 Task: Play online Dominion games in medium mode.
Action: Mouse moved to (211, 560)
Screenshot: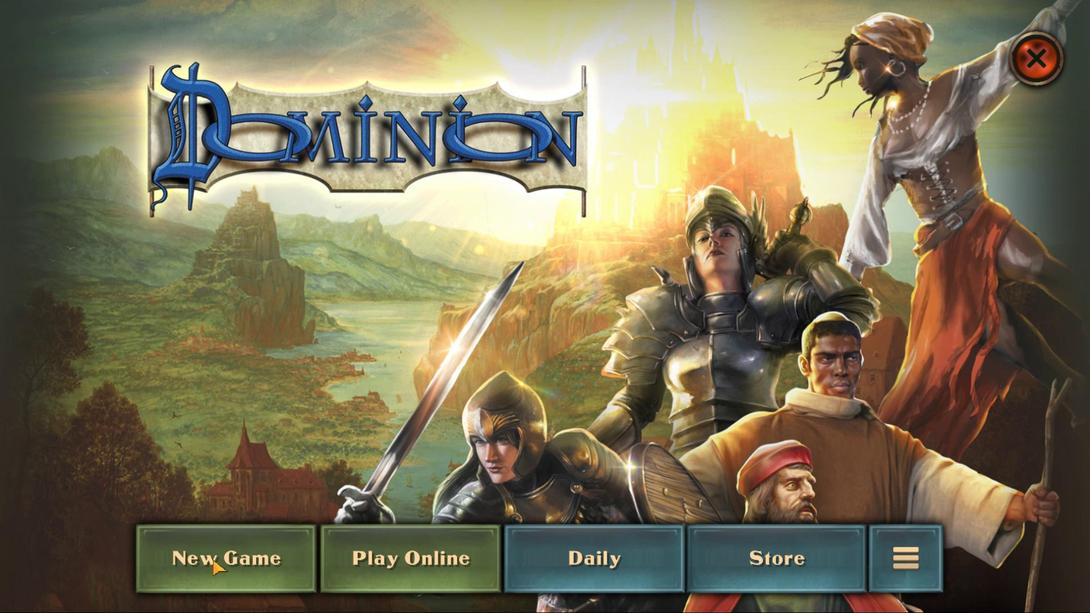 
Action: Mouse pressed left at (211, 560)
Screenshot: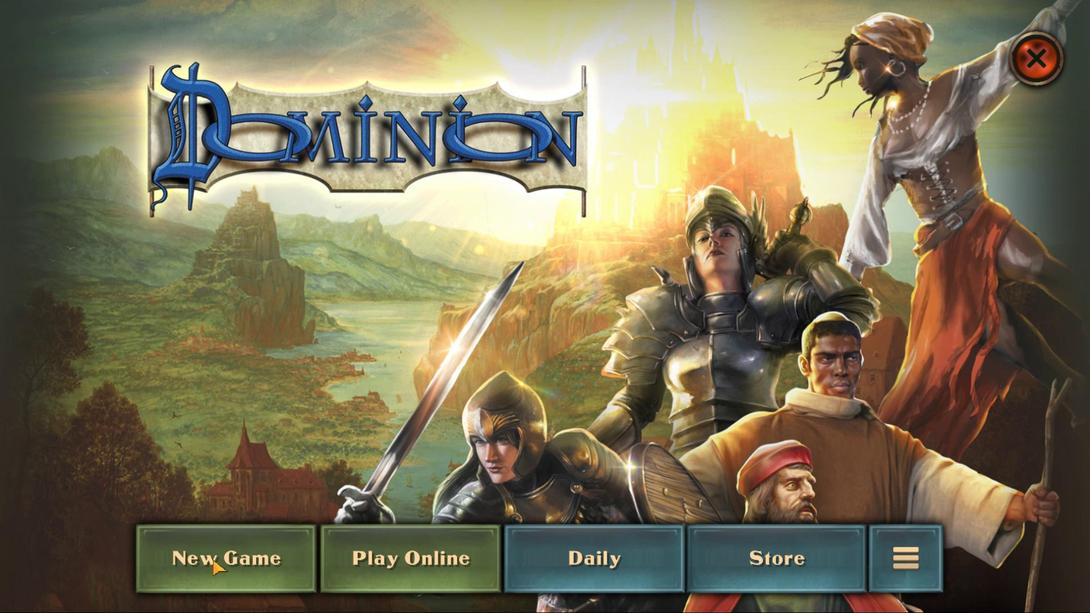 
Action: Mouse moved to (552, 247)
Screenshot: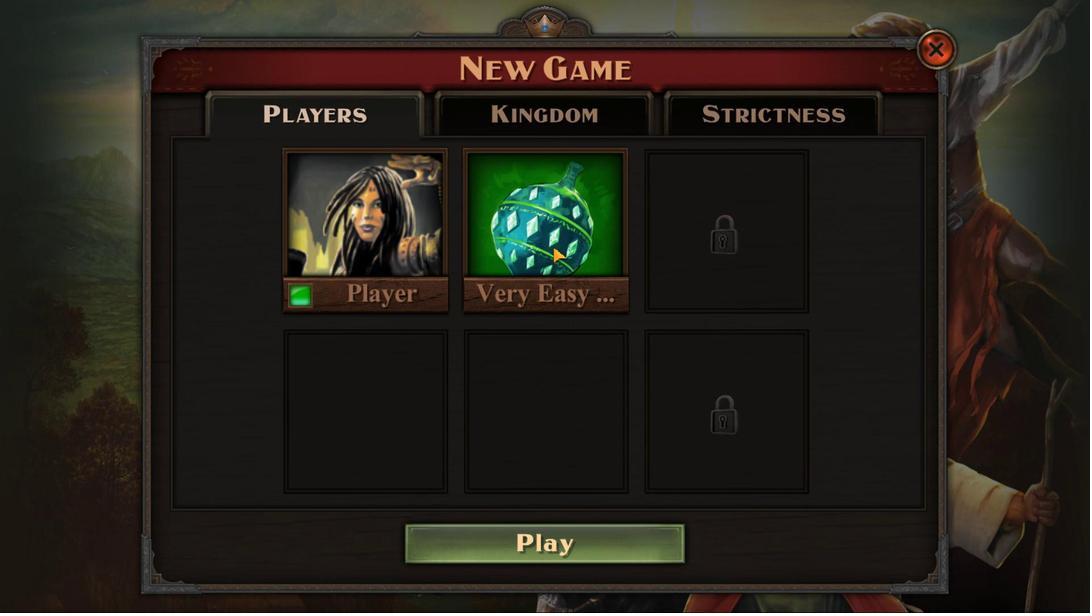 
Action: Mouse pressed left at (552, 247)
Screenshot: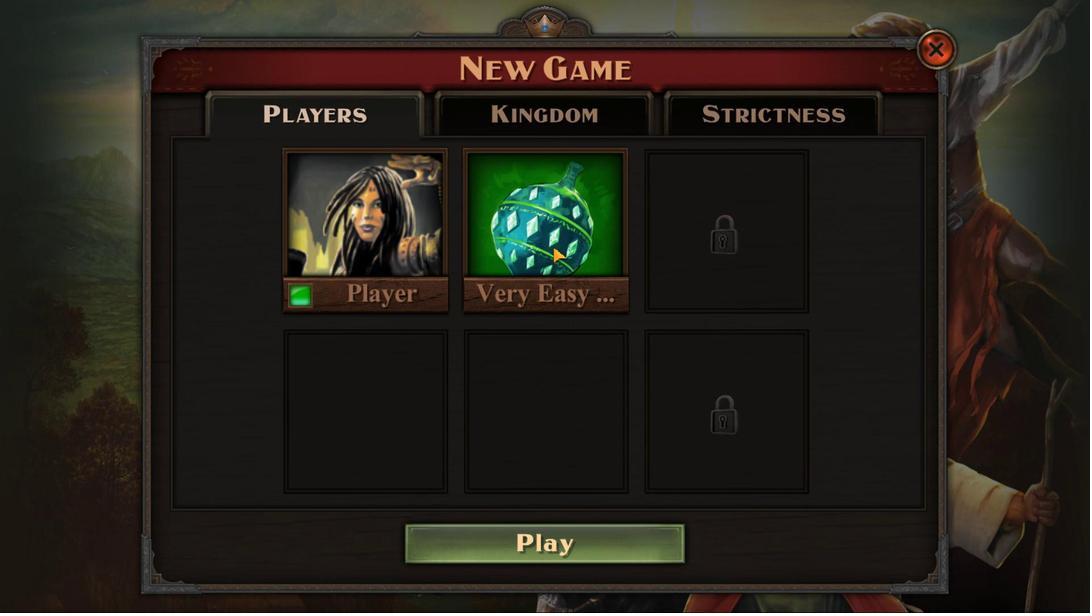 
Action: Mouse moved to (318, 415)
Screenshot: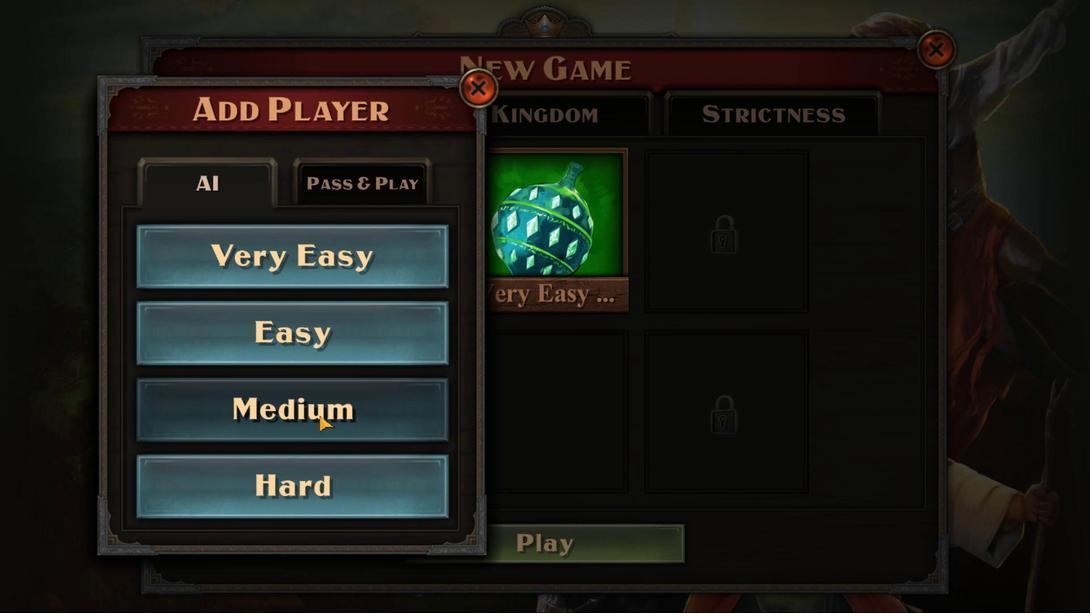
Action: Mouse pressed left at (318, 415)
Screenshot: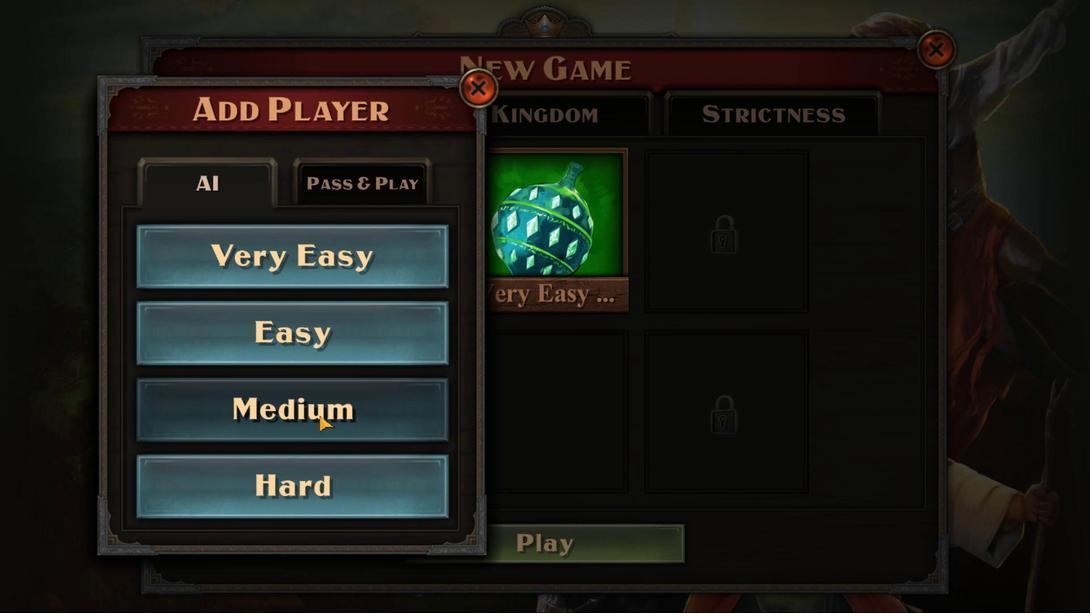 
Action: Mouse moved to (514, 548)
Screenshot: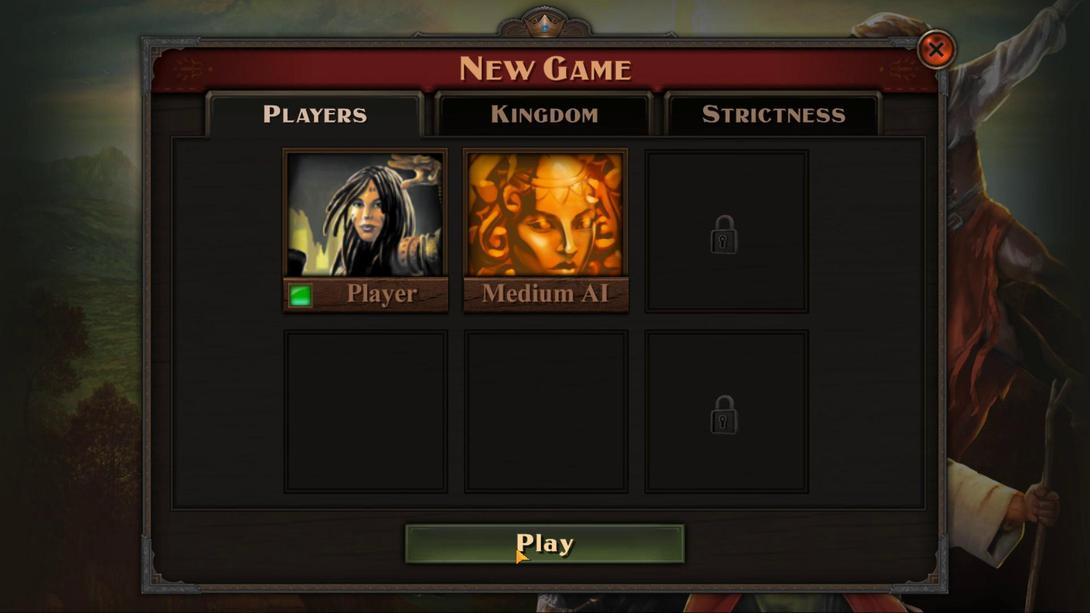 
Action: Mouse pressed left at (514, 548)
Screenshot: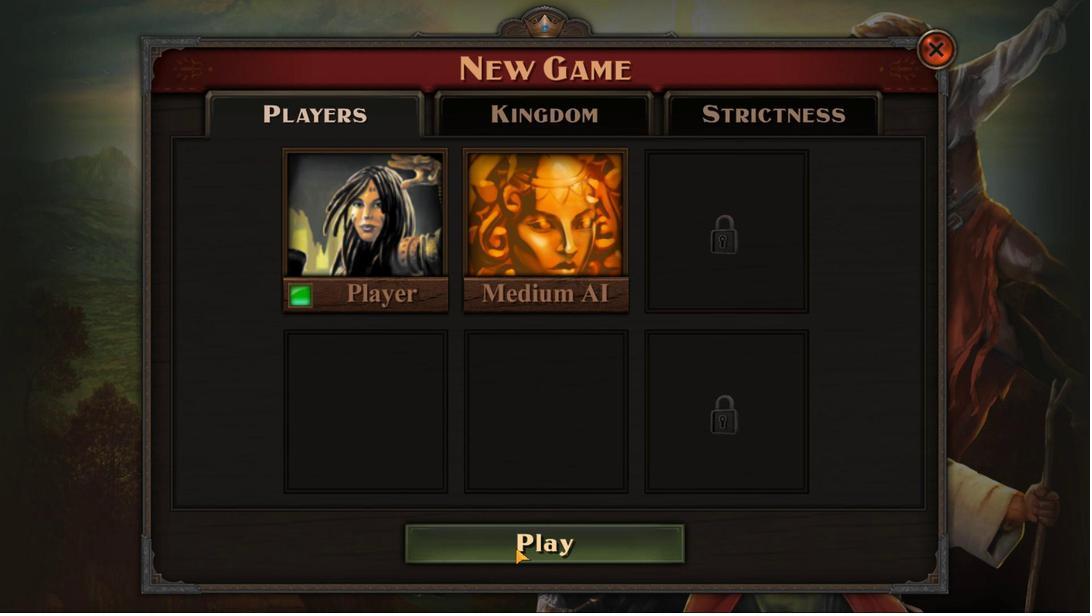 
Action: Mouse moved to (521, 504)
Screenshot: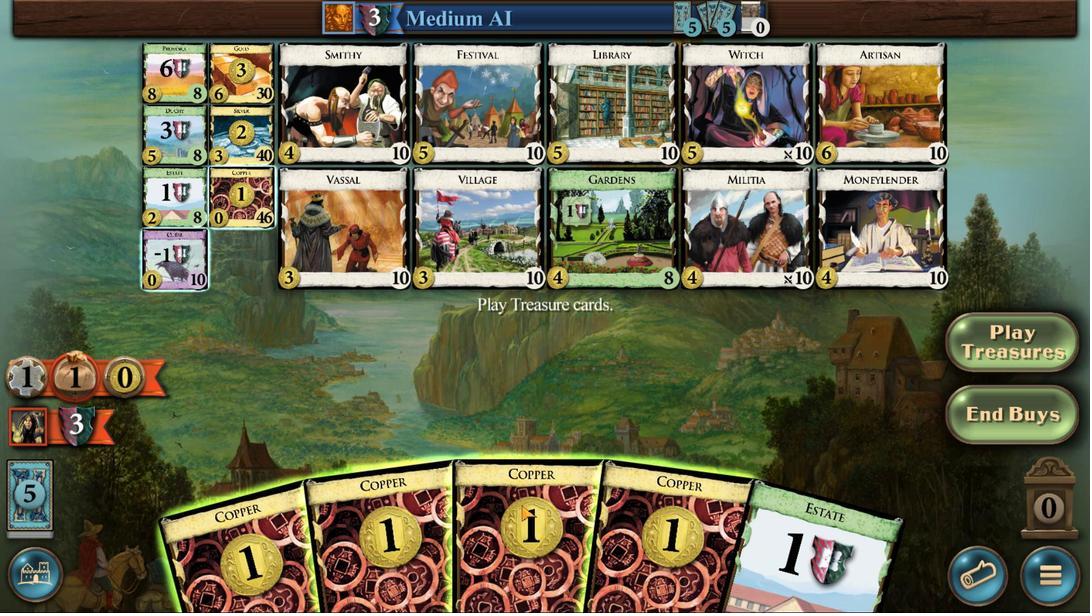 
Action: Mouse scrolled (521, 503) with delta (0, 0)
Screenshot: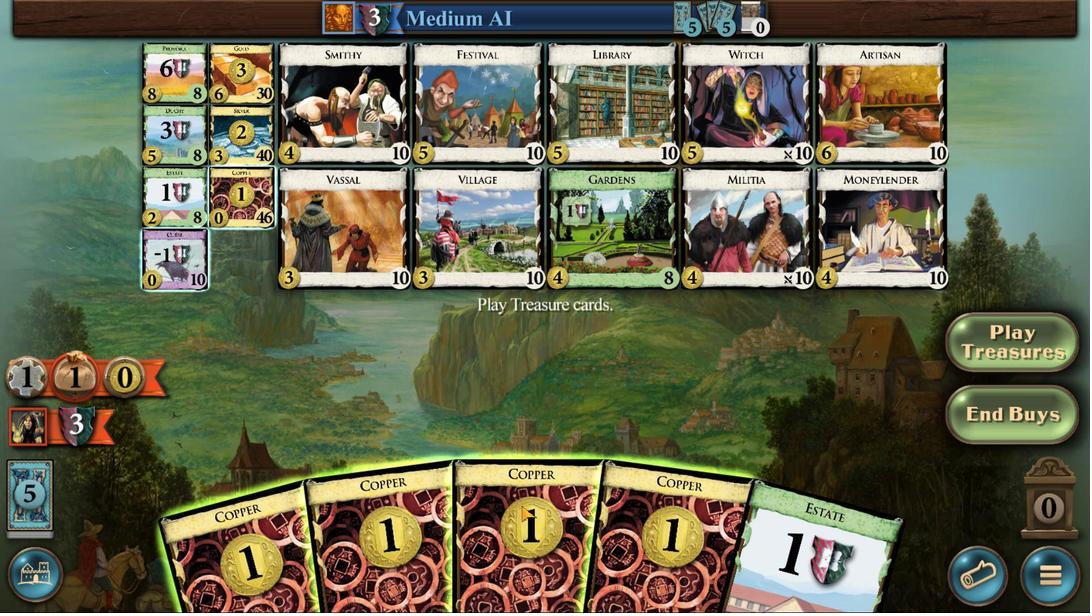 
Action: Mouse moved to (521, 505)
Screenshot: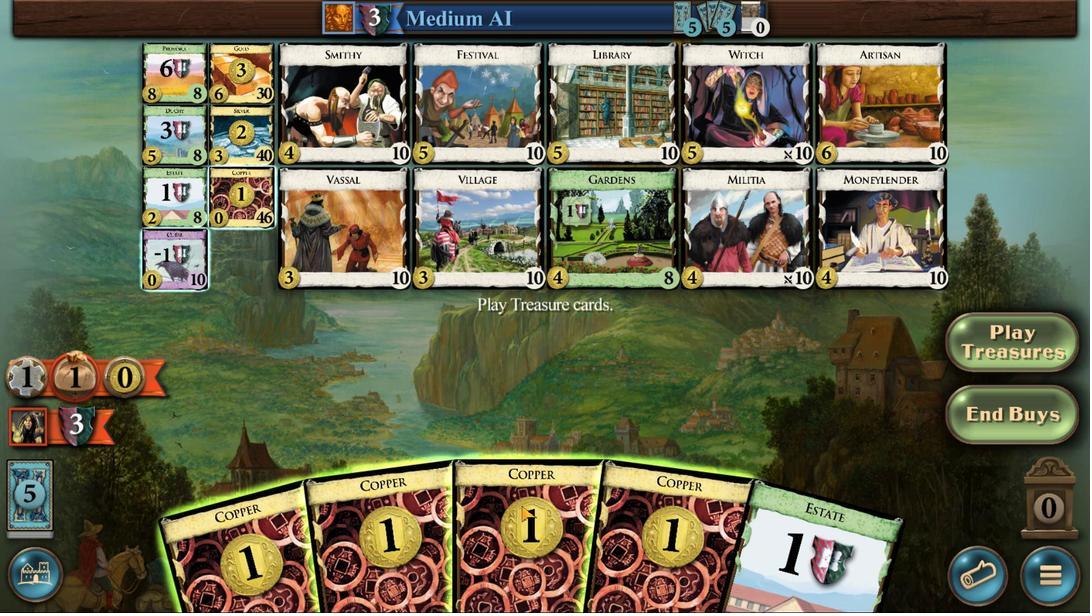 
Action: Mouse scrolled (521, 505) with delta (0, 0)
Screenshot: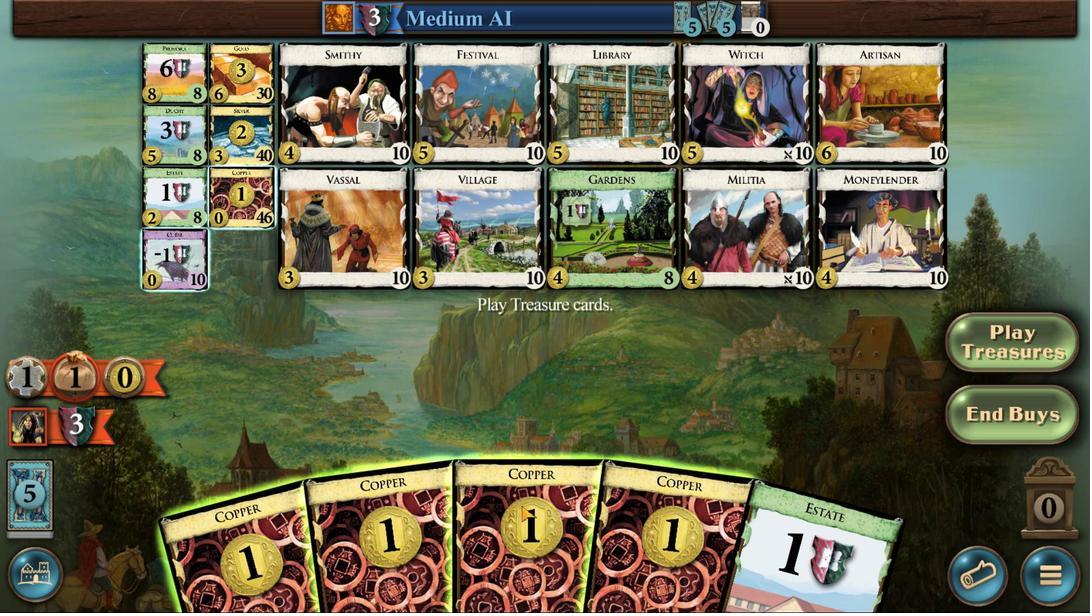 
Action: Mouse moved to (521, 506)
Screenshot: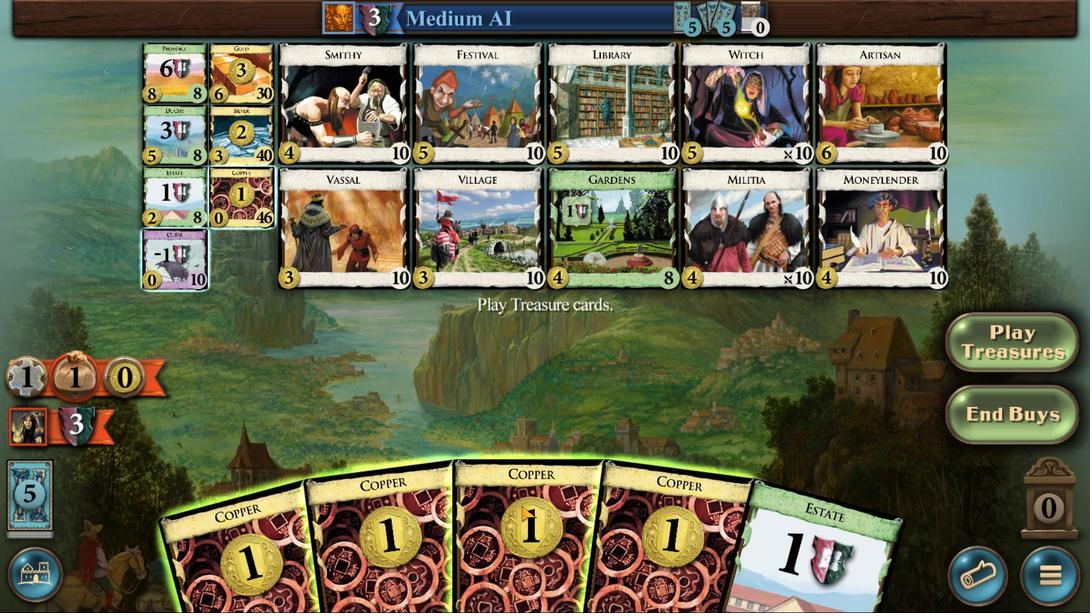 
Action: Mouse scrolled (521, 505) with delta (0, 0)
Screenshot: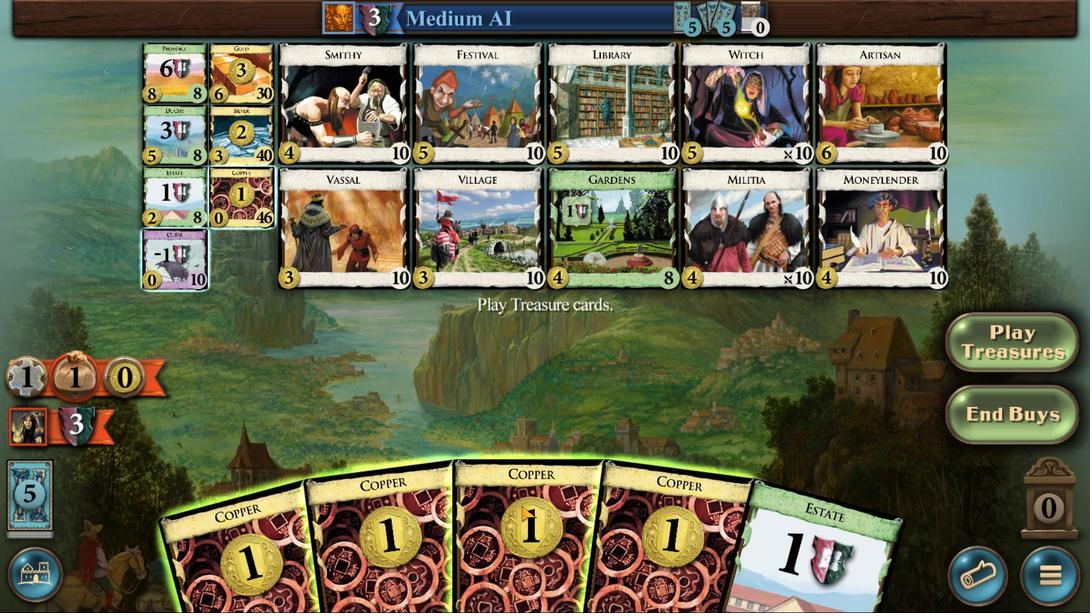 
Action: Mouse scrolled (521, 505) with delta (0, 0)
Screenshot: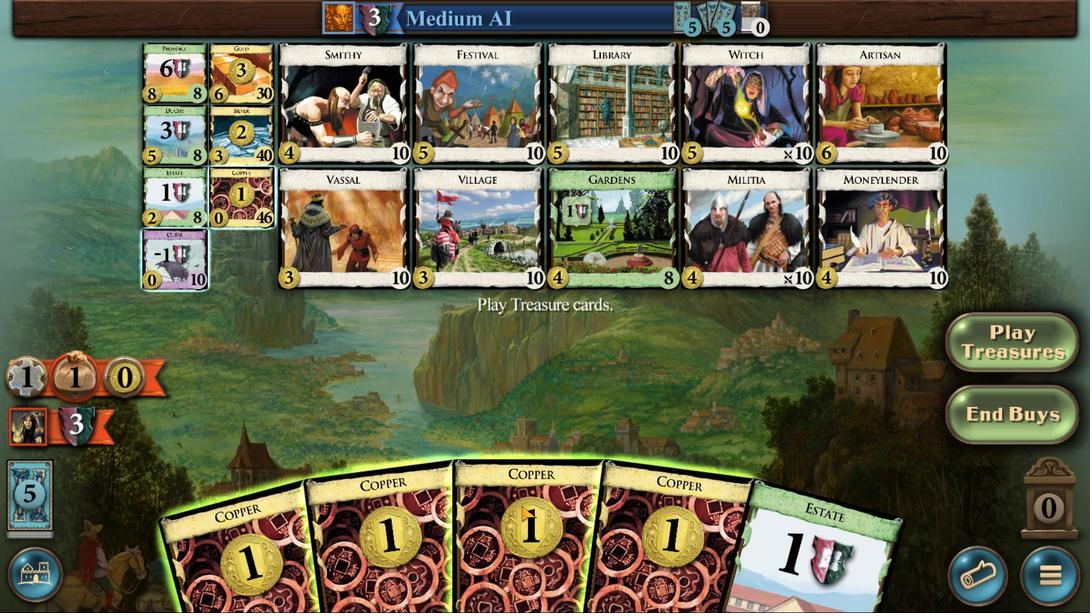 
Action: Mouse moved to (518, 509)
Screenshot: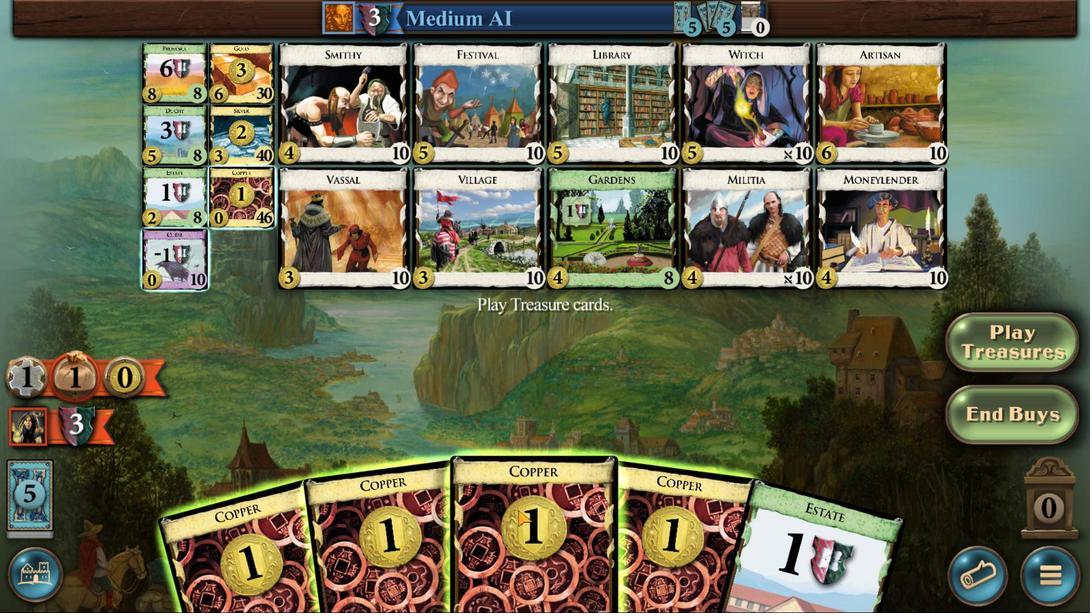 
Action: Mouse scrolled (518, 509) with delta (0, 0)
Screenshot: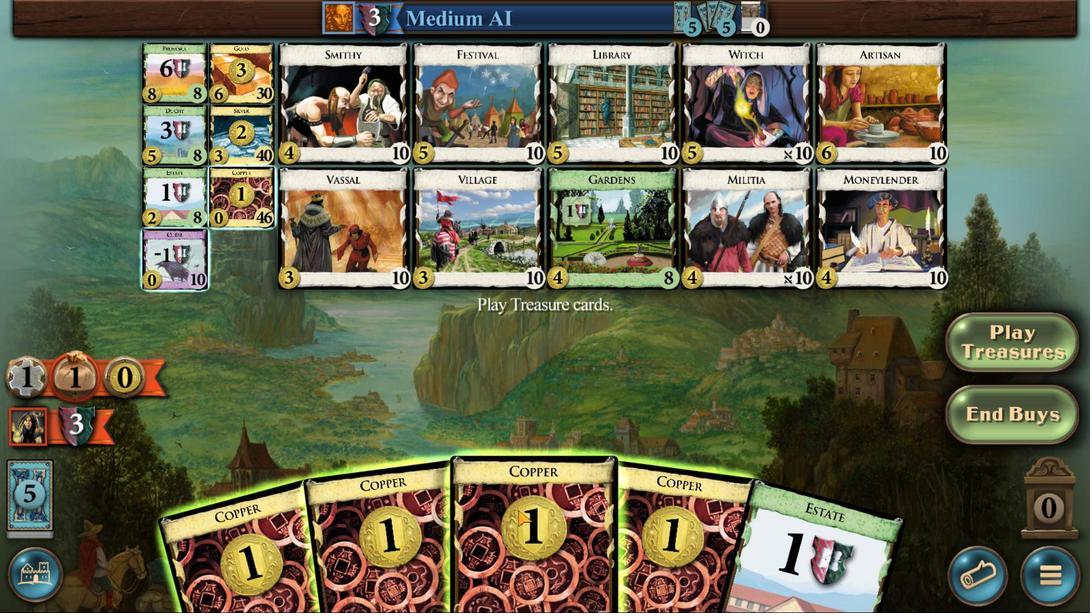 
Action: Mouse moved to (518, 510)
Screenshot: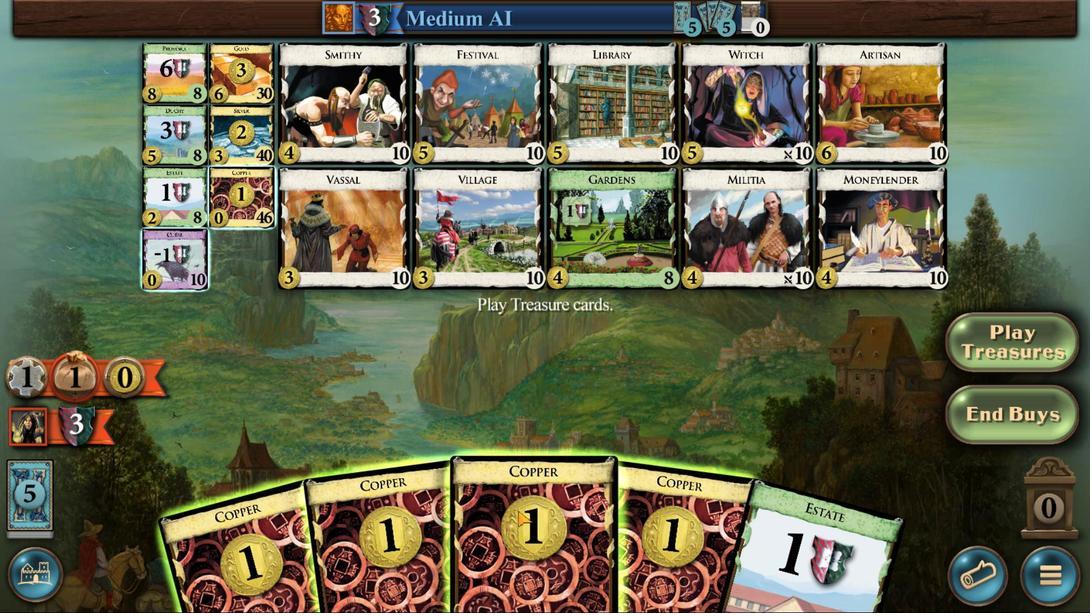 
Action: Mouse scrolled (518, 510) with delta (0, 0)
Screenshot: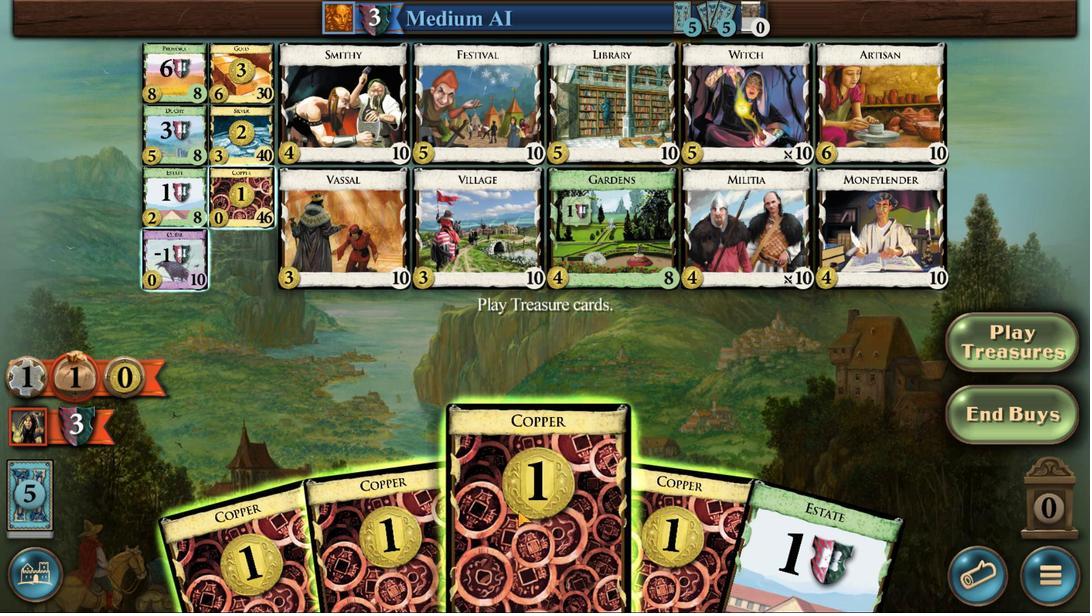 
Action: Mouse moved to (517, 511)
Screenshot: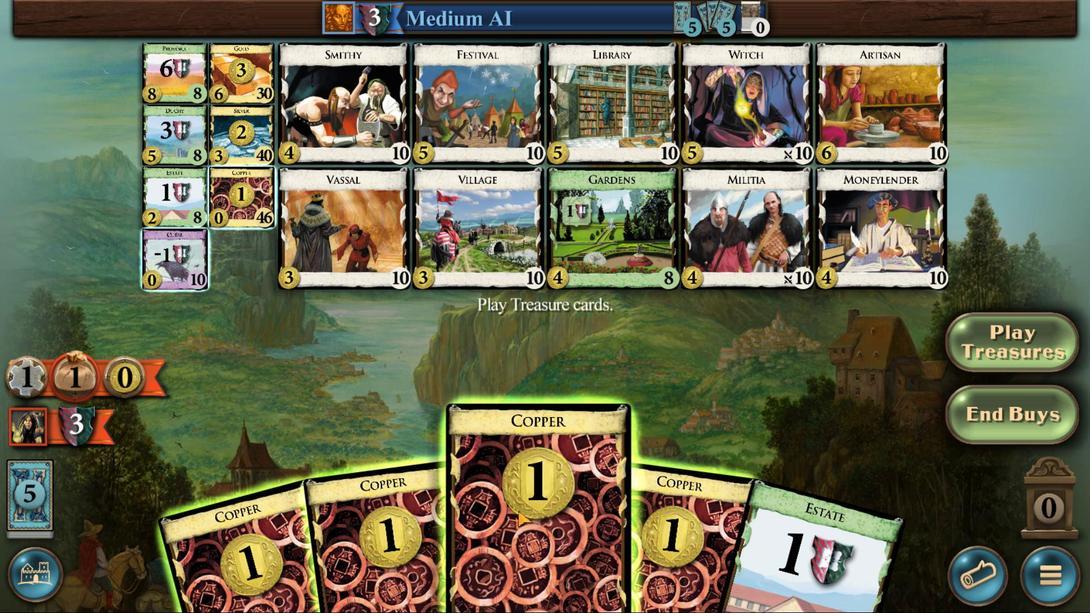 
Action: Mouse scrolled (517, 510) with delta (0, 0)
Screenshot: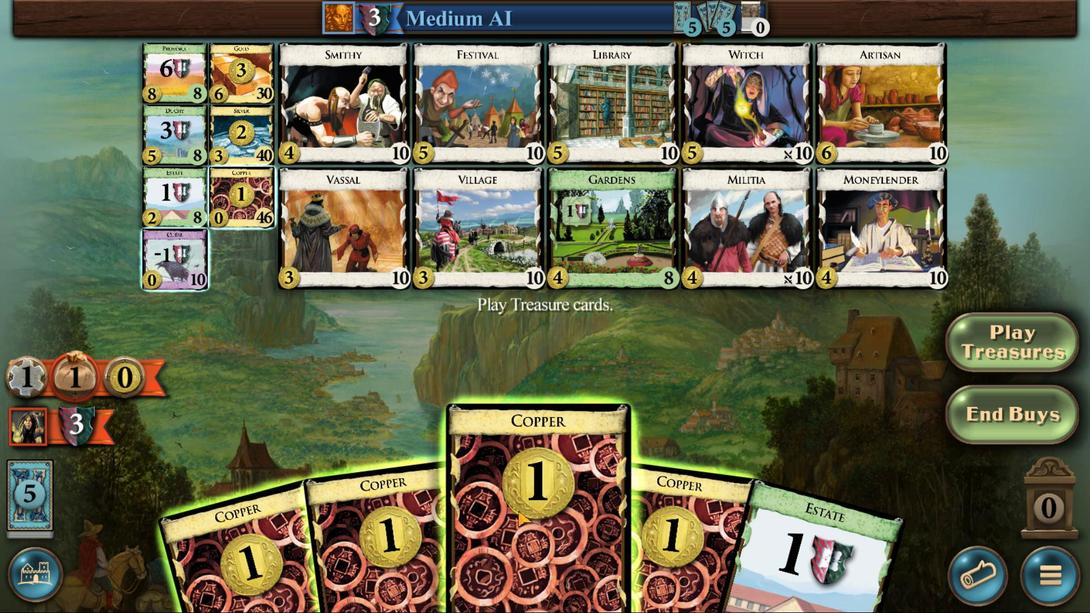 
Action: Mouse moved to (517, 511)
Screenshot: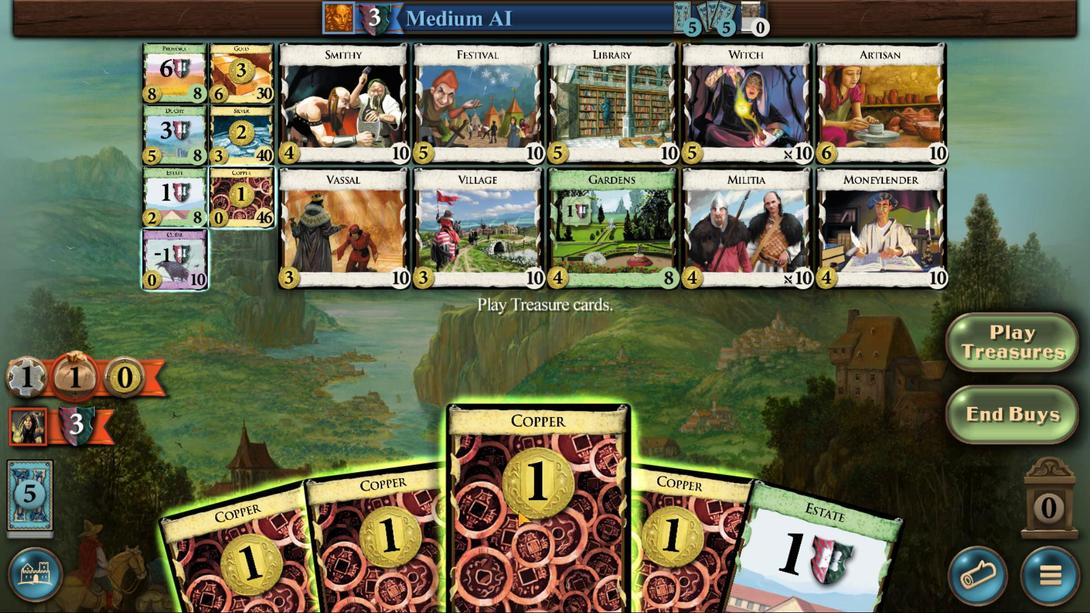 
Action: Mouse scrolled (517, 510) with delta (0, 0)
Screenshot: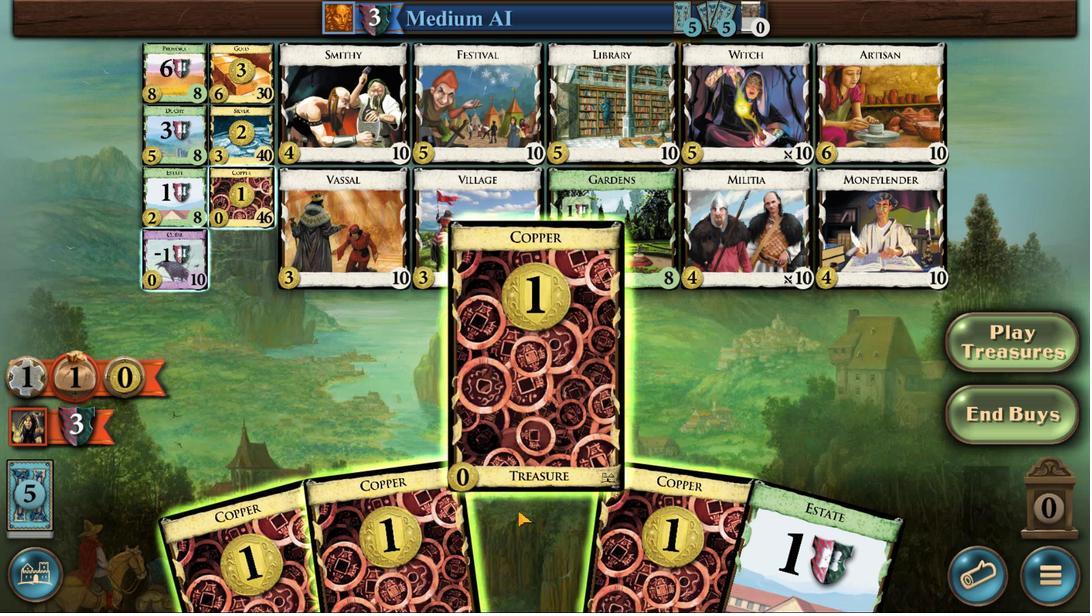 
Action: Mouse moved to (452, 507)
Screenshot: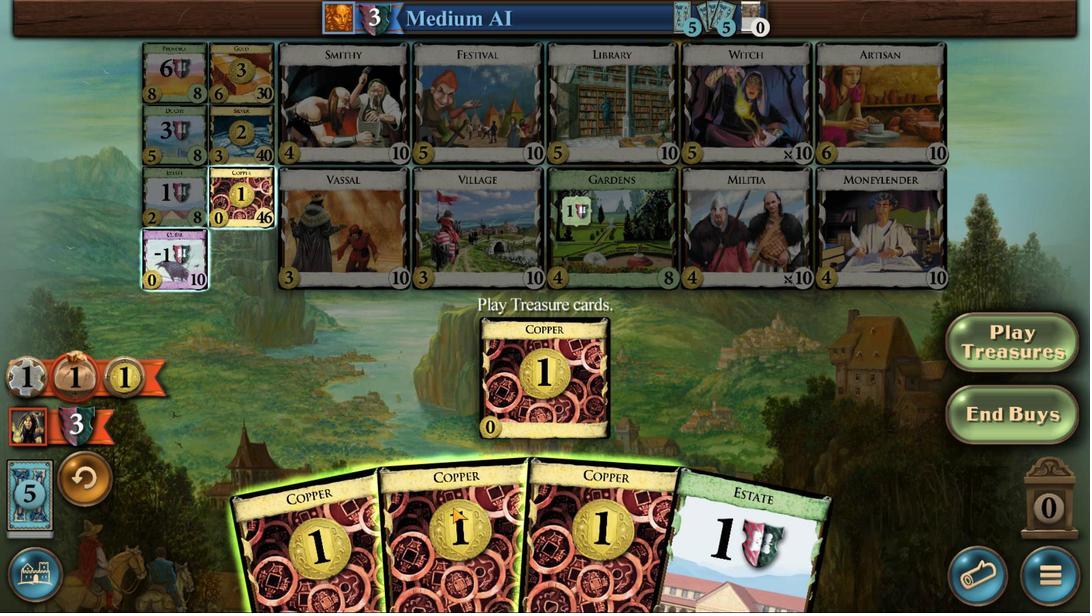 
Action: Mouse scrolled (452, 507) with delta (0, 0)
Screenshot: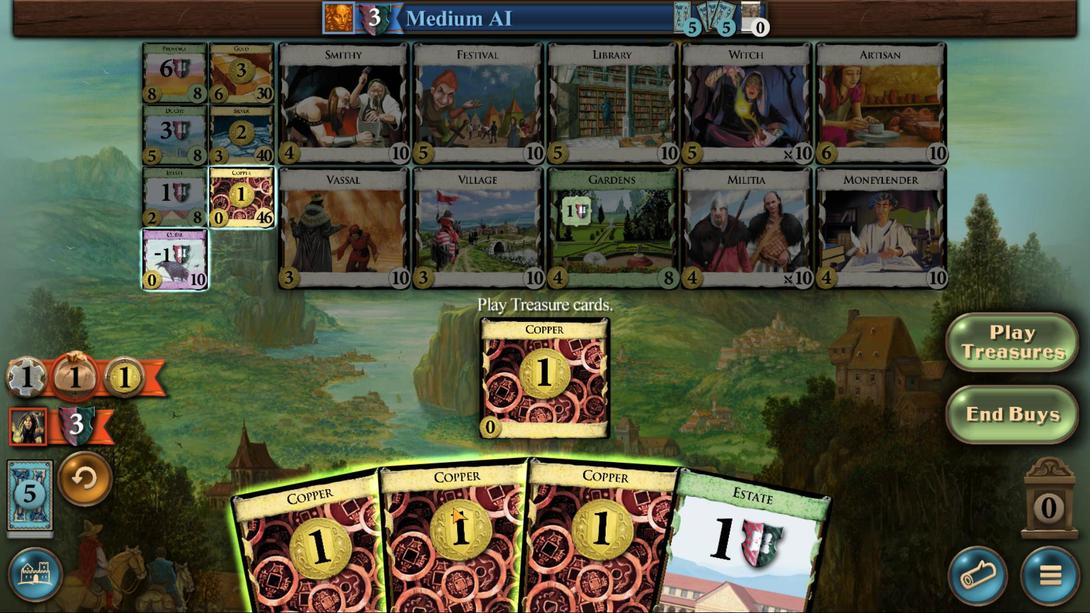 
Action: Mouse scrolled (452, 507) with delta (0, 0)
Screenshot: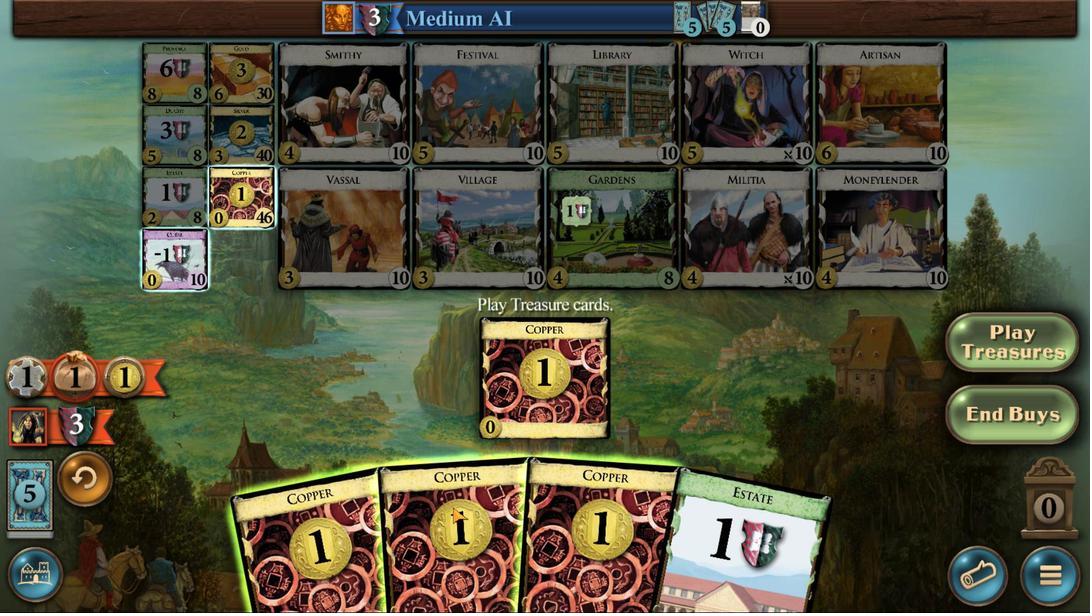 
Action: Mouse scrolled (452, 507) with delta (0, 0)
Screenshot: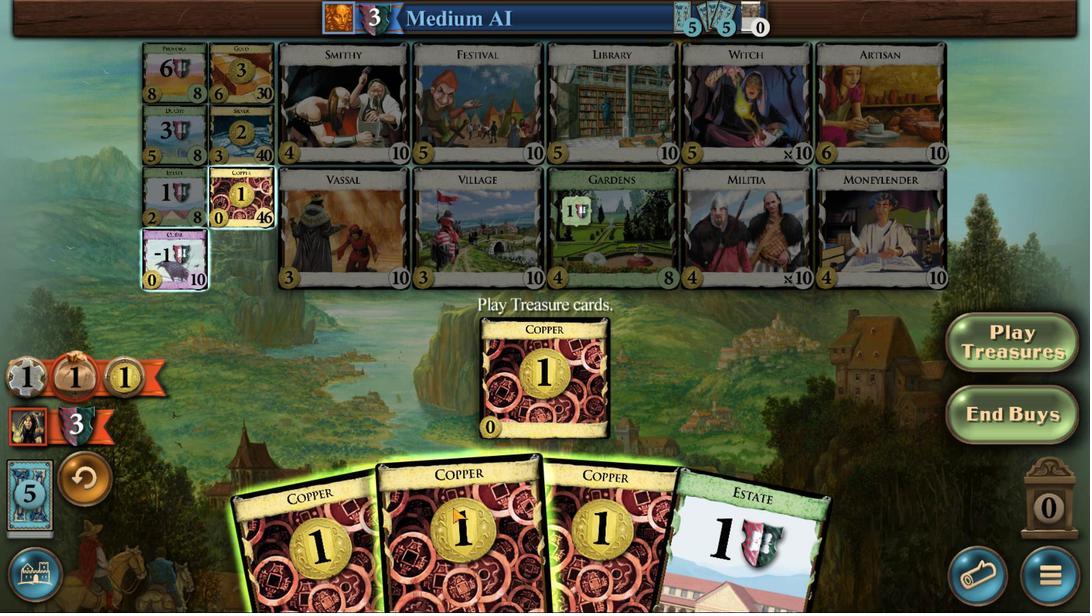 
Action: Mouse scrolled (452, 507) with delta (0, 0)
Screenshot: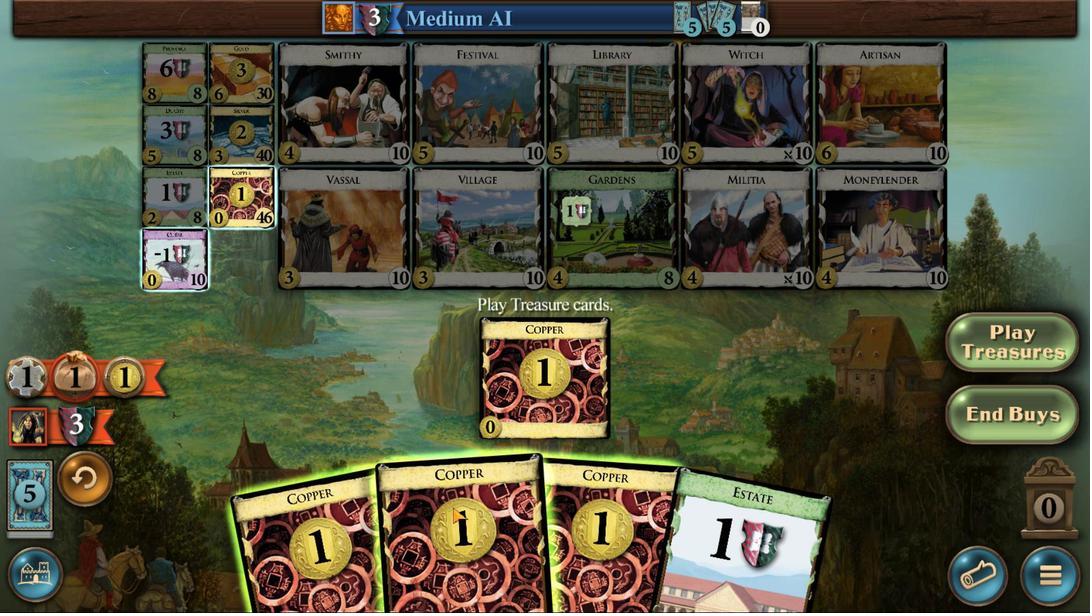 
Action: Mouse scrolled (452, 507) with delta (0, 0)
Screenshot: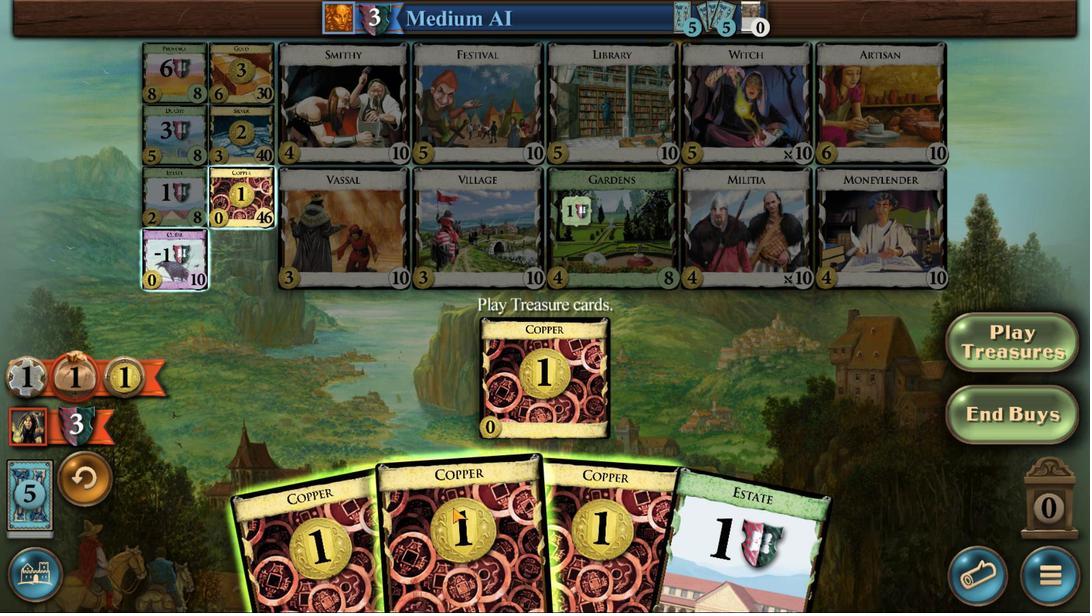 
Action: Mouse moved to (398, 508)
Screenshot: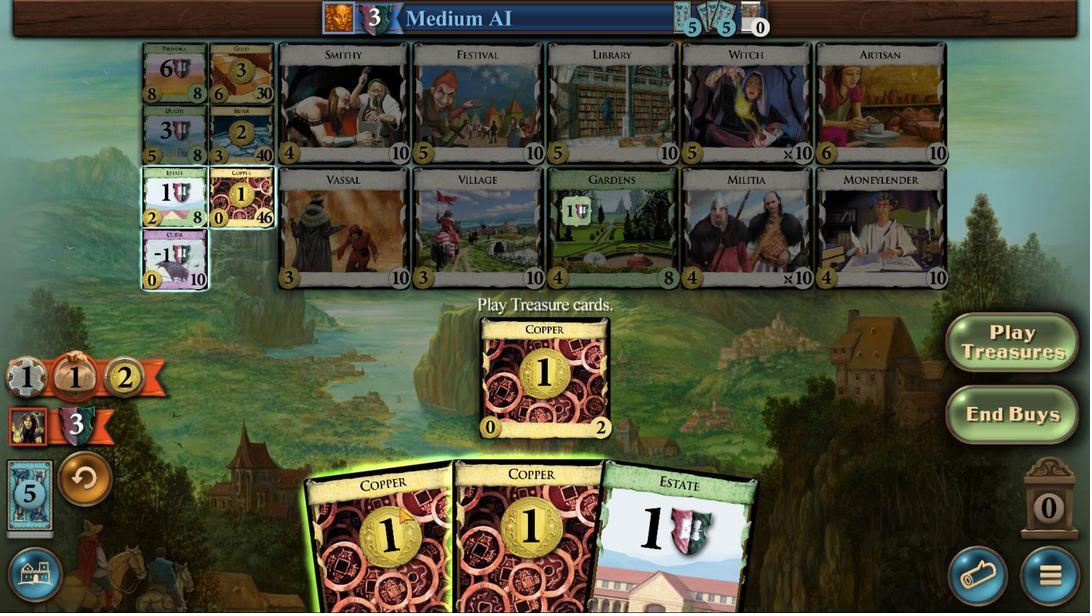 
Action: Mouse scrolled (398, 507) with delta (0, 0)
Screenshot: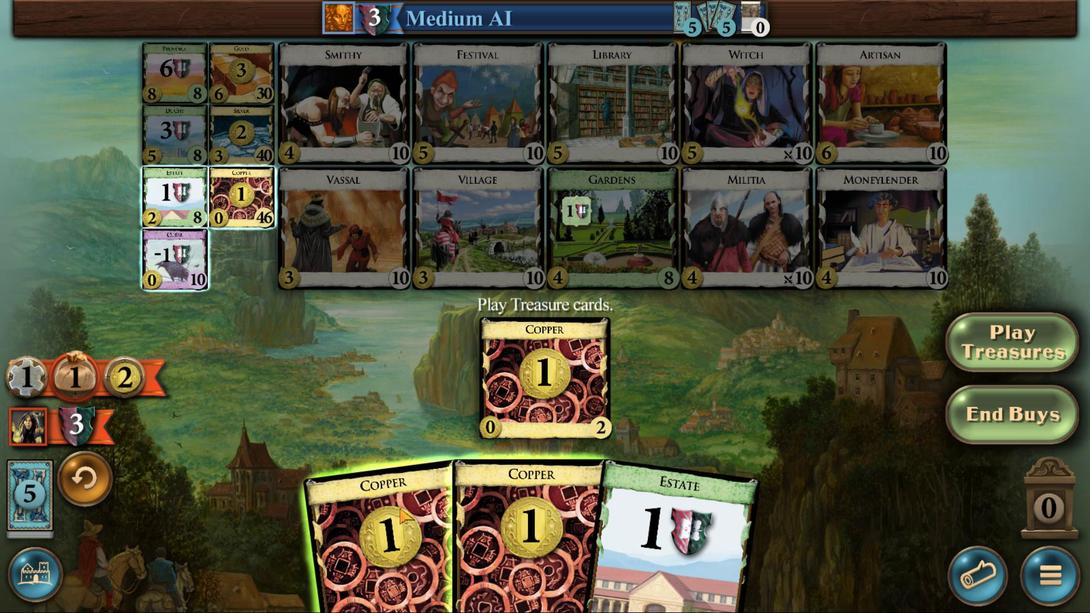 
Action: Mouse scrolled (398, 507) with delta (0, 0)
Screenshot: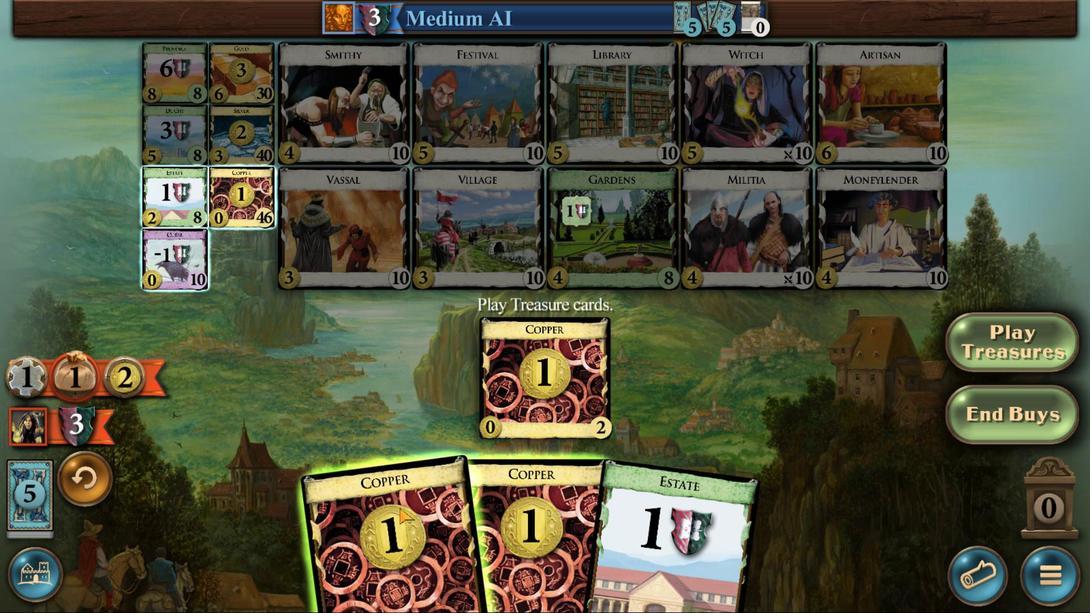 
Action: Mouse scrolled (398, 507) with delta (0, 0)
Screenshot: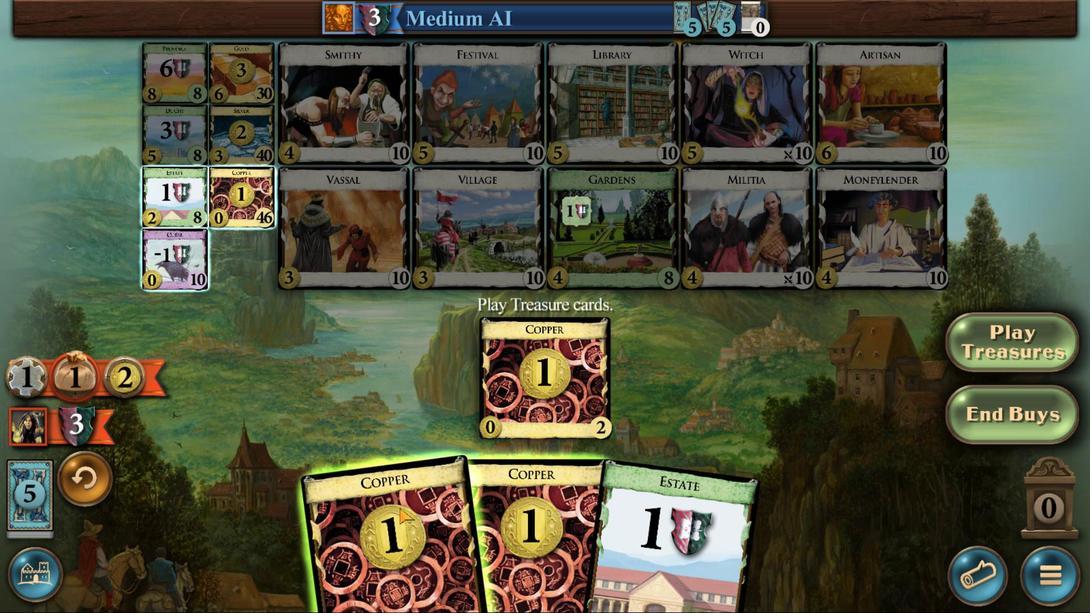 
Action: Mouse scrolled (398, 507) with delta (0, 0)
Screenshot: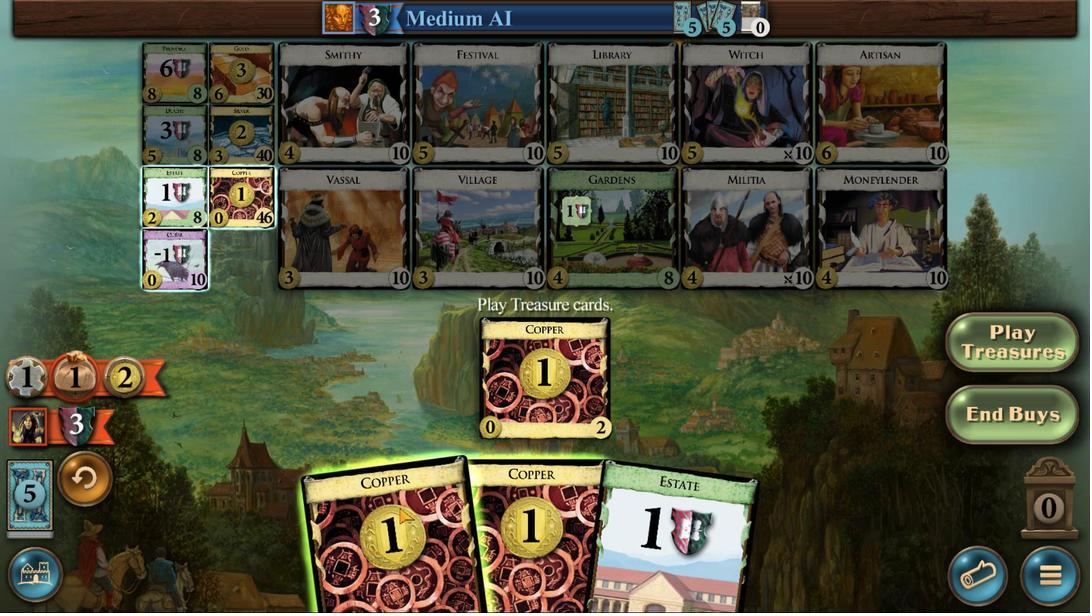 
Action: Mouse scrolled (398, 507) with delta (0, 0)
Screenshot: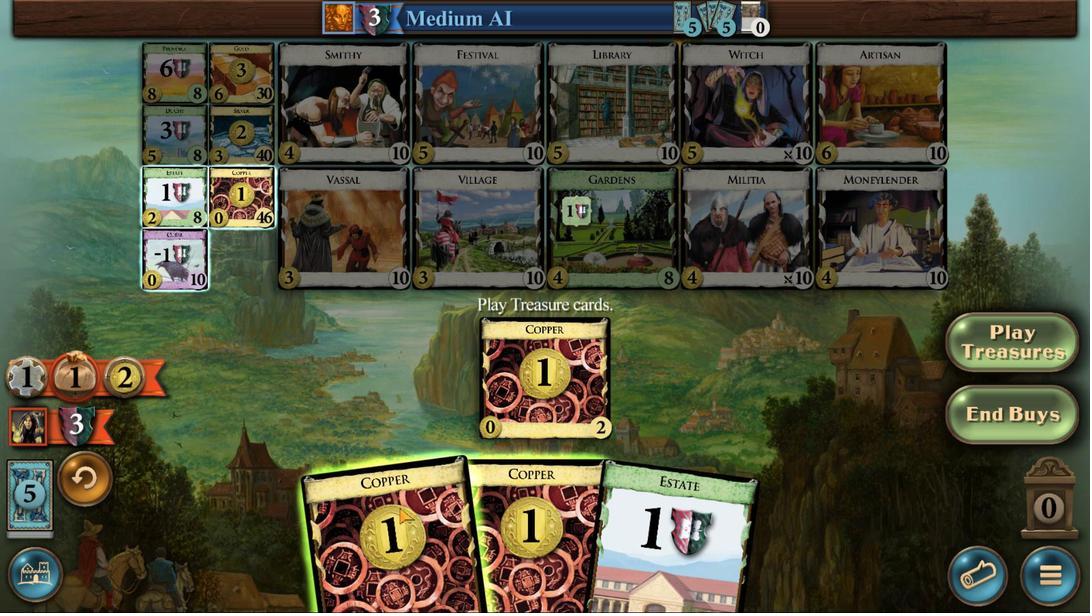 
Action: Mouse scrolled (398, 507) with delta (0, 0)
Screenshot: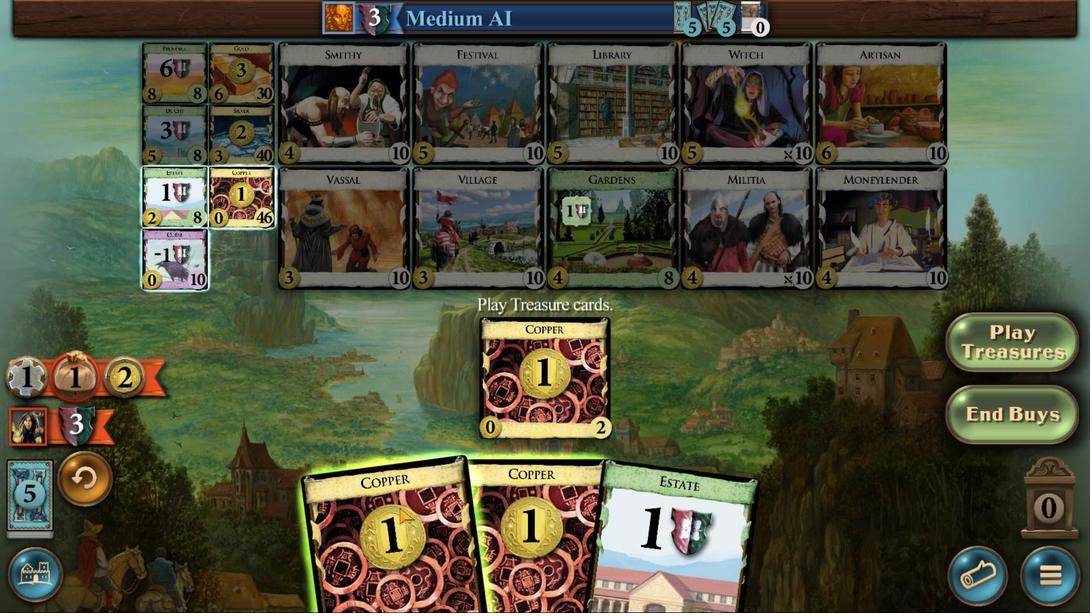 
Action: Mouse moved to (243, 142)
Screenshot: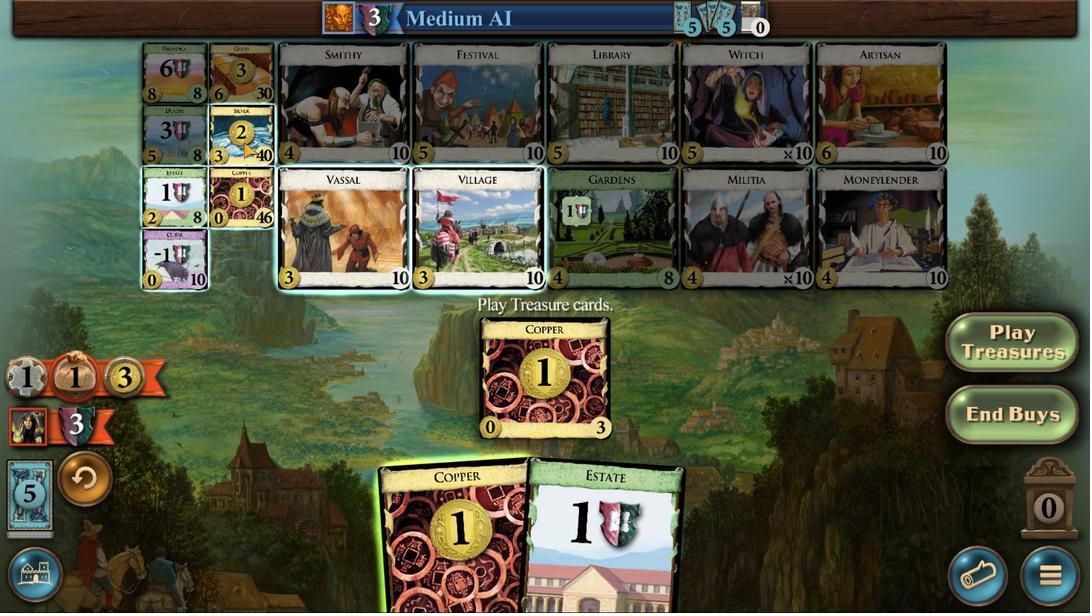 
Action: Mouse pressed left at (243, 142)
Screenshot: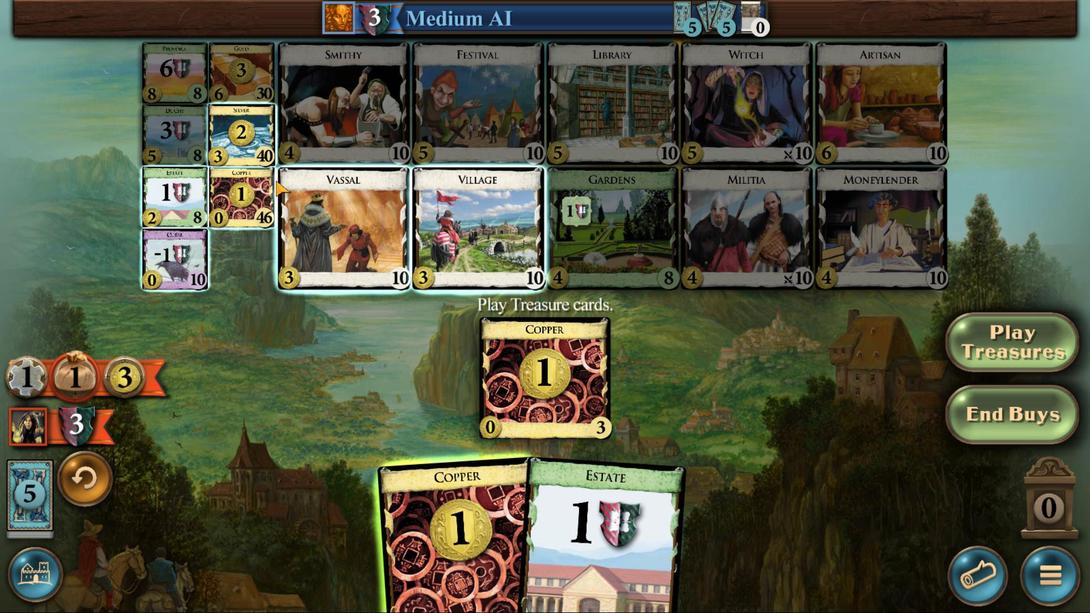 
Action: Mouse moved to (528, 539)
Screenshot: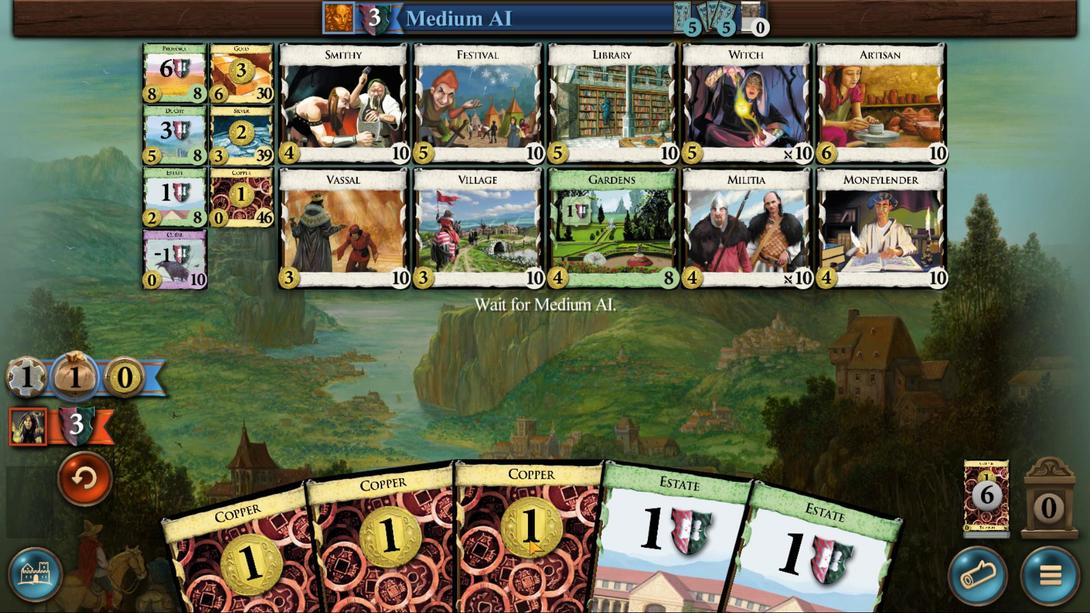 
Action: Mouse scrolled (528, 539) with delta (0, 0)
Screenshot: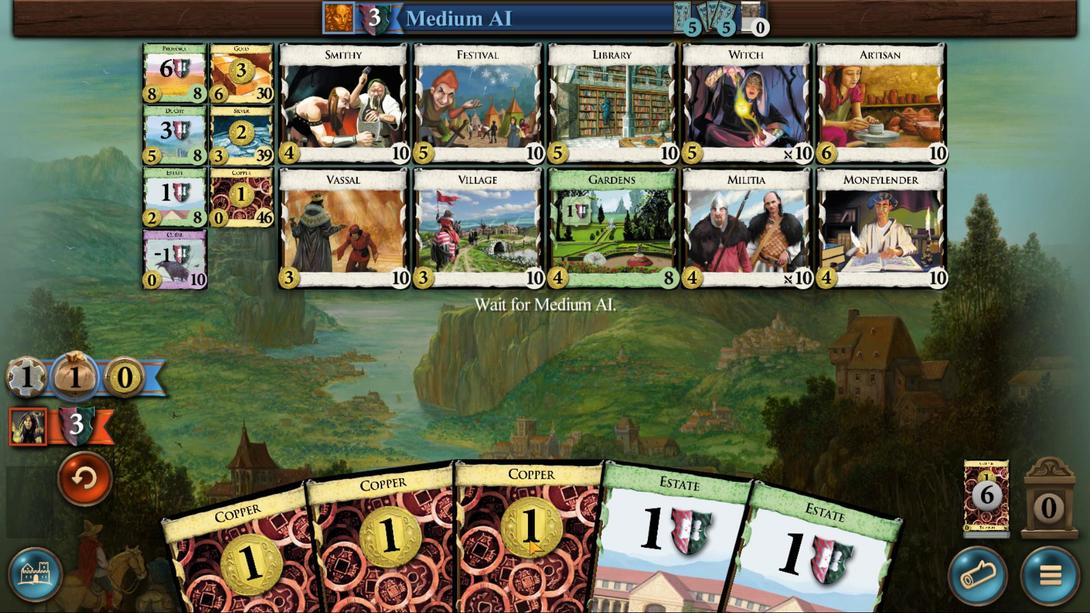 
Action: Mouse scrolled (528, 539) with delta (0, 0)
Screenshot: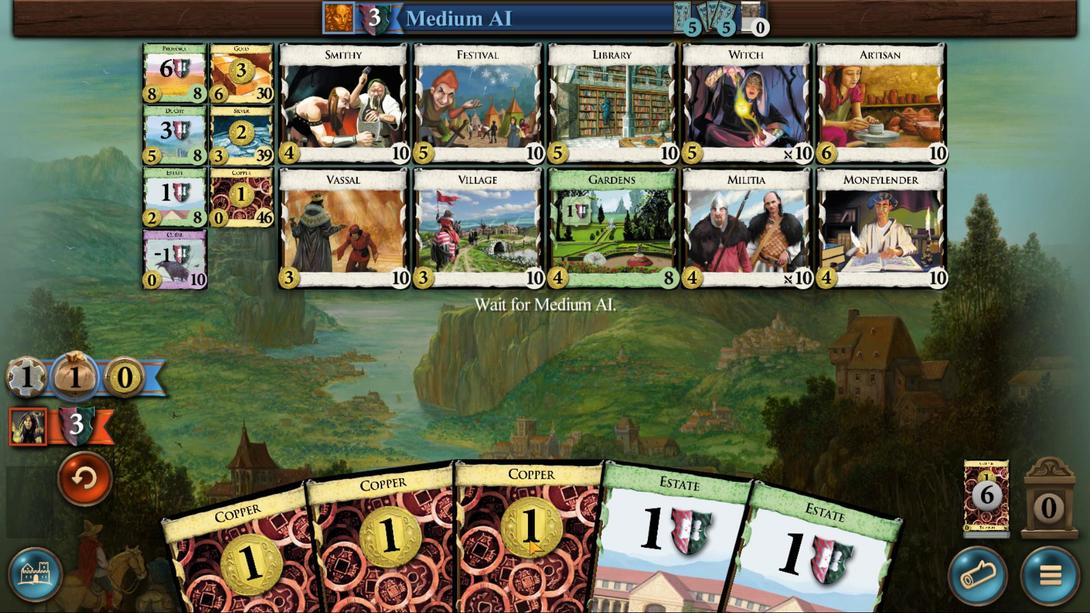 
Action: Mouse scrolled (528, 539) with delta (0, 0)
Screenshot: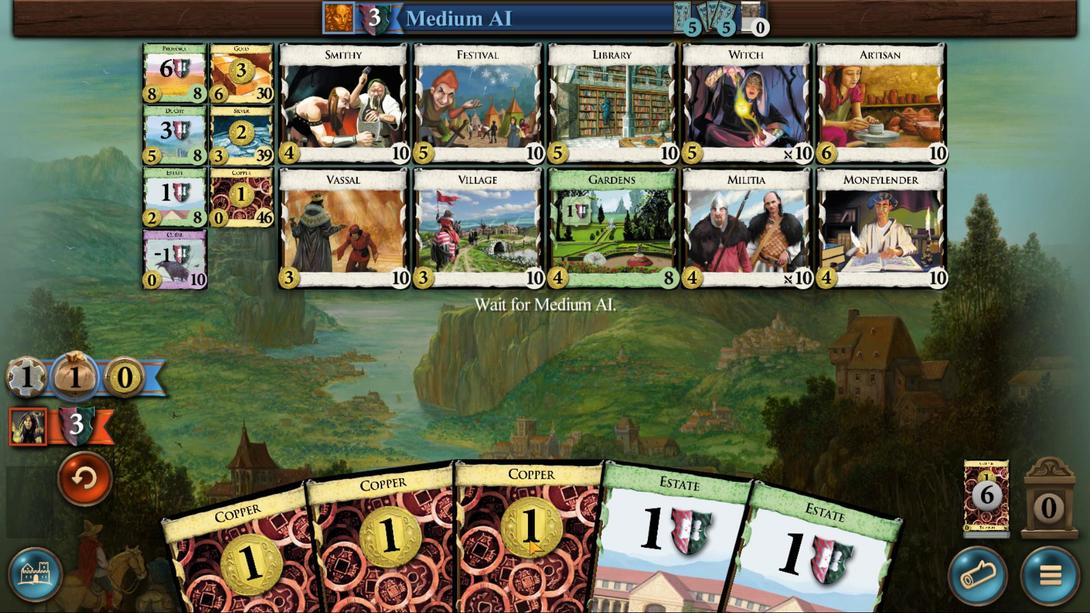 
Action: Mouse scrolled (528, 539) with delta (0, 0)
Screenshot: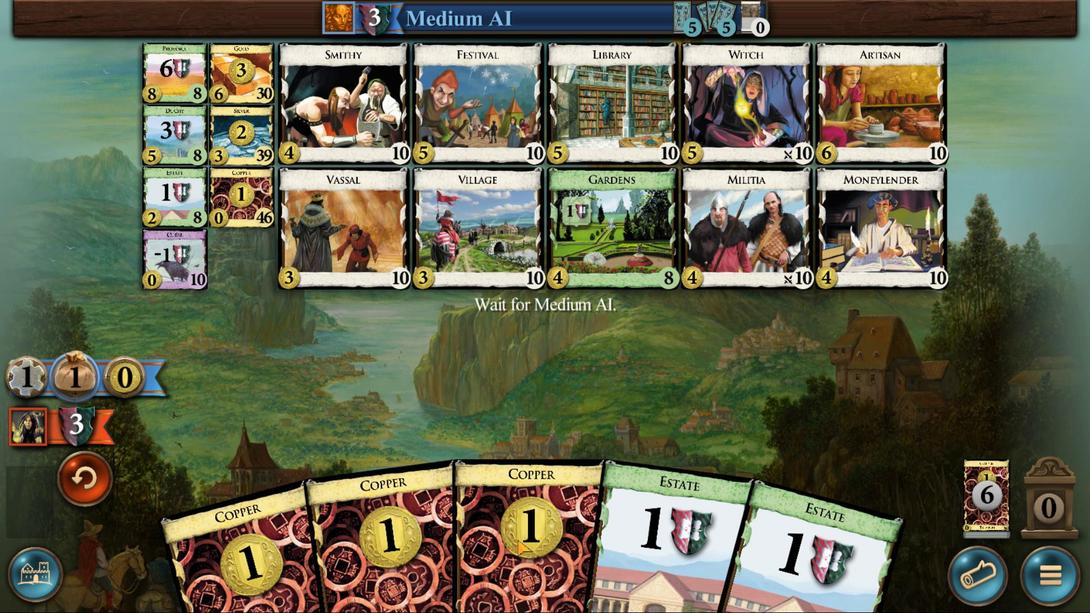 
Action: Mouse moved to (385, 543)
Screenshot: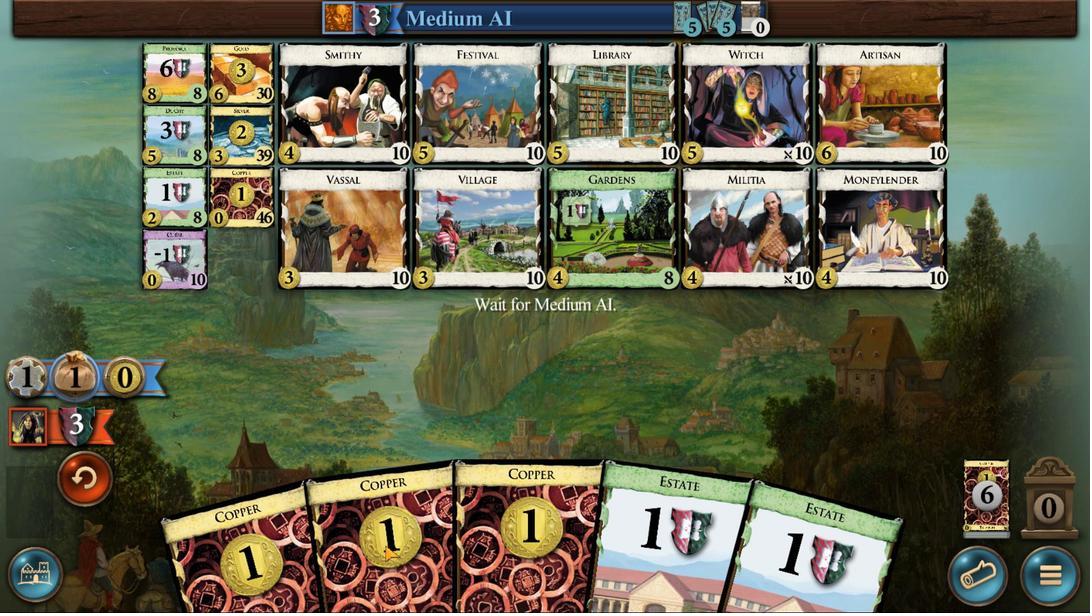 
Action: Mouse scrolled (385, 543) with delta (0, 0)
Screenshot: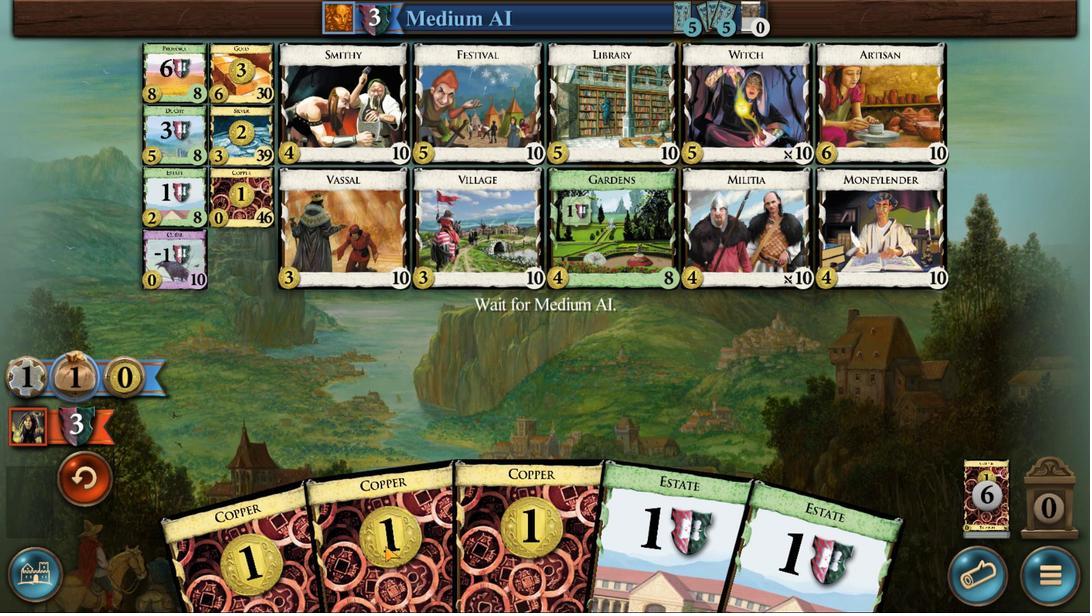 
Action: Mouse moved to (384, 546)
Screenshot: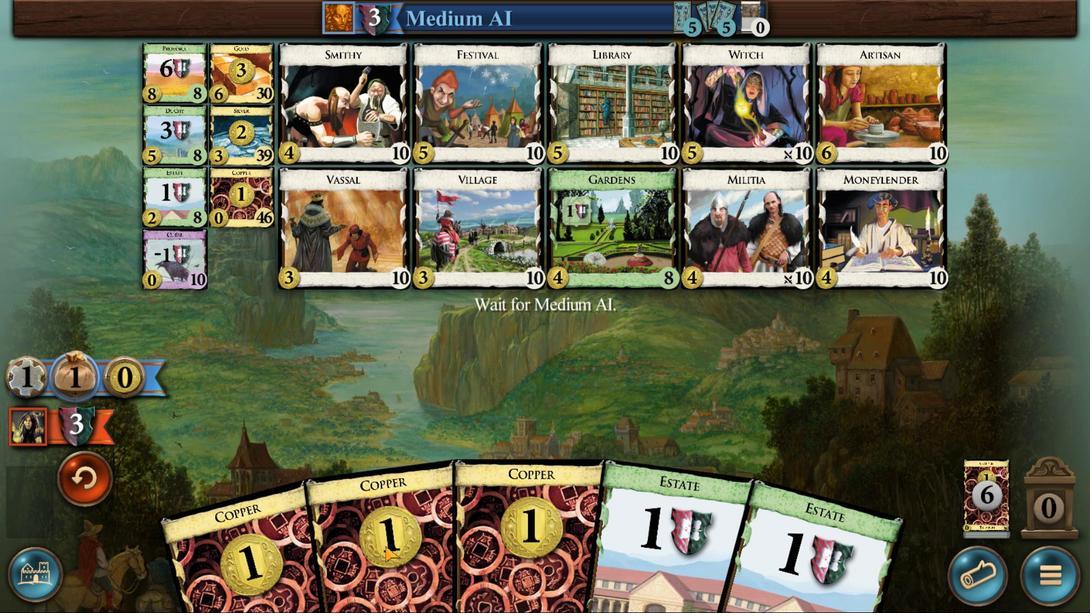 
Action: Mouse scrolled (384, 545) with delta (0, 0)
Screenshot: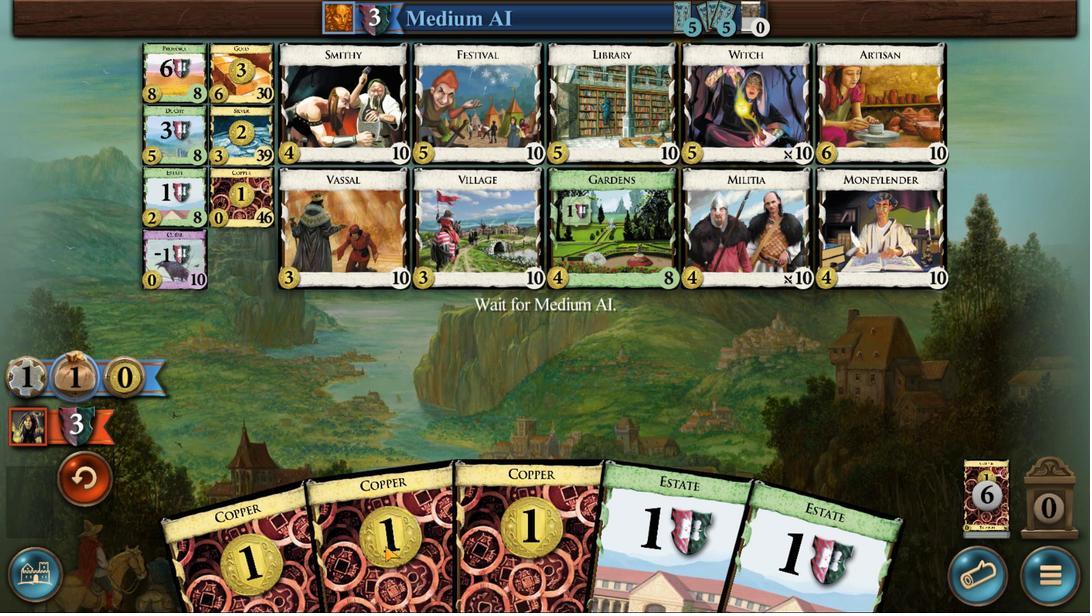 
Action: Mouse moved to (384, 546)
Screenshot: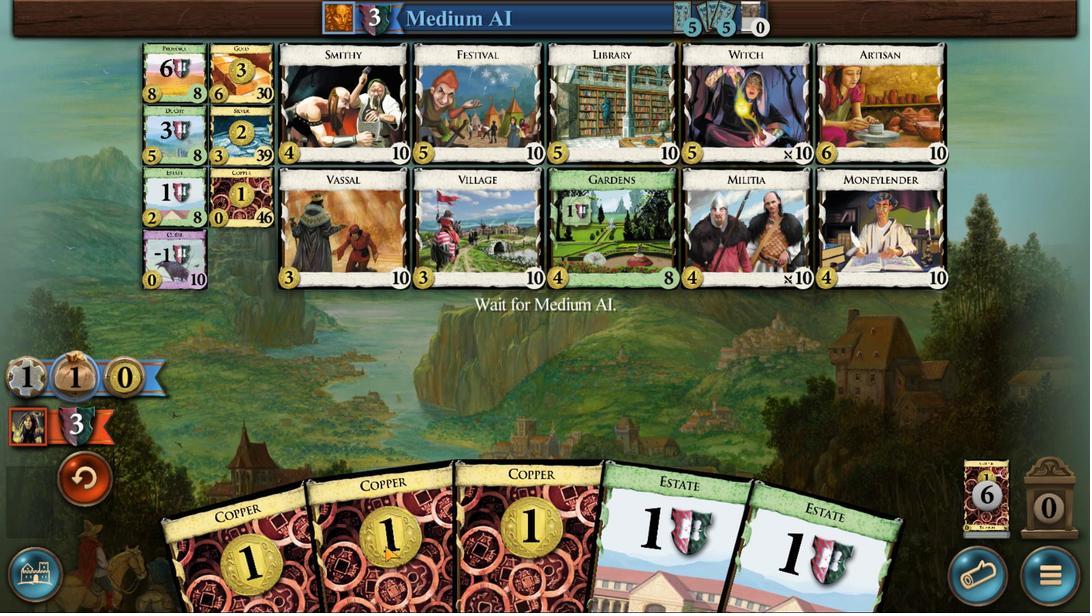 
Action: Mouse scrolled (384, 546) with delta (0, 0)
Screenshot: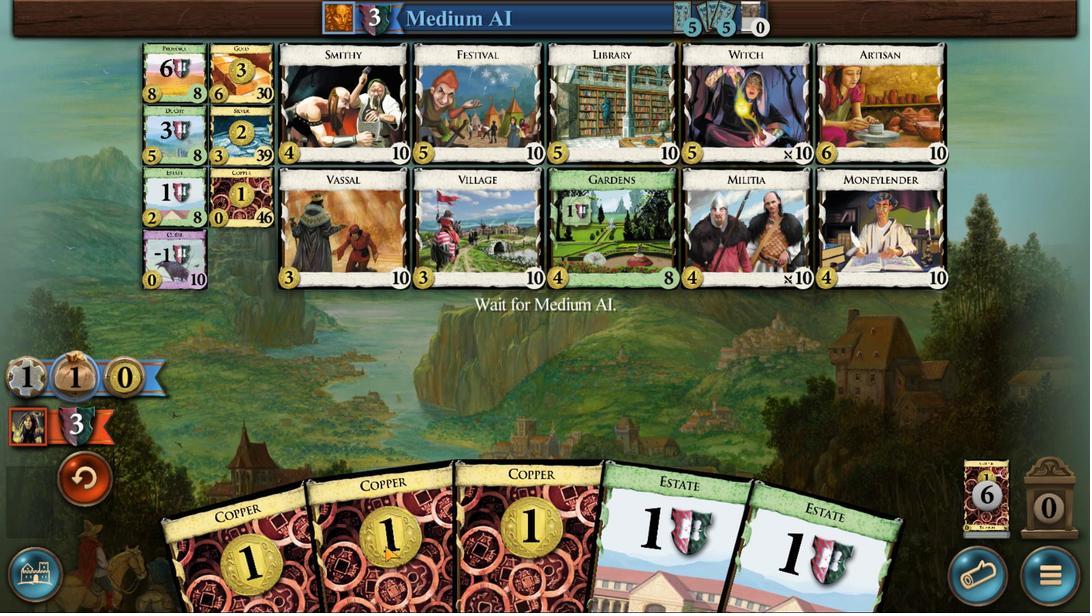 
Action: Mouse scrolled (384, 546) with delta (0, 0)
Screenshot: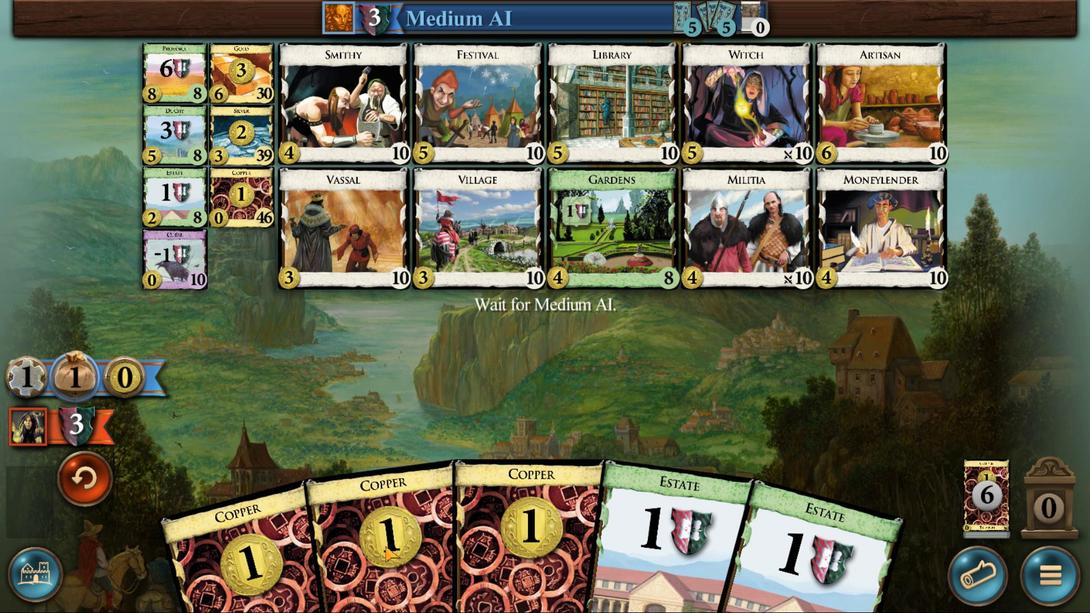 
Action: Mouse scrolled (384, 546) with delta (0, 0)
Screenshot: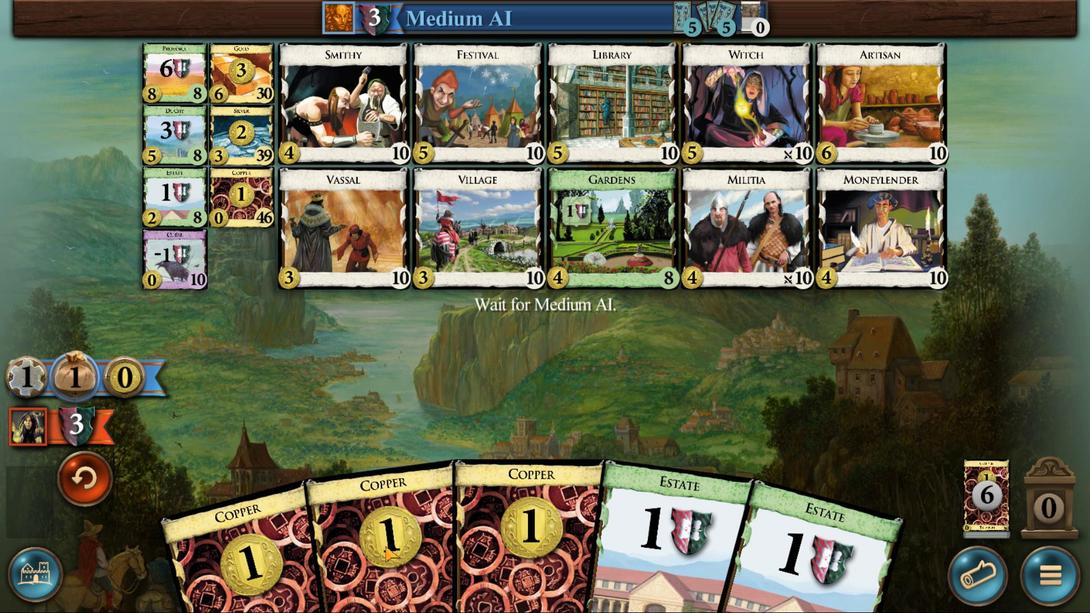 
Action: Mouse scrolled (384, 546) with delta (0, 0)
Screenshot: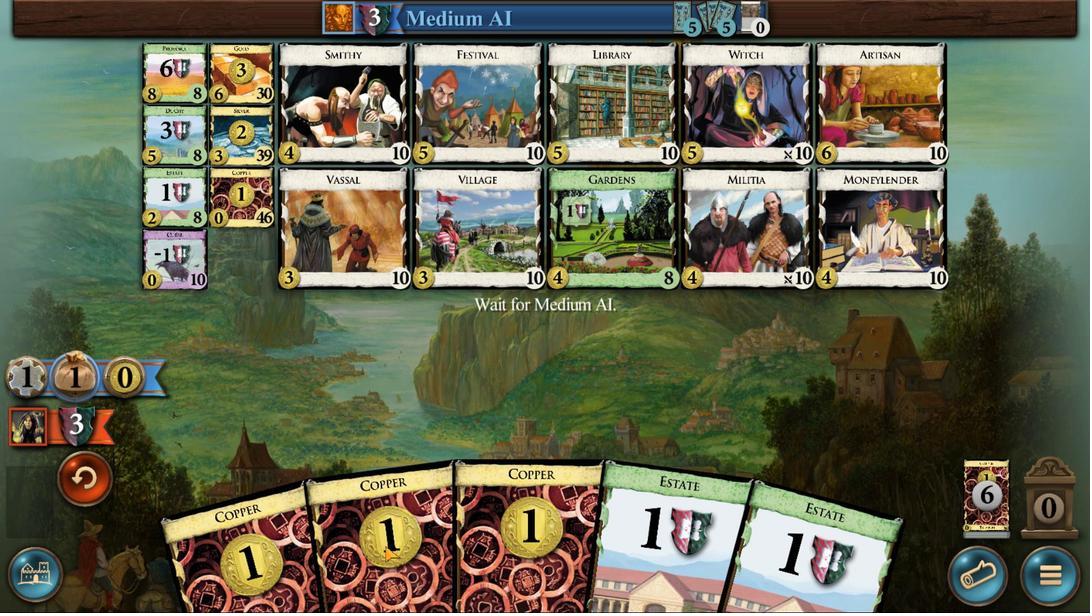 
Action: Mouse moved to (423, 513)
Screenshot: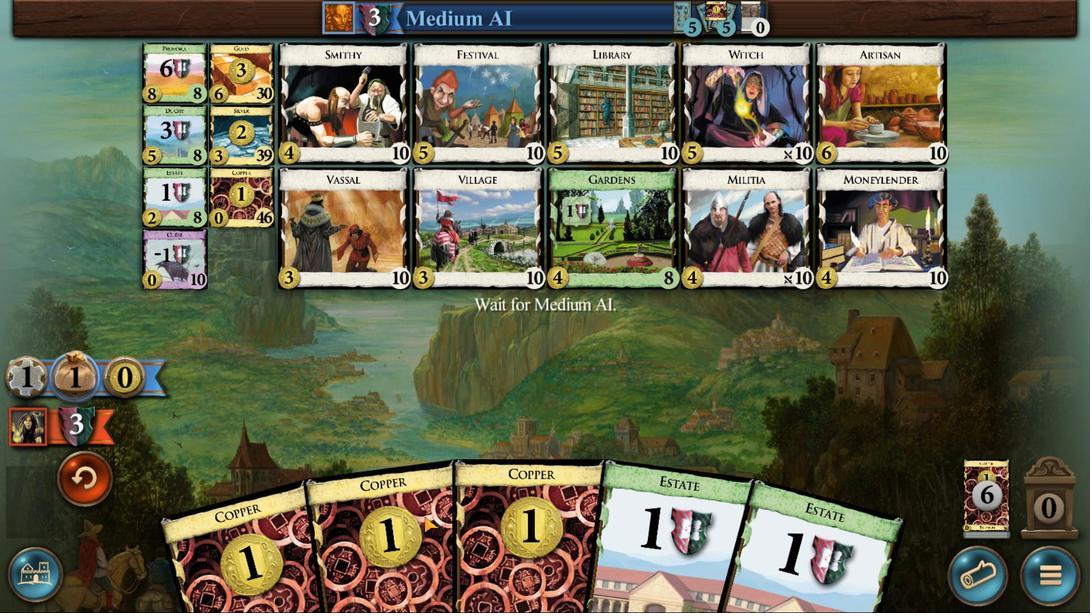 
Action: Mouse scrolled (423, 513) with delta (0, 0)
Screenshot: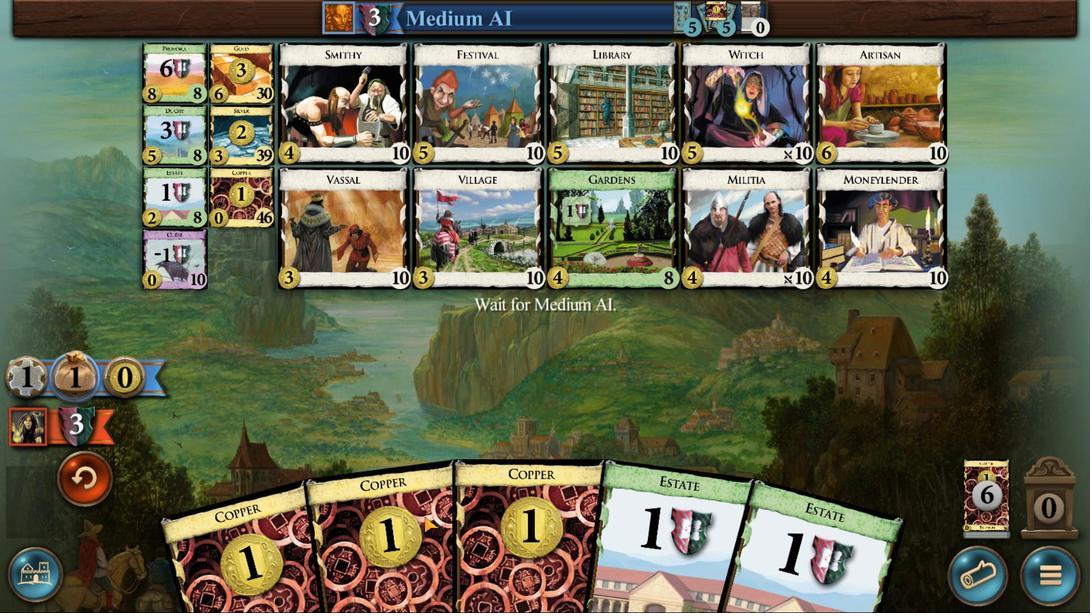 
Action: Mouse moved to (423, 515)
Screenshot: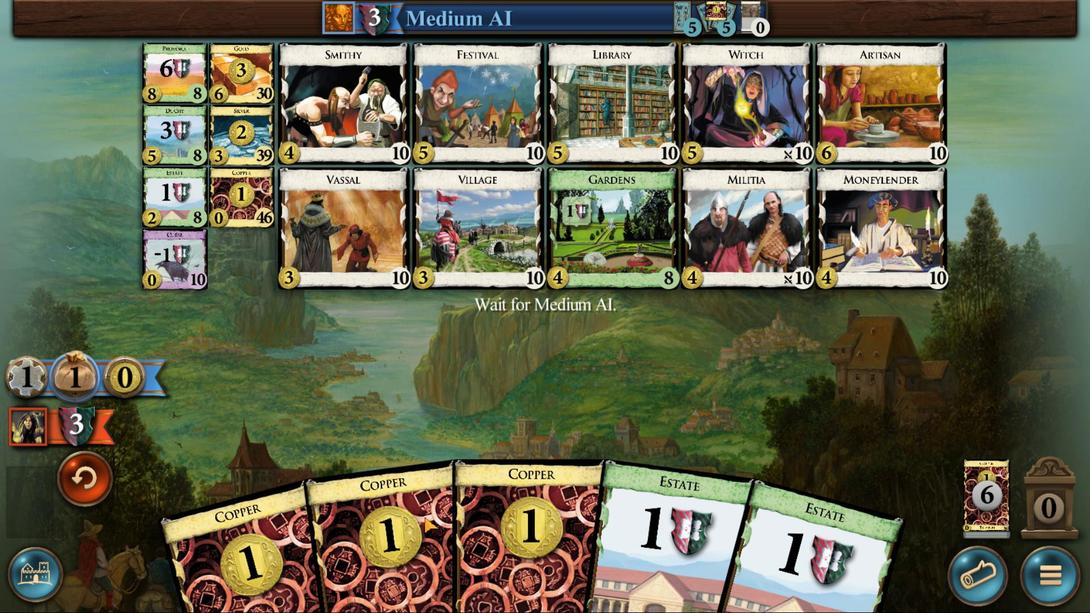
Action: Mouse scrolled (423, 514) with delta (0, 0)
Screenshot: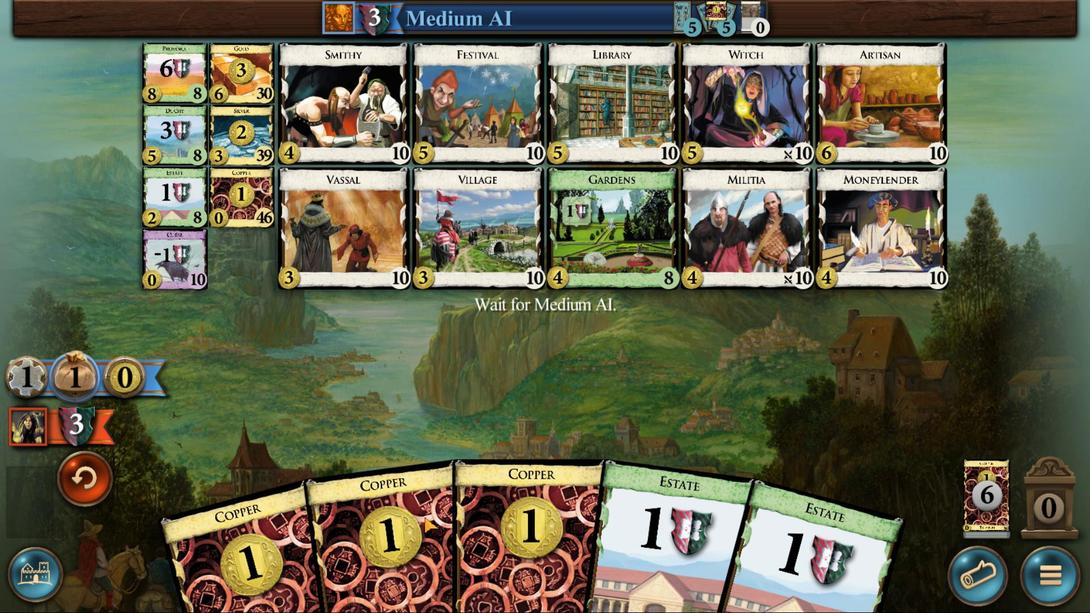 
Action: Mouse moved to (423, 516)
Screenshot: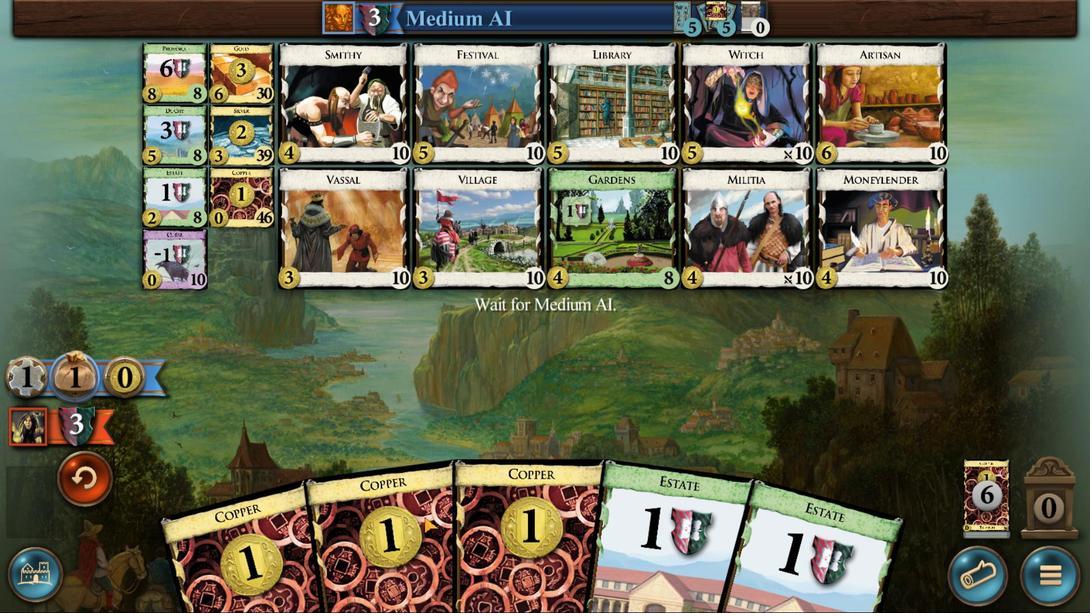
Action: Mouse scrolled (423, 515) with delta (0, 0)
Screenshot: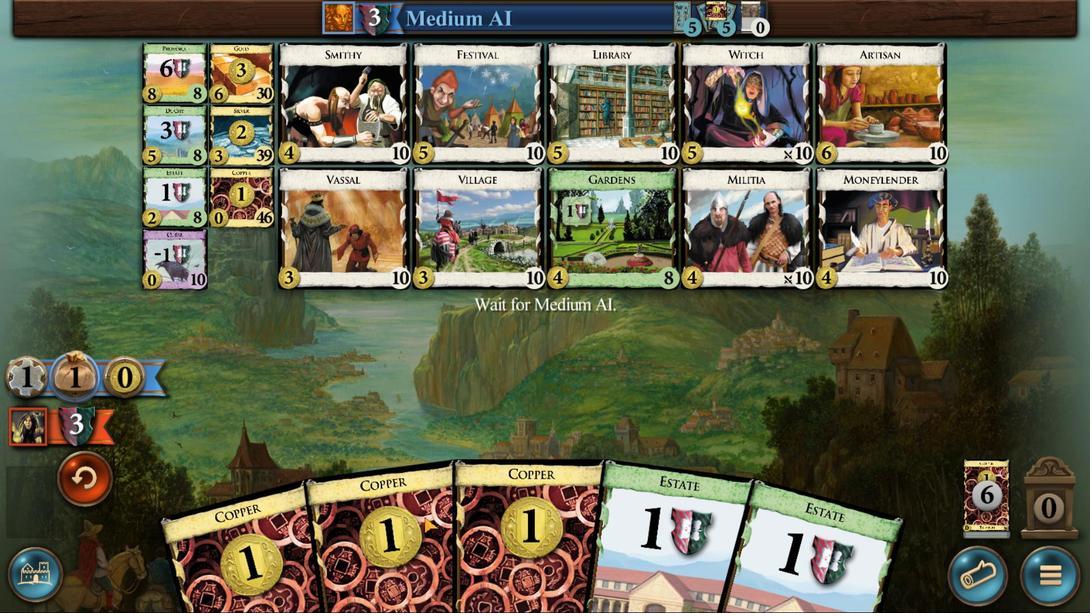 
Action: Mouse moved to (423, 517)
Screenshot: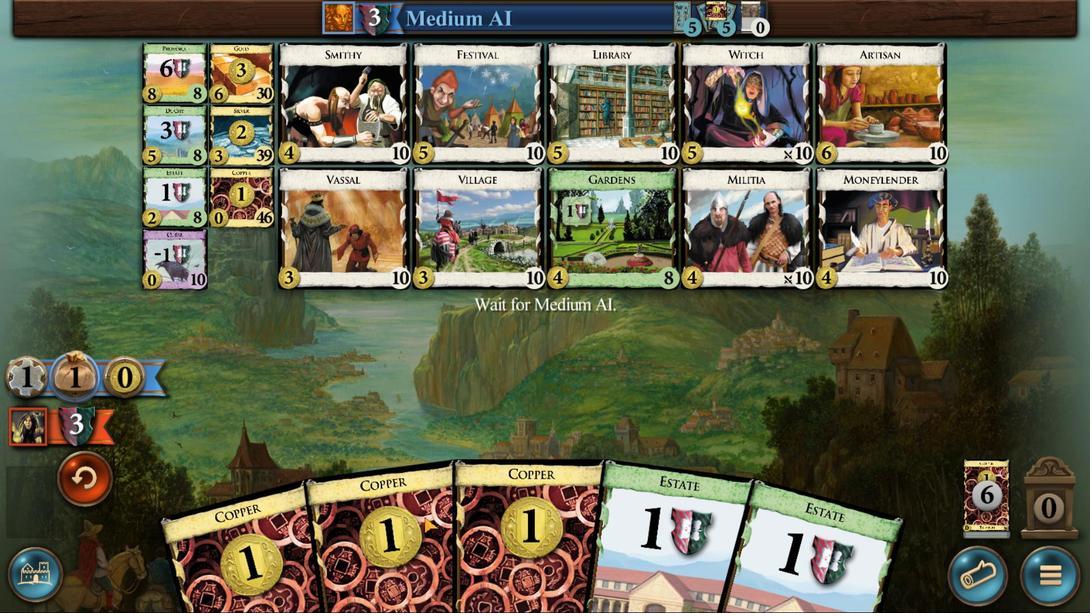 
Action: Mouse scrolled (423, 517) with delta (0, 0)
Screenshot: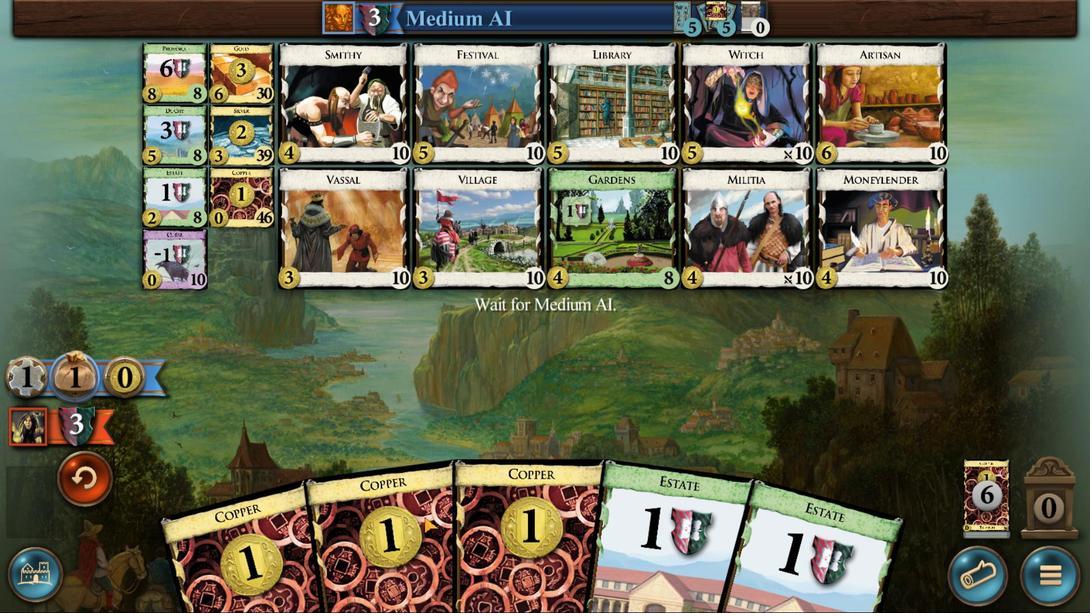 
Action: Mouse scrolled (423, 517) with delta (0, 0)
Screenshot: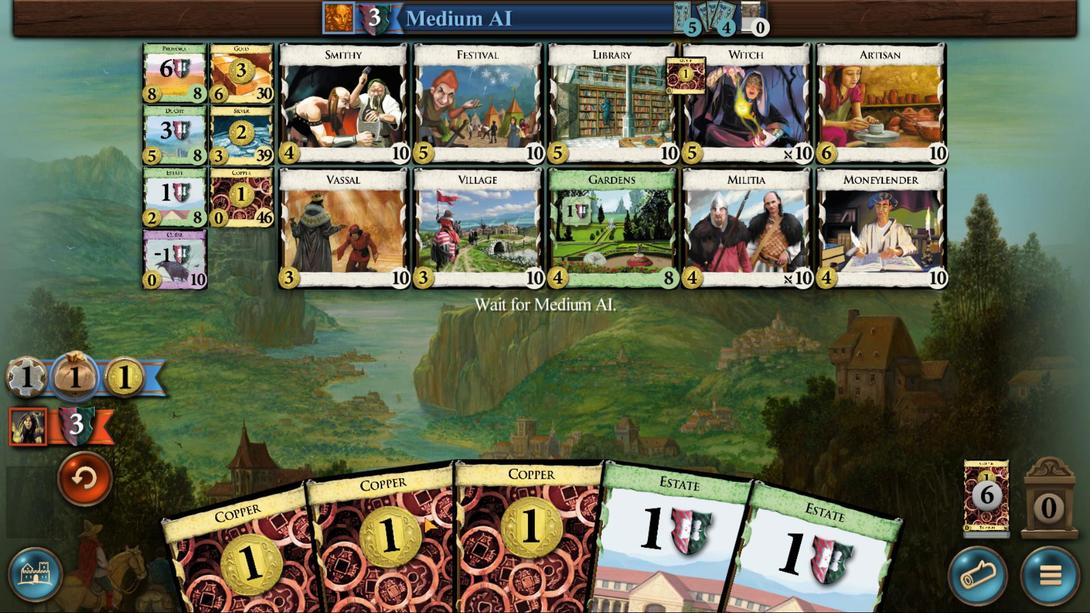 
Action: Mouse scrolled (423, 517) with delta (0, 0)
Screenshot: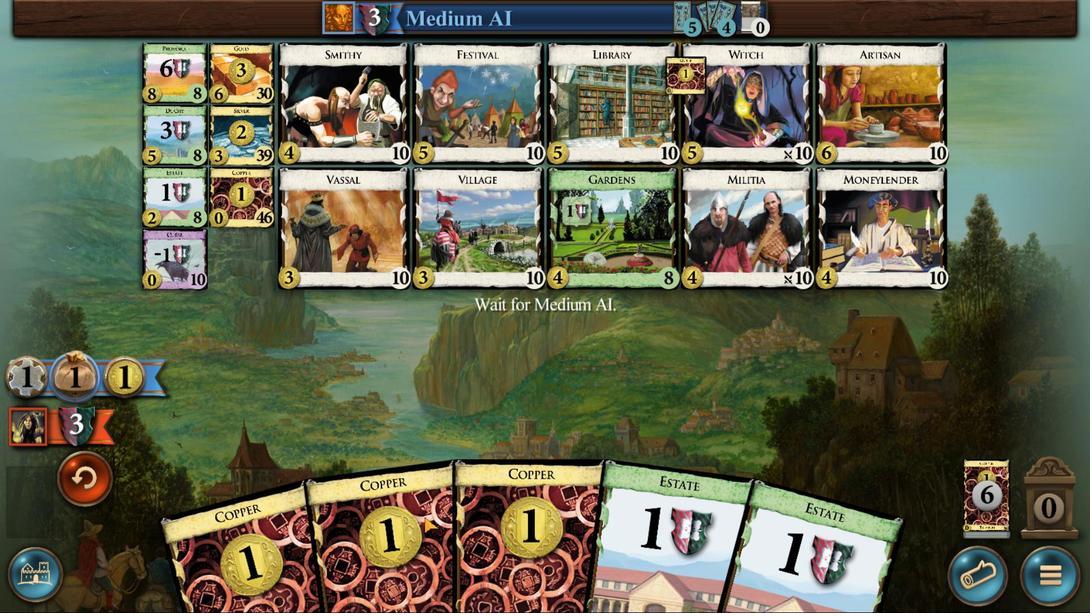 
Action: Mouse scrolled (423, 517) with delta (0, 0)
Screenshot: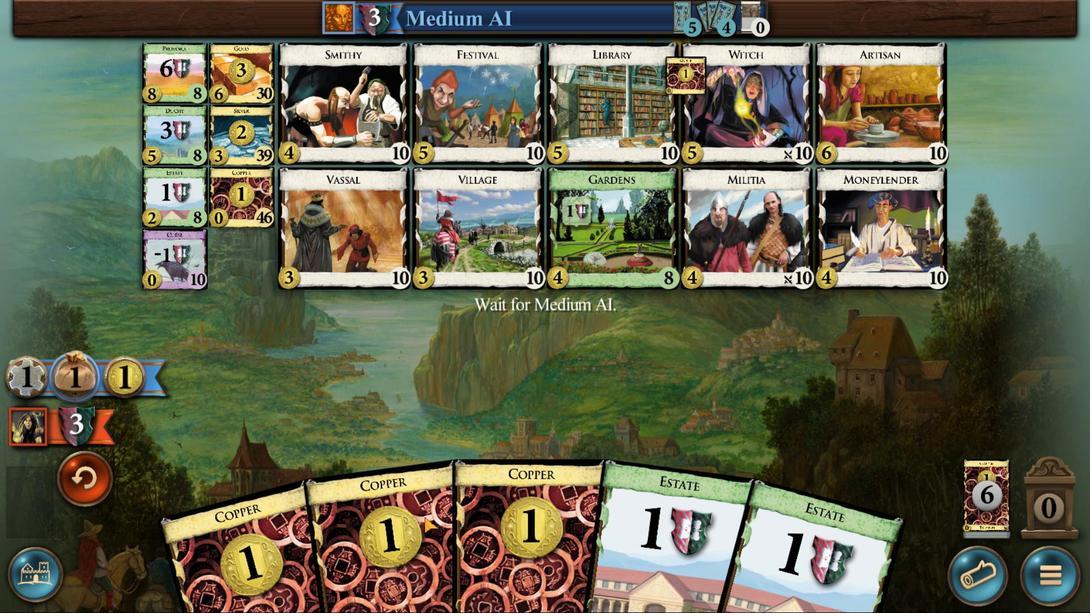 
Action: Mouse moved to (424, 518)
Screenshot: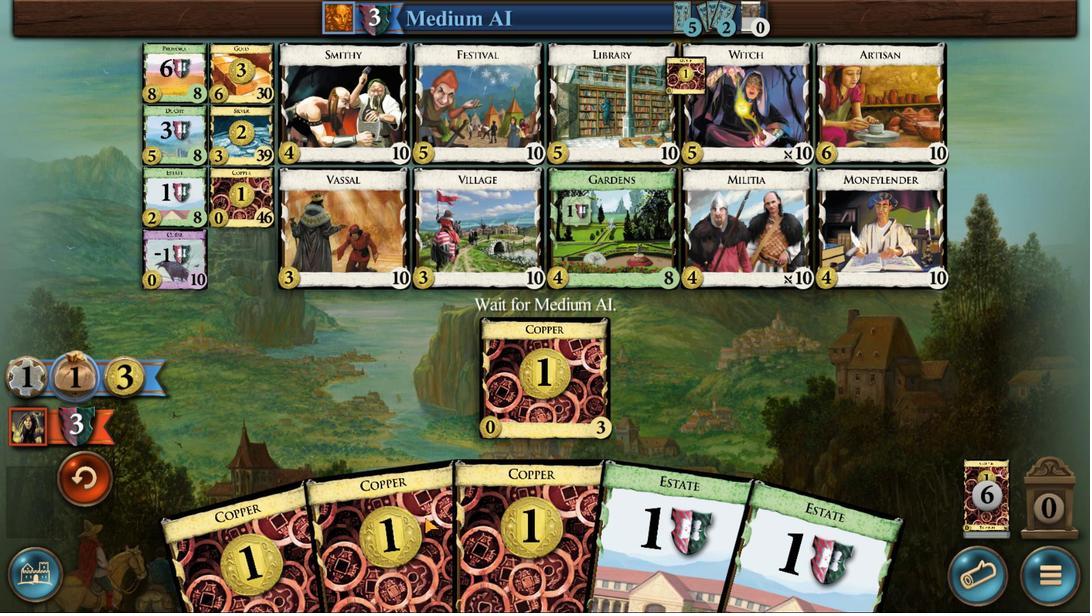 
Action: Mouse scrolled (424, 517) with delta (0, 0)
Screenshot: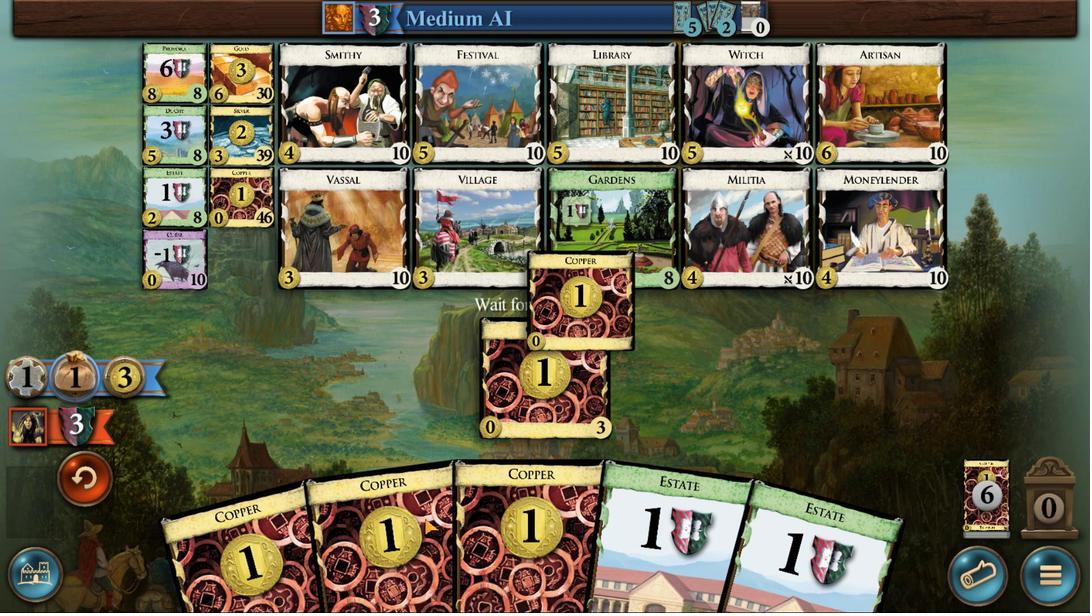 
Action: Mouse moved to (424, 519)
Screenshot: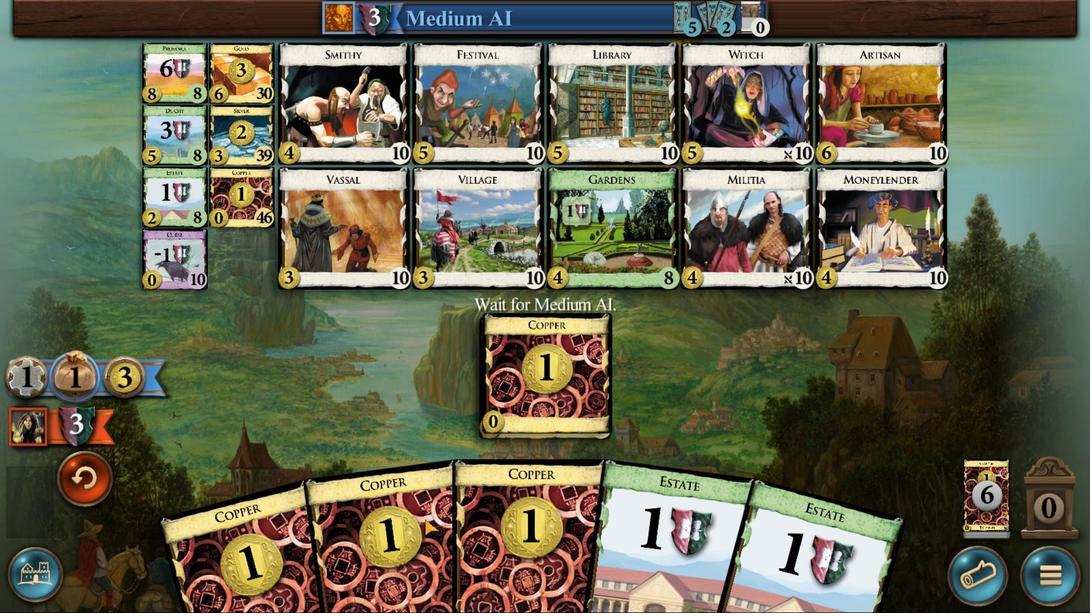 
Action: Mouse scrolled (424, 518) with delta (0, 0)
Screenshot: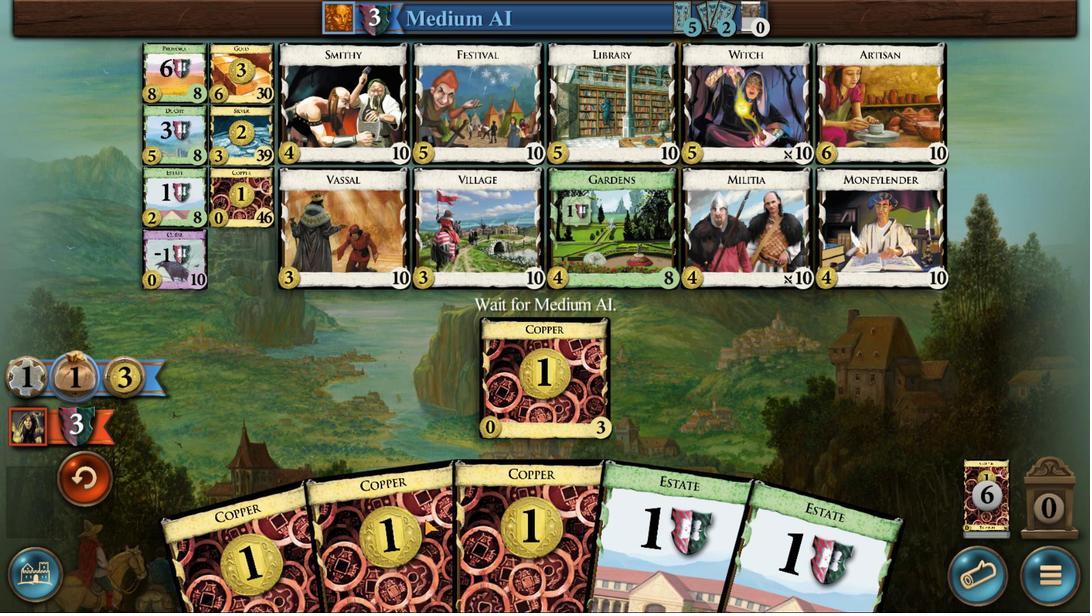 
Action: Mouse moved to (424, 519)
Screenshot: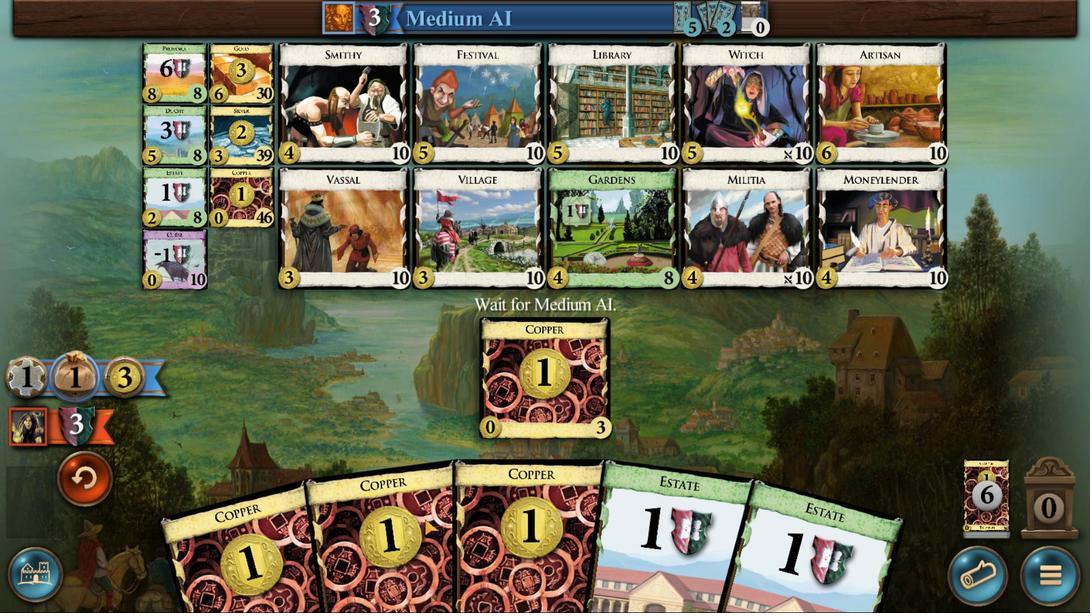
Action: Mouse scrolled (424, 519) with delta (0, 0)
Screenshot: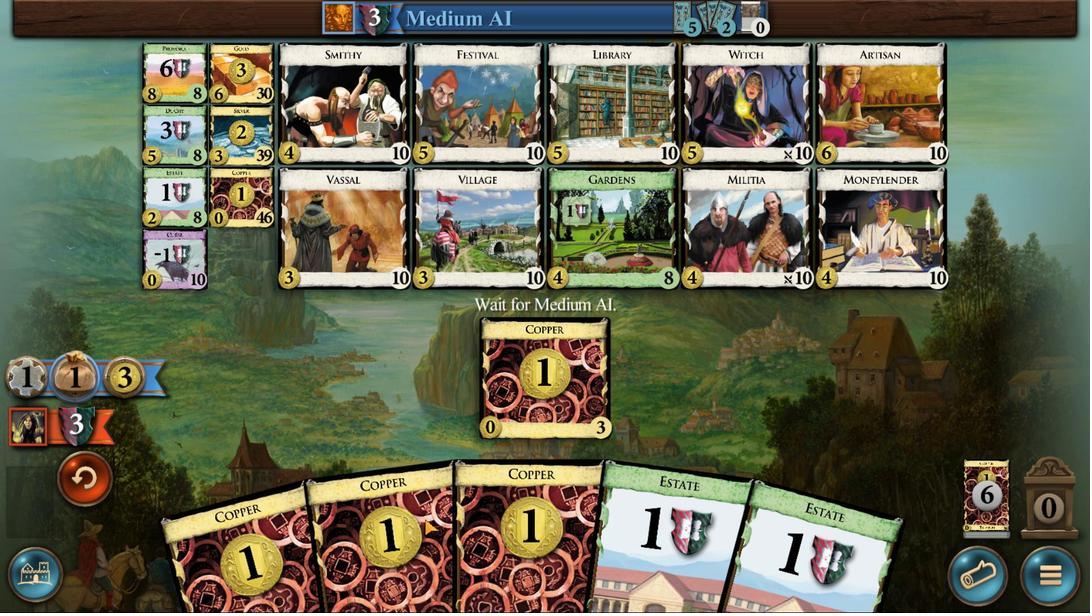 
Action: Mouse scrolled (424, 519) with delta (0, 0)
Screenshot: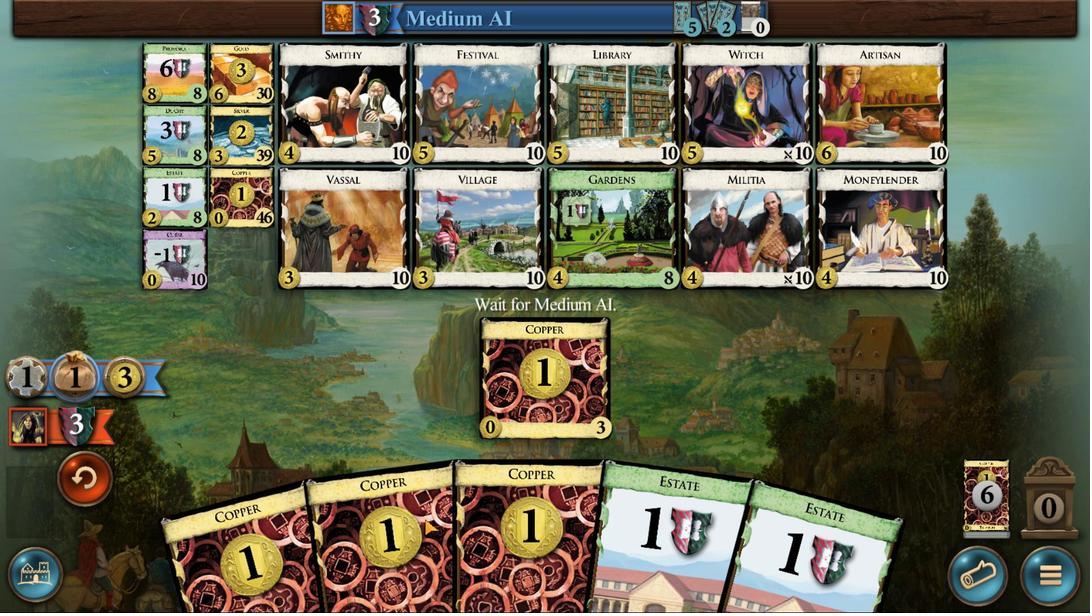
Action: Mouse scrolled (424, 519) with delta (0, 0)
Screenshot: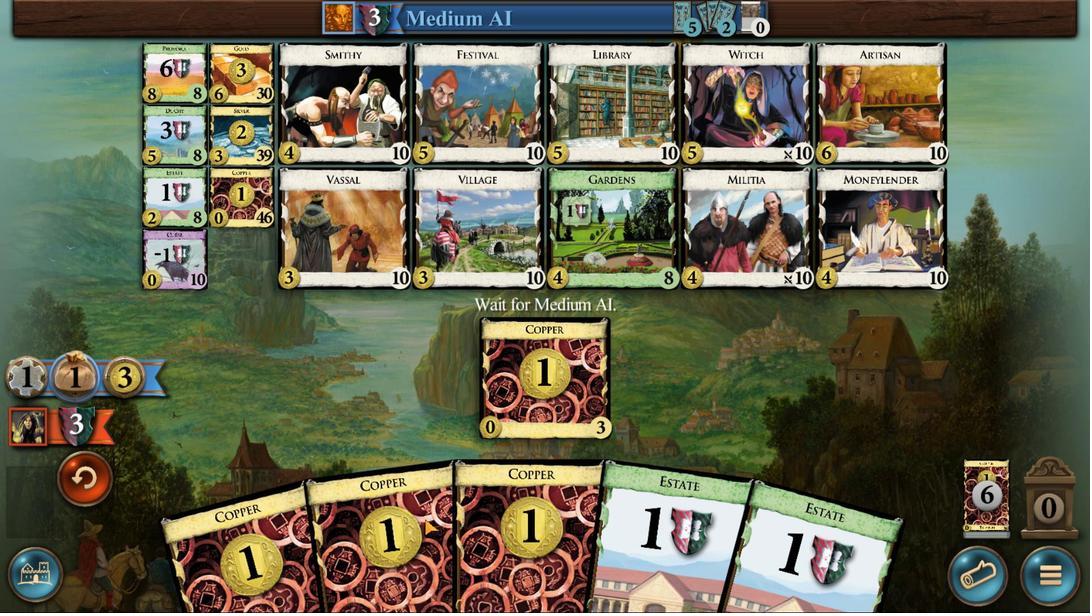 
Action: Mouse scrolled (424, 519) with delta (0, 0)
Screenshot: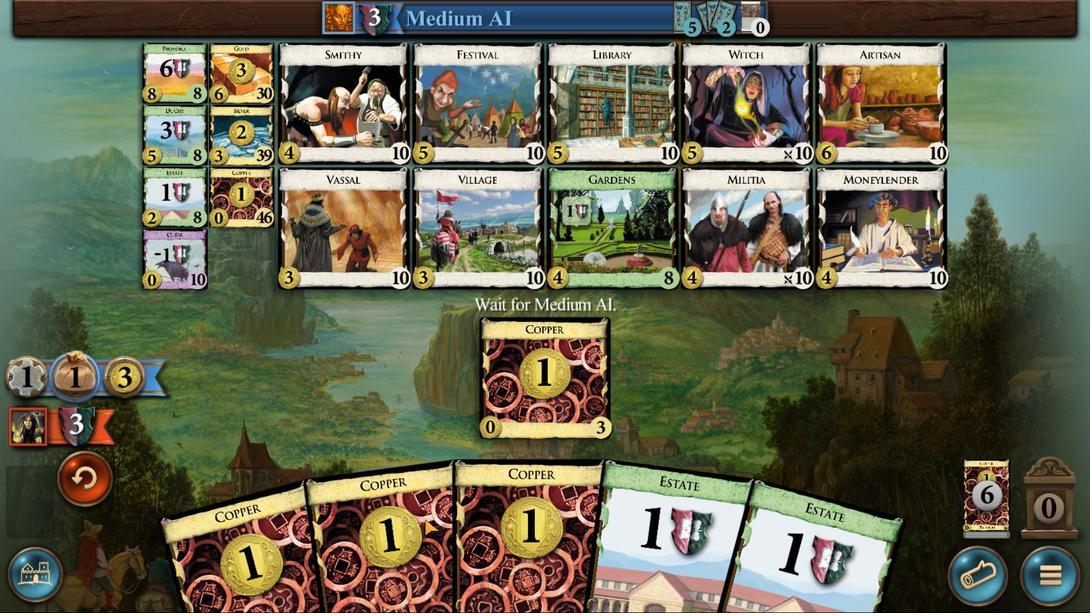 
Action: Mouse scrolled (424, 519) with delta (0, 0)
Screenshot: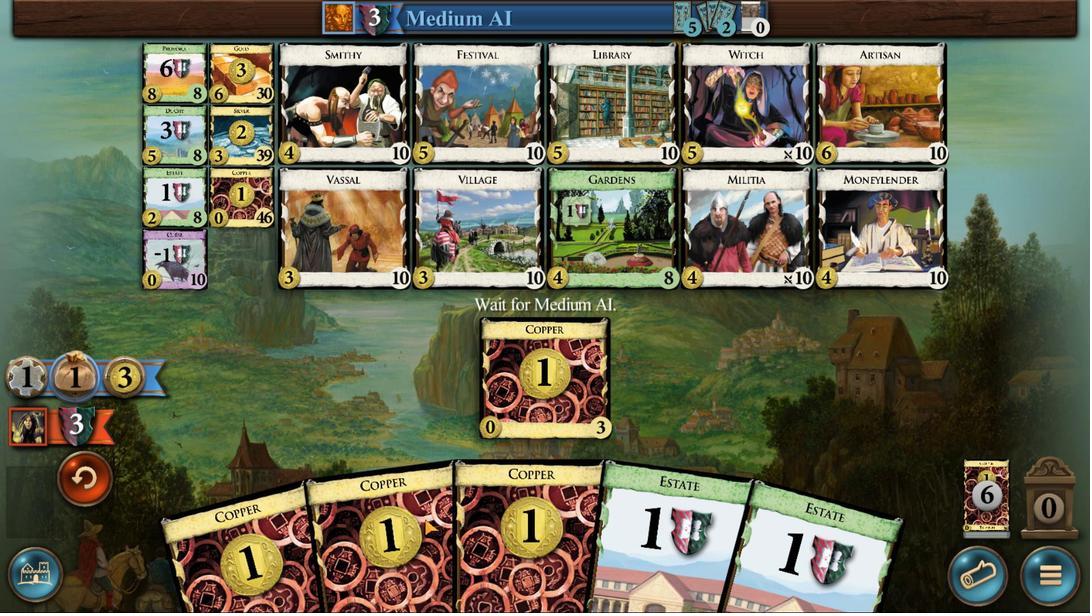 
Action: Mouse scrolled (424, 519) with delta (0, 0)
Screenshot: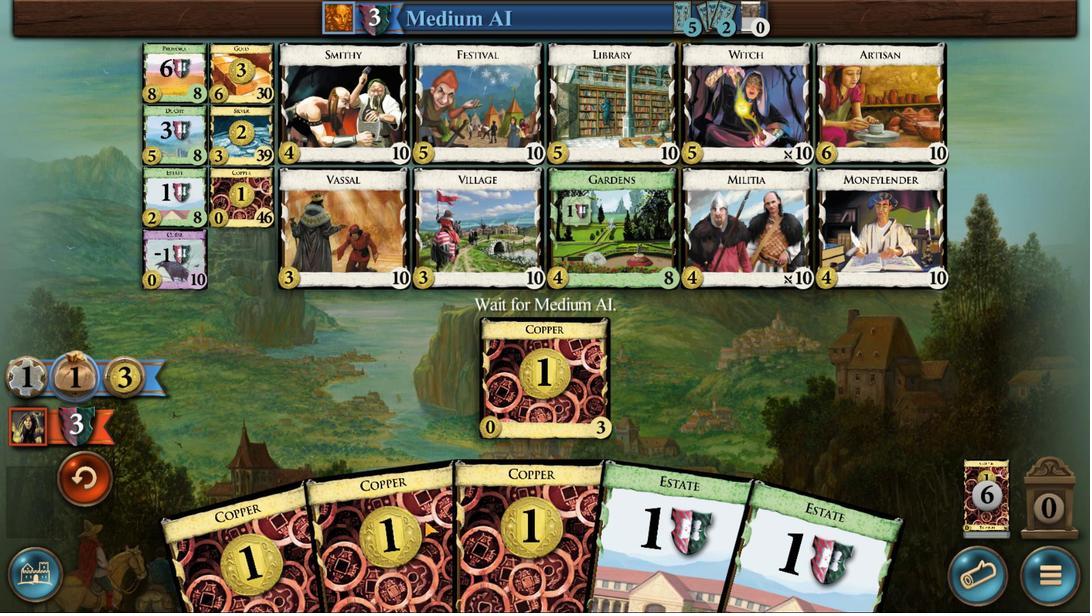 
Action: Mouse moved to (424, 521)
Screenshot: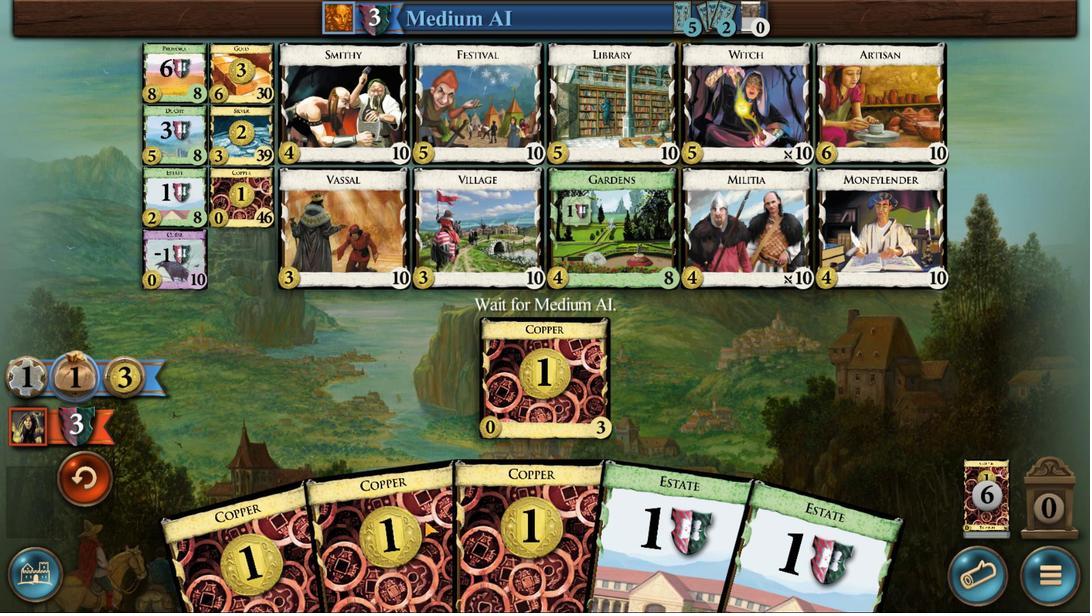
Action: Mouse scrolled (424, 520) with delta (0, 0)
Screenshot: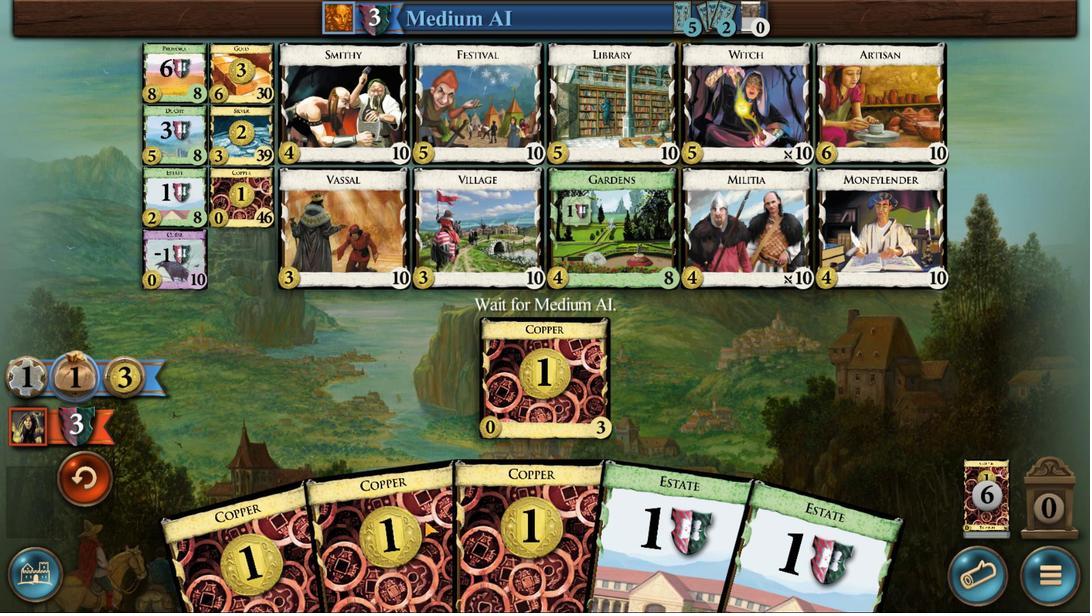 
Action: Mouse moved to (424, 521)
Screenshot: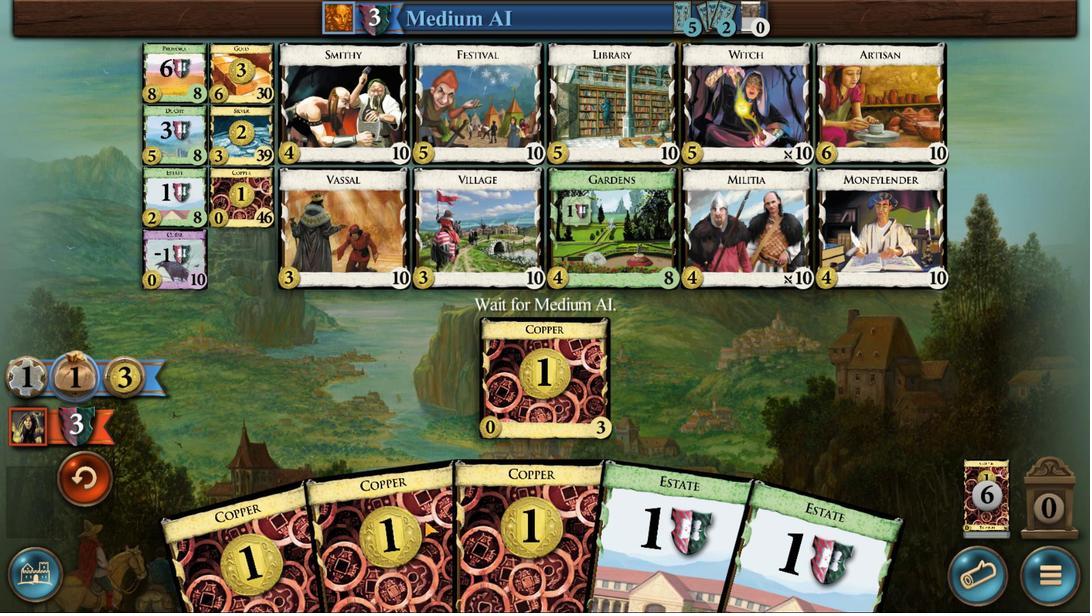 
Action: Mouse scrolled (424, 521) with delta (0, 0)
Screenshot: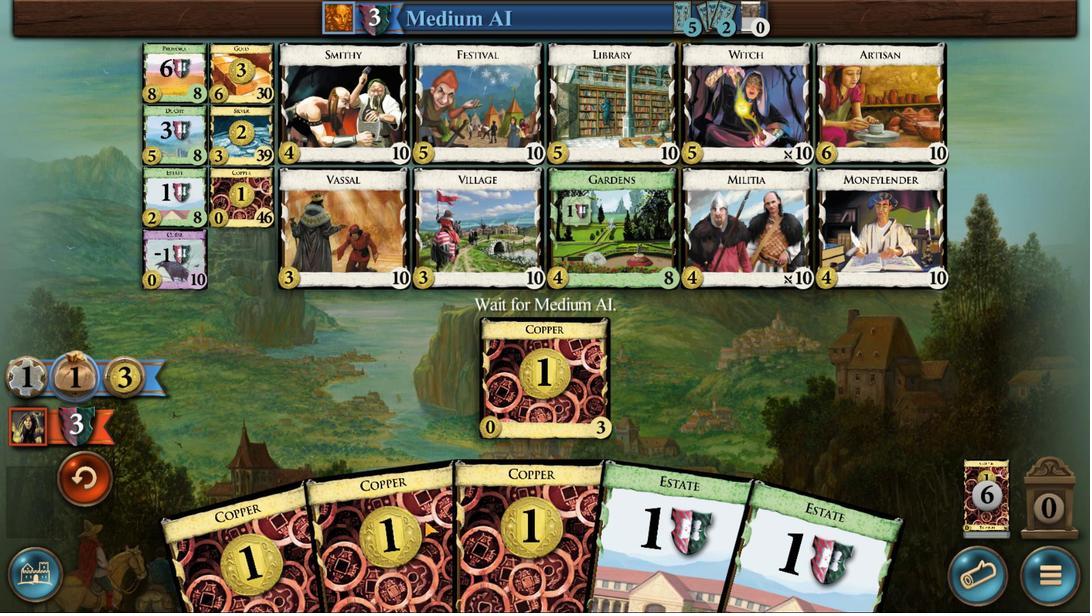 
Action: Mouse scrolled (424, 521) with delta (0, 0)
Screenshot: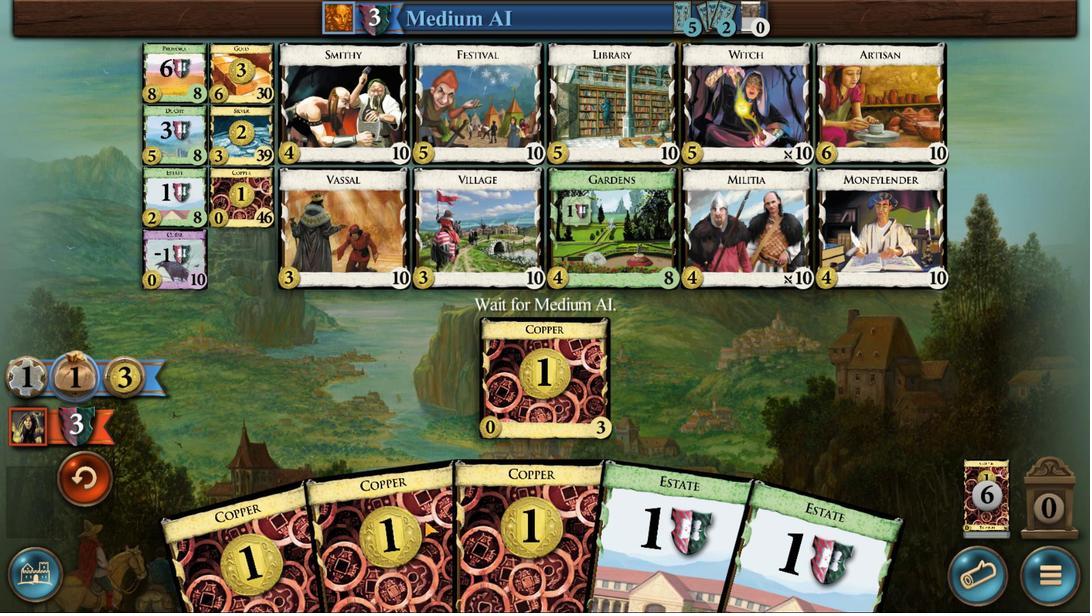 
Action: Mouse scrolled (424, 521) with delta (0, 0)
Screenshot: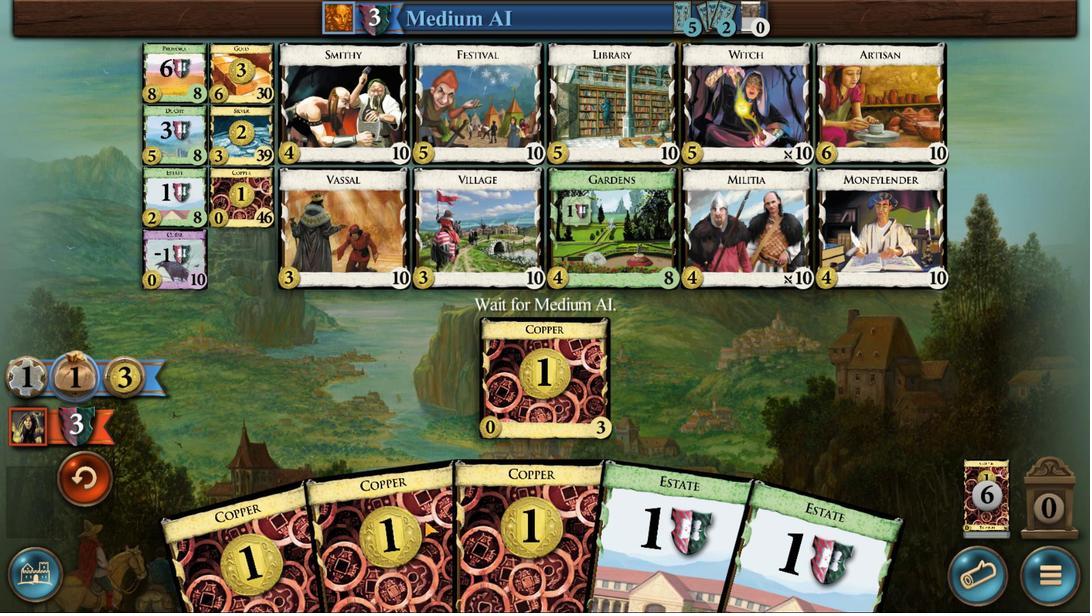 
Action: Mouse scrolled (424, 521) with delta (0, 0)
Screenshot: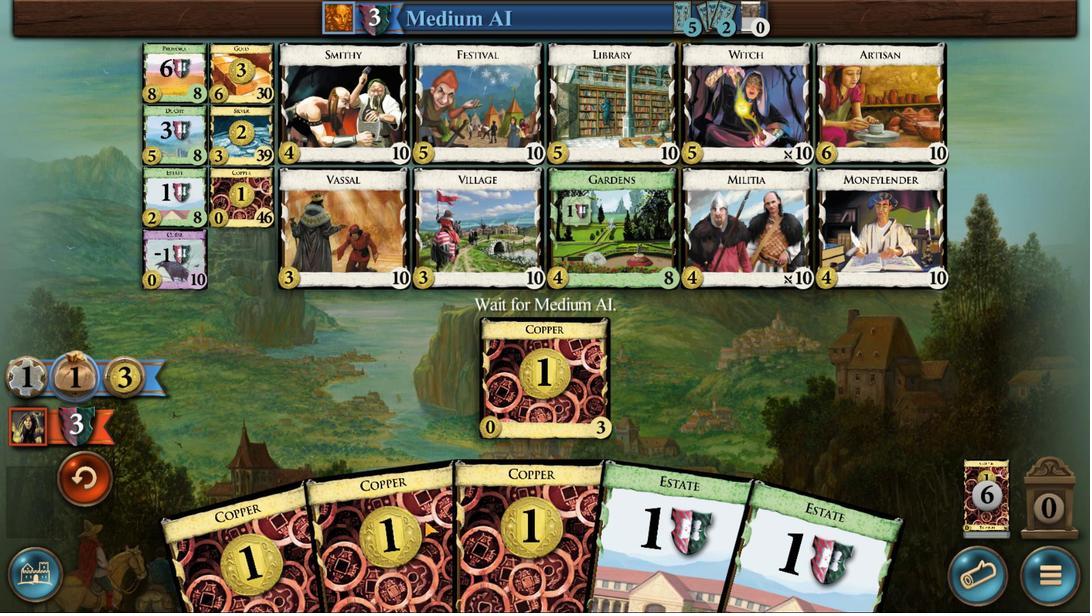
Action: Mouse scrolled (424, 521) with delta (0, 0)
Screenshot: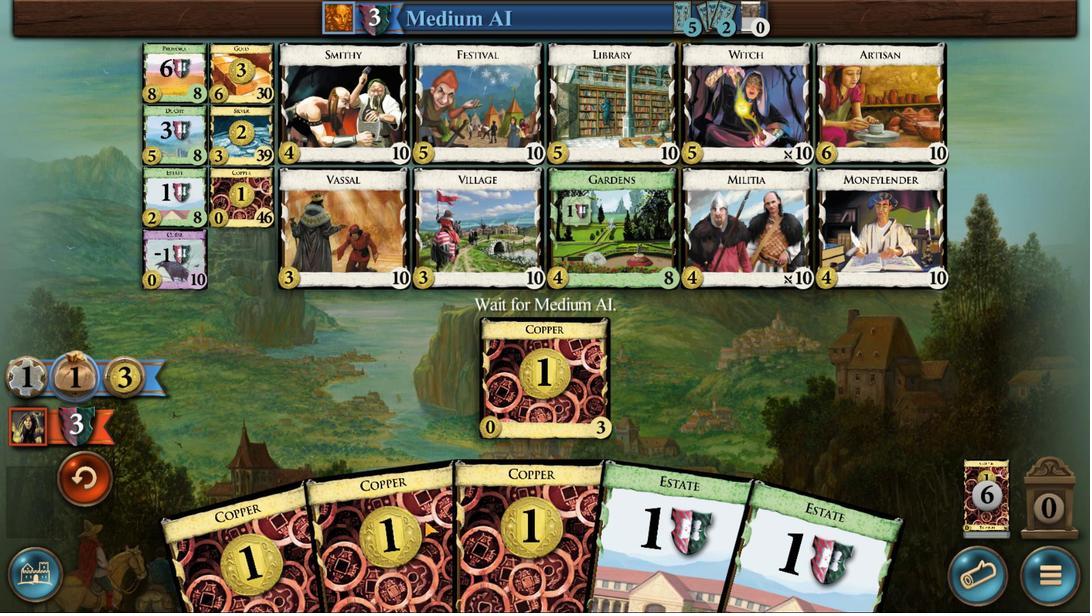 
Action: Mouse moved to (473, 522)
Screenshot: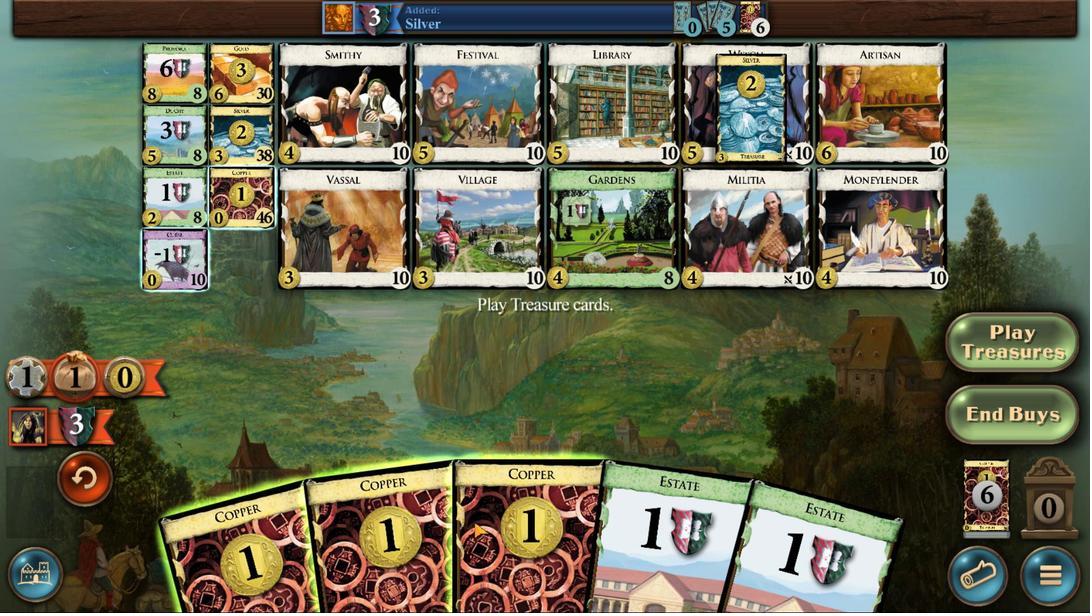 
Action: Mouse scrolled (473, 522) with delta (0, 0)
Screenshot: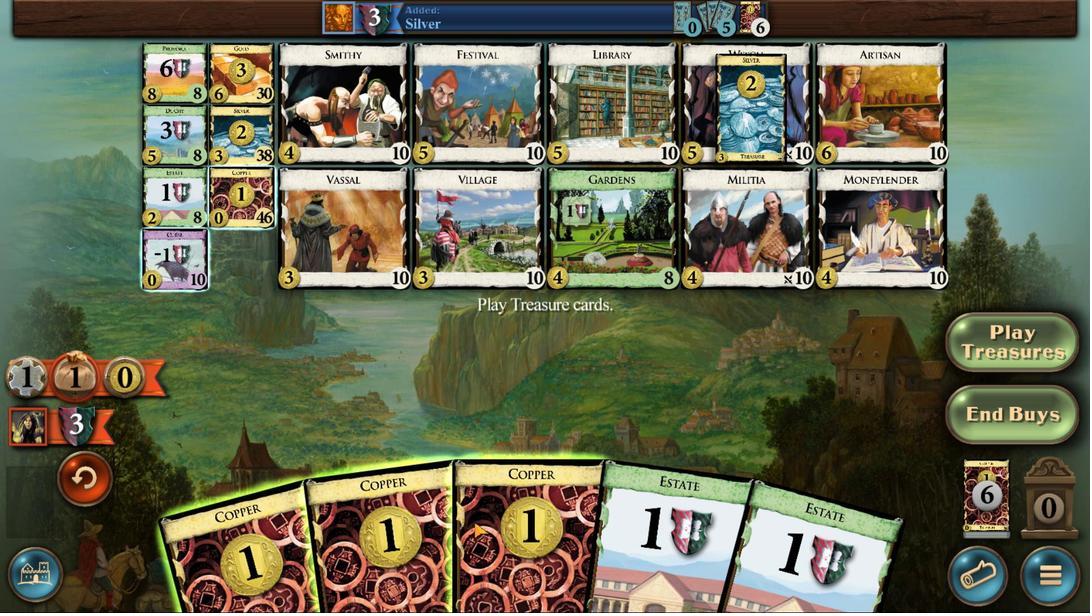 
Action: Mouse scrolled (473, 522) with delta (0, 0)
Screenshot: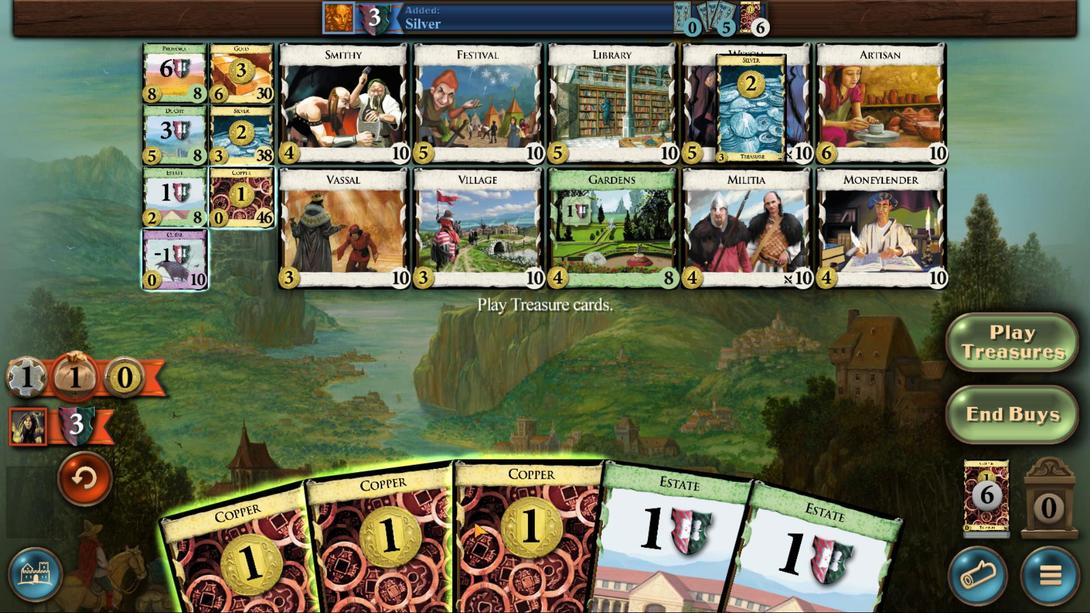 
Action: Mouse scrolled (473, 522) with delta (0, 0)
Screenshot: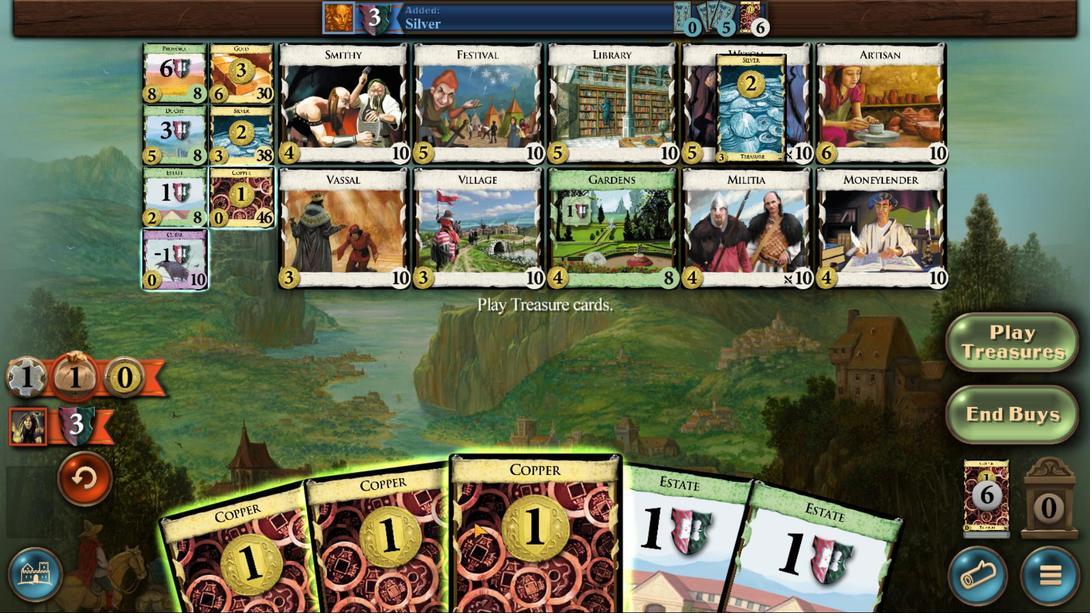 
Action: Mouse scrolled (473, 522) with delta (0, 0)
Screenshot: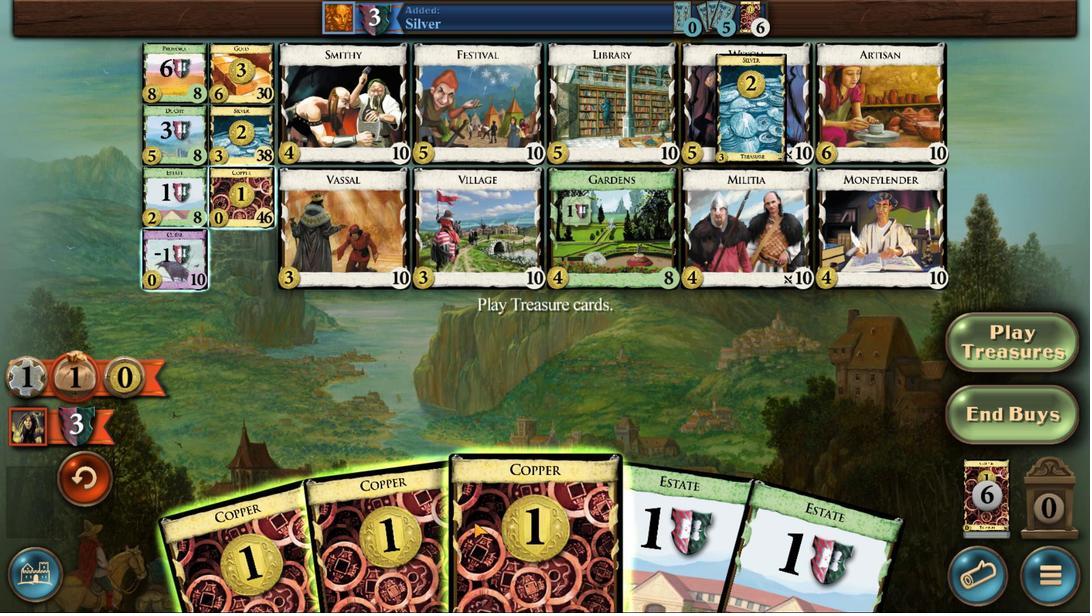 
Action: Mouse scrolled (473, 522) with delta (0, 0)
Screenshot: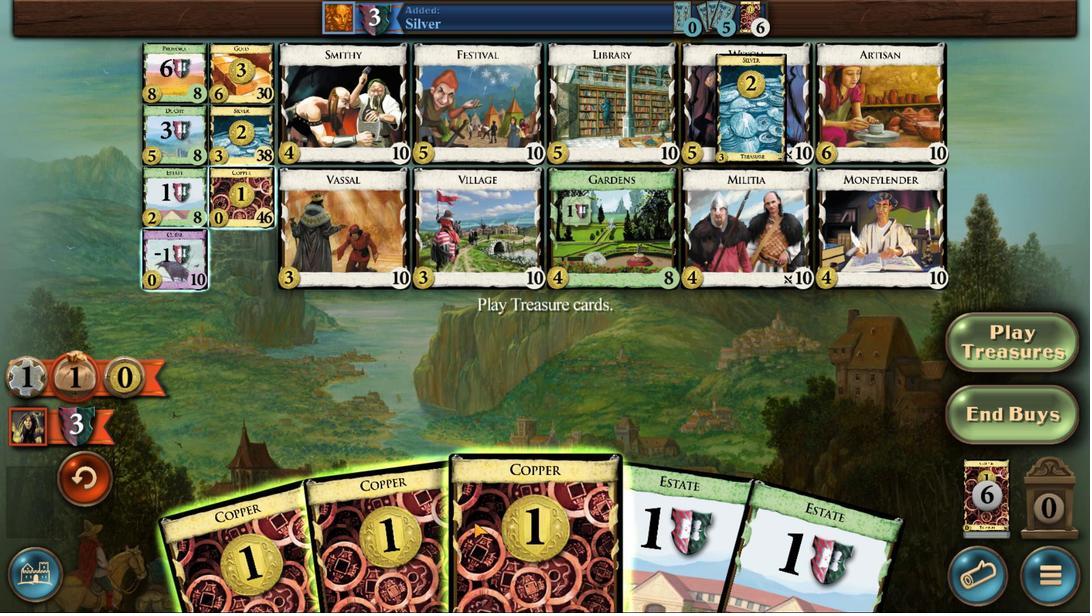 
Action: Mouse scrolled (473, 522) with delta (0, 0)
Screenshot: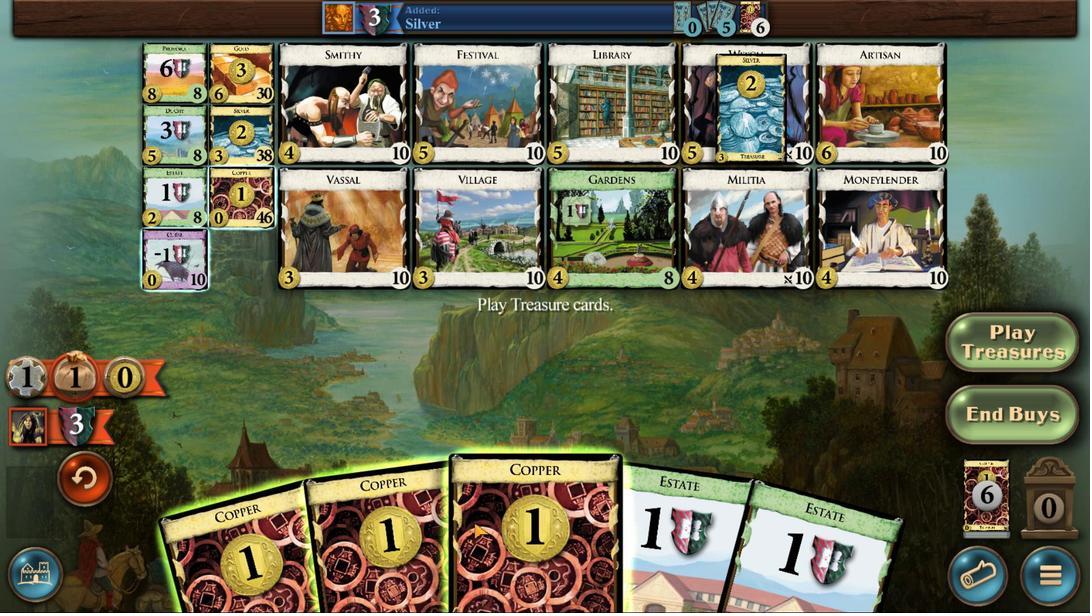 
Action: Mouse scrolled (473, 522) with delta (0, 0)
Screenshot: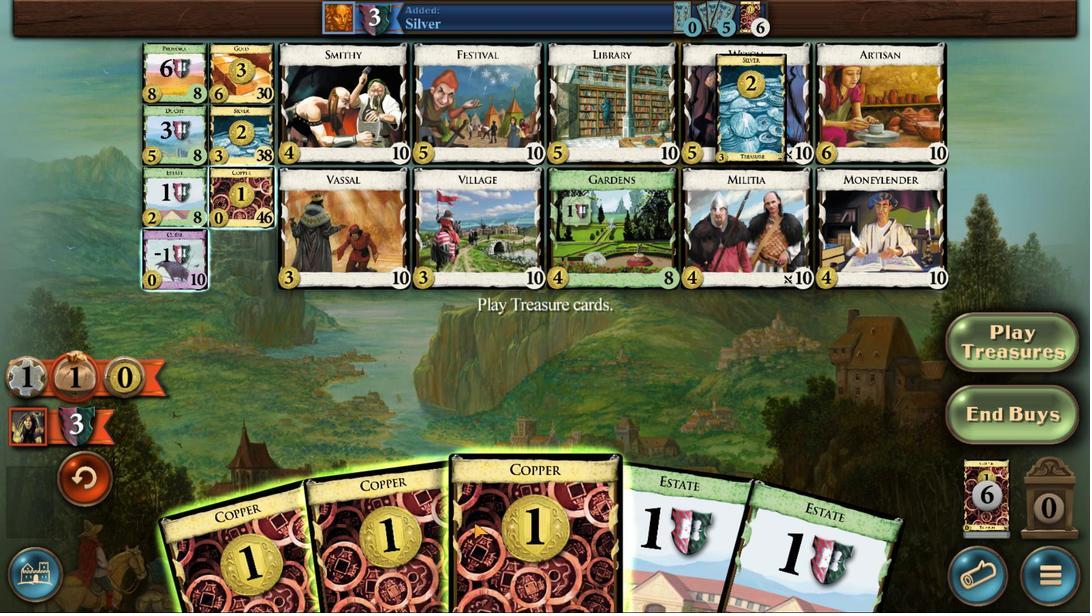 
Action: Mouse scrolled (473, 522) with delta (0, 0)
Screenshot: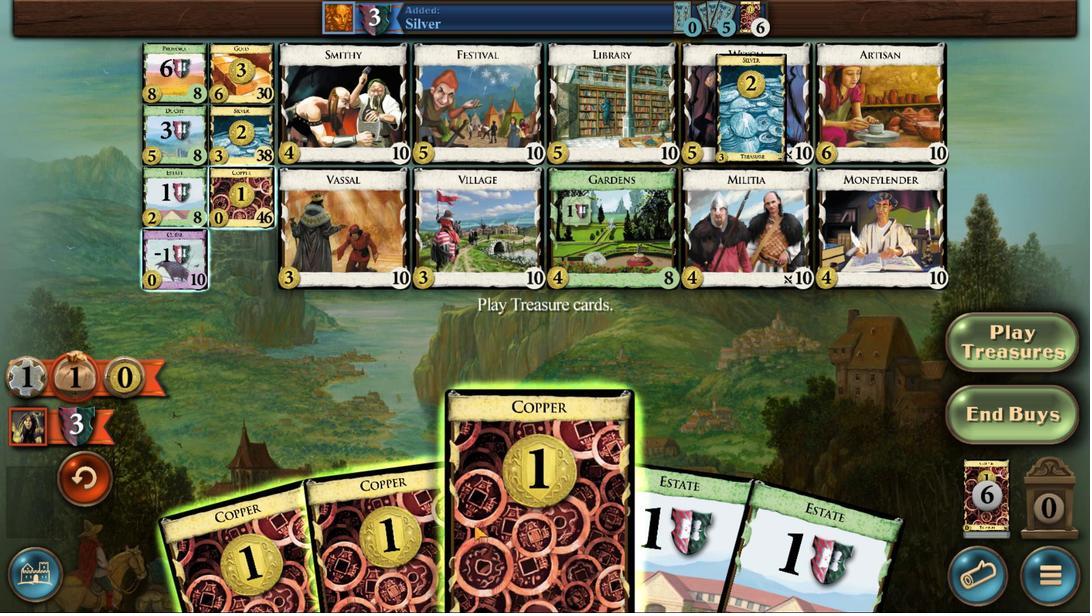 
Action: Mouse moved to (375, 523)
Screenshot: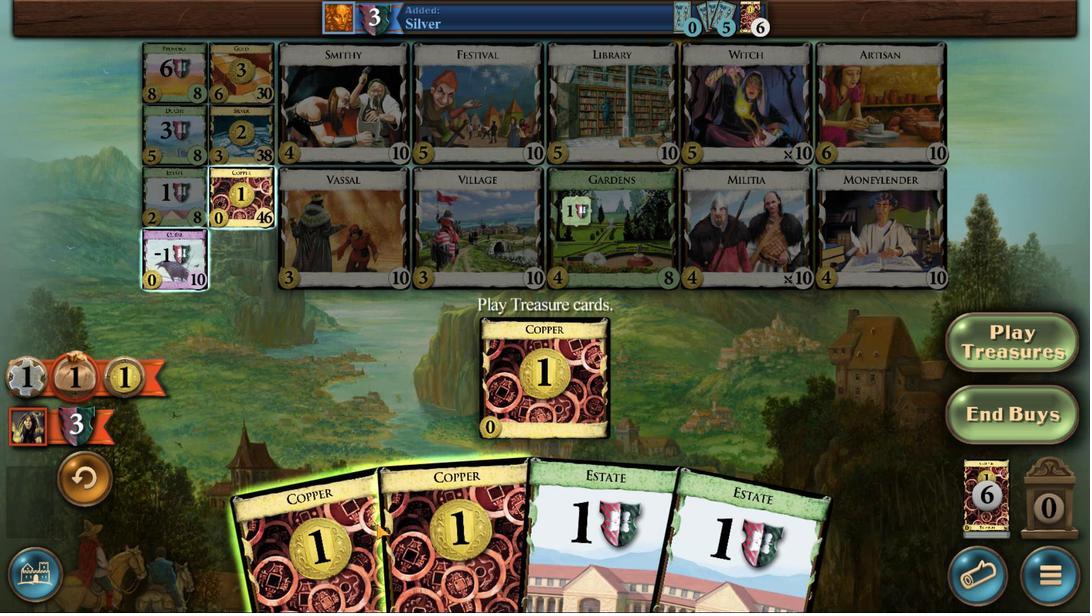 
Action: Mouse scrolled (375, 522) with delta (0, 0)
Screenshot: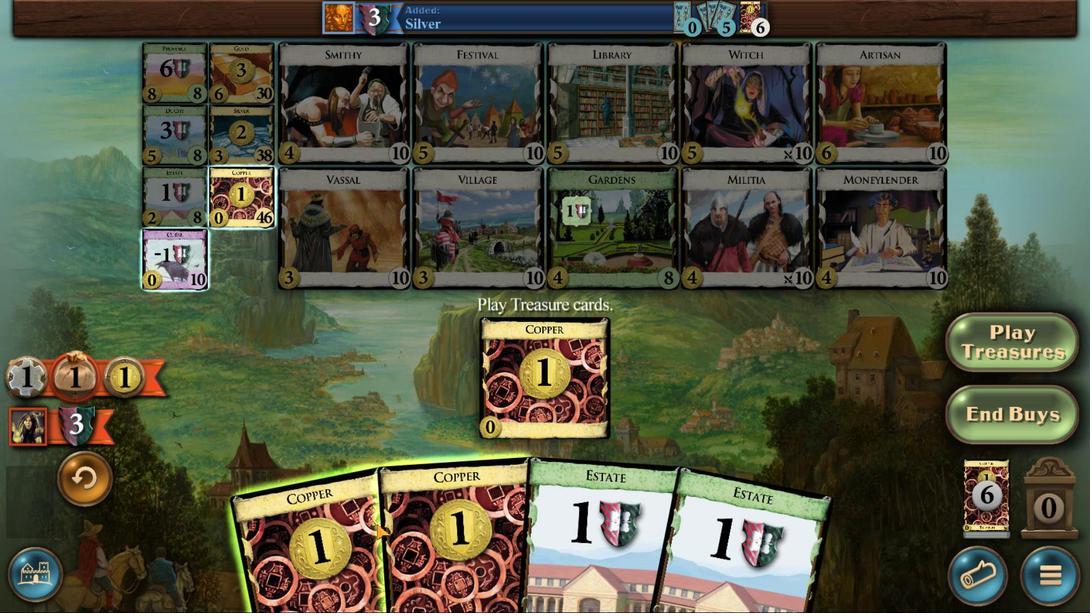 
Action: Mouse moved to (376, 524)
Screenshot: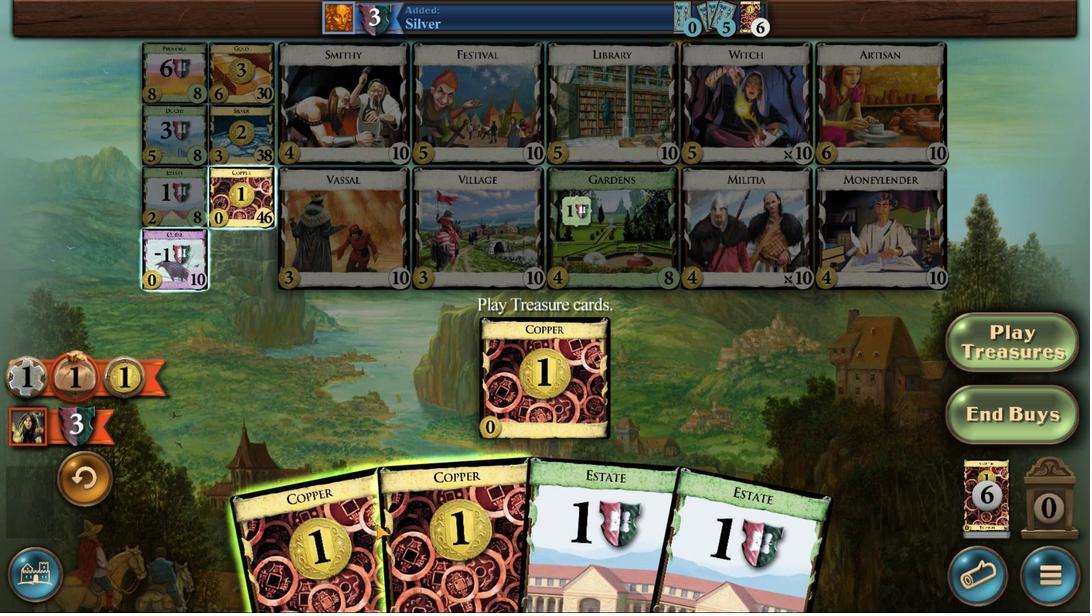 
Action: Mouse scrolled (376, 523) with delta (0, 0)
Screenshot: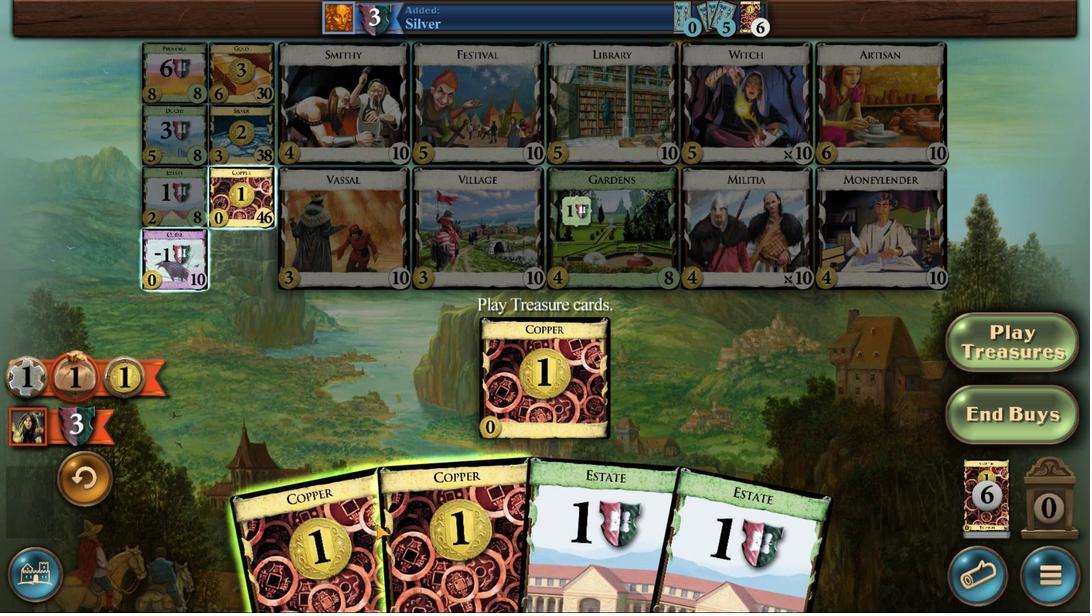 
Action: Mouse scrolled (376, 523) with delta (0, 0)
Screenshot: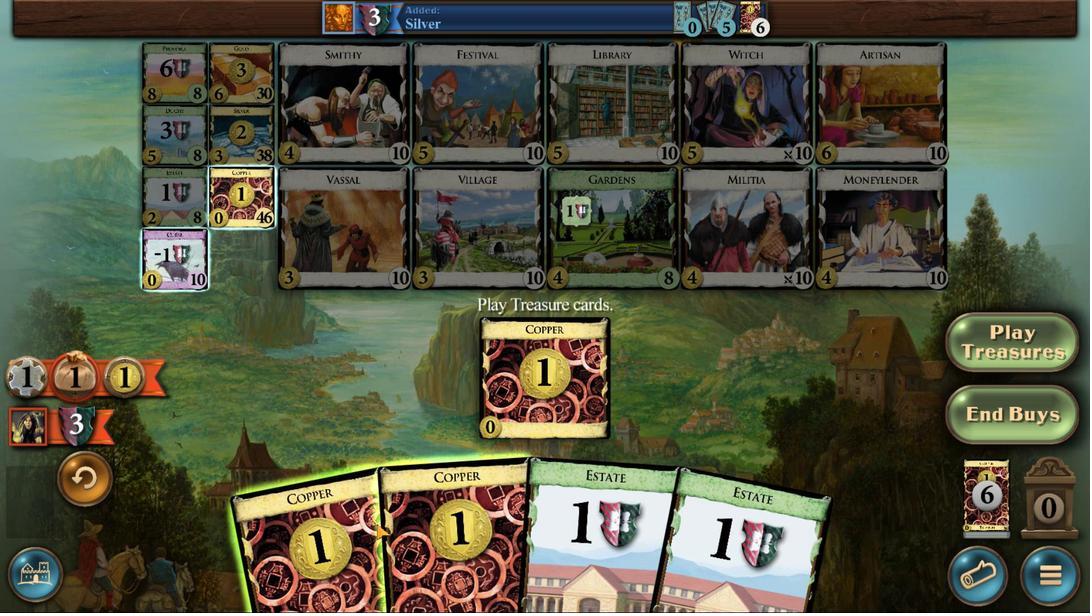 
Action: Mouse scrolled (376, 523) with delta (0, 0)
Screenshot: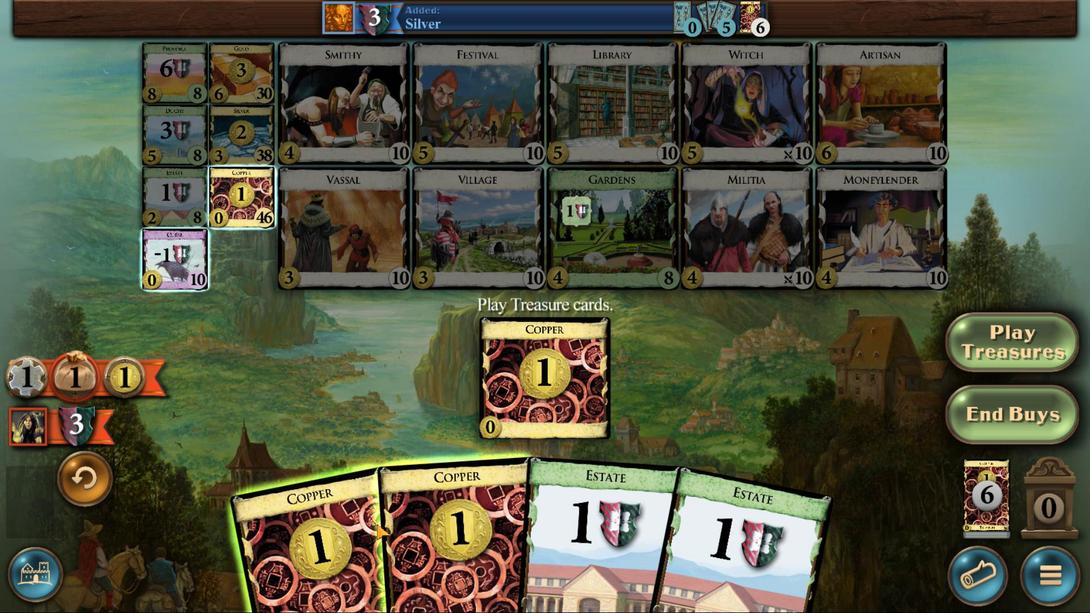 
Action: Mouse scrolled (376, 523) with delta (0, 0)
Screenshot: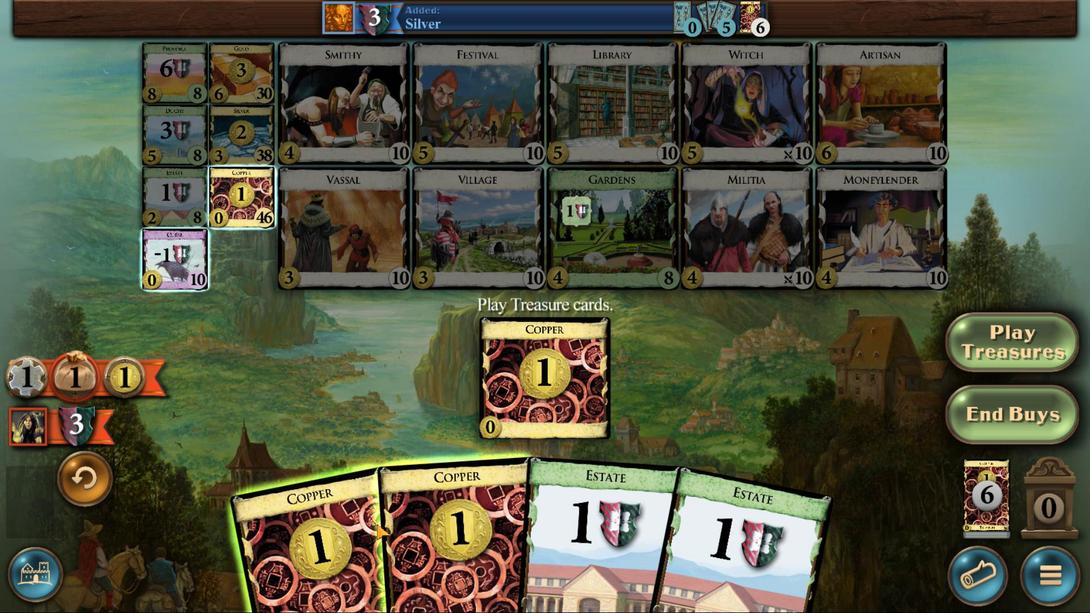 
Action: Mouse scrolled (376, 523) with delta (0, 0)
Screenshot: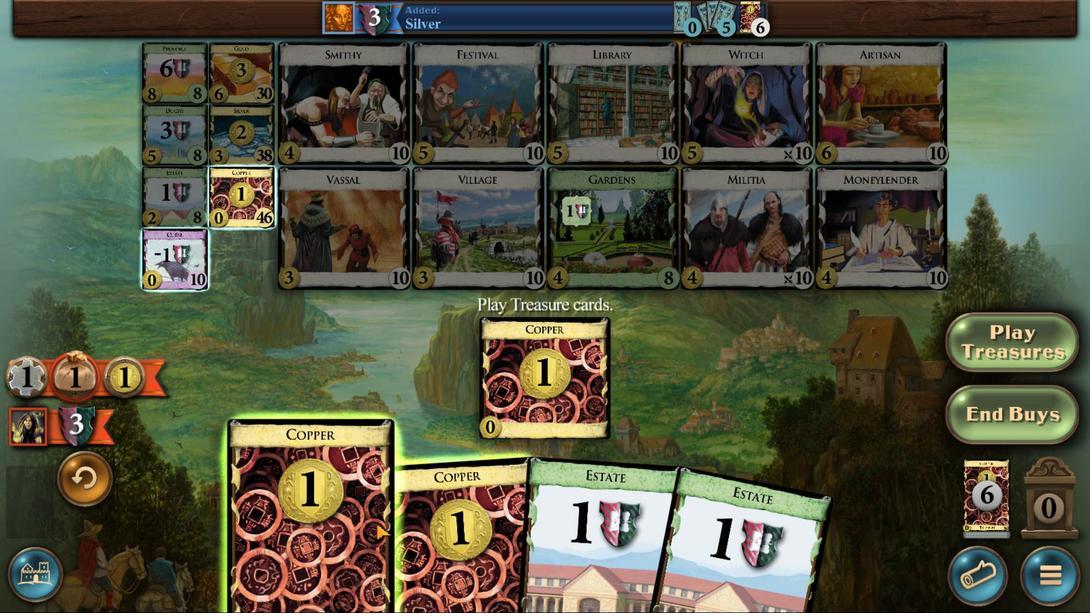 
Action: Mouse moved to (399, 514)
Screenshot: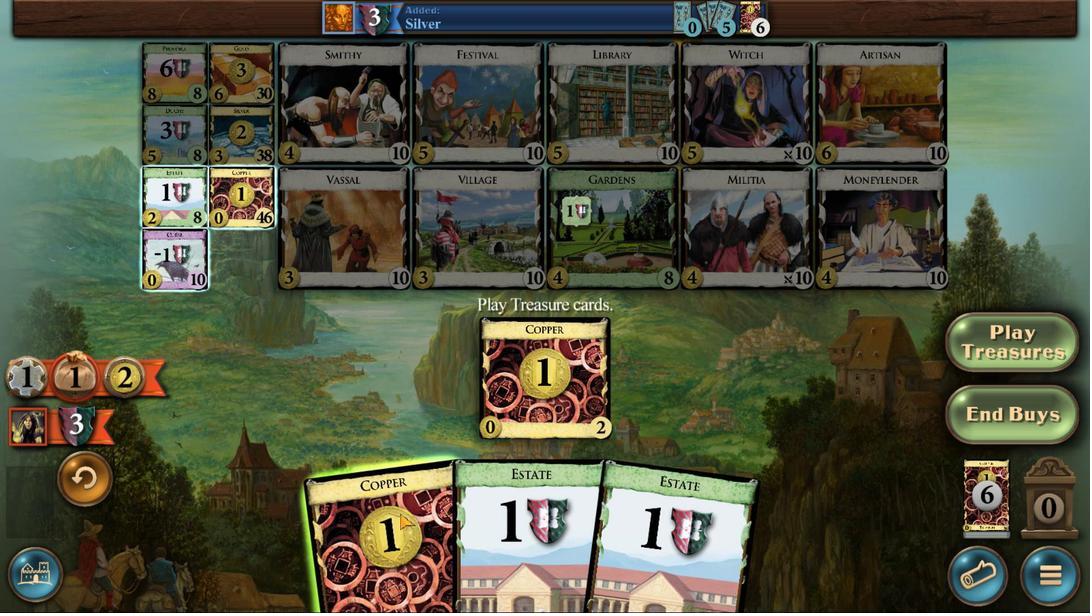 
Action: Mouse scrolled (399, 514) with delta (0, 0)
Screenshot: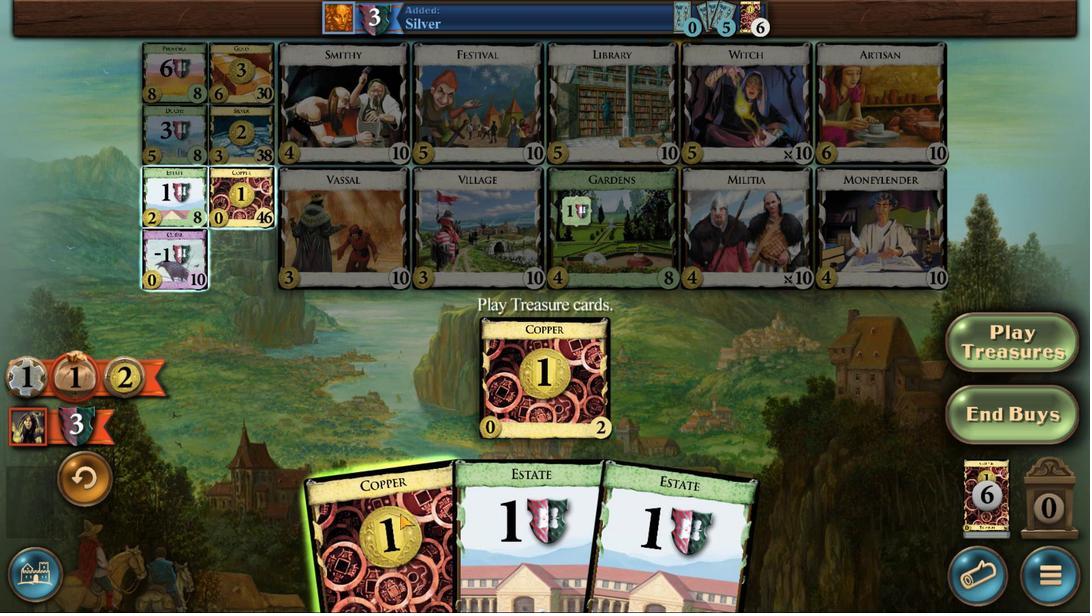 
Action: Mouse moved to (399, 514)
Screenshot: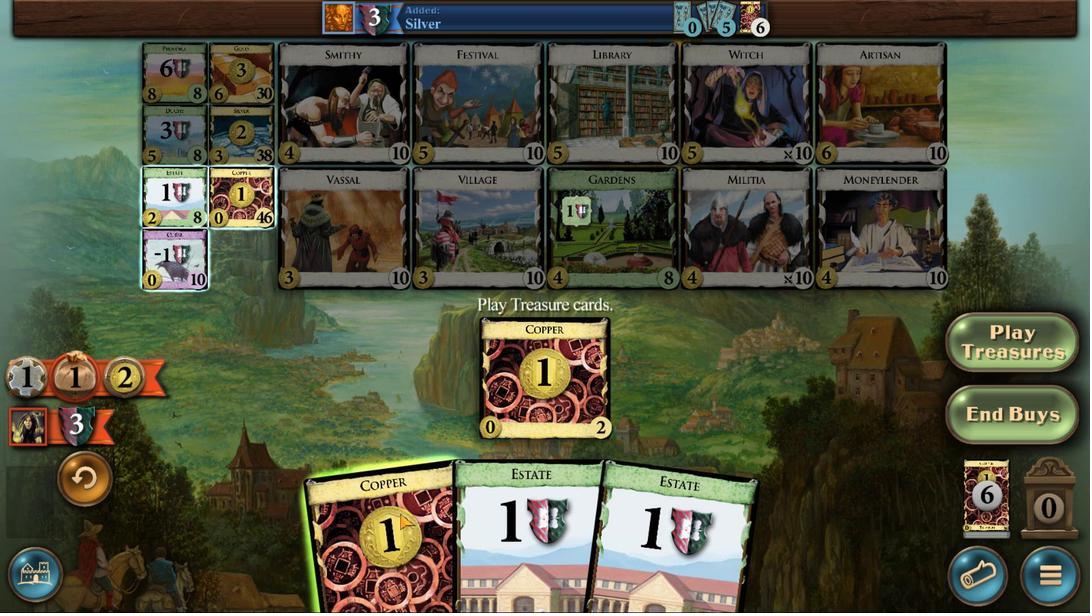 
Action: Mouse scrolled (399, 513) with delta (0, 0)
Screenshot: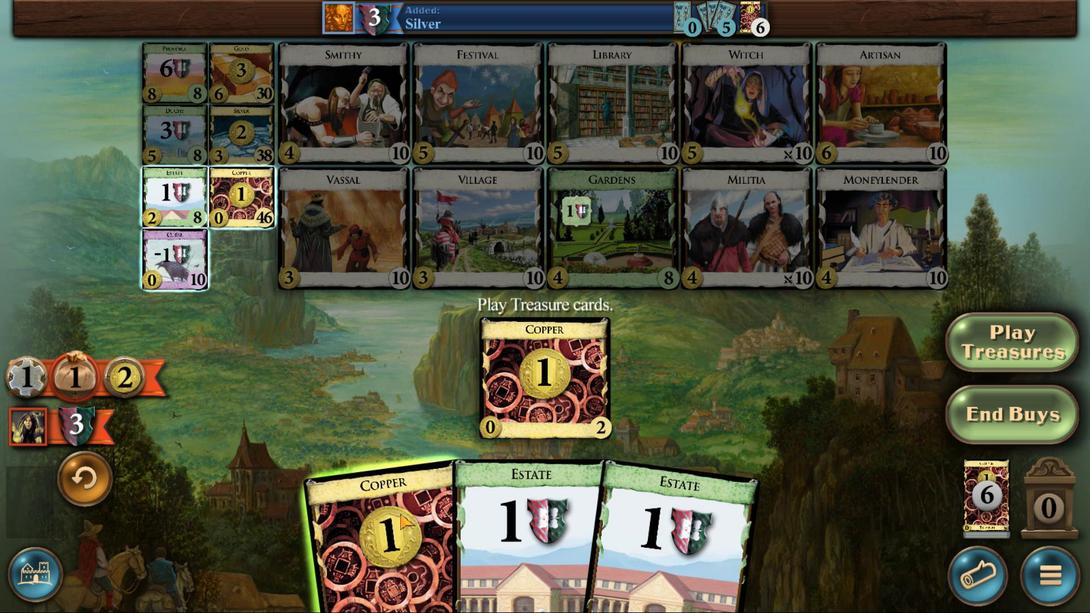 
Action: Mouse scrolled (399, 513) with delta (0, 0)
Screenshot: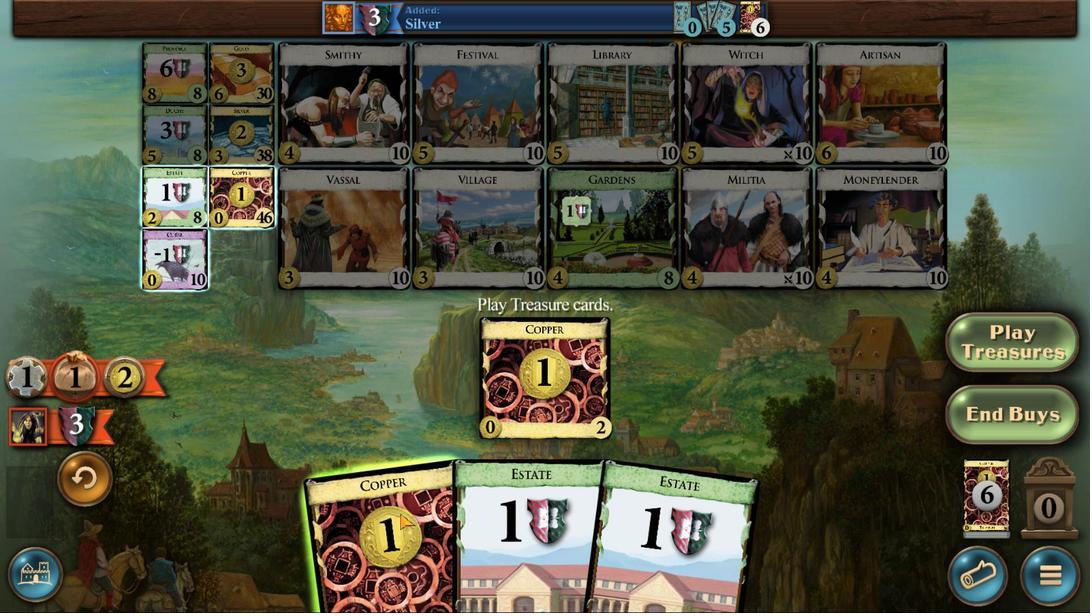 
Action: Mouse scrolled (399, 513) with delta (0, 0)
Screenshot: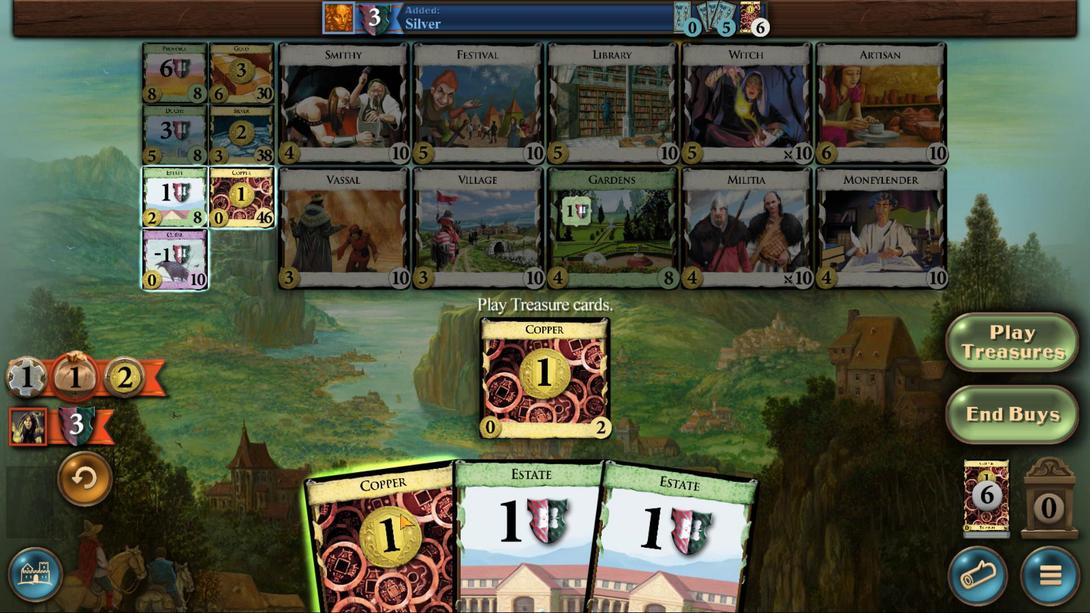 
Action: Mouse scrolled (399, 513) with delta (0, 0)
Screenshot: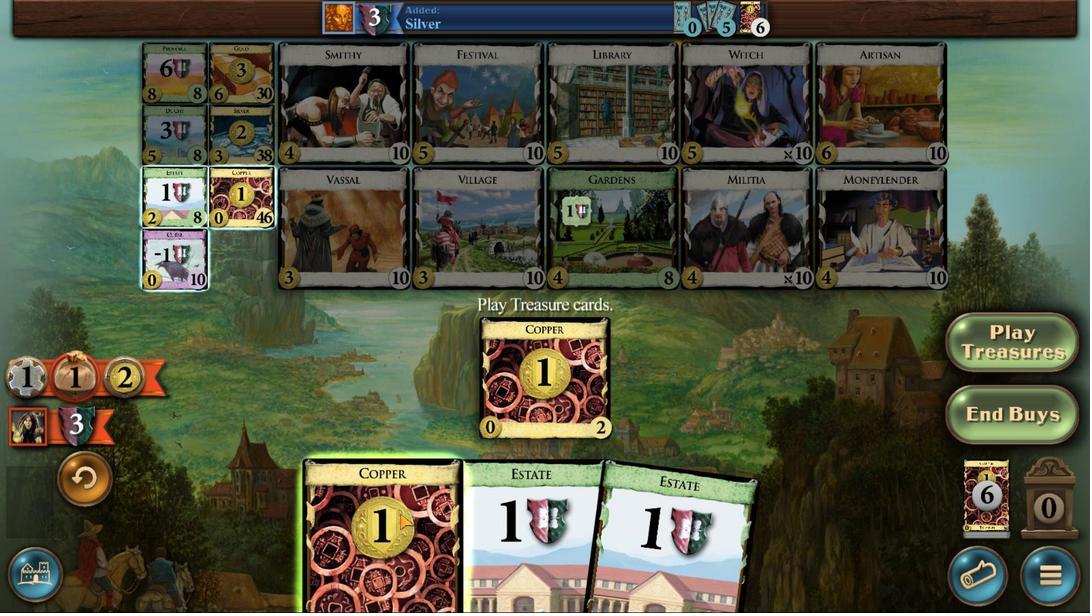 
Action: Mouse scrolled (399, 513) with delta (0, 0)
Screenshot: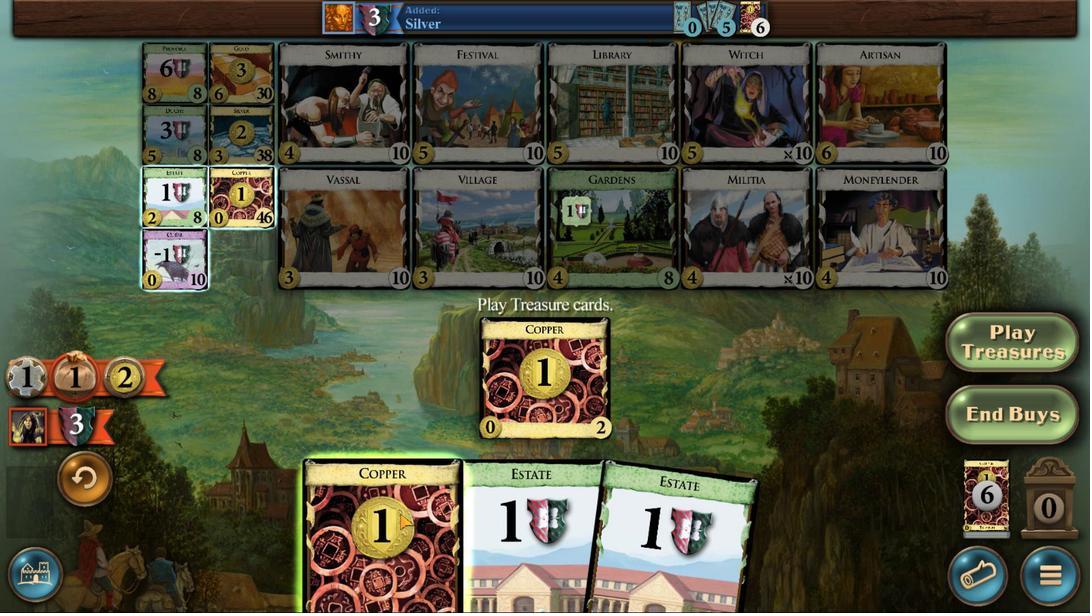 
Action: Mouse scrolled (399, 513) with delta (0, 0)
Screenshot: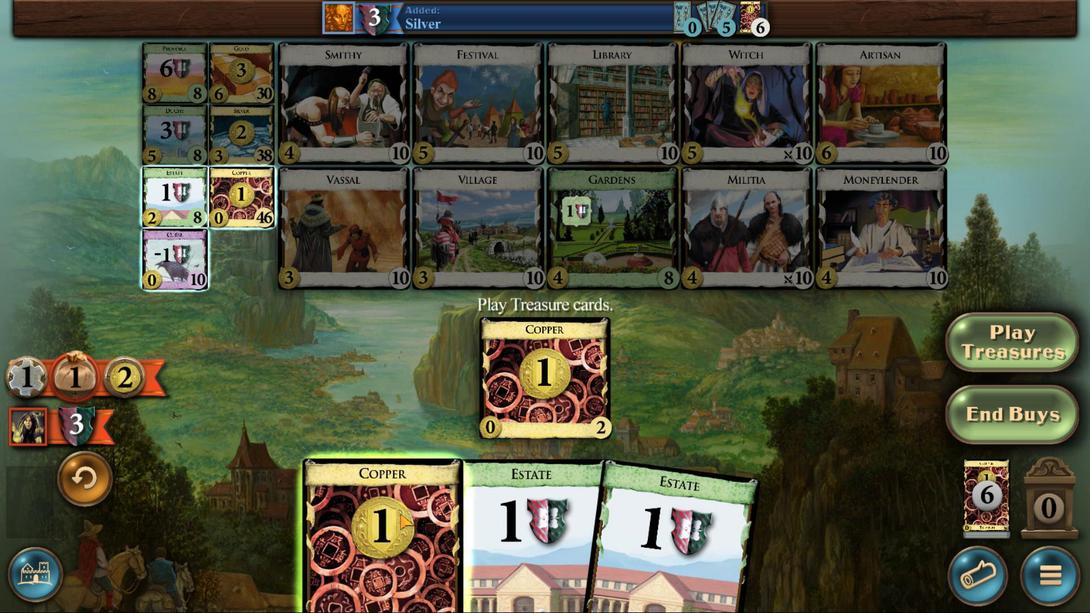 
Action: Mouse moved to (244, 143)
Screenshot: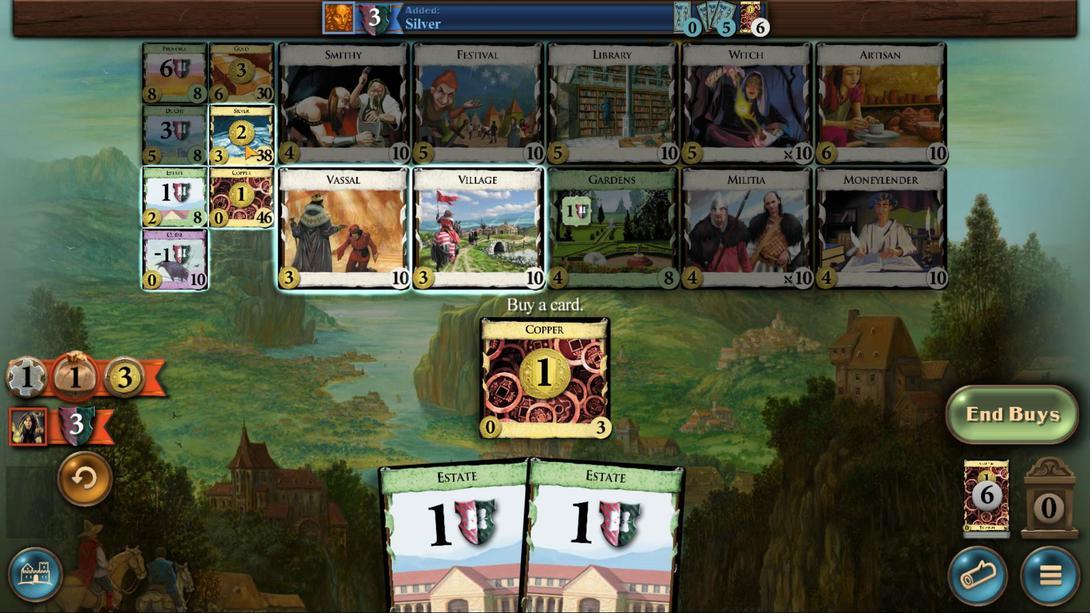 
Action: Mouse pressed left at (244, 143)
Screenshot: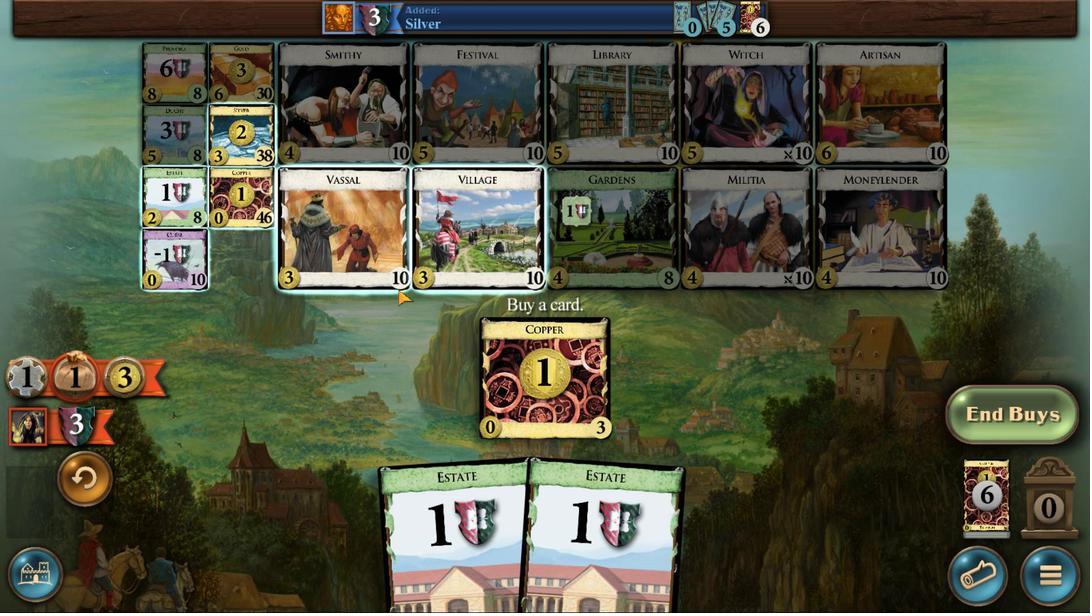 
Action: Mouse moved to (538, 523)
Screenshot: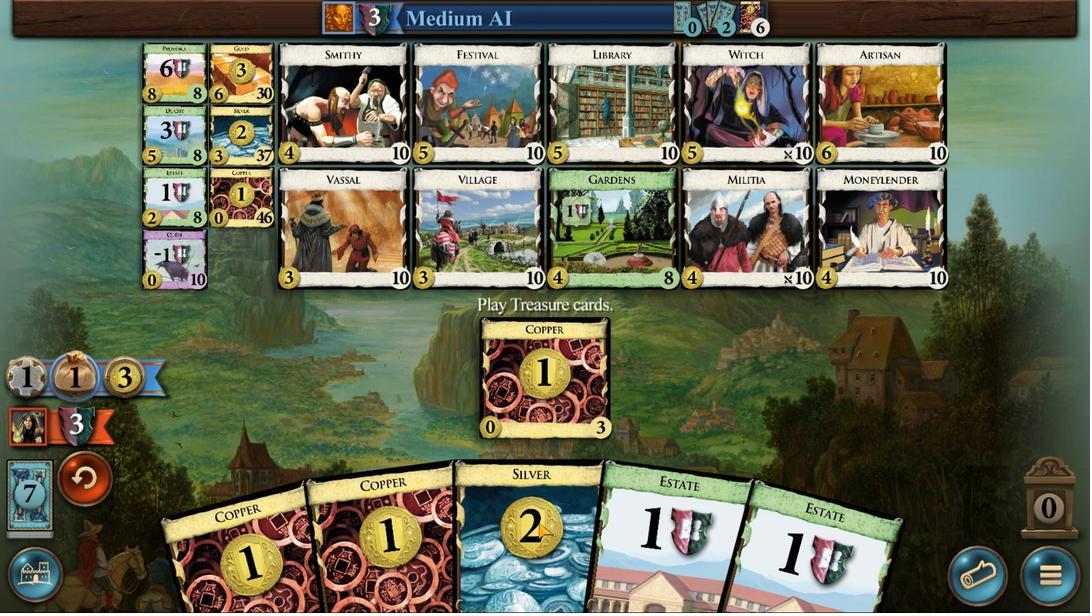 
Action: Mouse scrolled (538, 522) with delta (0, 0)
Screenshot: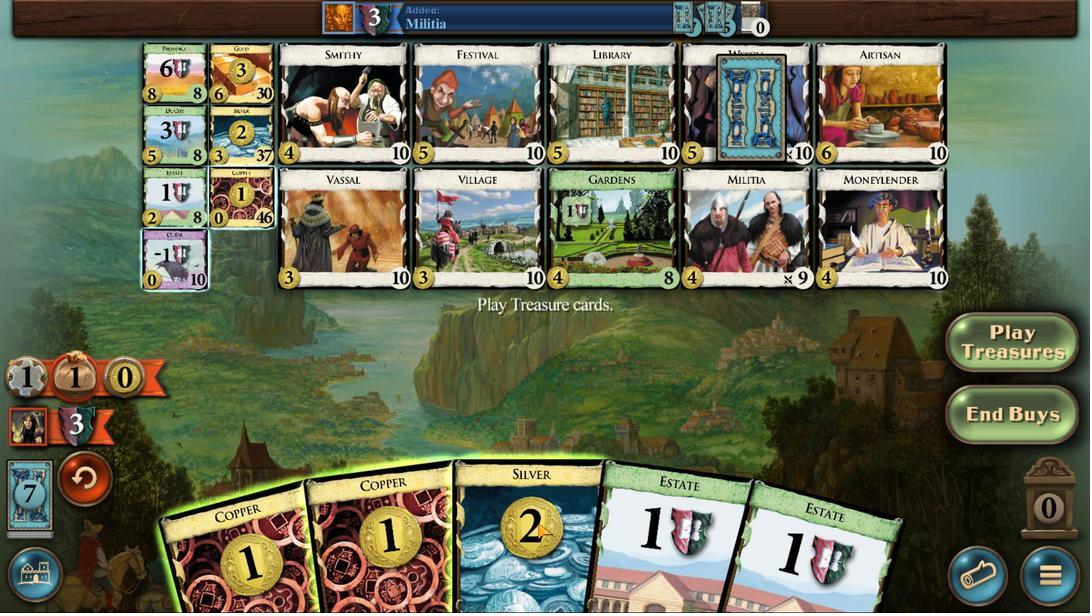 
Action: Mouse scrolled (538, 522) with delta (0, 0)
Screenshot: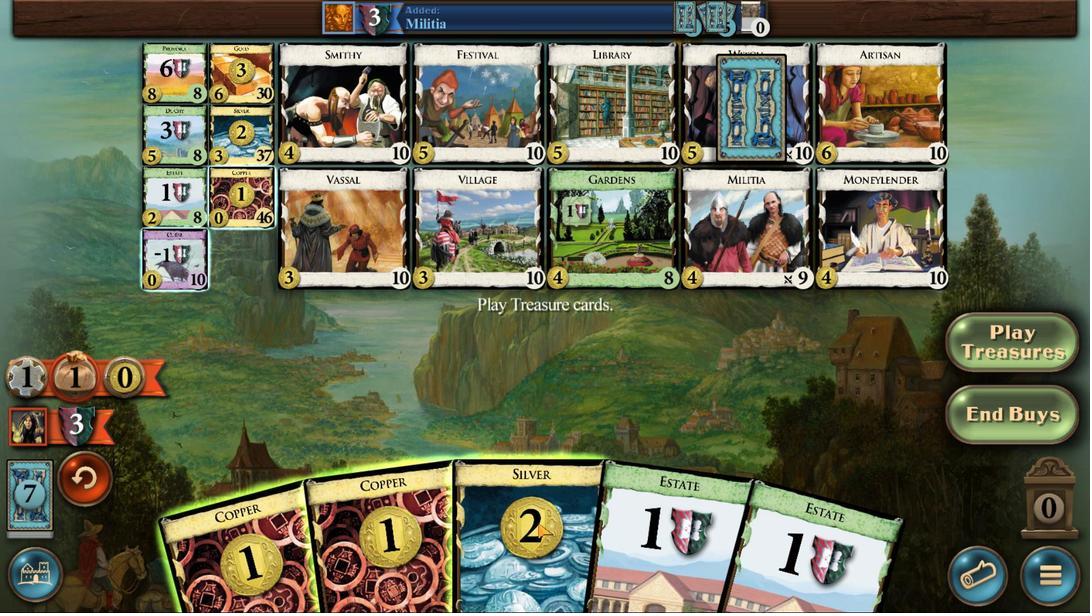 
Action: Mouse moved to (537, 523)
Screenshot: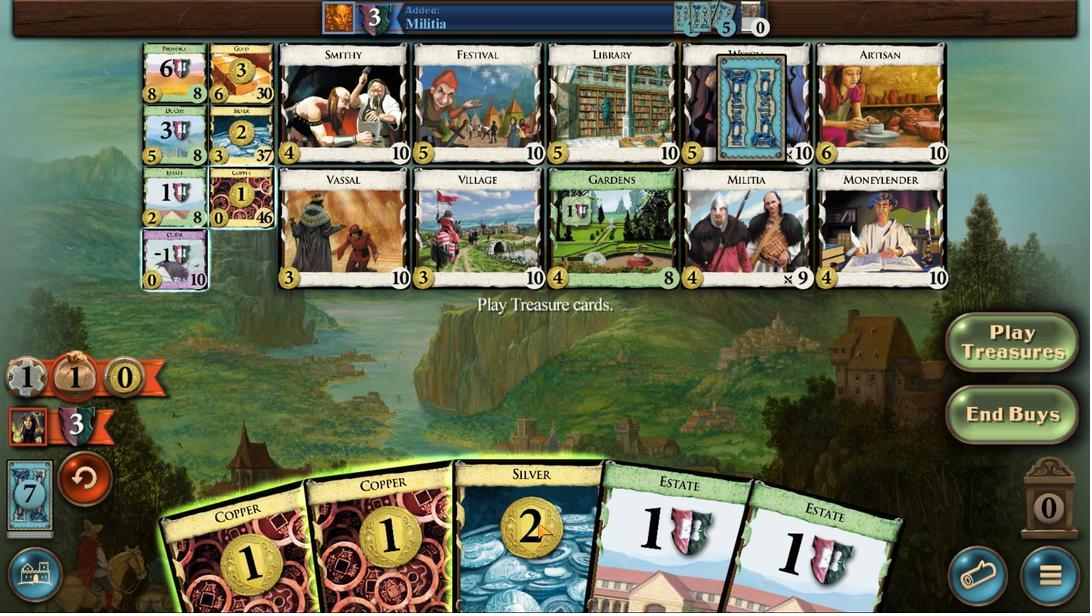 
Action: Mouse scrolled (537, 522) with delta (0, 0)
Screenshot: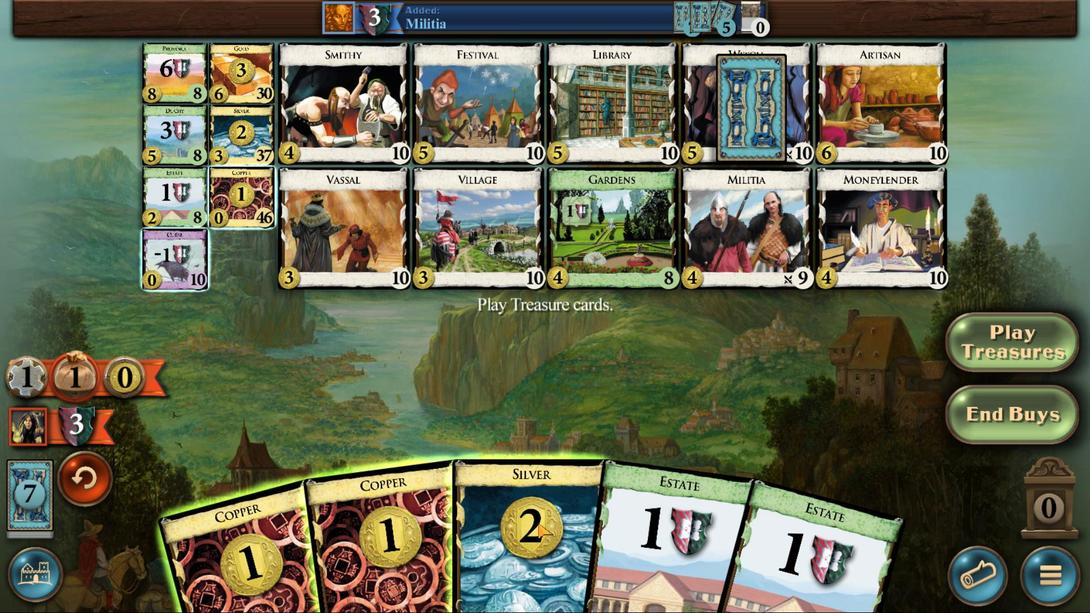 
Action: Mouse scrolled (537, 522) with delta (0, 0)
Screenshot: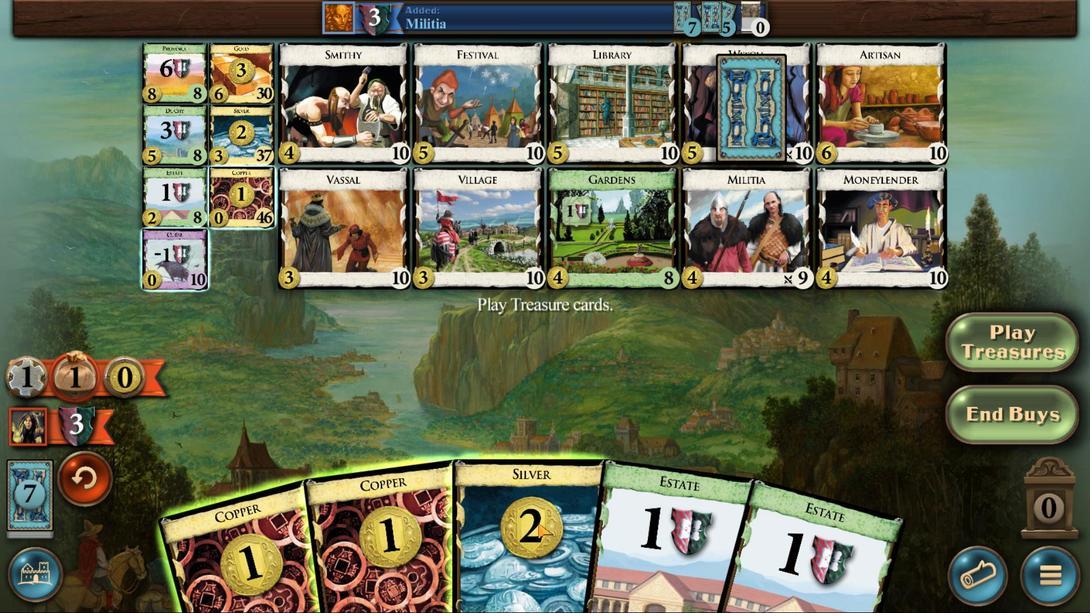 
Action: Mouse moved to (509, 522)
Screenshot: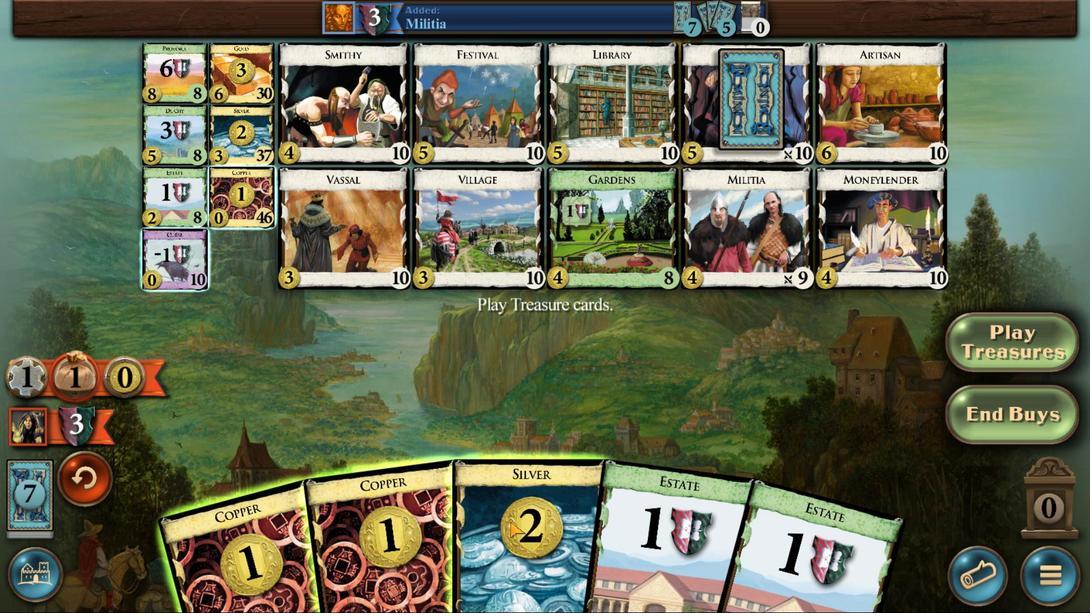 
Action: Mouse scrolled (509, 521) with delta (0, 0)
Screenshot: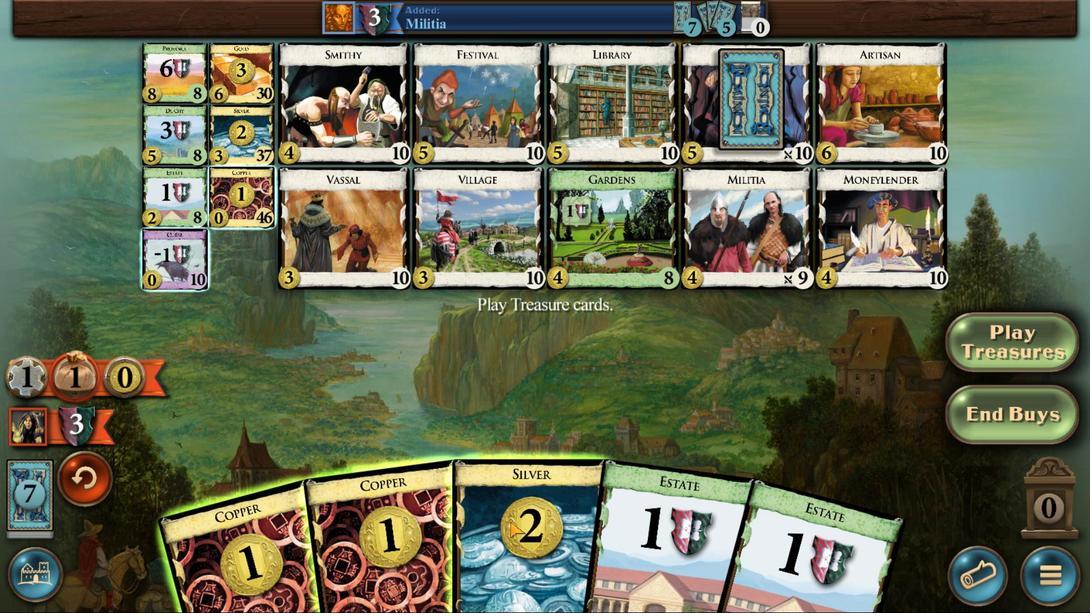 
Action: Mouse scrolled (509, 521) with delta (0, 0)
Screenshot: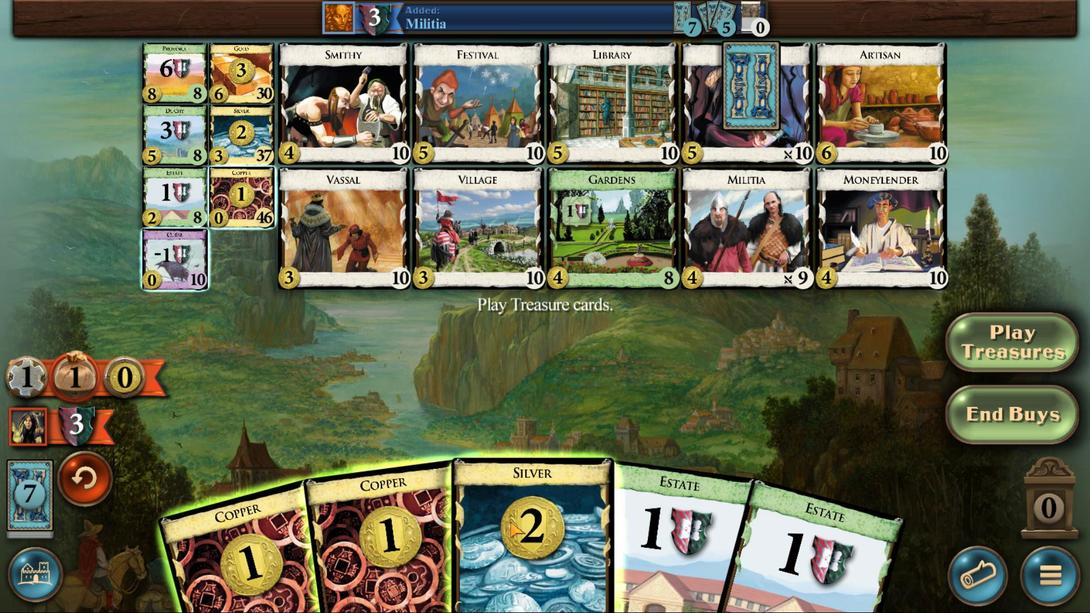 
Action: Mouse scrolled (509, 521) with delta (0, 0)
Screenshot: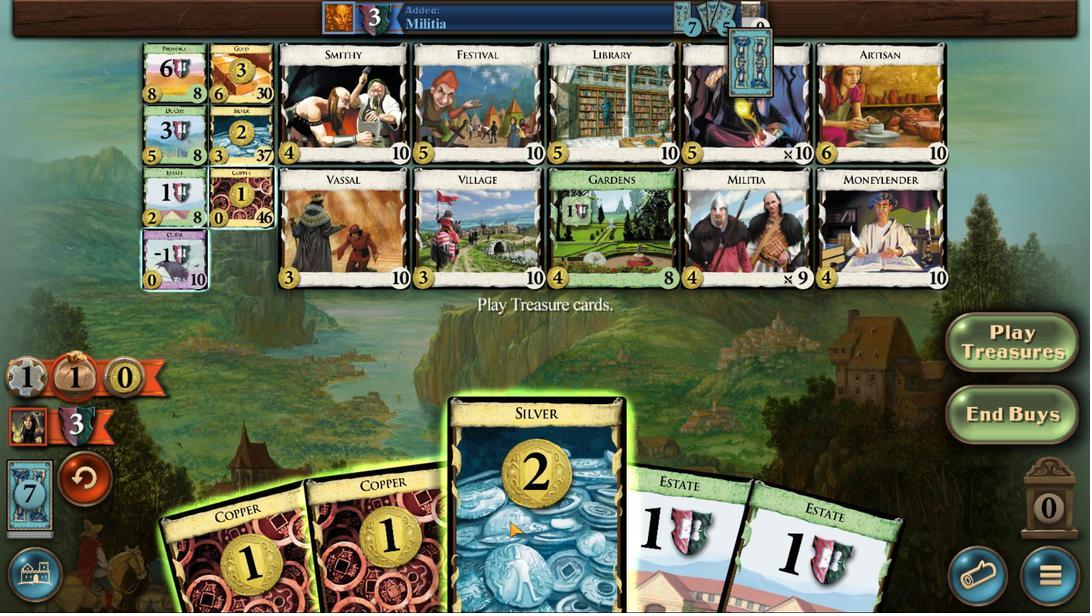 
Action: Mouse scrolled (509, 521) with delta (0, 0)
Screenshot: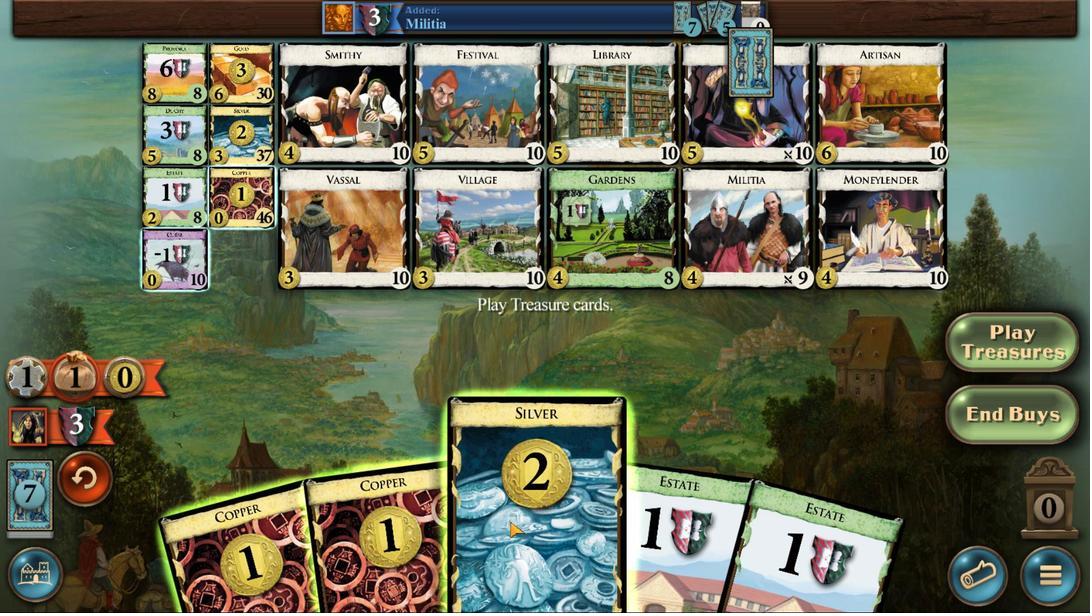 
Action: Mouse scrolled (509, 521) with delta (0, 0)
Screenshot: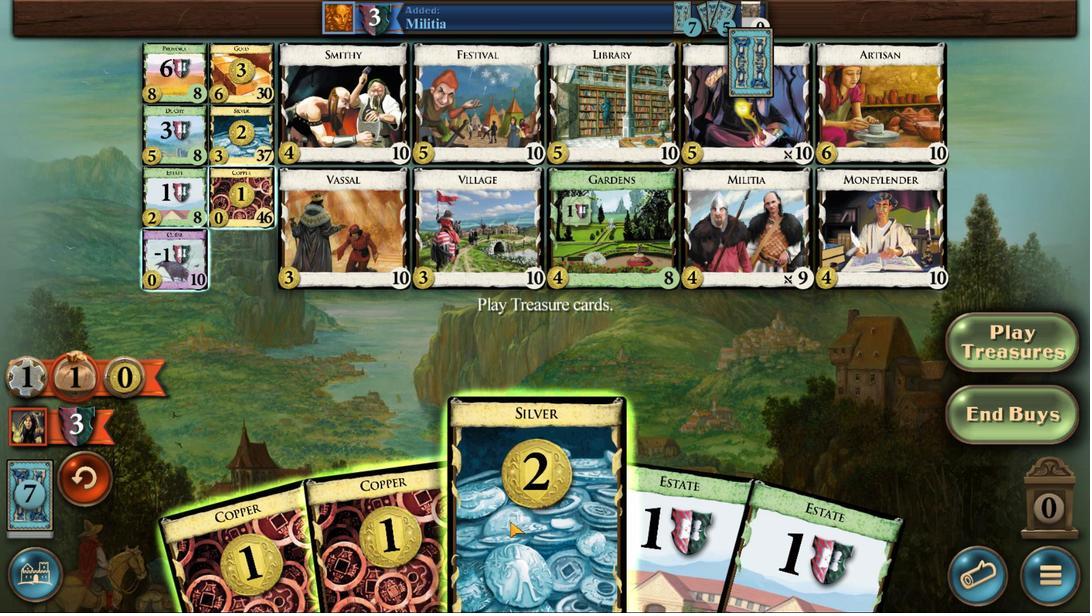 
Action: Mouse moved to (426, 518)
Screenshot: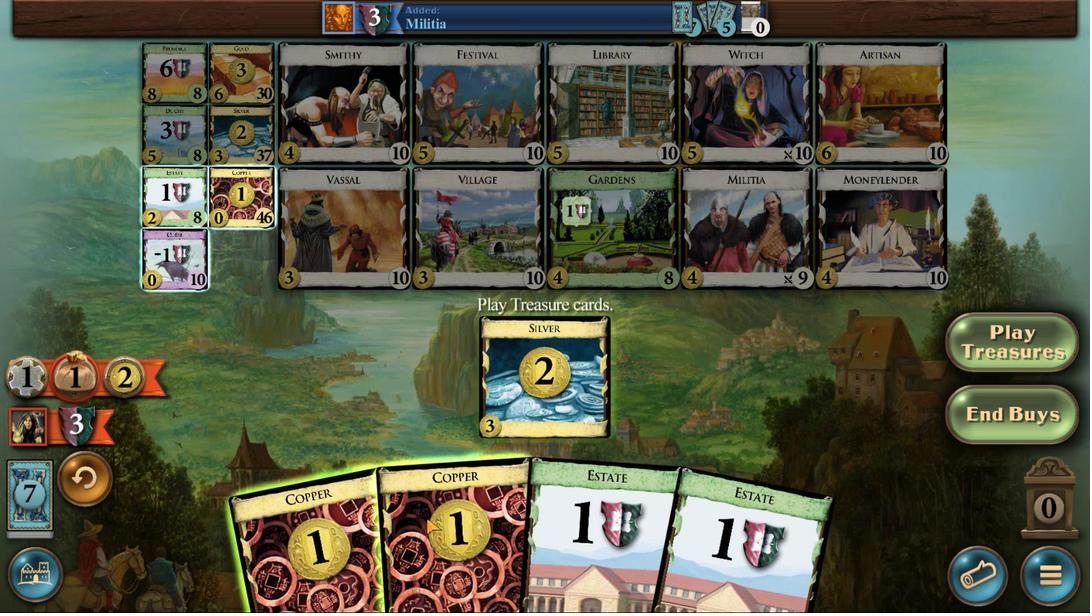 
Action: Mouse scrolled (426, 518) with delta (0, 0)
Screenshot: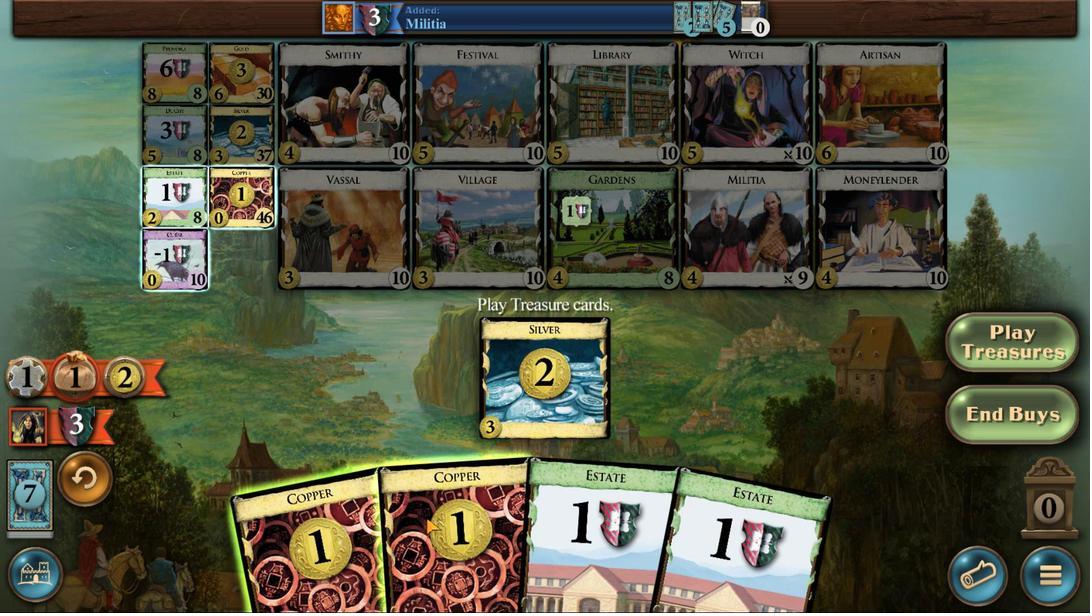 
Action: Mouse scrolled (426, 518) with delta (0, 0)
Screenshot: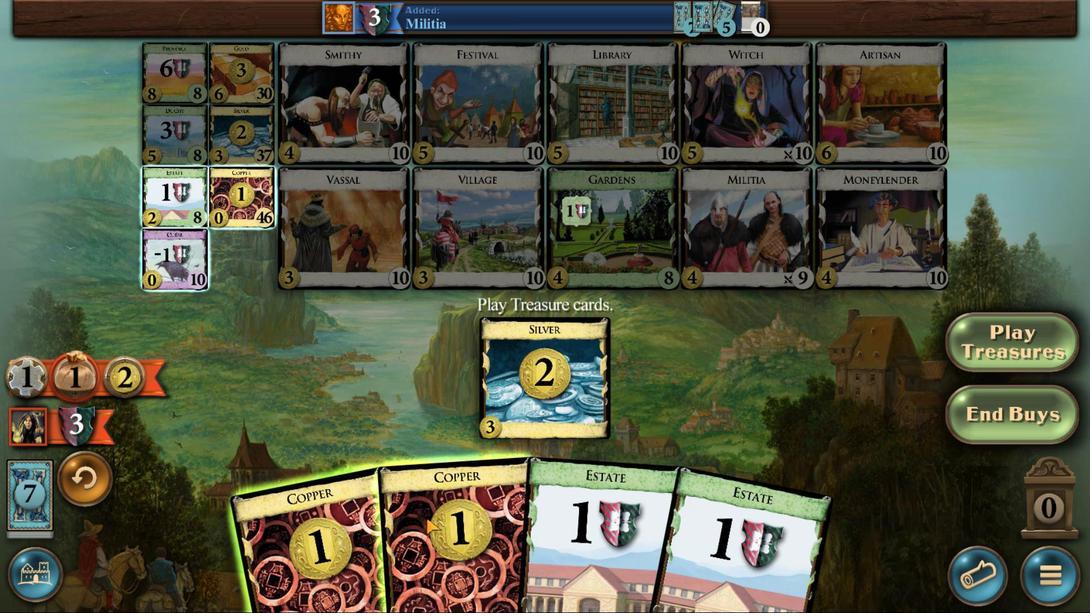 
Action: Mouse scrolled (426, 518) with delta (0, 0)
Screenshot: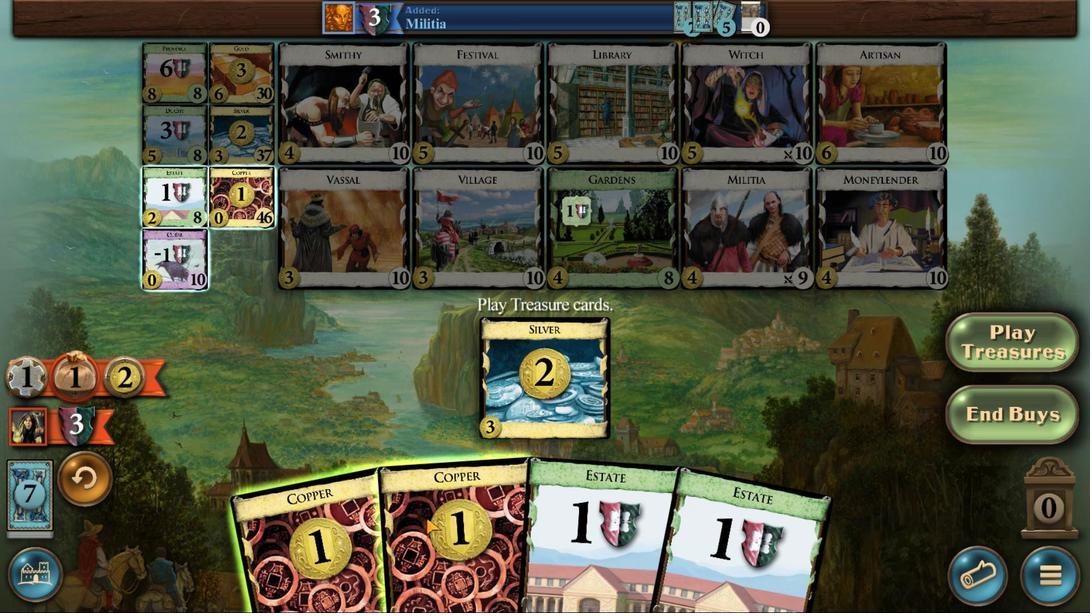 
Action: Mouse scrolled (426, 518) with delta (0, 0)
Screenshot: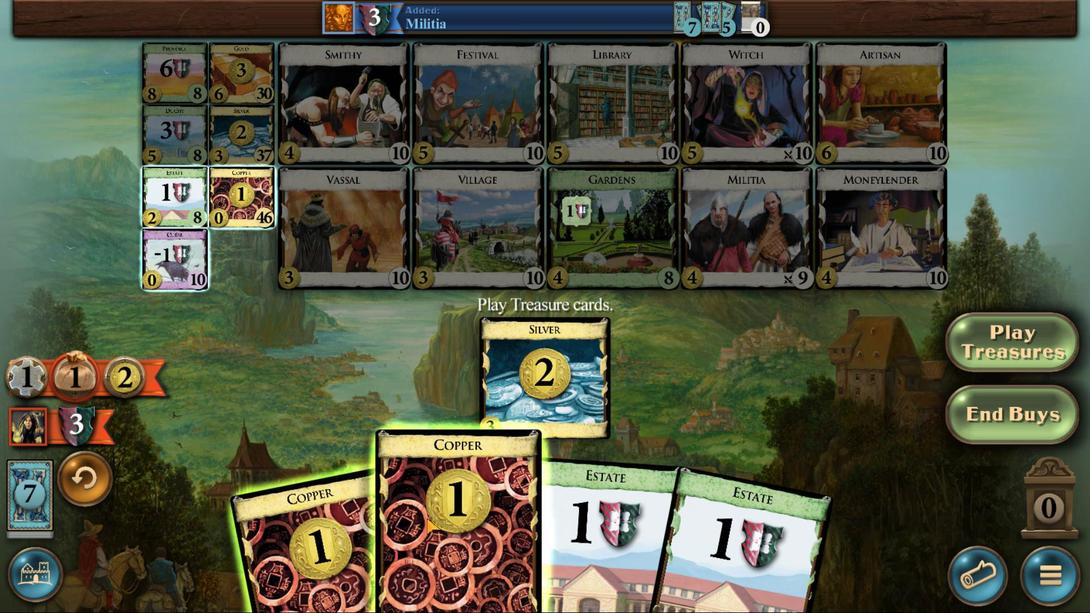 
Action: Mouse scrolled (426, 518) with delta (0, 0)
Screenshot: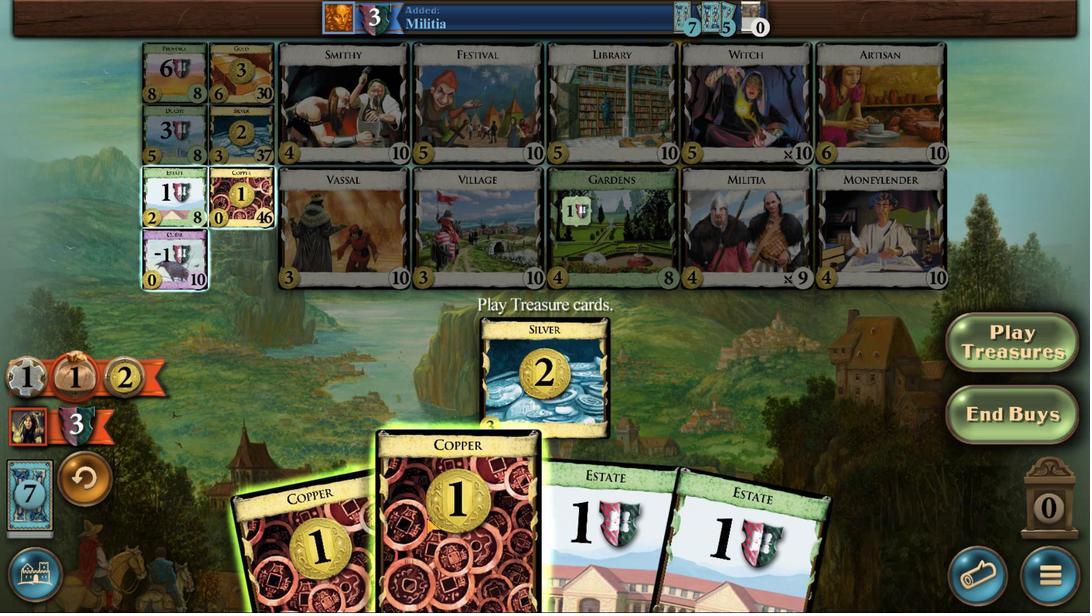 
Action: Mouse moved to (351, 518)
Screenshot: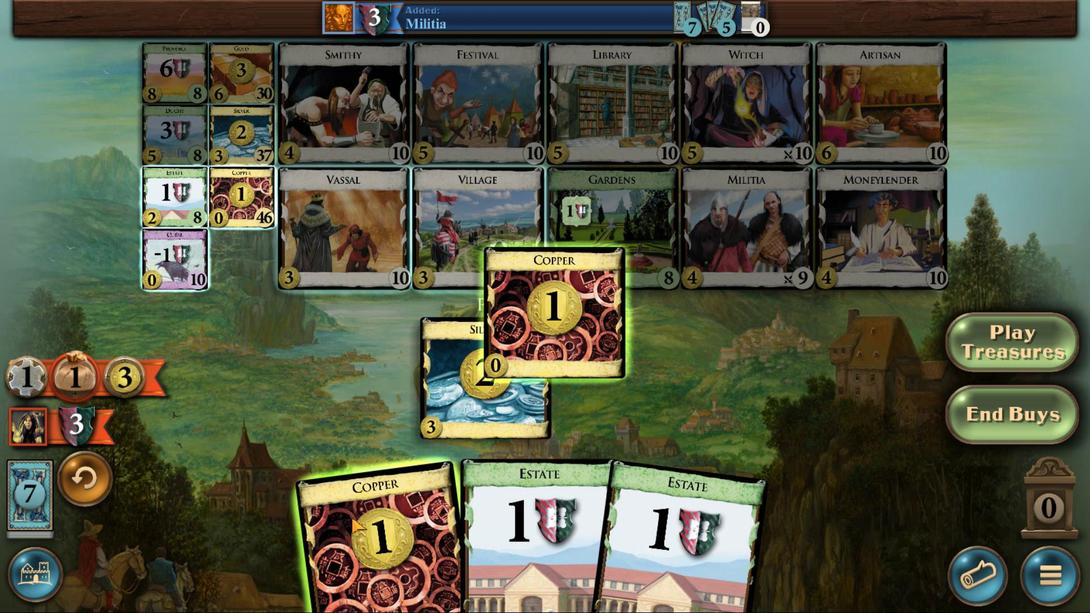 
Action: Mouse scrolled (351, 517) with delta (0, 0)
Screenshot: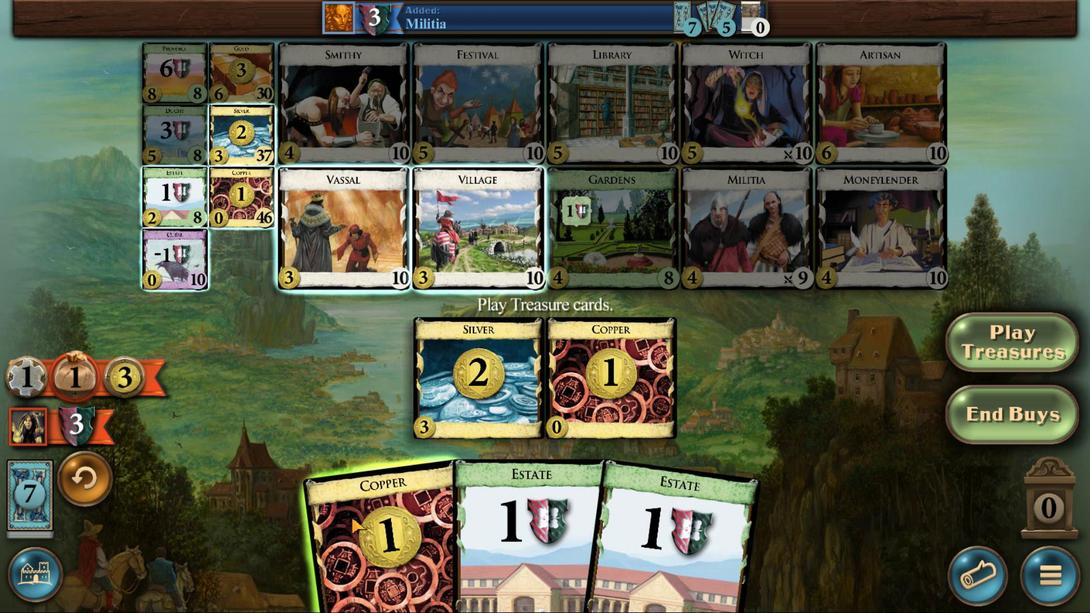 
Action: Mouse scrolled (351, 517) with delta (0, 0)
Screenshot: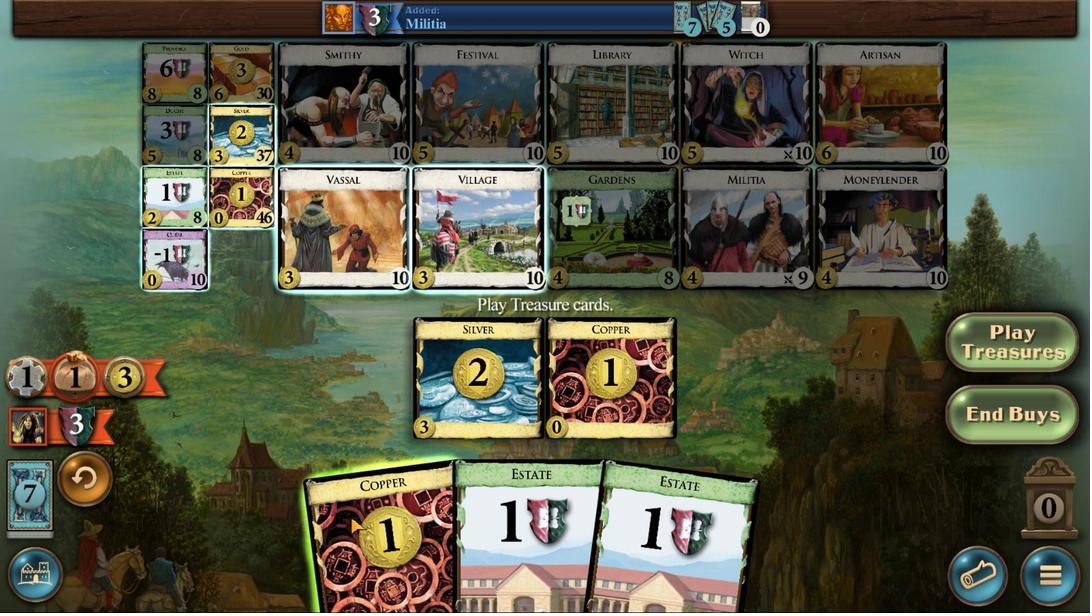 
Action: Mouse scrolled (351, 517) with delta (0, 0)
Screenshot: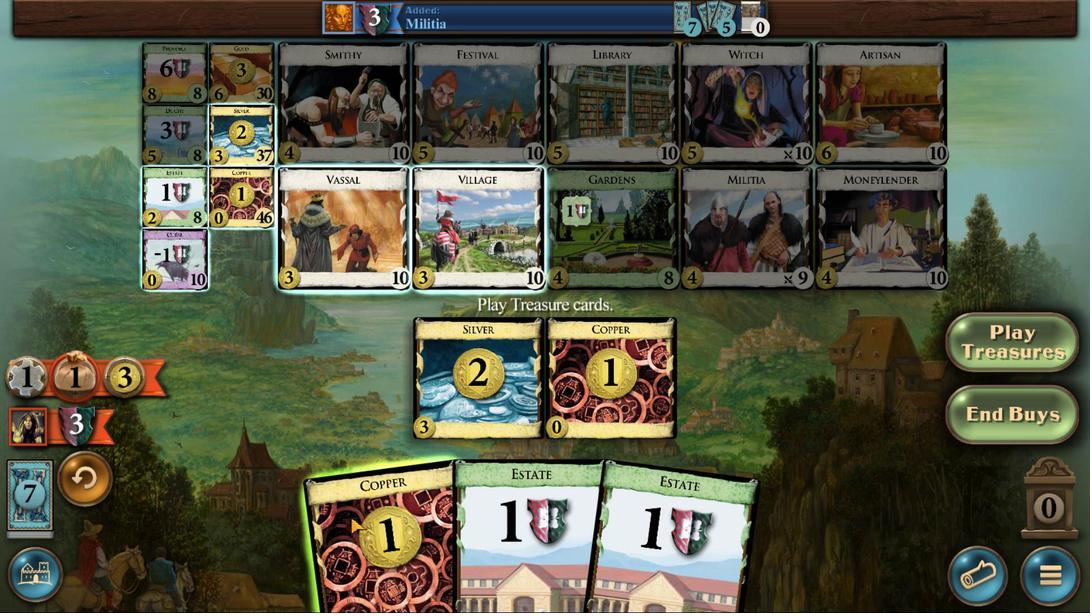 
Action: Mouse moved to (350, 518)
Screenshot: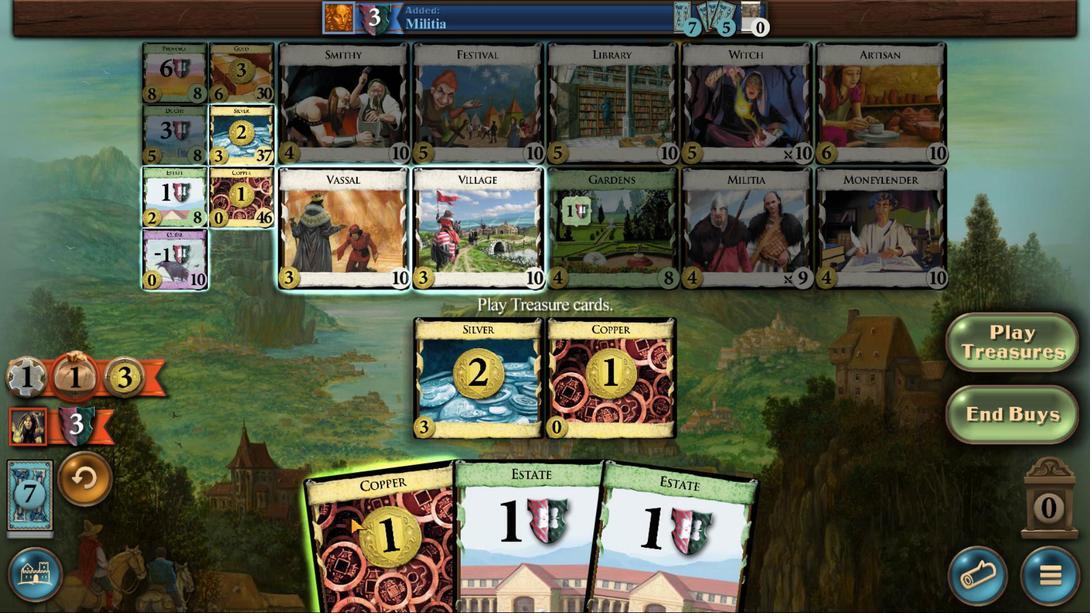 
Action: Mouse scrolled (350, 517) with delta (0, 0)
Screenshot: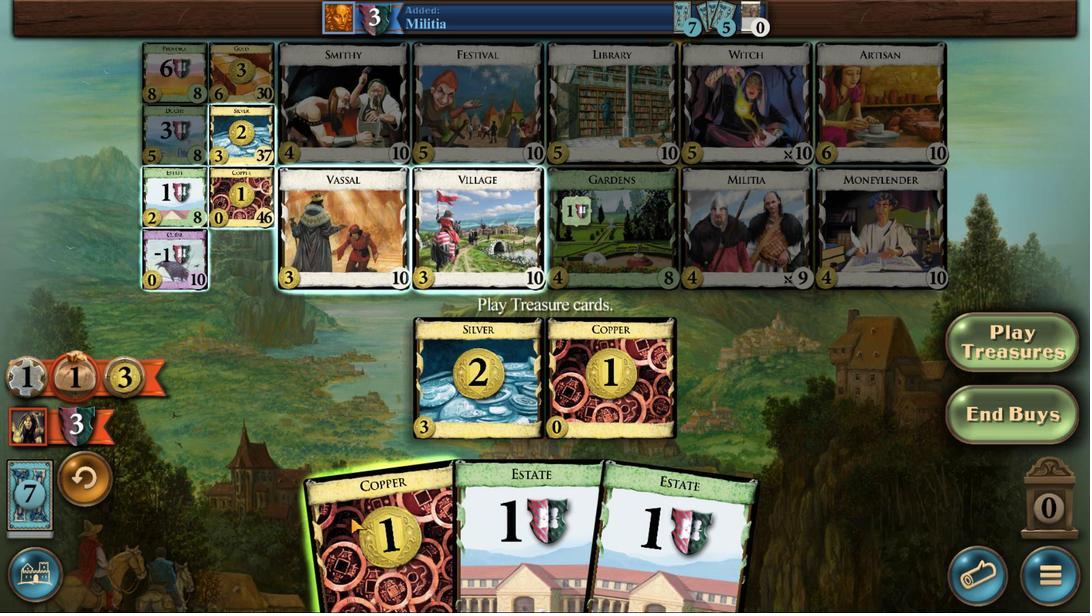 
Action: Mouse scrolled (350, 517) with delta (0, 0)
Screenshot: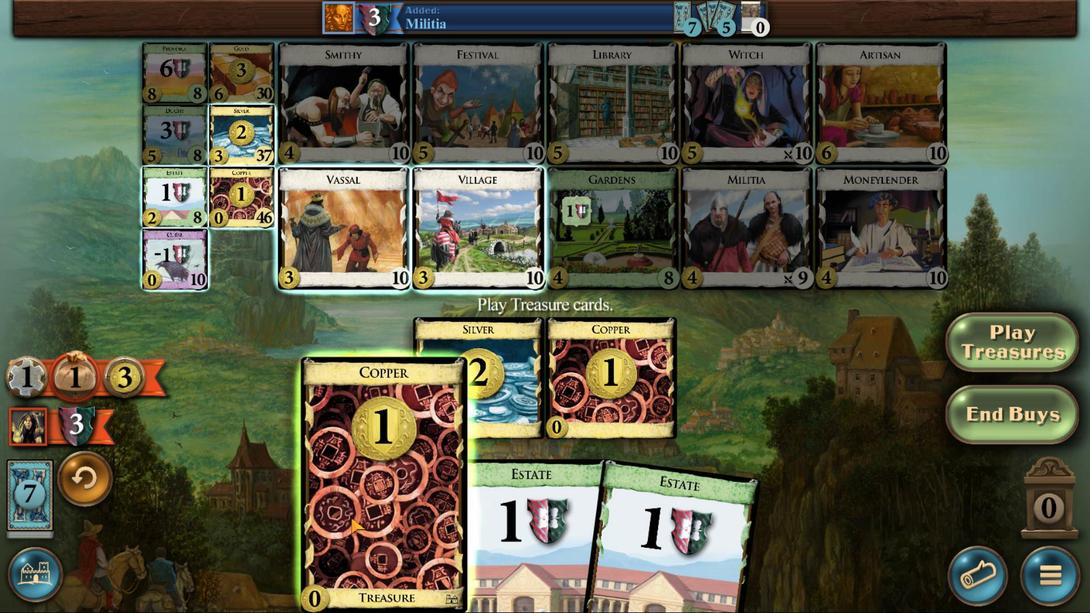 
Action: Mouse scrolled (350, 517) with delta (0, 0)
Screenshot: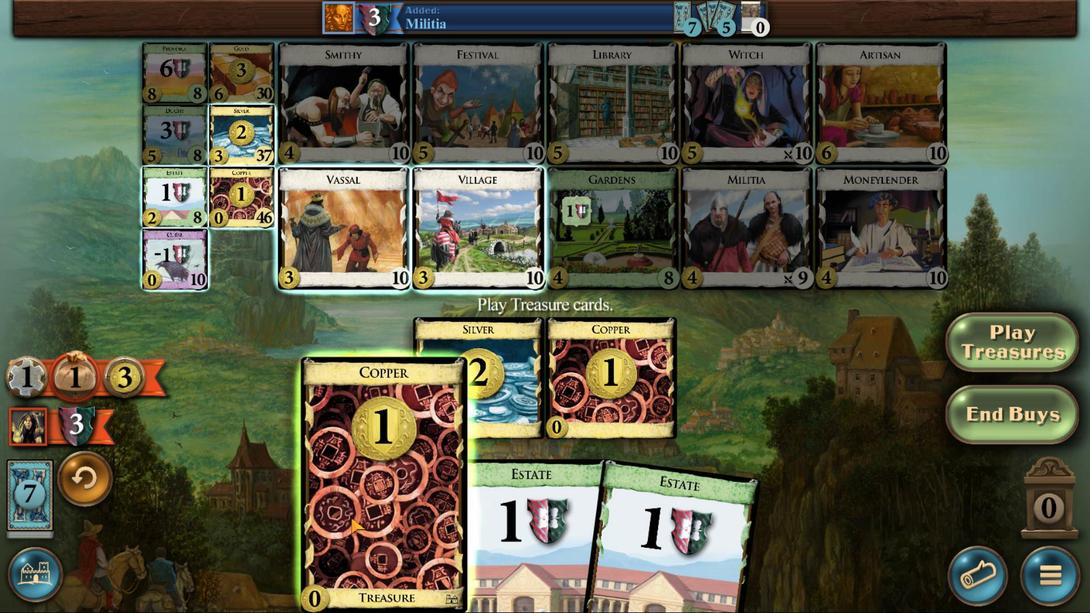 
Action: Mouse scrolled (350, 517) with delta (0, 0)
Screenshot: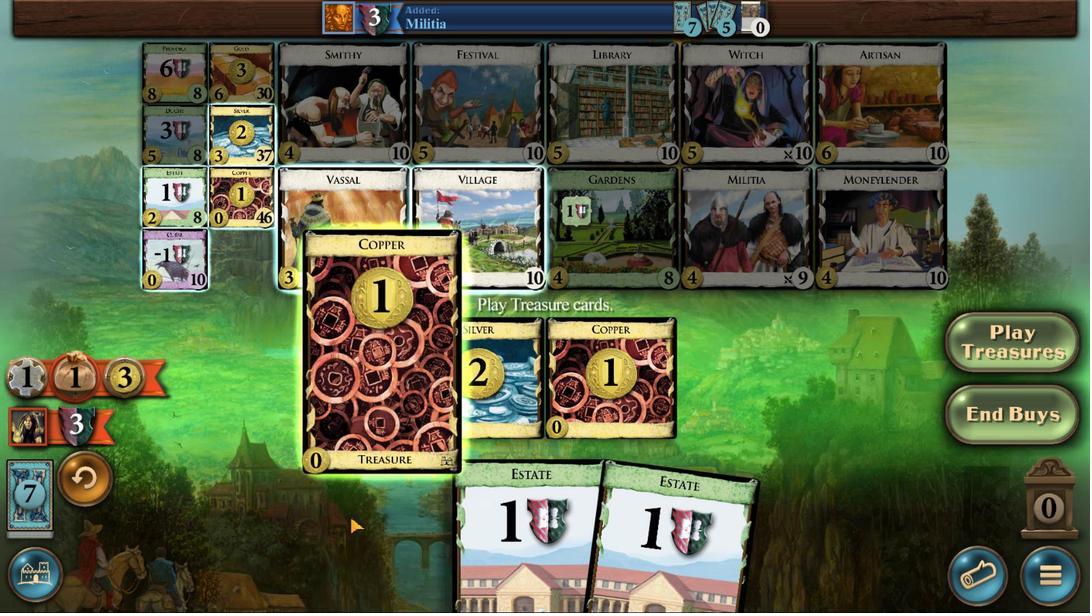 
Action: Mouse moved to (234, 155)
Screenshot: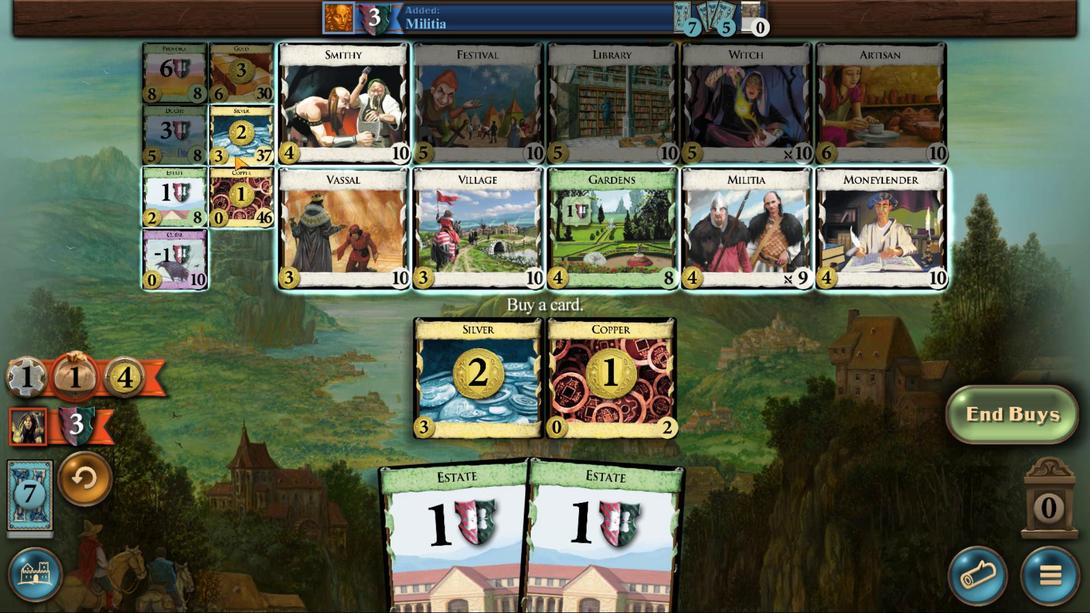 
Action: Mouse pressed left at (234, 155)
Screenshot: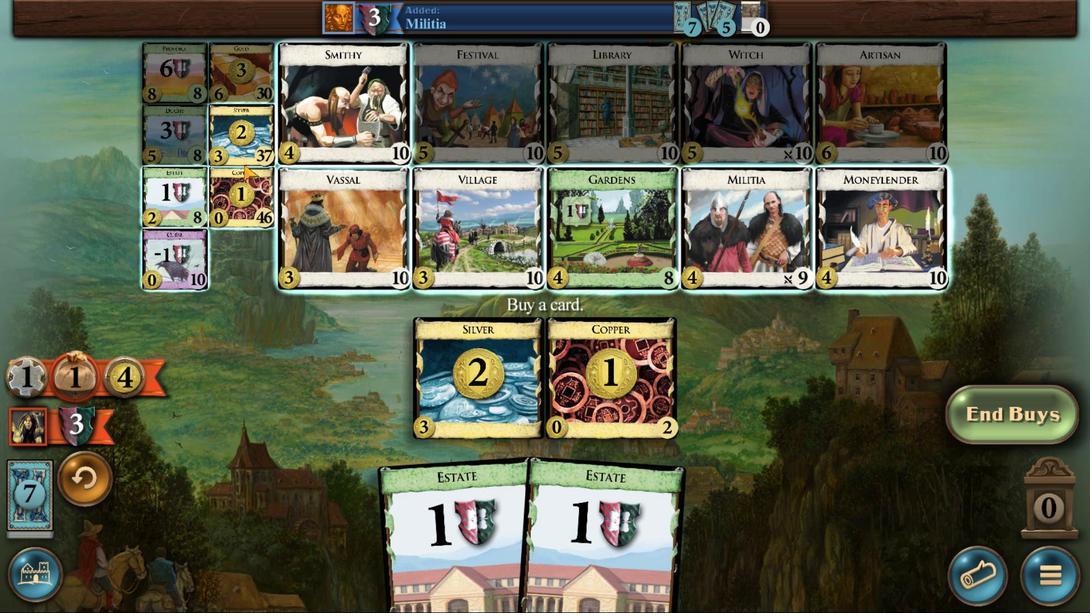 
Action: Mouse moved to (656, 537)
Screenshot: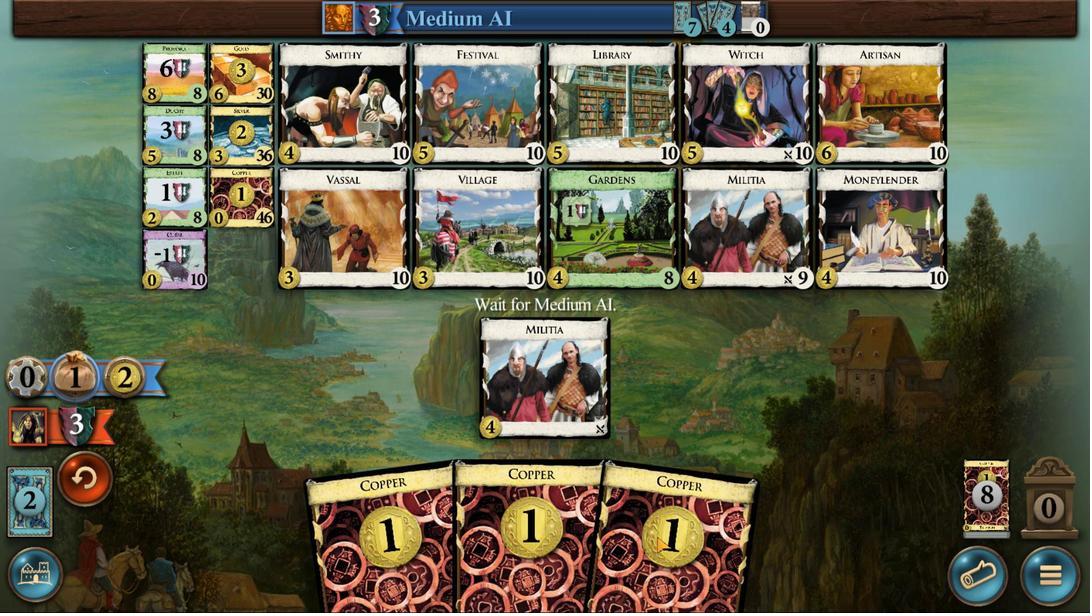 
Action: Mouse scrolled (656, 536) with delta (0, 0)
Screenshot: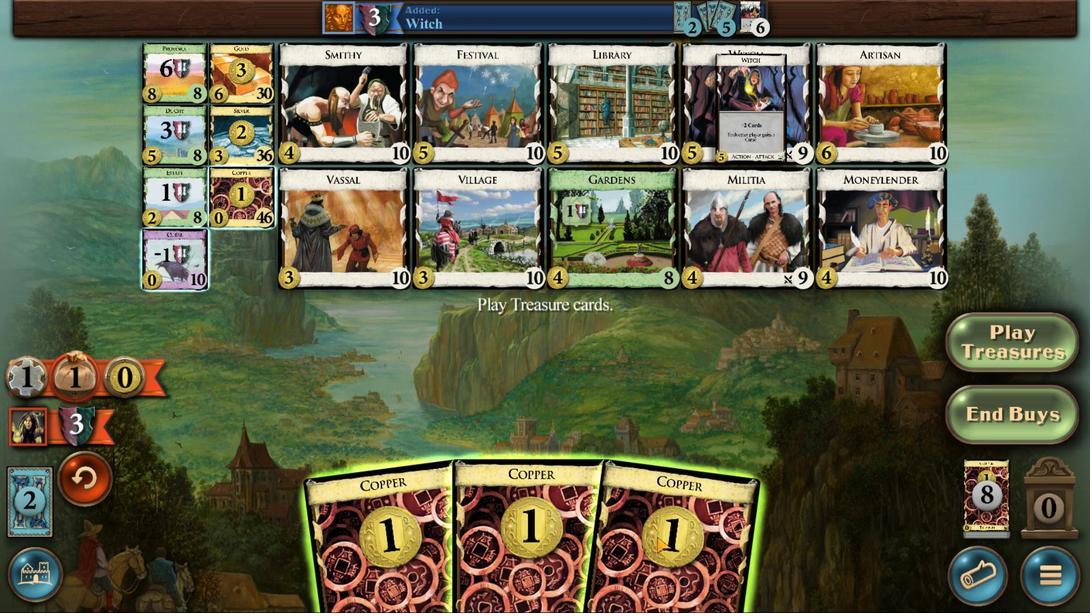
Action: Mouse scrolled (656, 536) with delta (0, 0)
Screenshot: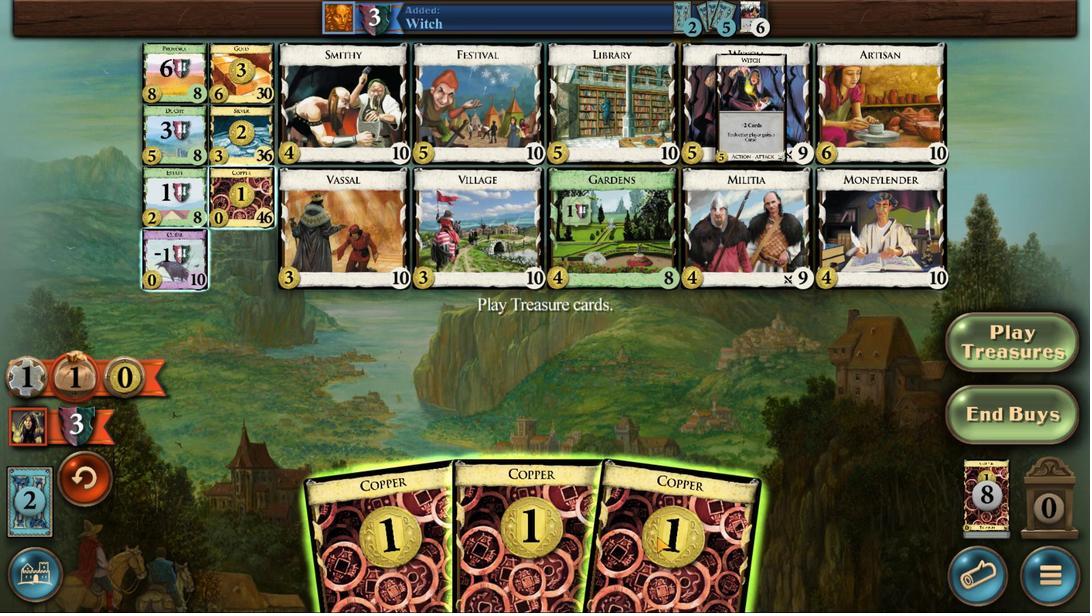 
Action: Mouse scrolled (656, 536) with delta (0, 0)
Screenshot: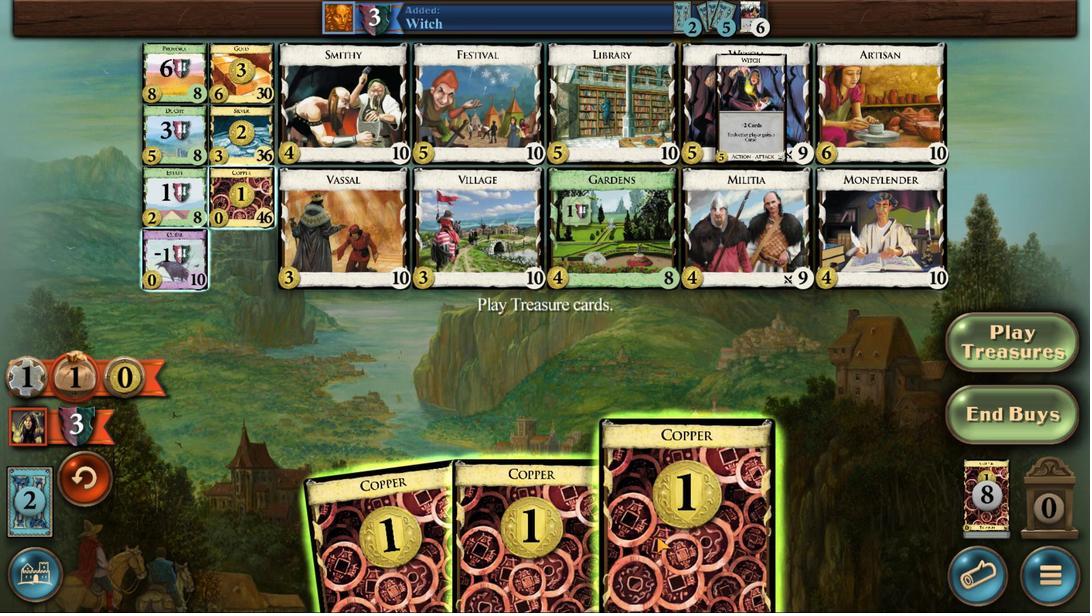 
Action: Mouse scrolled (656, 536) with delta (0, 0)
Screenshot: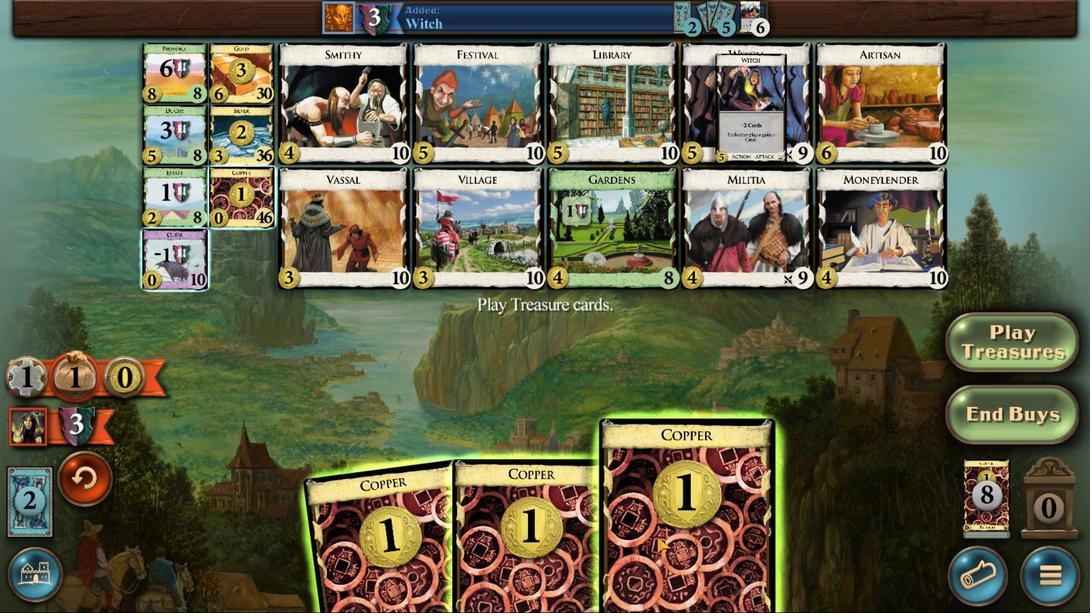 
Action: Mouse moved to (555, 531)
Screenshot: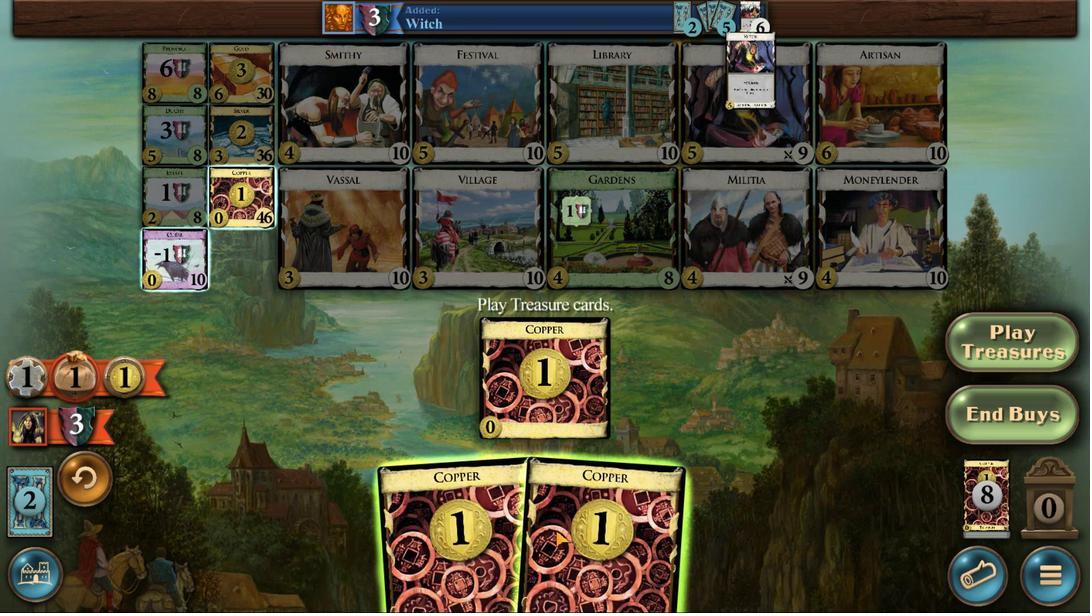 
Action: Mouse scrolled (555, 530) with delta (0, 0)
Screenshot: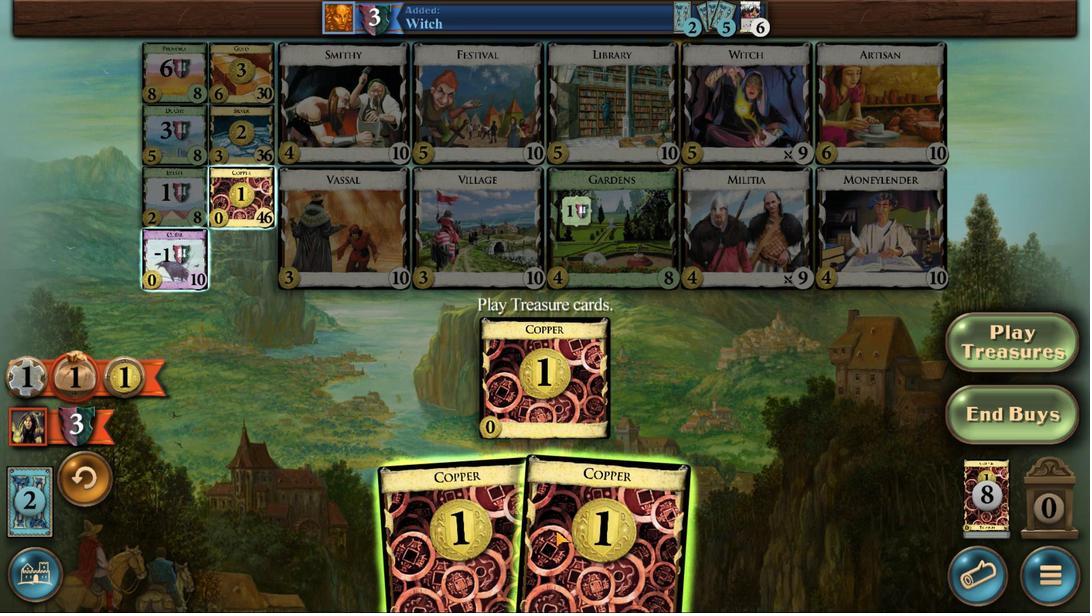 
Action: Mouse scrolled (555, 530) with delta (0, 0)
Screenshot: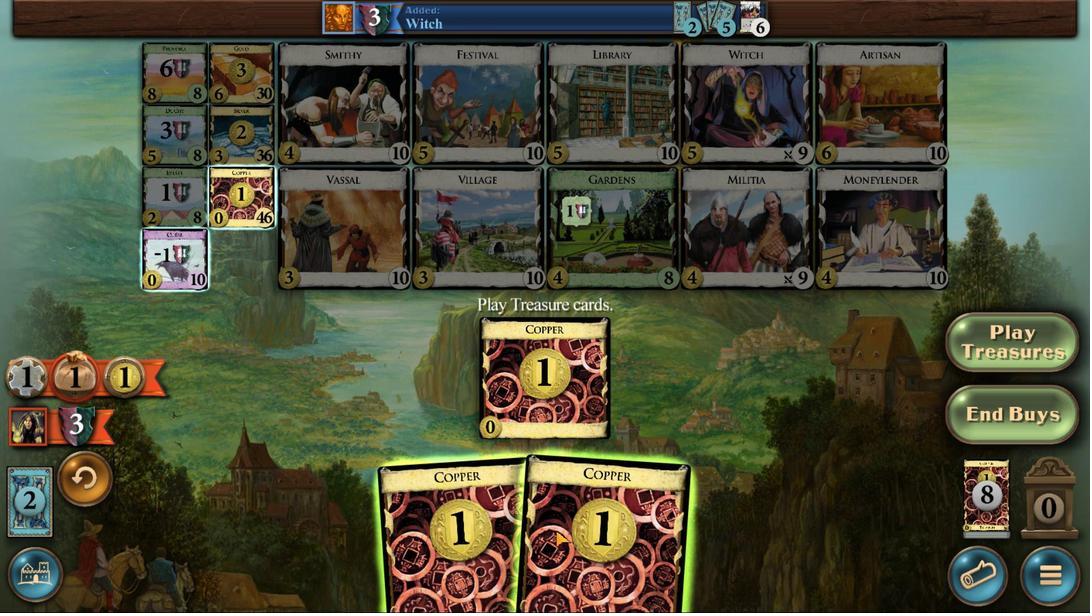 
Action: Mouse scrolled (555, 530) with delta (0, 0)
Screenshot: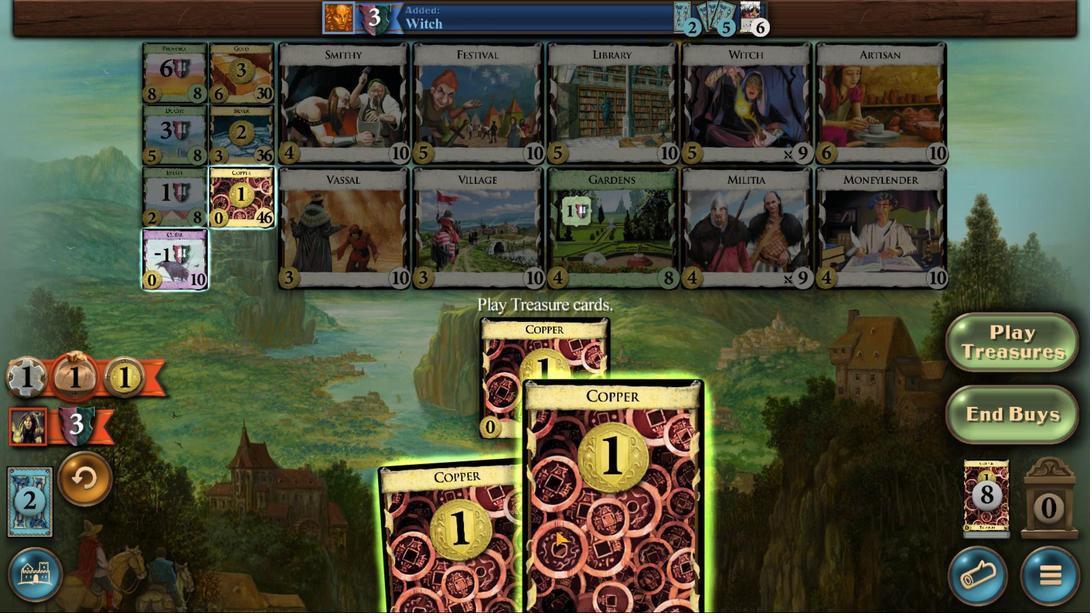 
Action: Mouse scrolled (555, 530) with delta (0, 0)
Screenshot: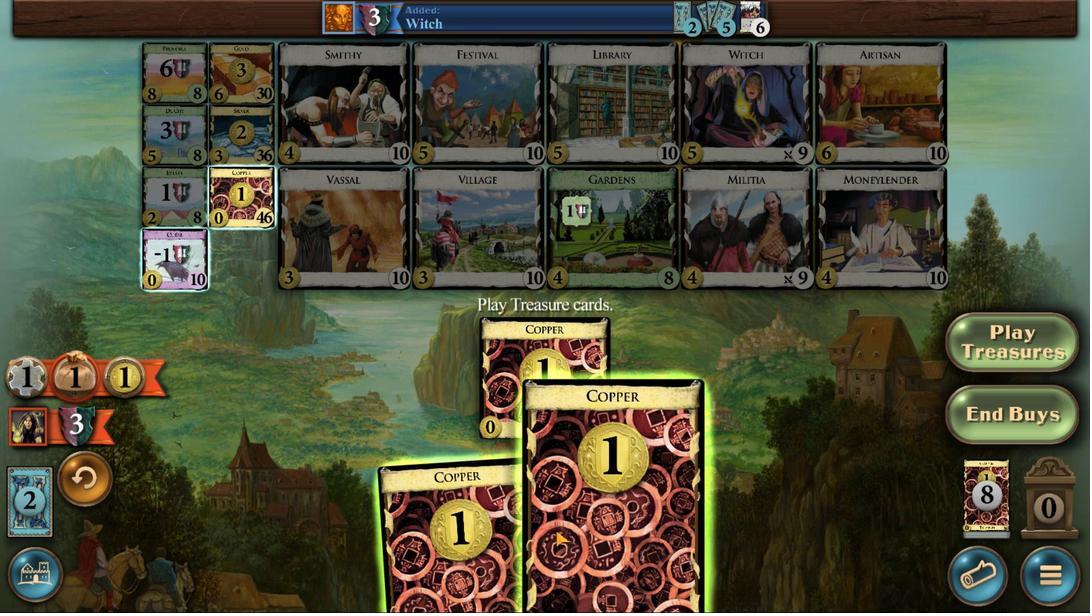 
Action: Mouse moved to (517, 529)
Screenshot: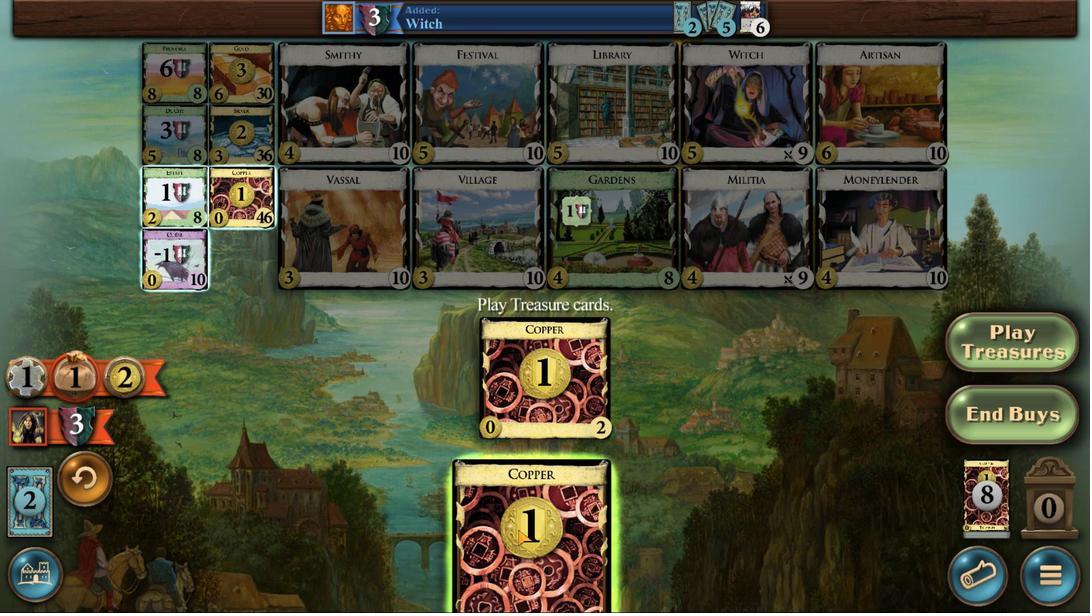 
Action: Mouse scrolled (517, 528) with delta (0, 0)
Screenshot: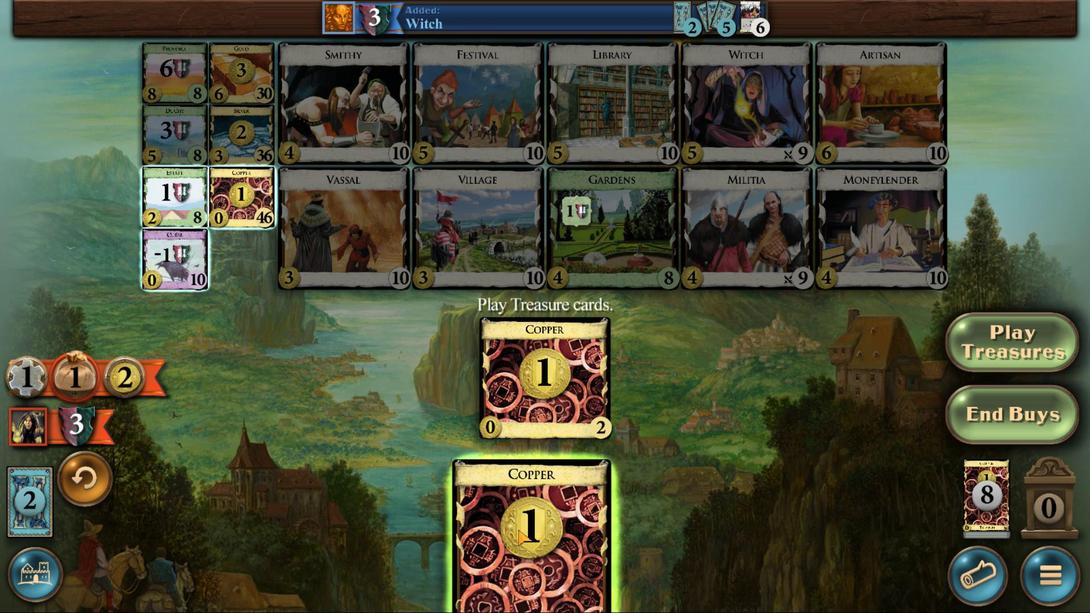 
Action: Mouse moved to (517, 530)
Screenshot: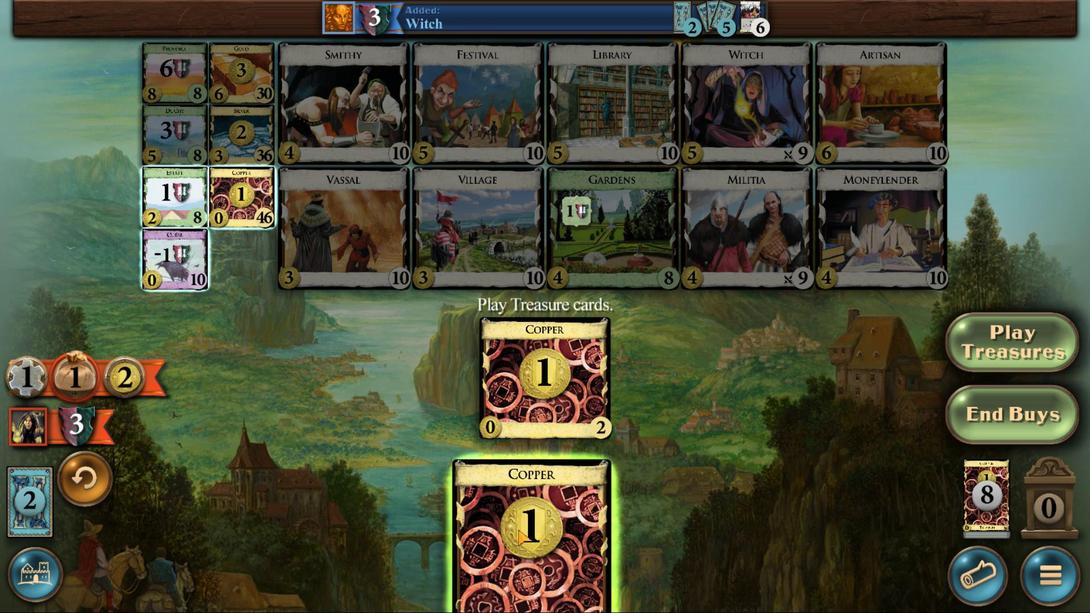 
Action: Mouse scrolled (517, 529) with delta (0, 0)
Screenshot: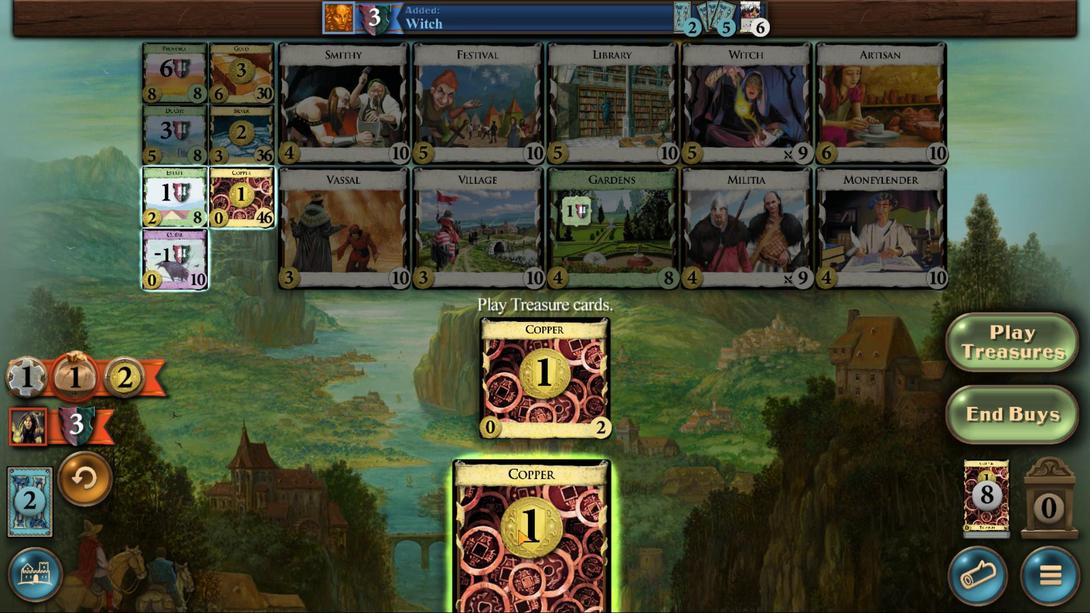 
Action: Mouse scrolled (517, 529) with delta (0, 0)
Screenshot: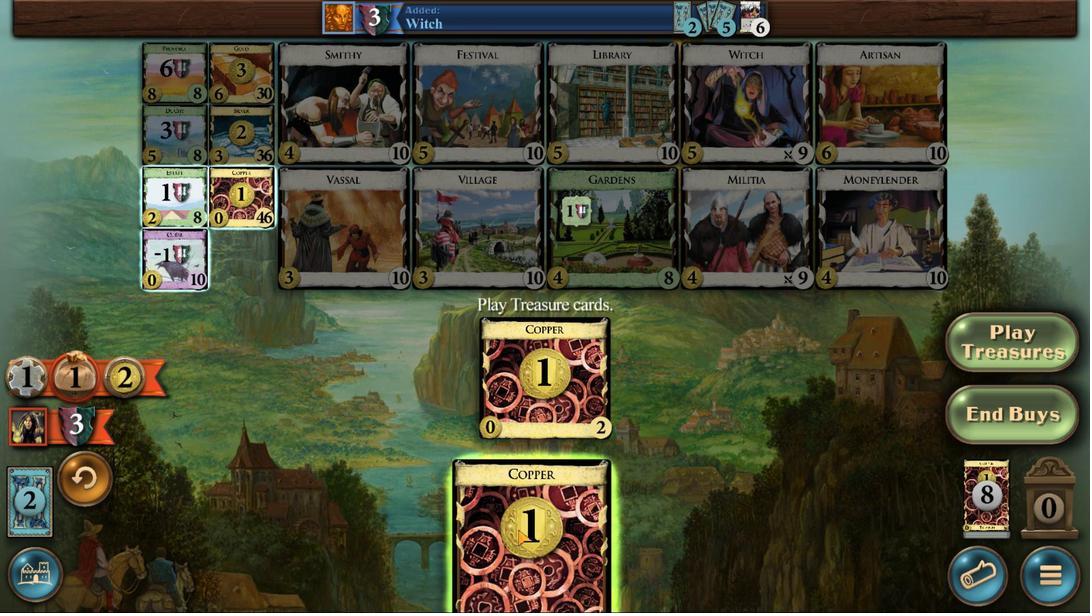 
Action: Mouse scrolled (517, 529) with delta (0, 0)
Screenshot: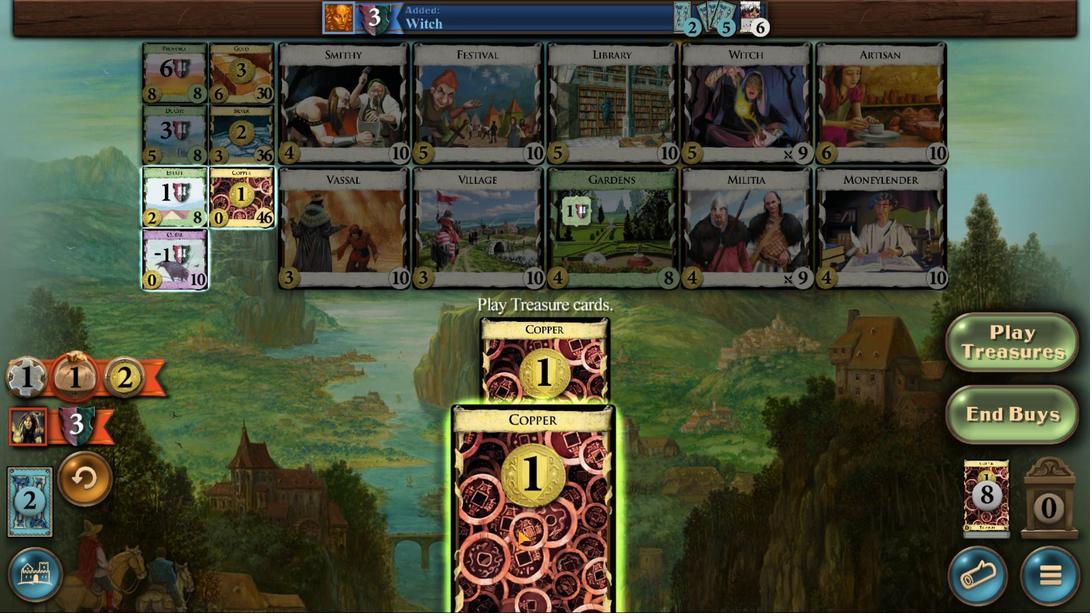 
Action: Mouse scrolled (517, 529) with delta (0, 0)
Screenshot: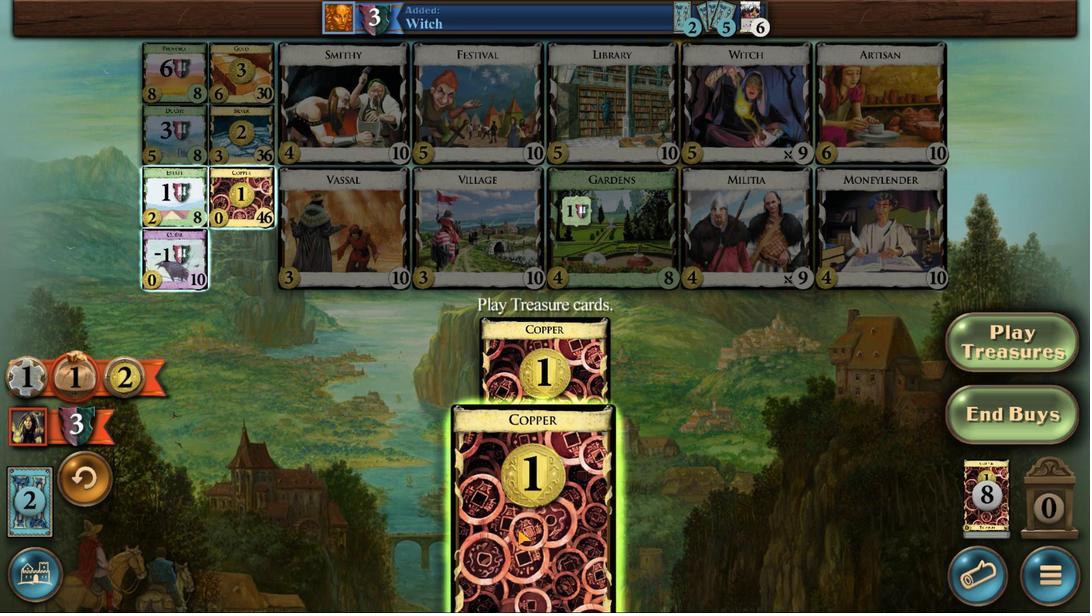 
Action: Mouse scrolled (517, 529) with delta (0, 0)
Screenshot: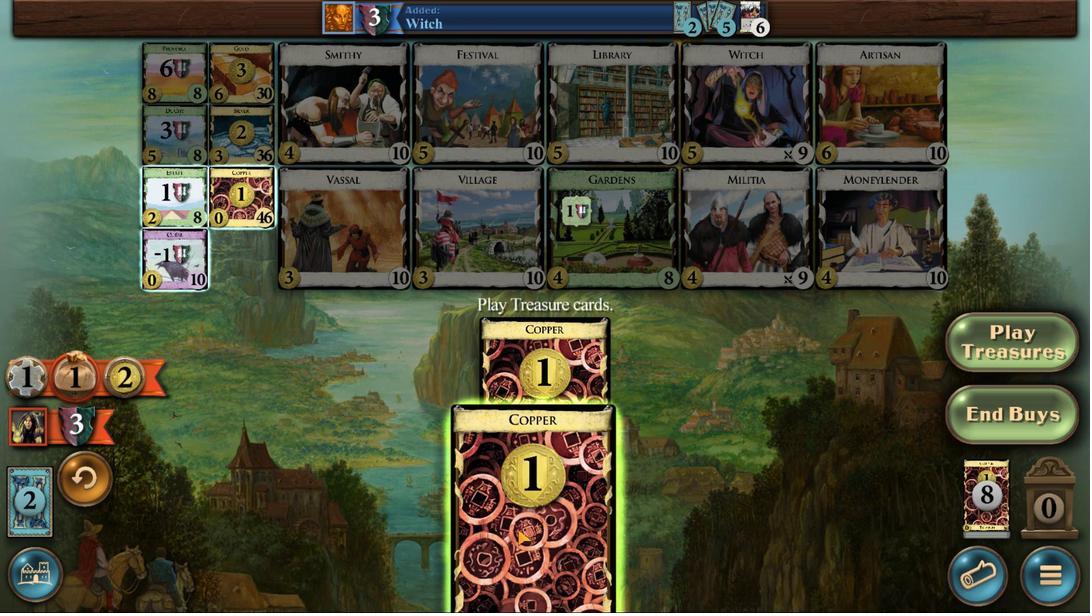 
Action: Mouse moved to (227, 130)
Screenshot: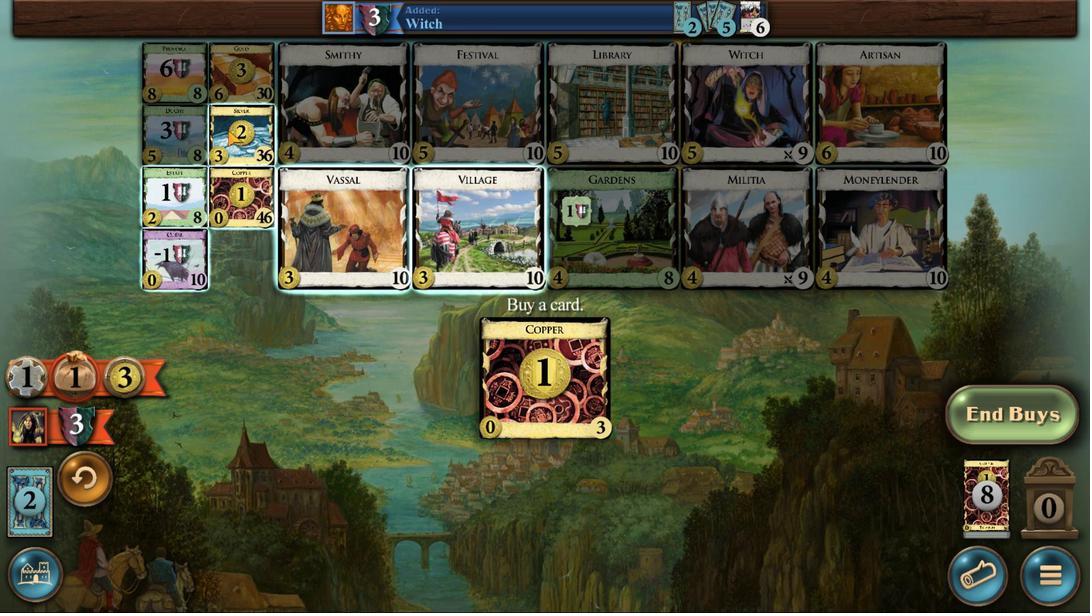 
Action: Mouse pressed left at (227, 130)
Screenshot: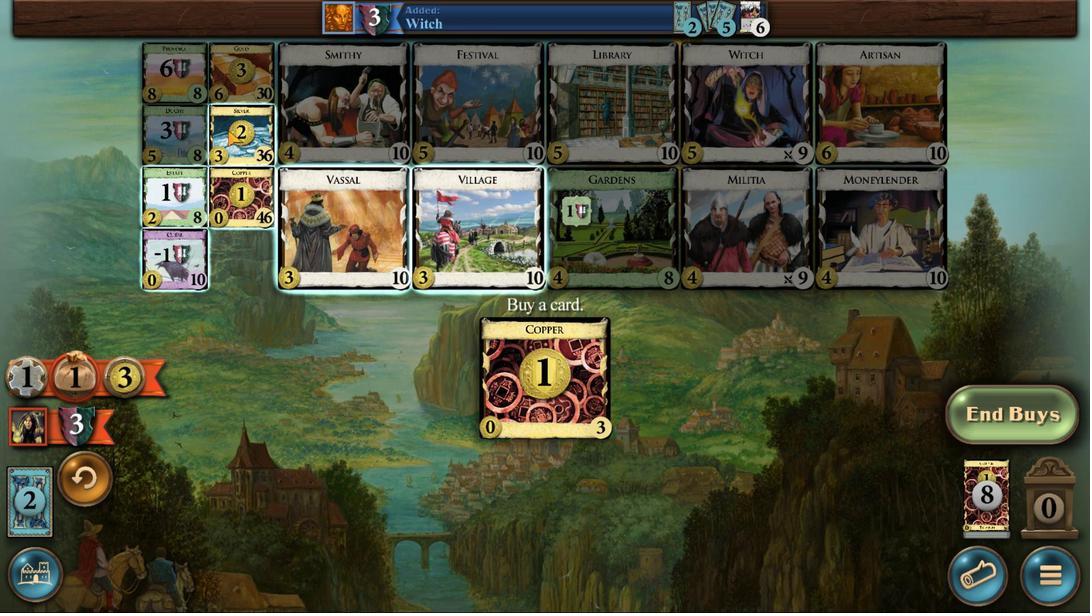 
Action: Mouse moved to (514, 481)
Screenshot: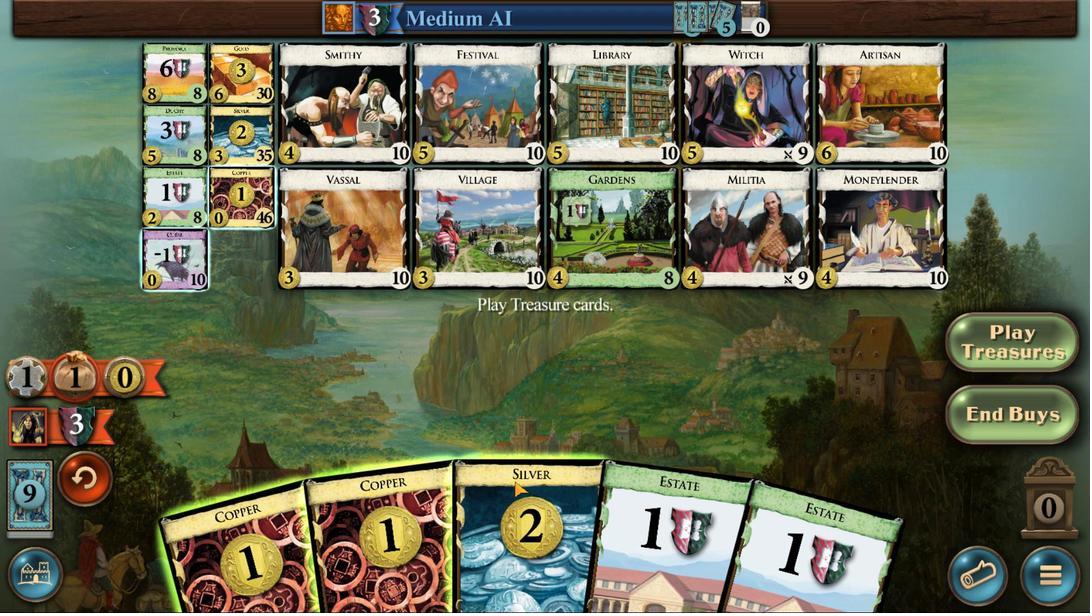 
Action: Mouse scrolled (514, 481) with delta (0, 0)
Screenshot: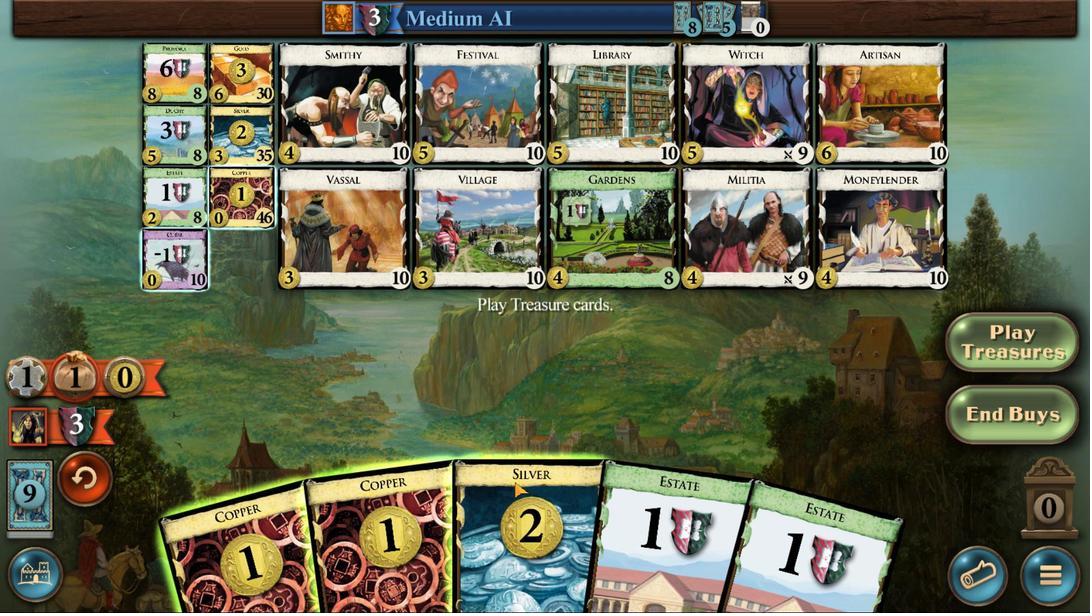 
Action: Mouse moved to (514, 482)
Screenshot: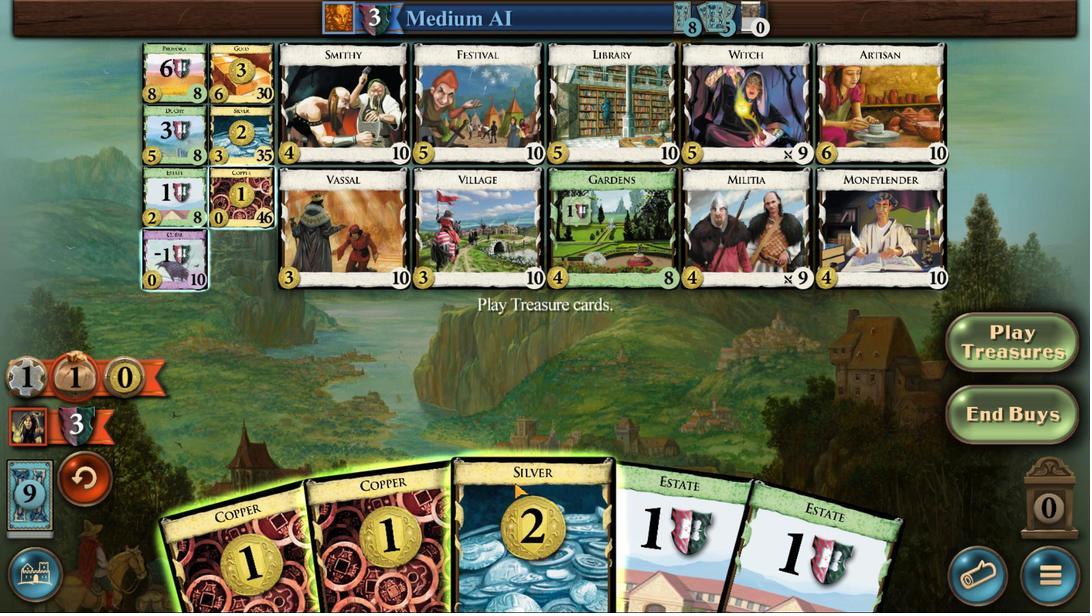 
Action: Mouse scrolled (514, 481) with delta (0, 0)
Screenshot: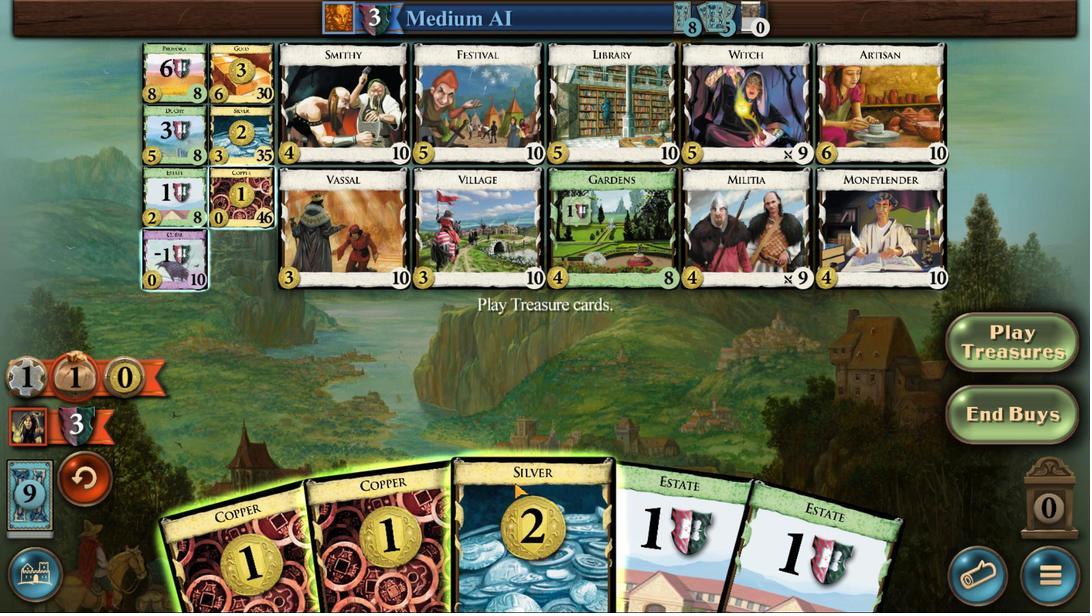 
Action: Mouse moved to (514, 482)
Screenshot: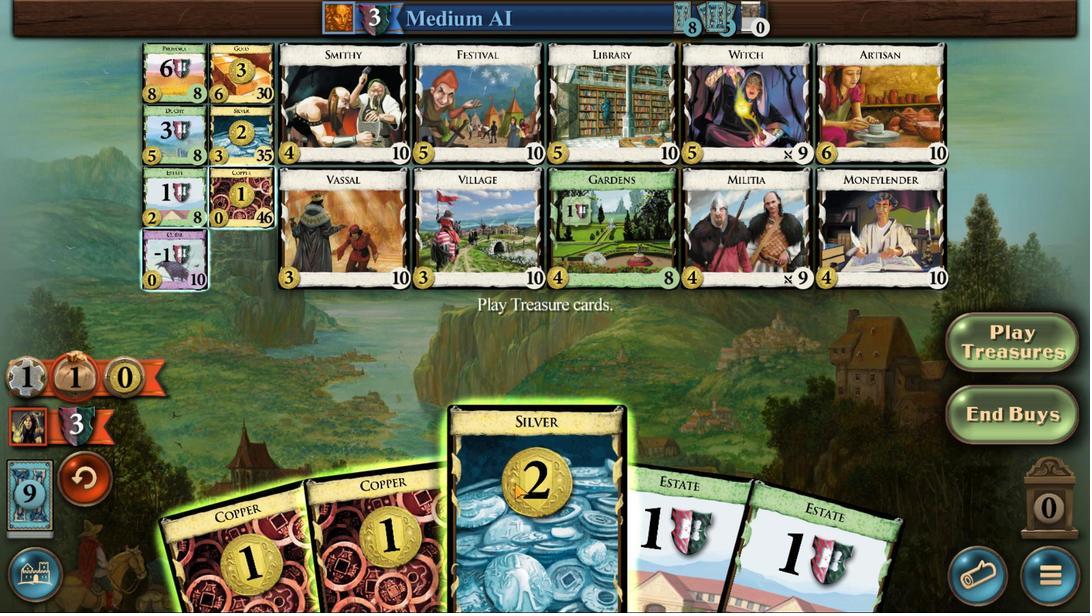
Action: Mouse scrolled (514, 482) with delta (0, 0)
Screenshot: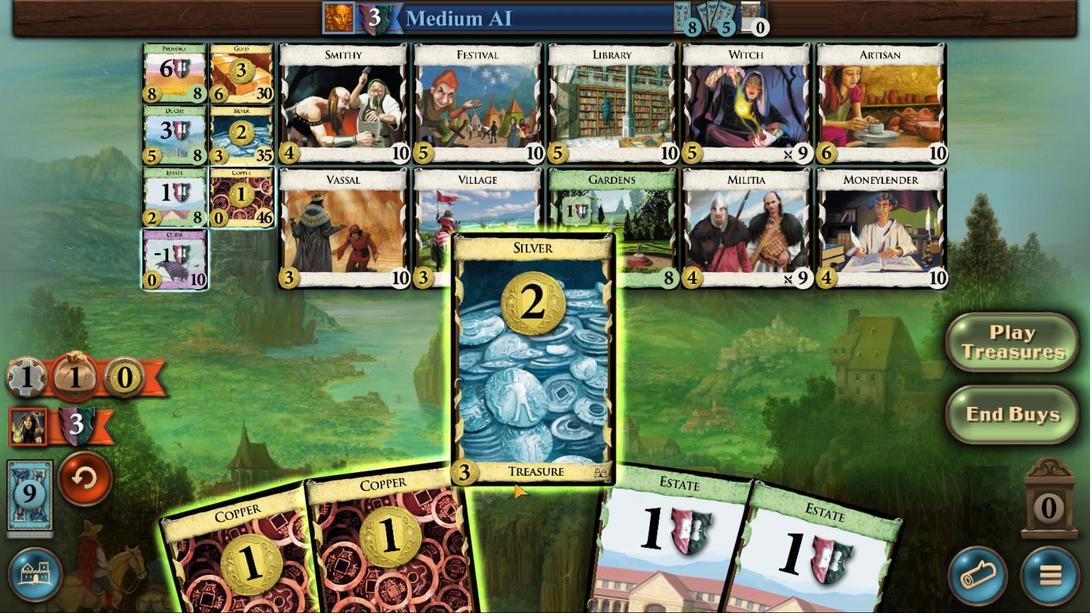 
Action: Mouse moved to (474, 494)
Screenshot: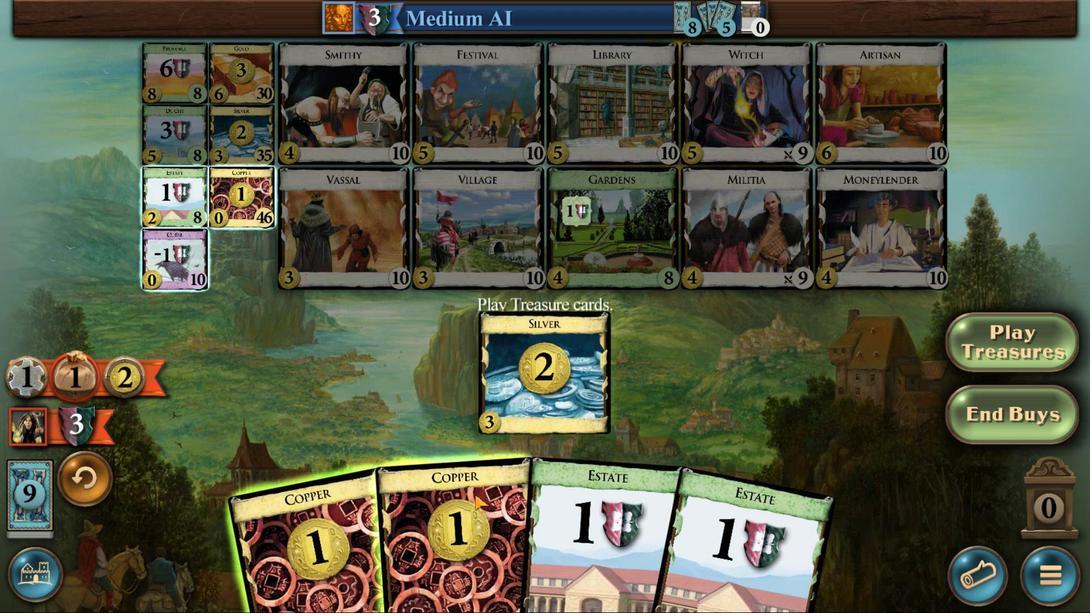 
Action: Mouse scrolled (474, 494) with delta (0, 0)
Screenshot: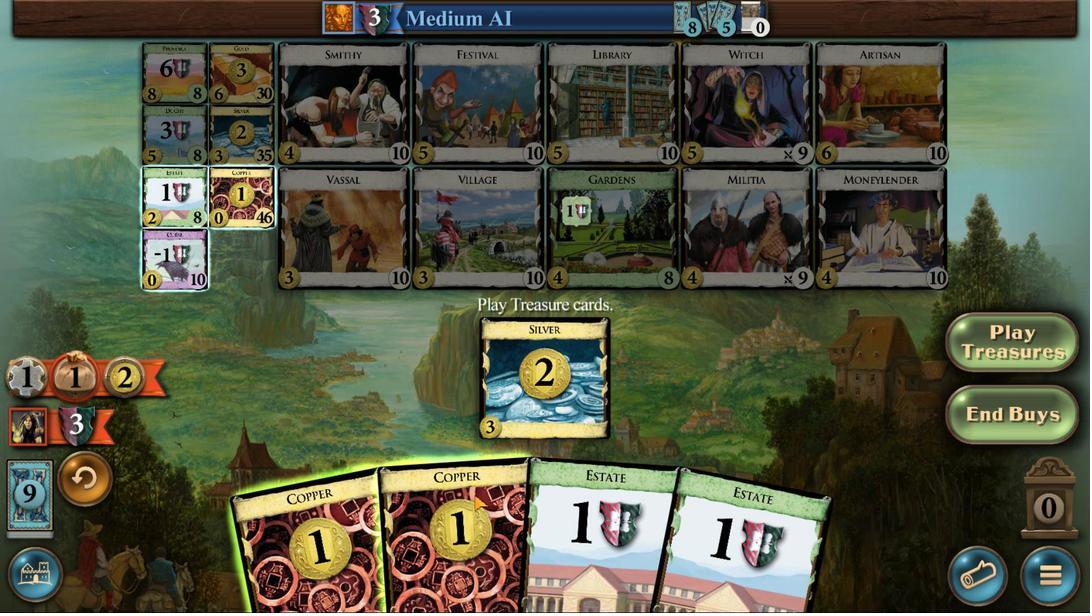 
Action: Mouse moved to (473, 495)
Screenshot: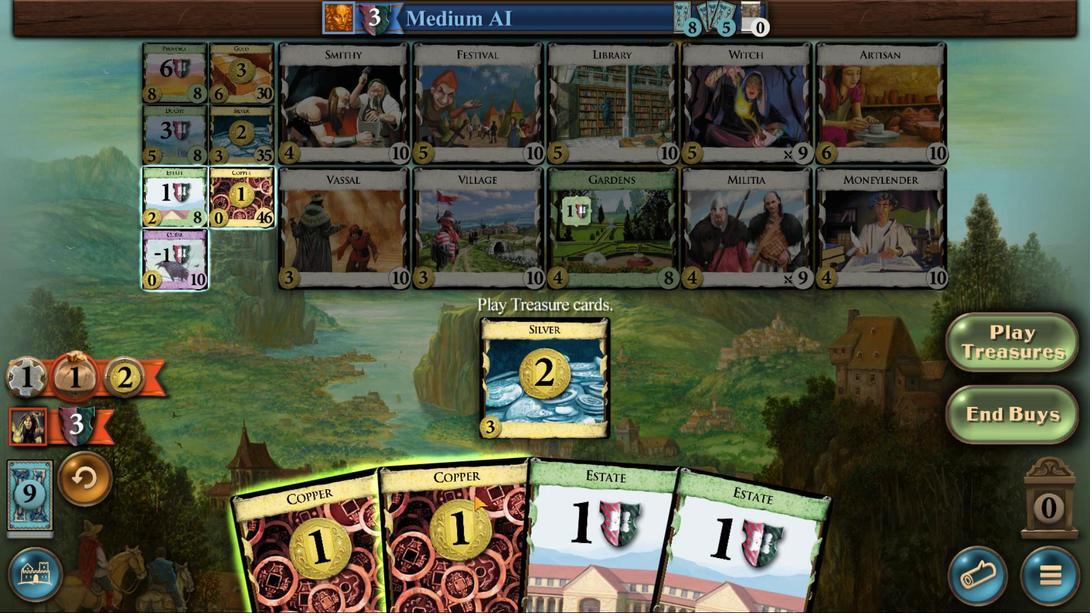 
Action: Mouse scrolled (473, 494) with delta (0, 0)
Screenshot: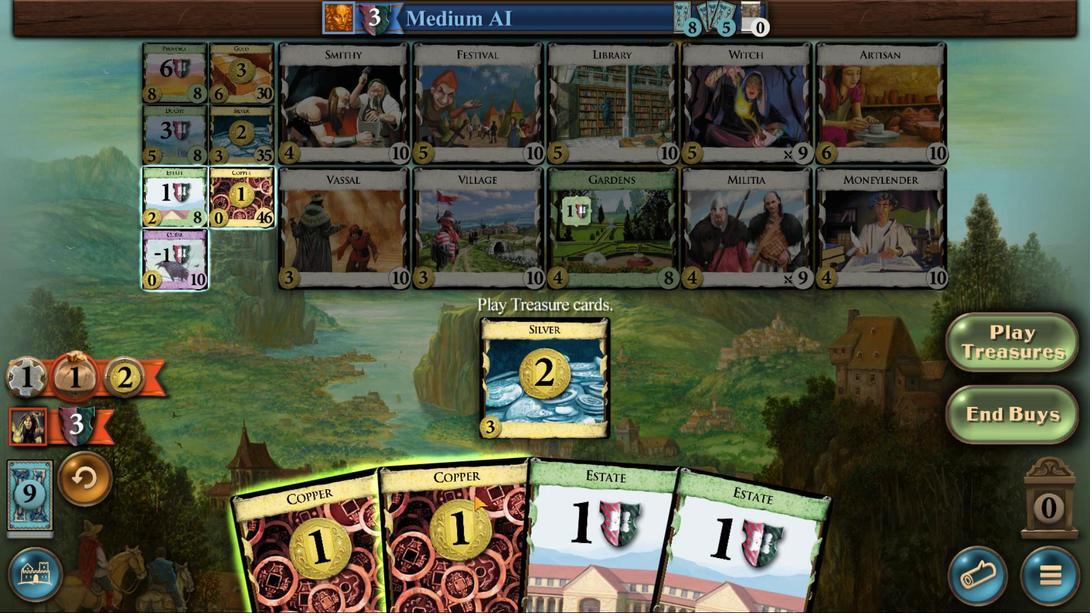 
Action: Mouse scrolled (473, 494) with delta (0, 0)
Screenshot: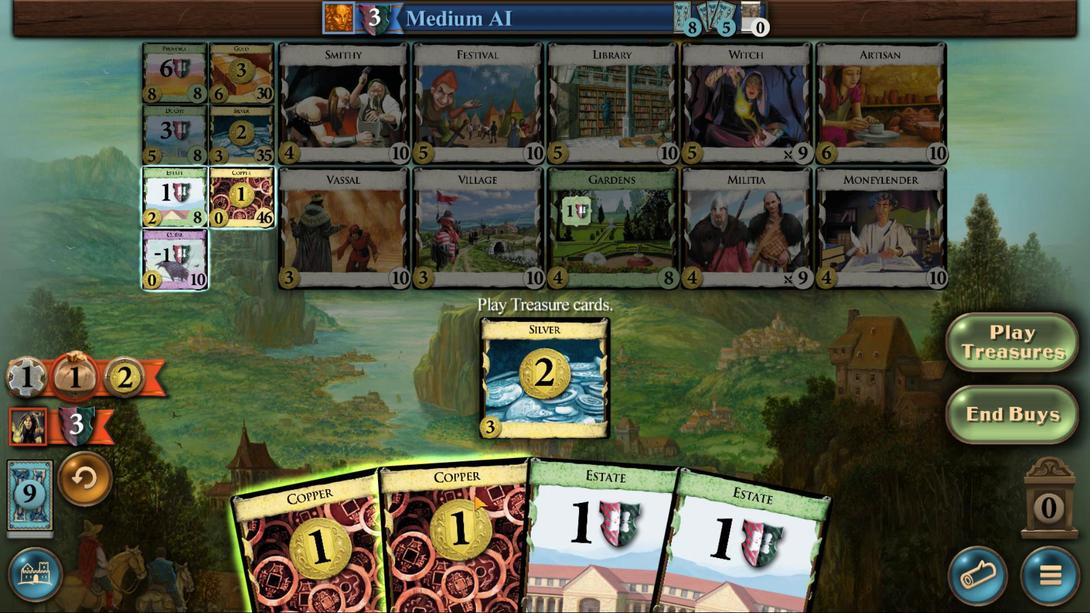 
Action: Mouse moved to (473, 495)
Screenshot: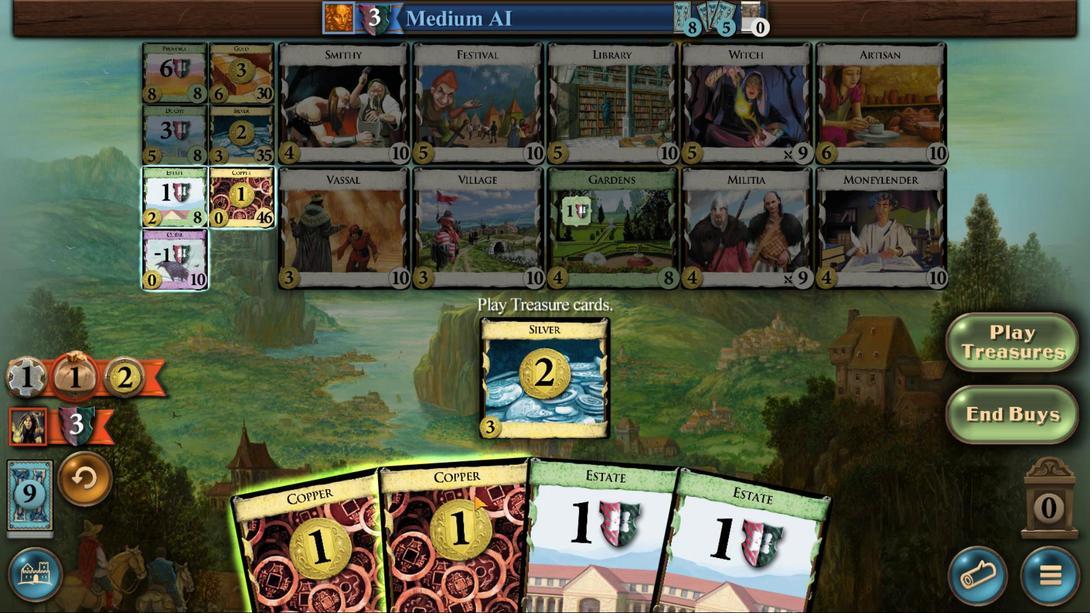 
Action: Mouse scrolled (473, 494) with delta (0, 0)
Screenshot: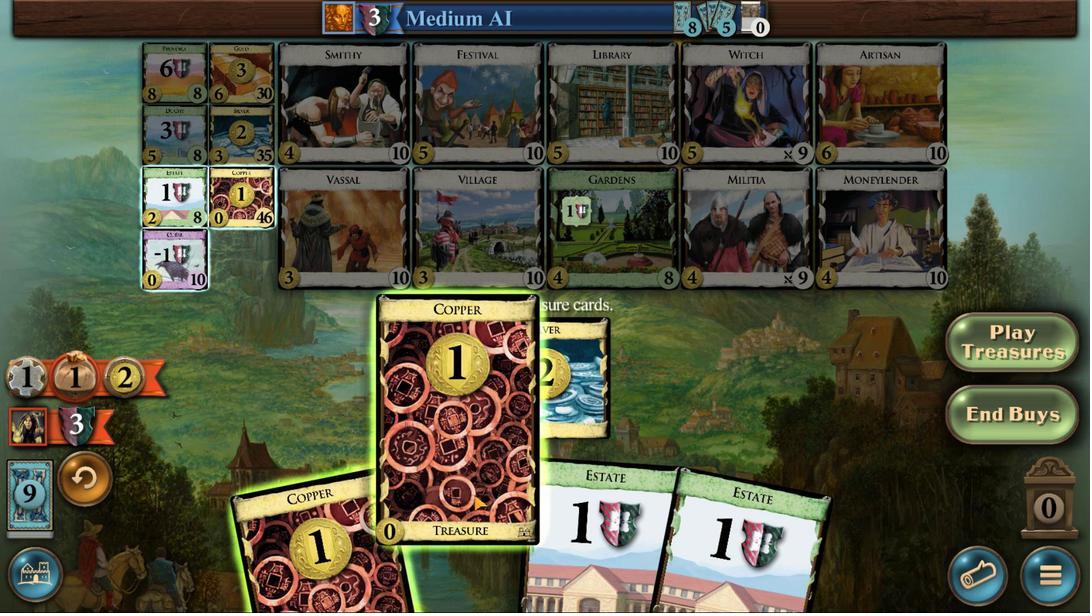 
Action: Mouse moved to (413, 502)
Screenshot: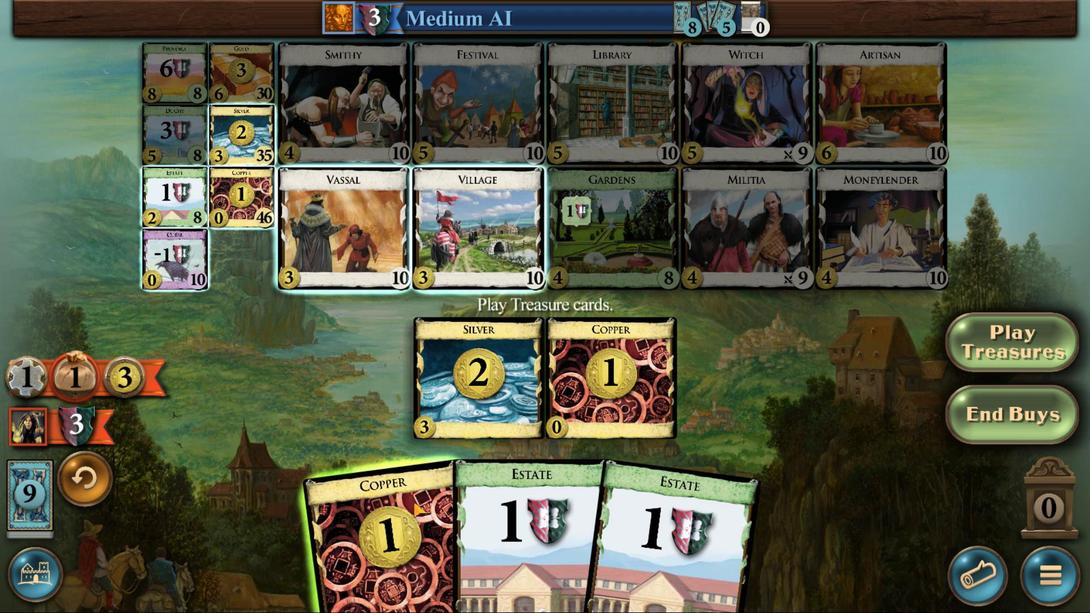 
Action: Mouse scrolled (413, 501) with delta (0, 0)
Screenshot: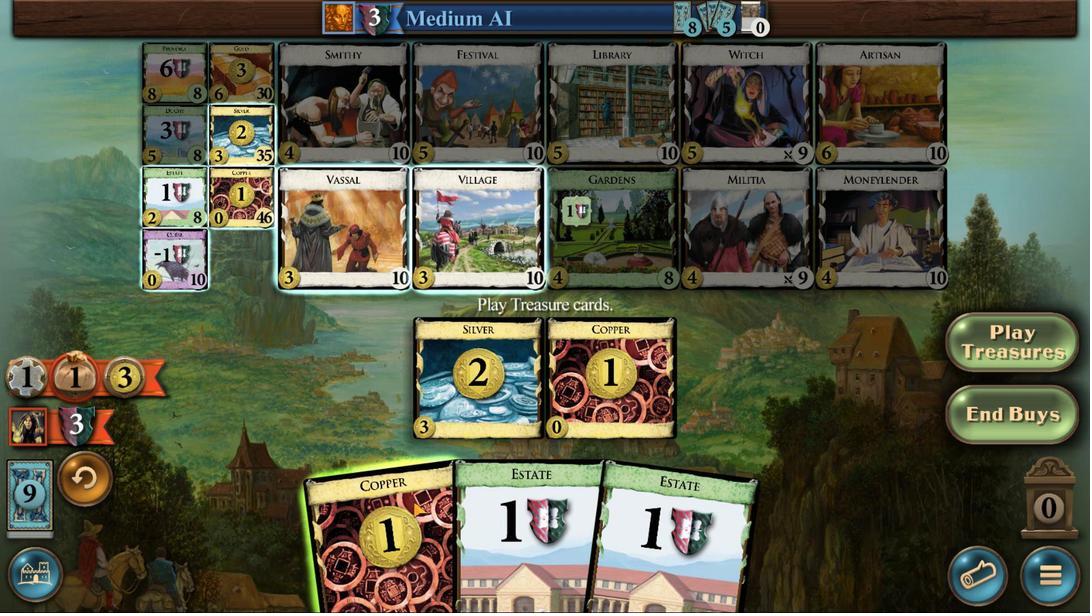 
Action: Mouse scrolled (413, 501) with delta (0, 0)
Screenshot: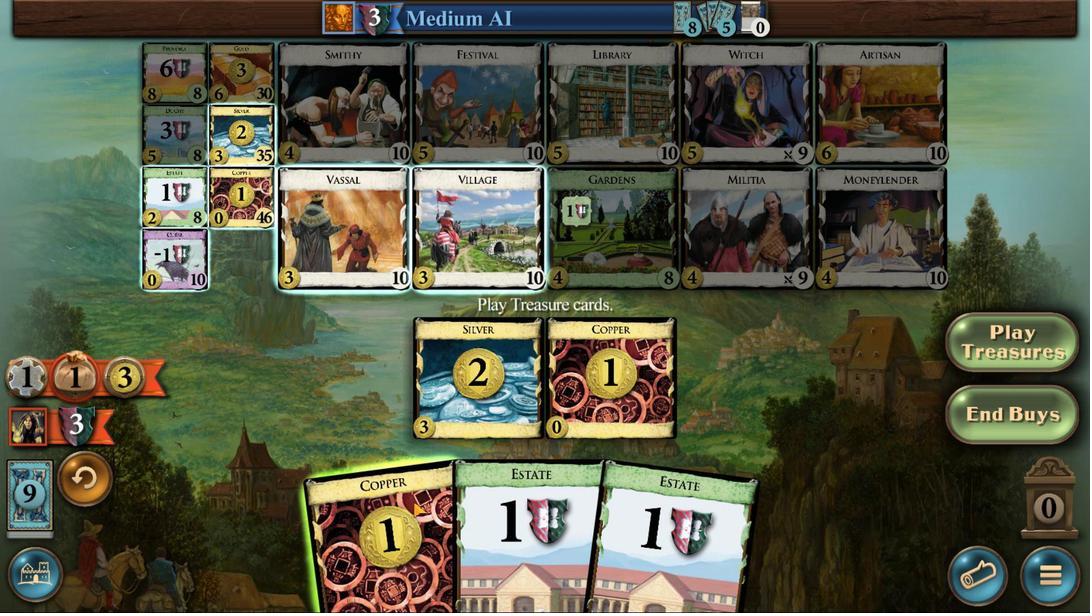 
Action: Mouse scrolled (413, 501) with delta (0, 0)
Screenshot: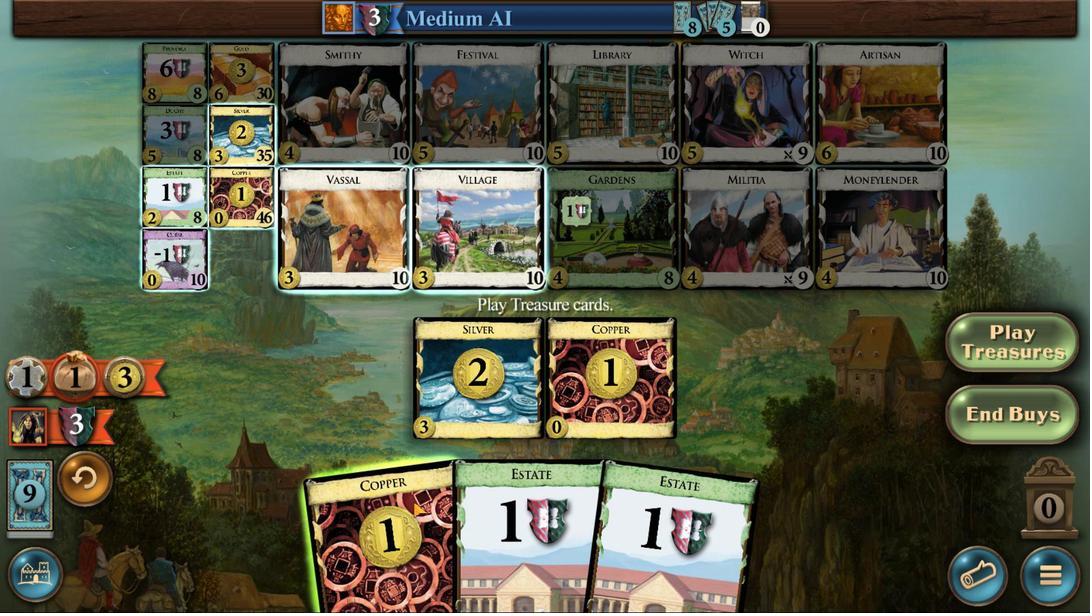 
Action: Mouse scrolled (413, 501) with delta (0, 0)
Screenshot: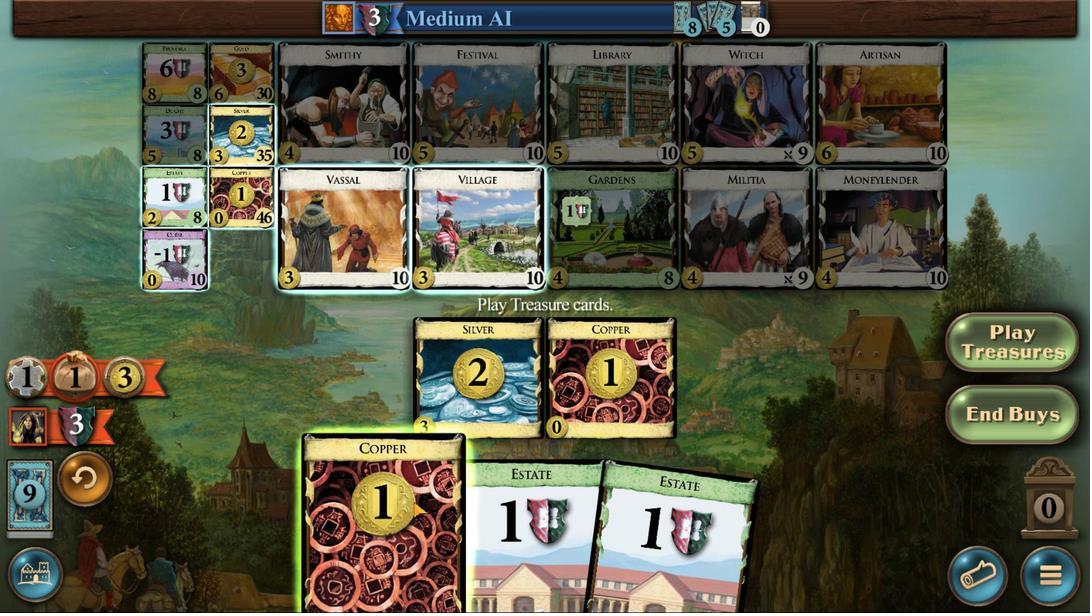 
Action: Mouse scrolled (413, 501) with delta (0, 0)
Screenshot: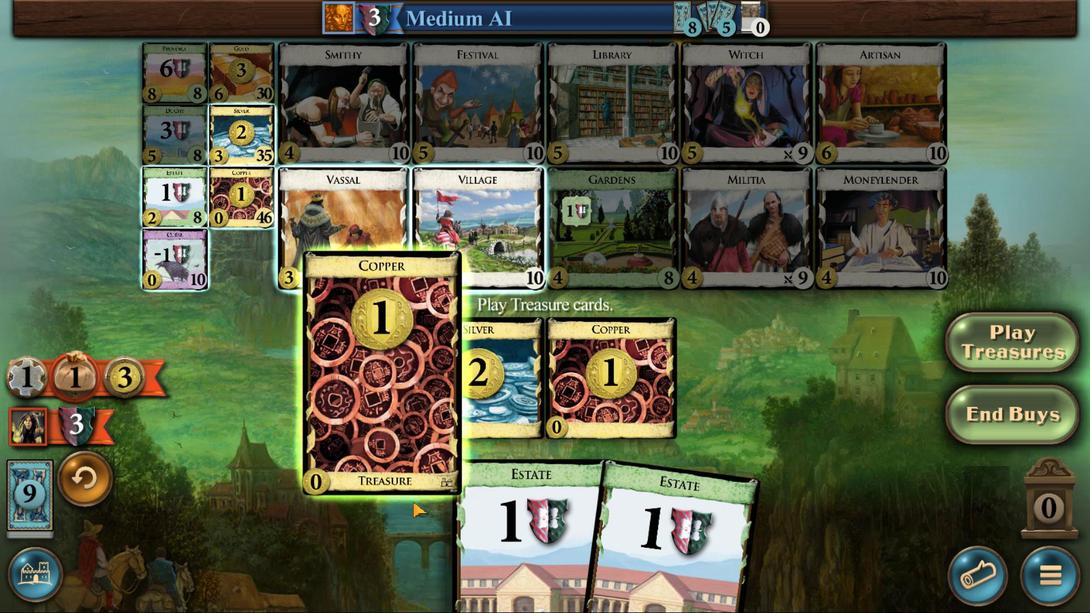 
Action: Mouse moved to (243, 137)
Screenshot: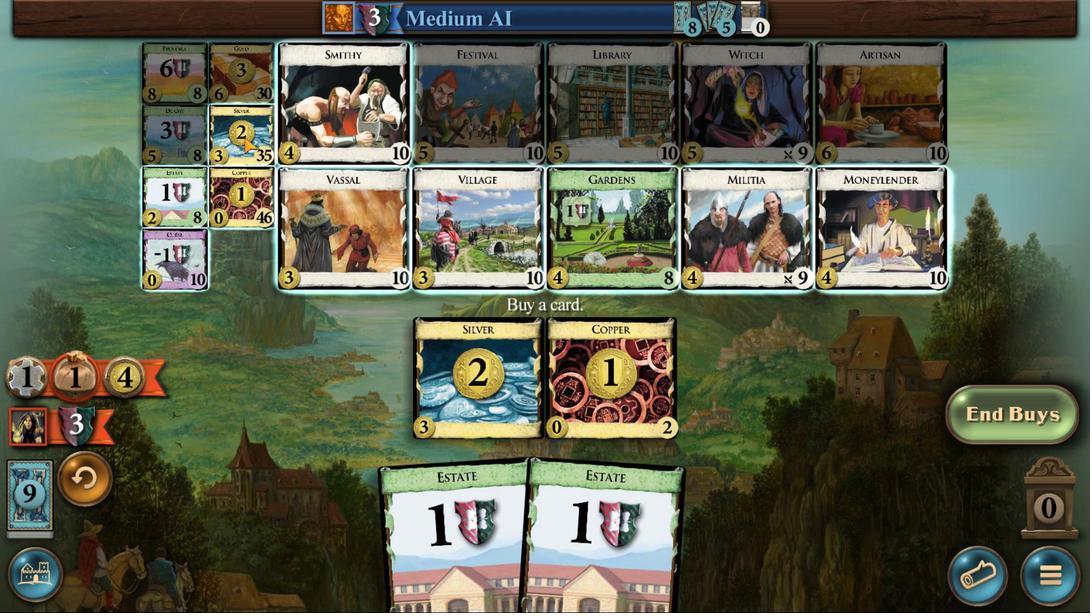 
Action: Mouse pressed left at (243, 137)
Screenshot: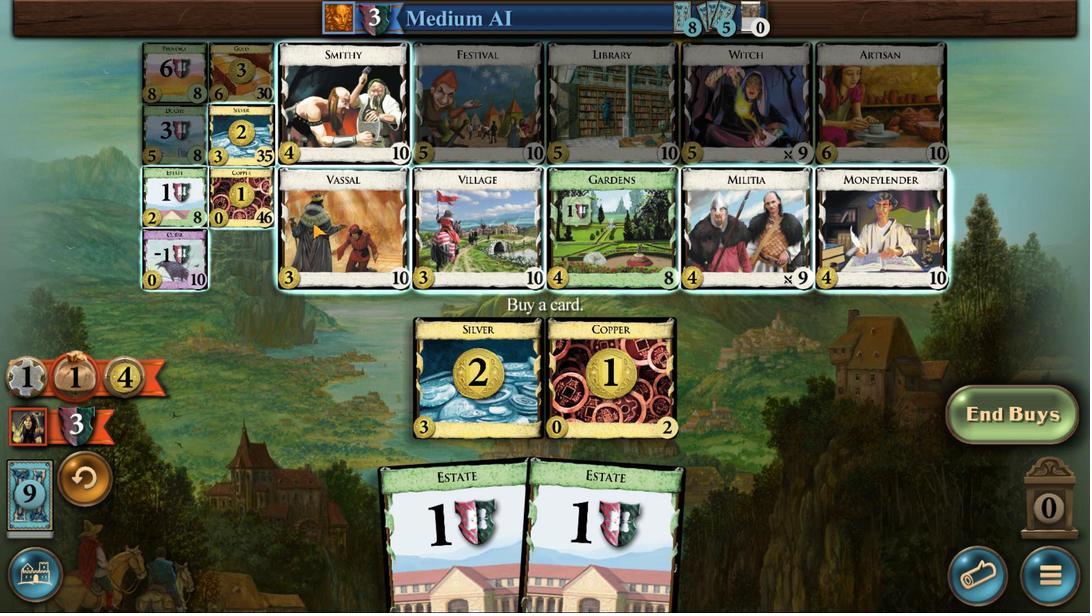 
Action: Mouse moved to (784, 585)
Screenshot: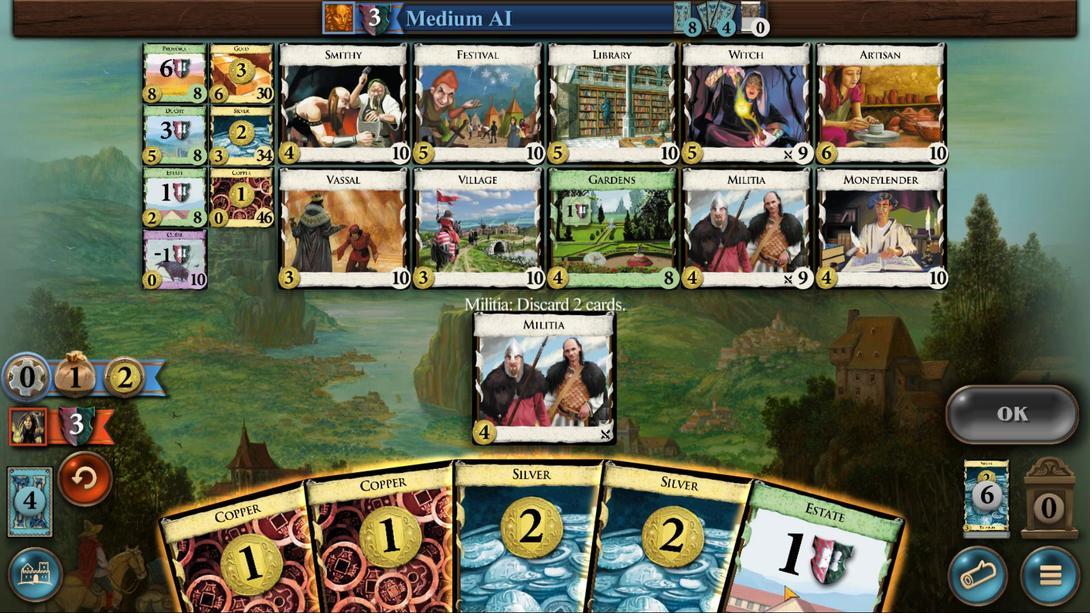 
Action: Mouse scrolled (784, 585) with delta (0, 0)
Screenshot: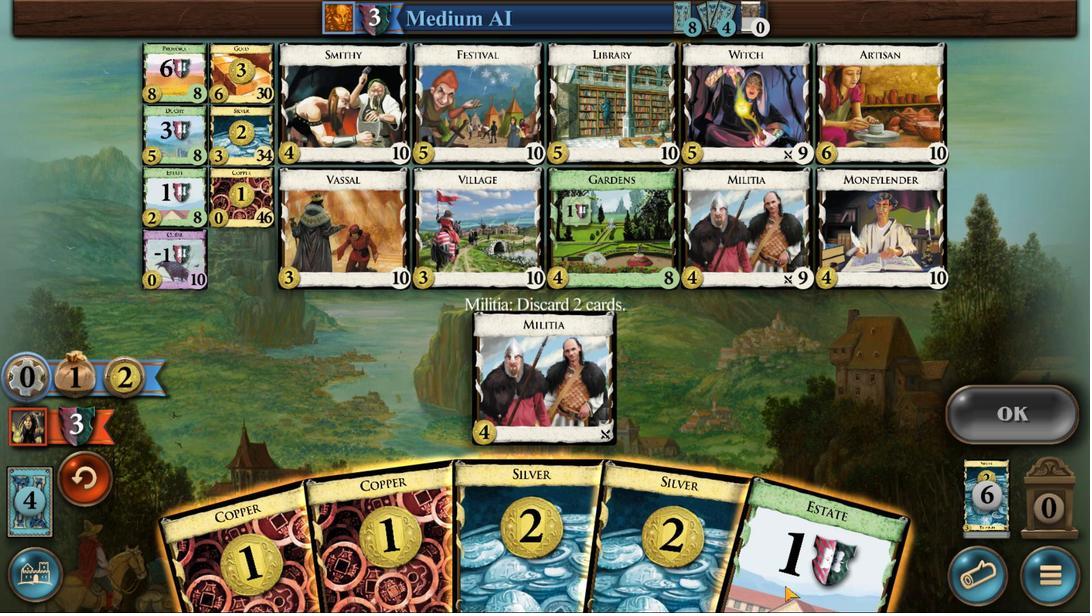 
Action: Mouse moved to (784, 585)
Screenshot: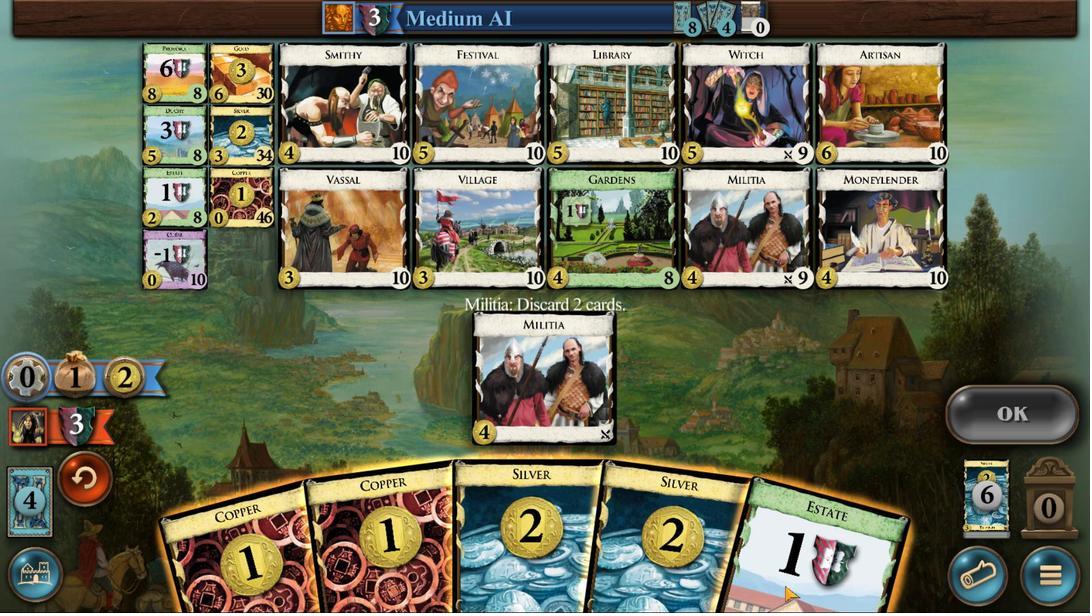 
Action: Mouse scrolled (784, 585) with delta (0, 0)
Screenshot: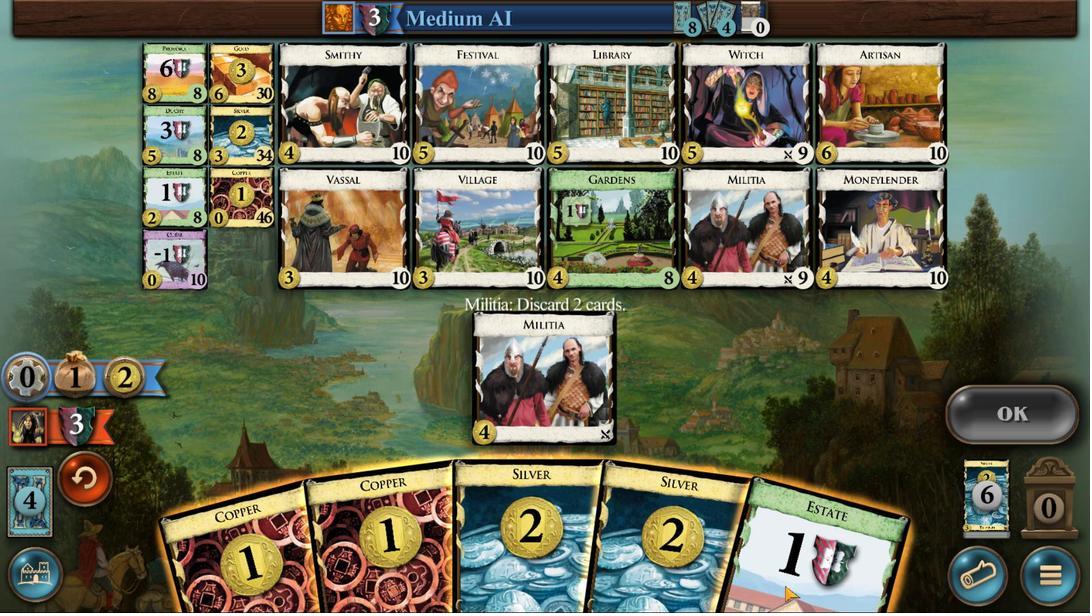
Action: Mouse moved to (784, 586)
Screenshot: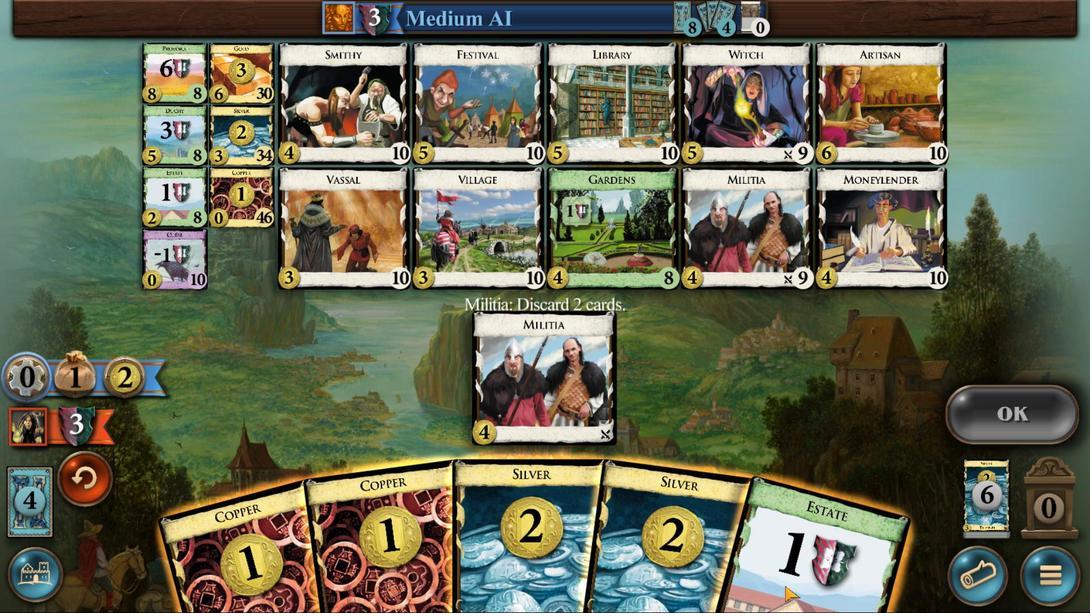 
Action: Mouse scrolled (784, 585) with delta (0, 0)
Screenshot: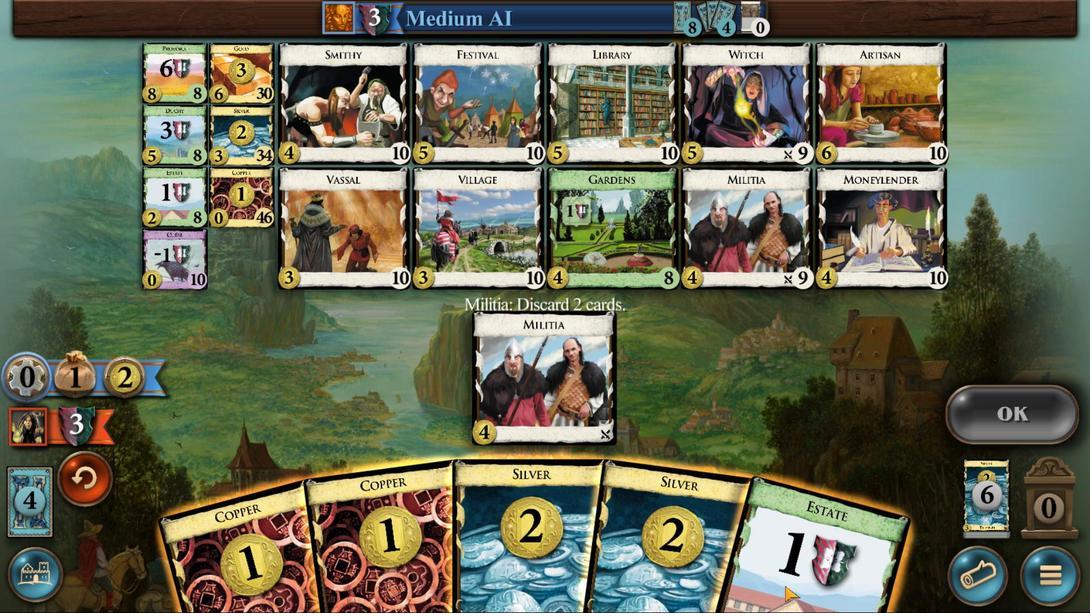 
Action: Mouse scrolled (784, 585) with delta (0, 0)
Screenshot: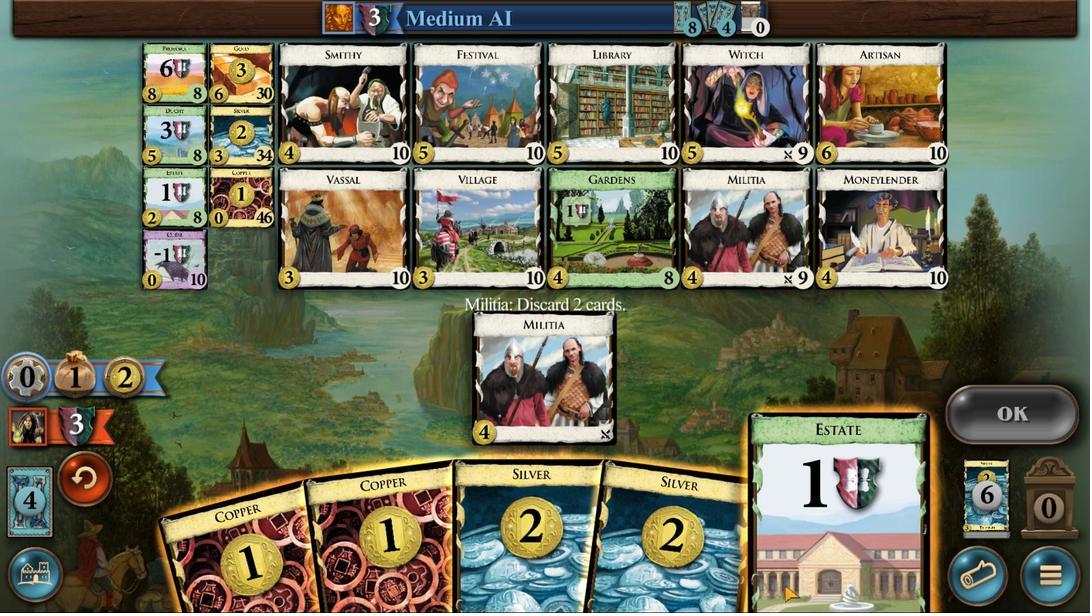 
Action: Mouse moved to (227, 582)
Screenshot: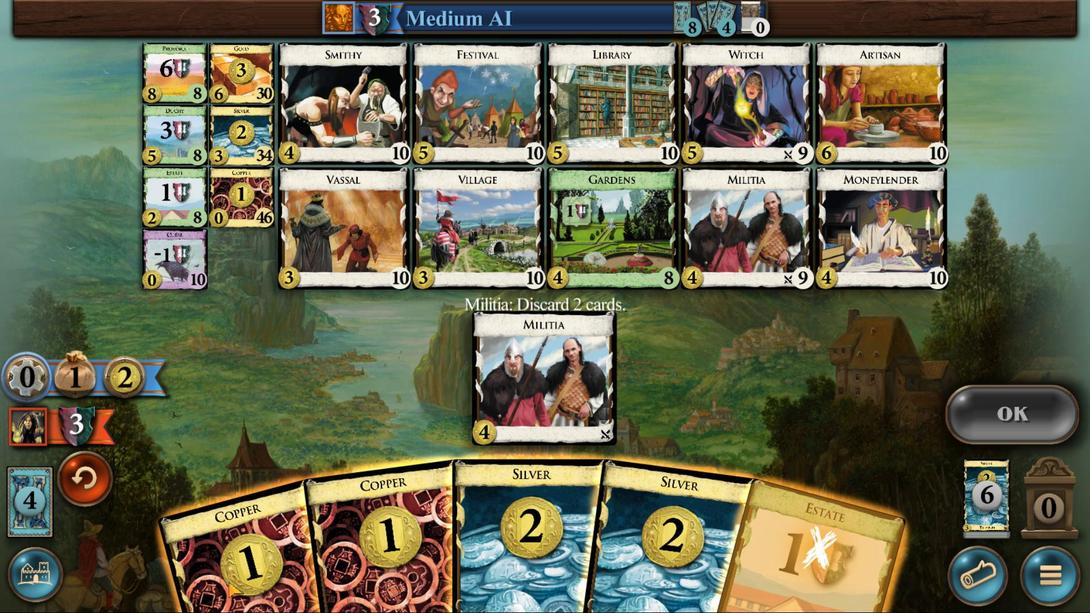
Action: Mouse scrolled (227, 581) with delta (0, 0)
Screenshot: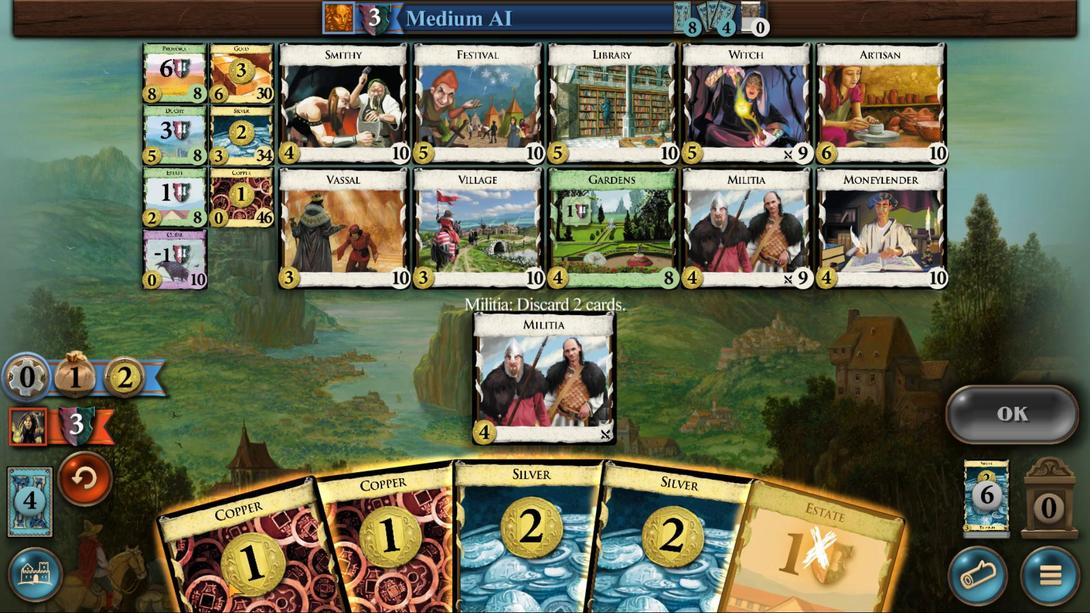 
Action: Mouse scrolled (227, 581) with delta (0, 0)
Screenshot: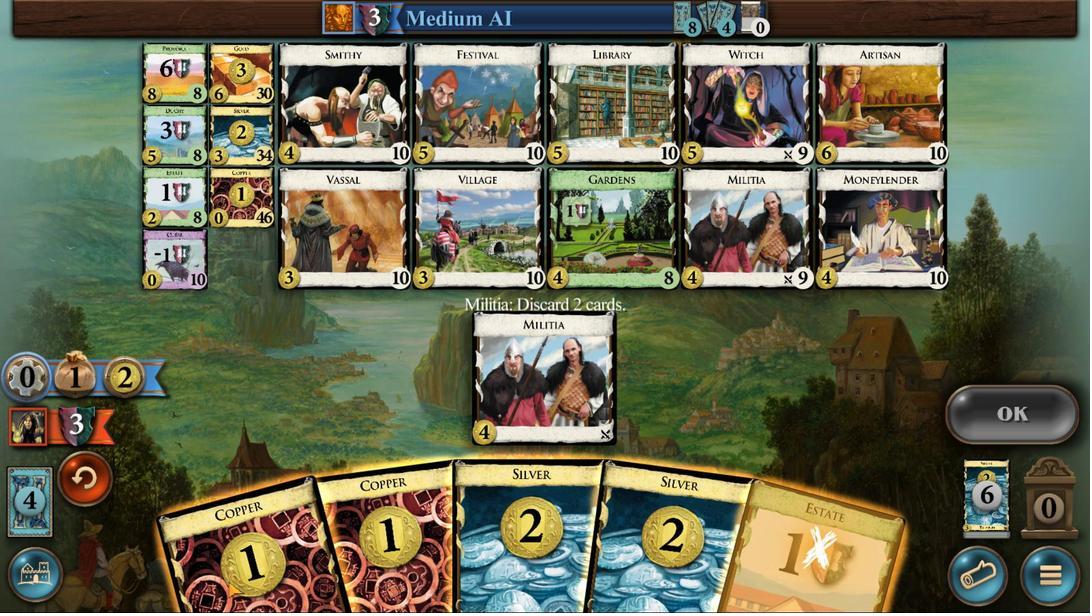 
Action: Mouse scrolled (227, 581) with delta (0, 0)
Screenshot: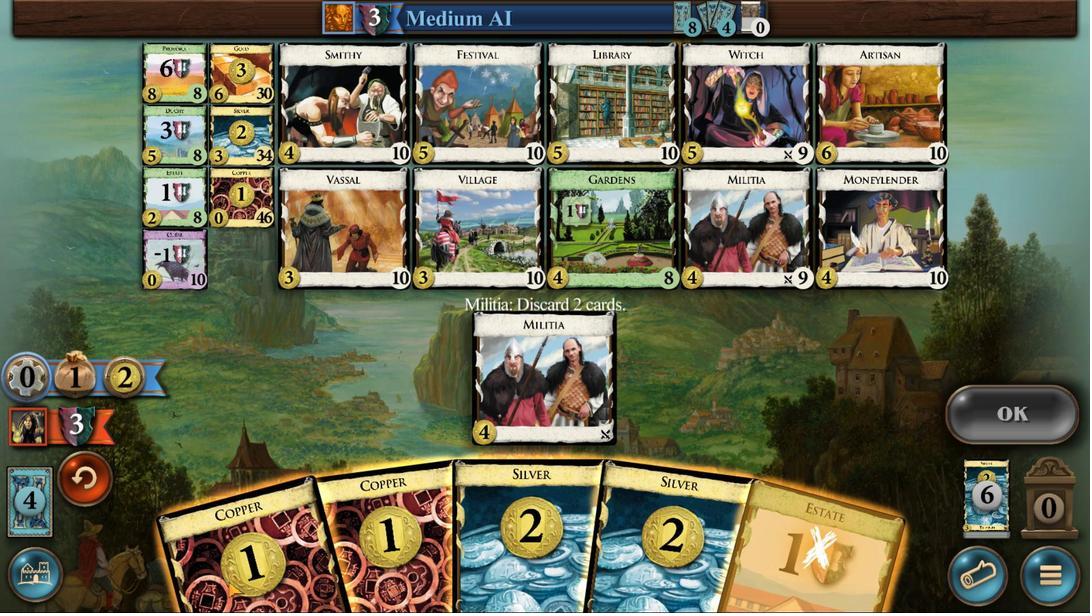 
Action: Mouse scrolled (227, 581) with delta (0, 0)
Screenshot: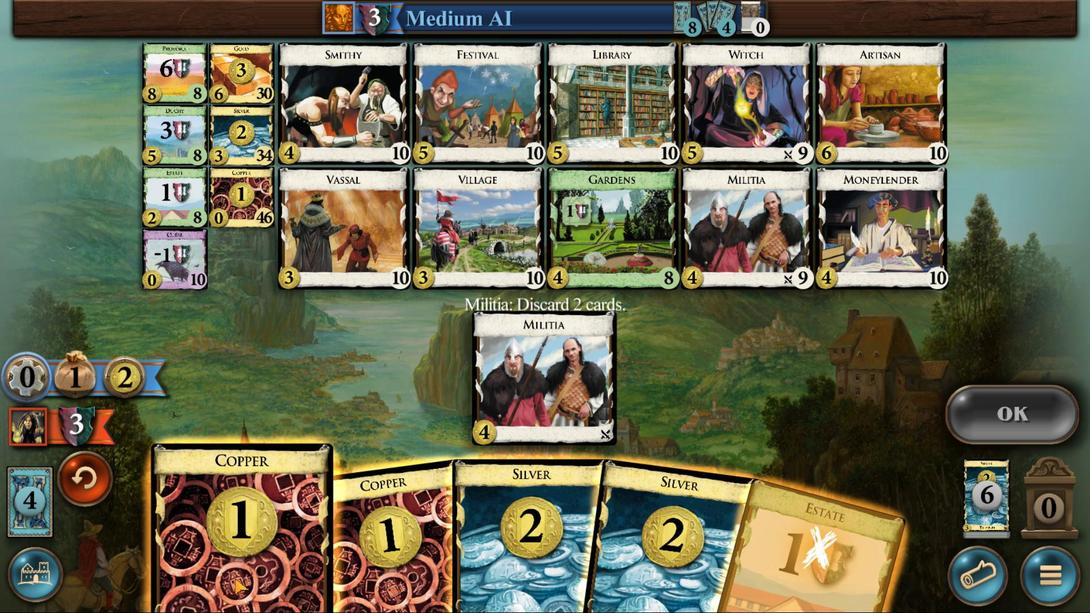 
Action: Mouse moved to (996, 411)
Screenshot: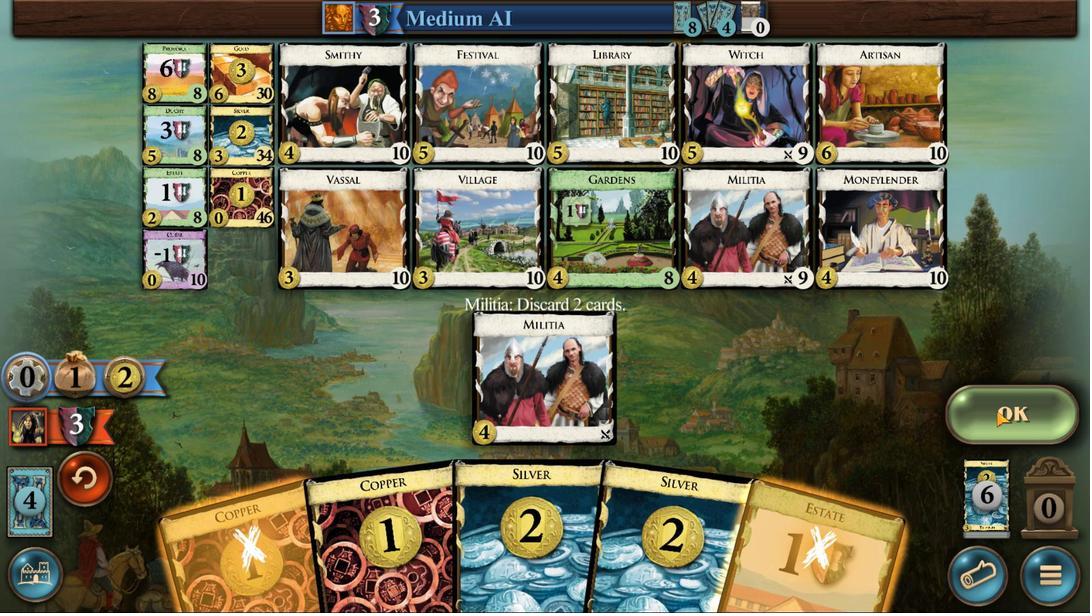 
Action: Mouse pressed left at (996, 411)
Screenshot: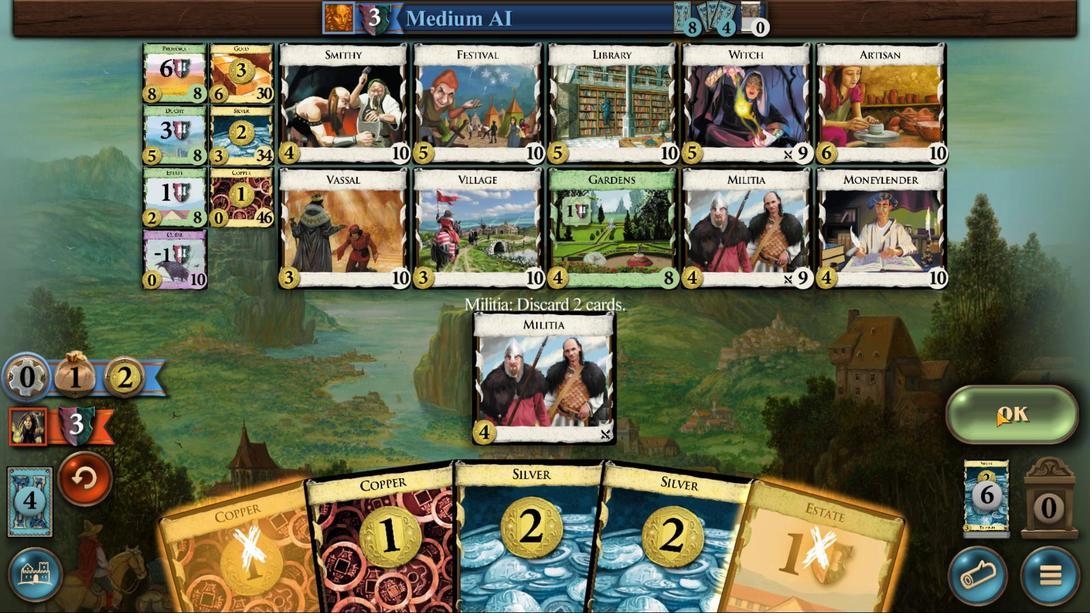 
Action: Mouse moved to (646, 530)
Screenshot: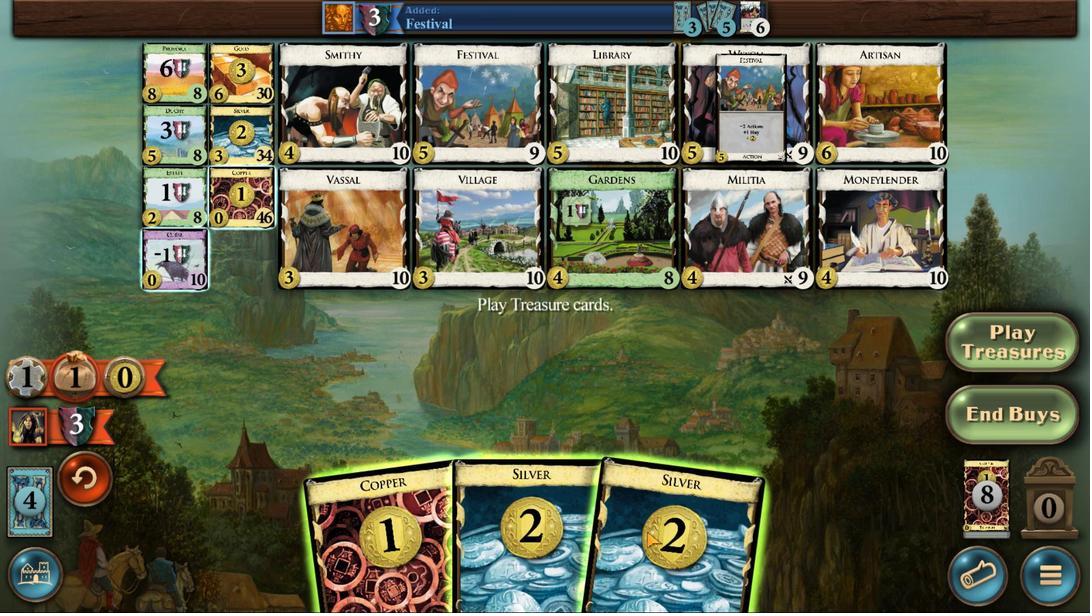 
Action: Mouse scrolled (646, 530) with delta (0, 0)
Screenshot: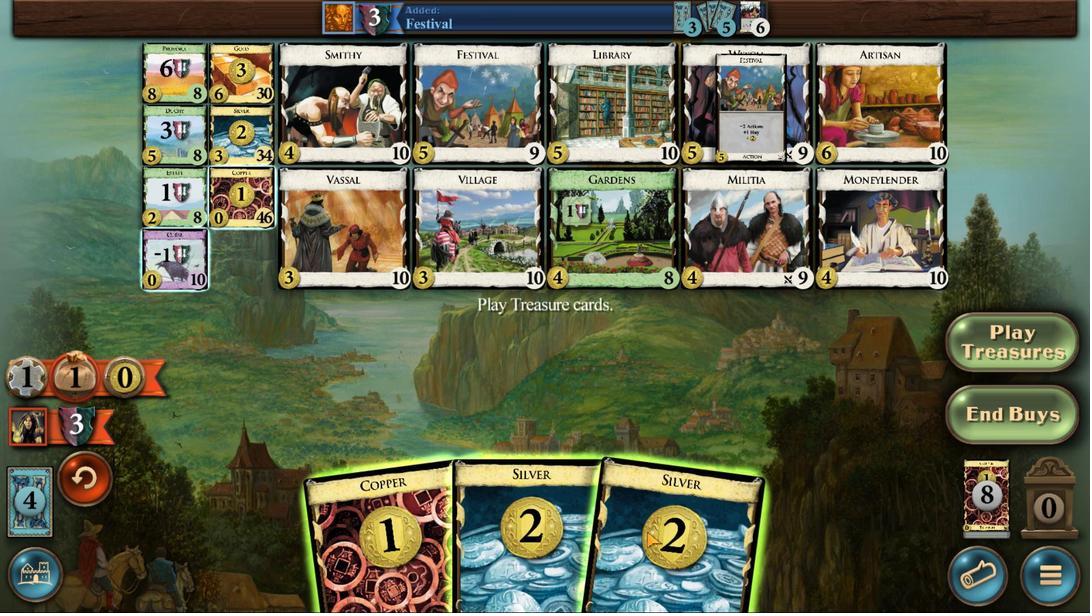 
Action: Mouse moved to (646, 531)
Screenshot: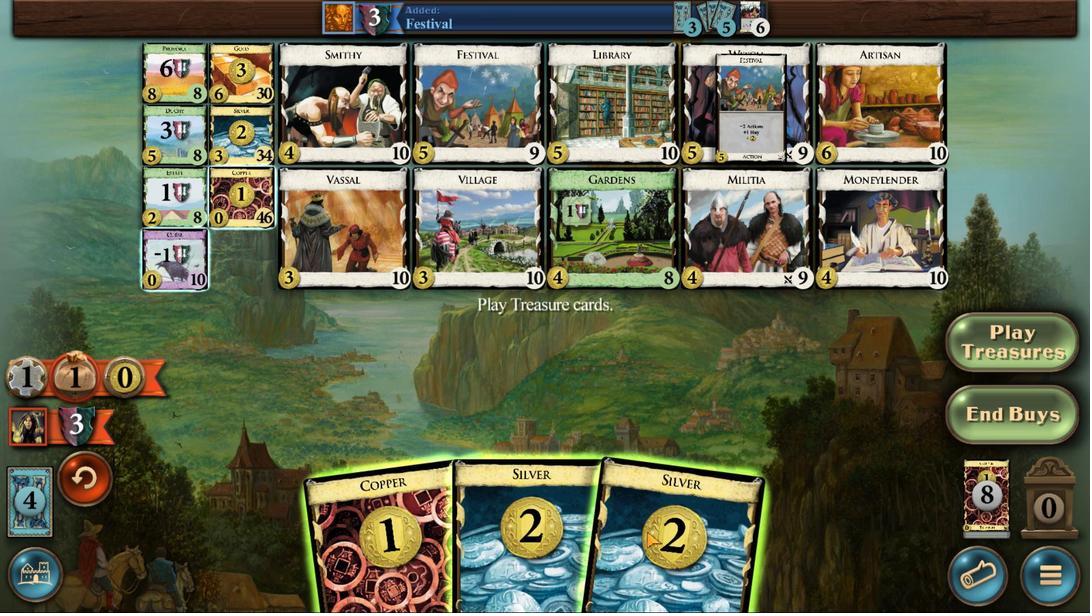 
Action: Mouse scrolled (646, 531) with delta (0, 0)
Screenshot: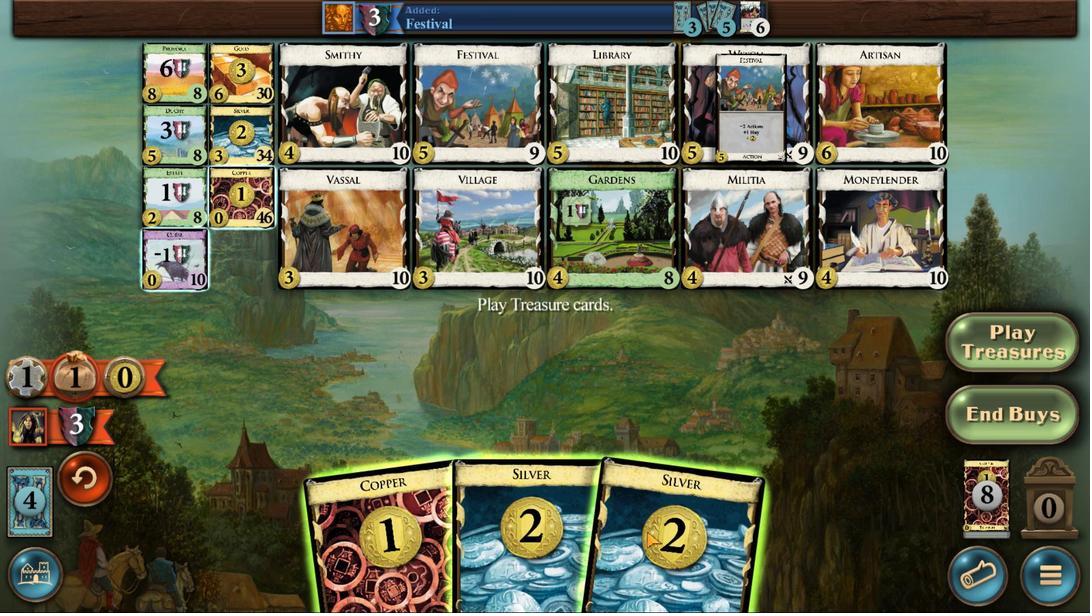 
Action: Mouse moved to (646, 532)
Screenshot: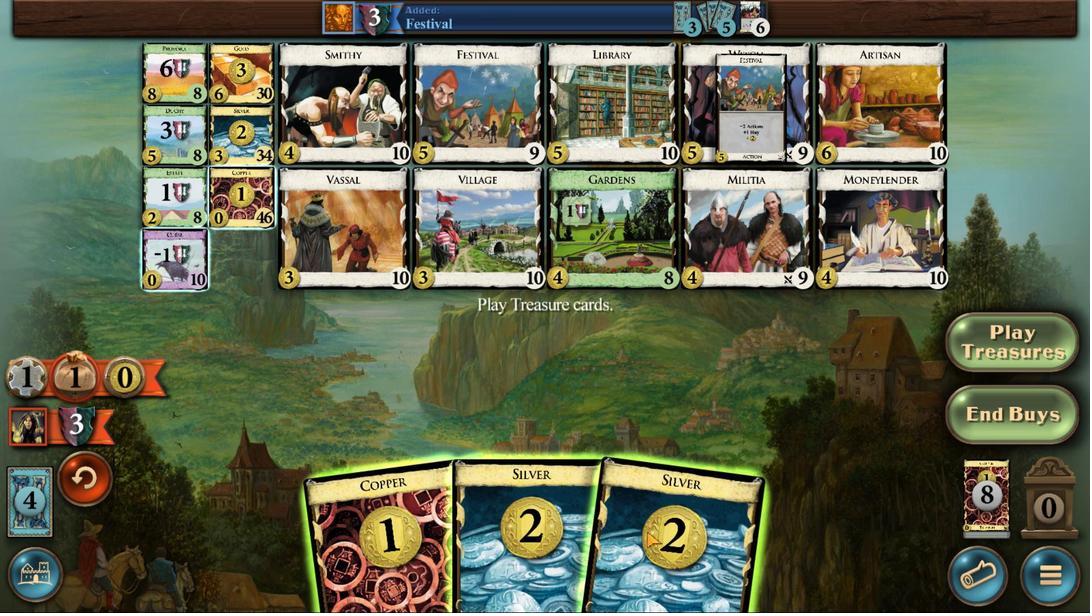 
Action: Mouse scrolled (646, 531) with delta (0, 0)
Screenshot: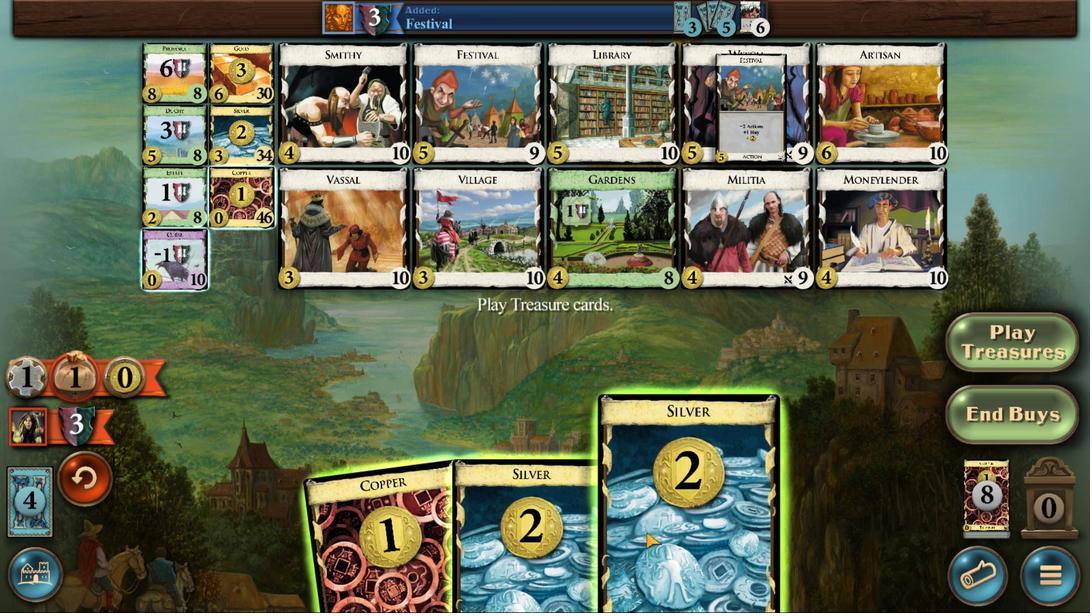 
Action: Mouse moved to (564, 512)
Screenshot: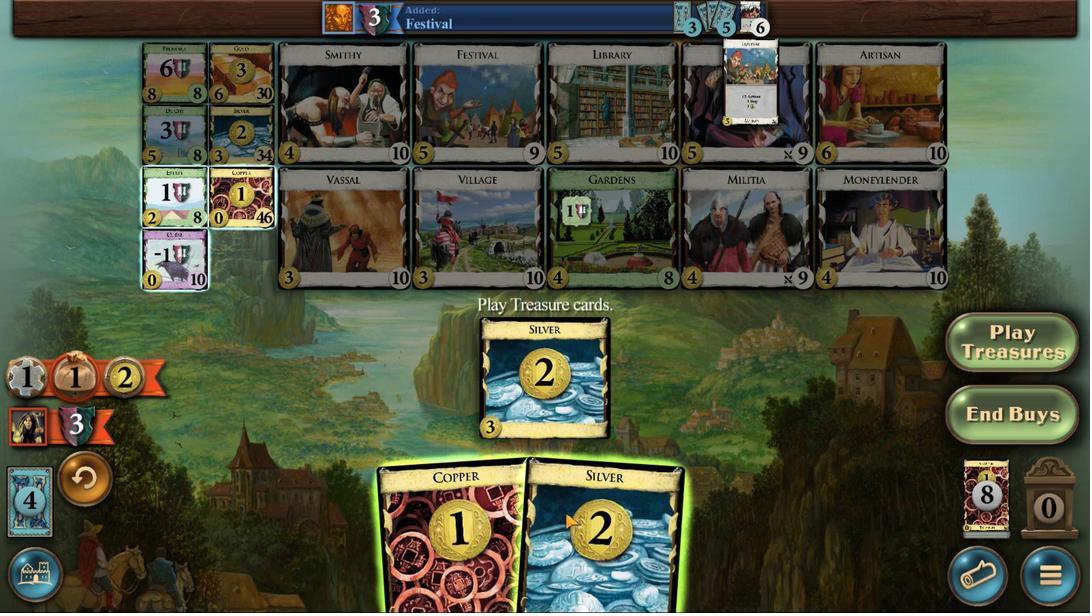 
Action: Mouse scrolled (564, 511) with delta (0, 0)
Screenshot: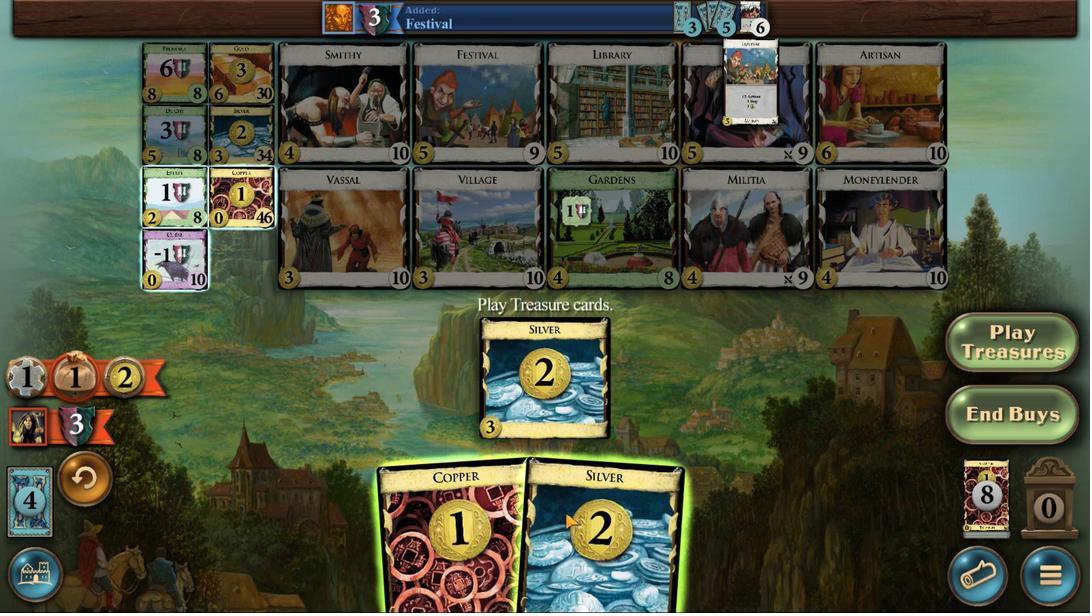
Action: Mouse moved to (565, 513)
Screenshot: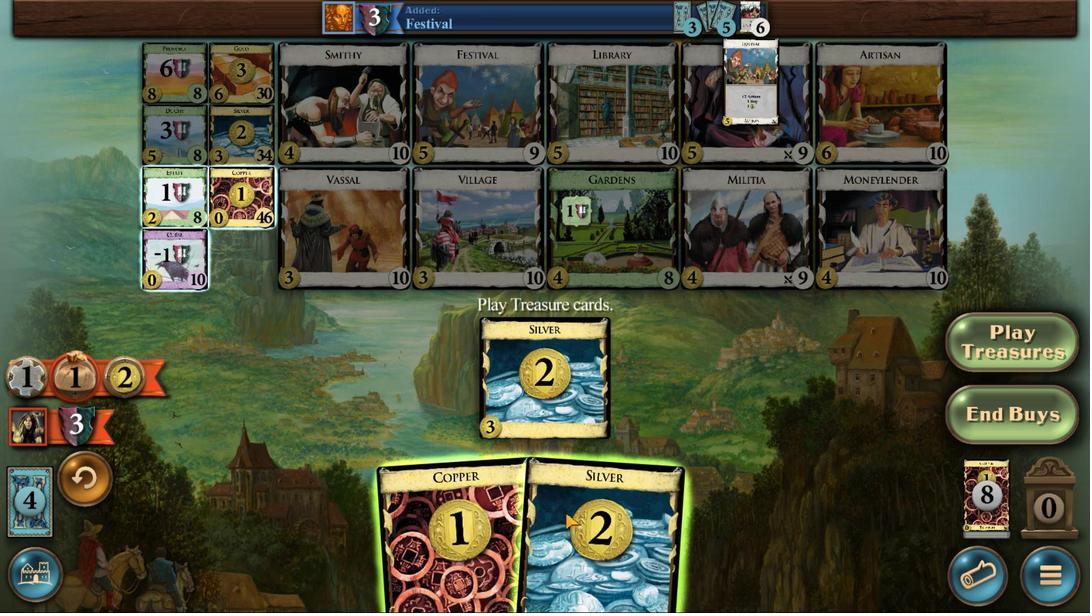 
Action: Mouse scrolled (565, 513) with delta (0, 0)
Screenshot: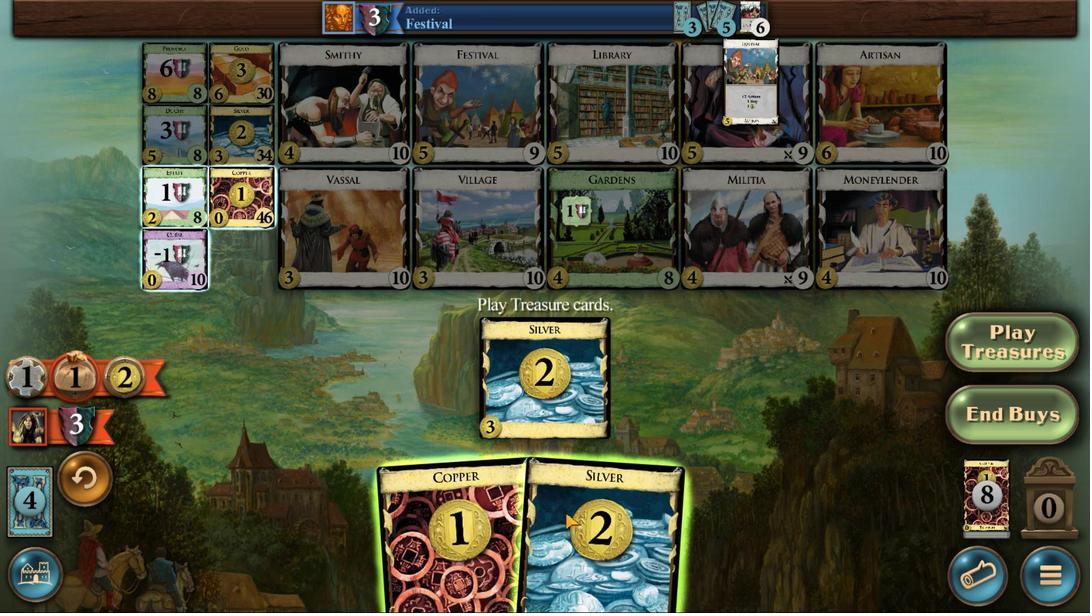 
Action: Mouse scrolled (565, 513) with delta (0, 0)
Screenshot: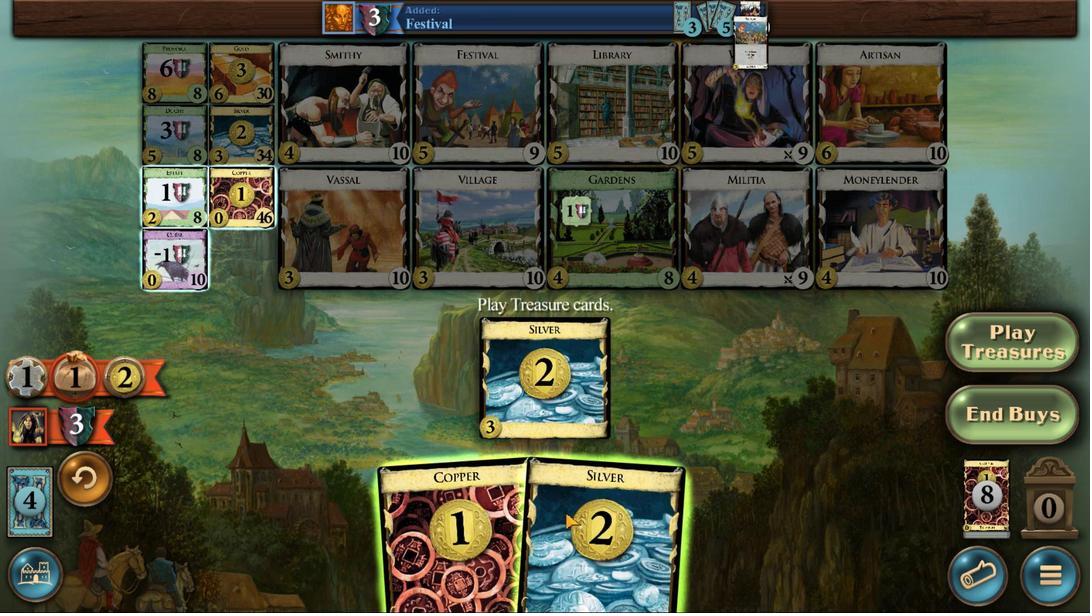 
Action: Mouse moved to (543, 514)
Screenshot: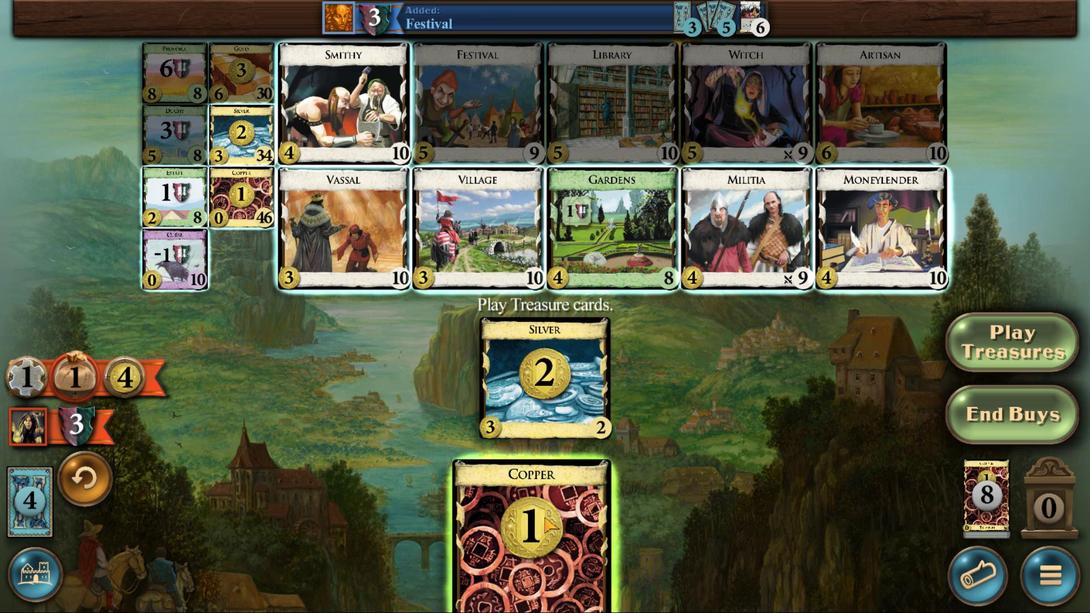 
Action: Mouse scrolled (543, 513) with delta (0, 0)
Screenshot: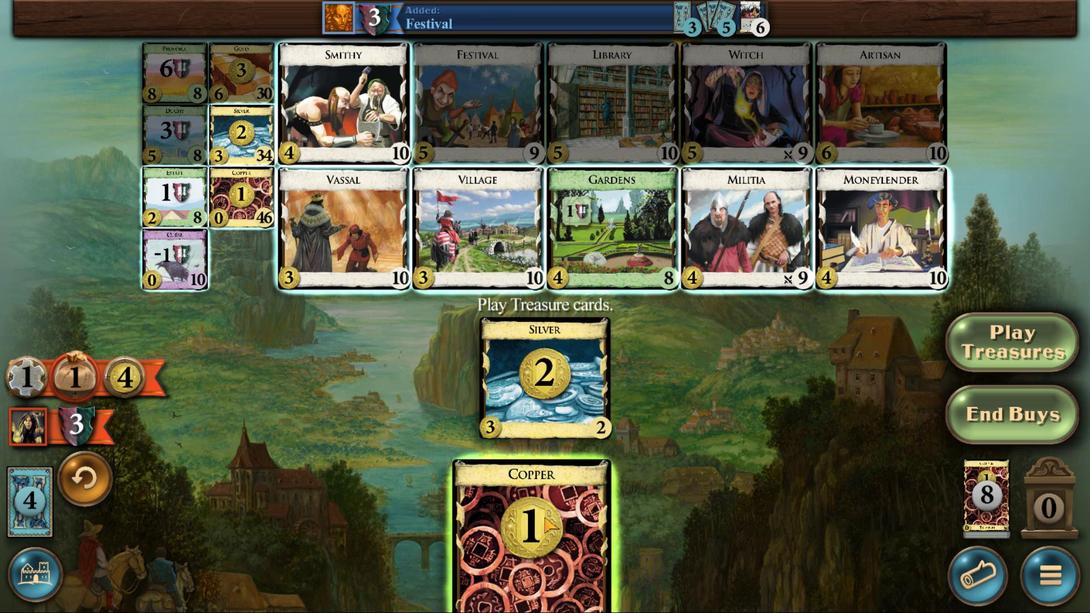 
Action: Mouse moved to (543, 517)
Screenshot: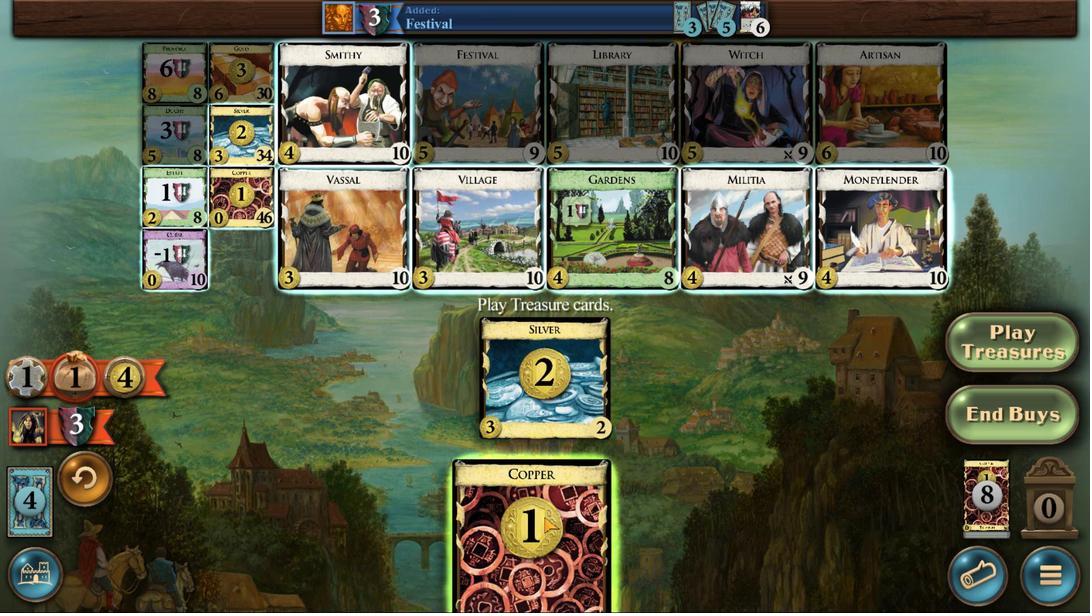 
Action: Mouse scrolled (543, 516) with delta (0, 0)
Screenshot: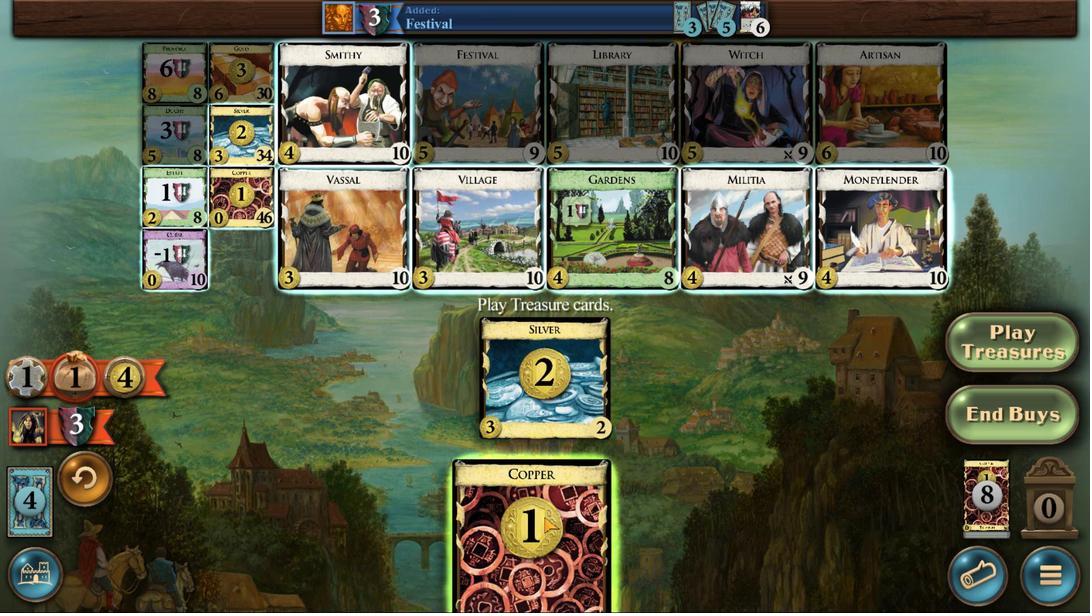 
Action: Mouse moved to (543, 517)
Screenshot: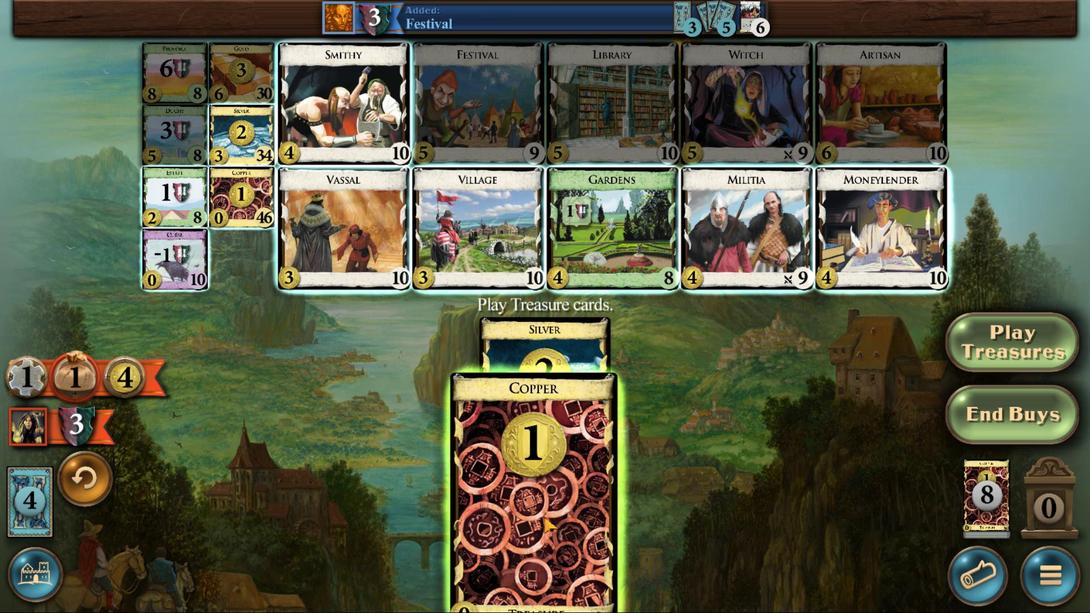 
Action: Mouse scrolled (543, 517) with delta (0, 0)
Screenshot: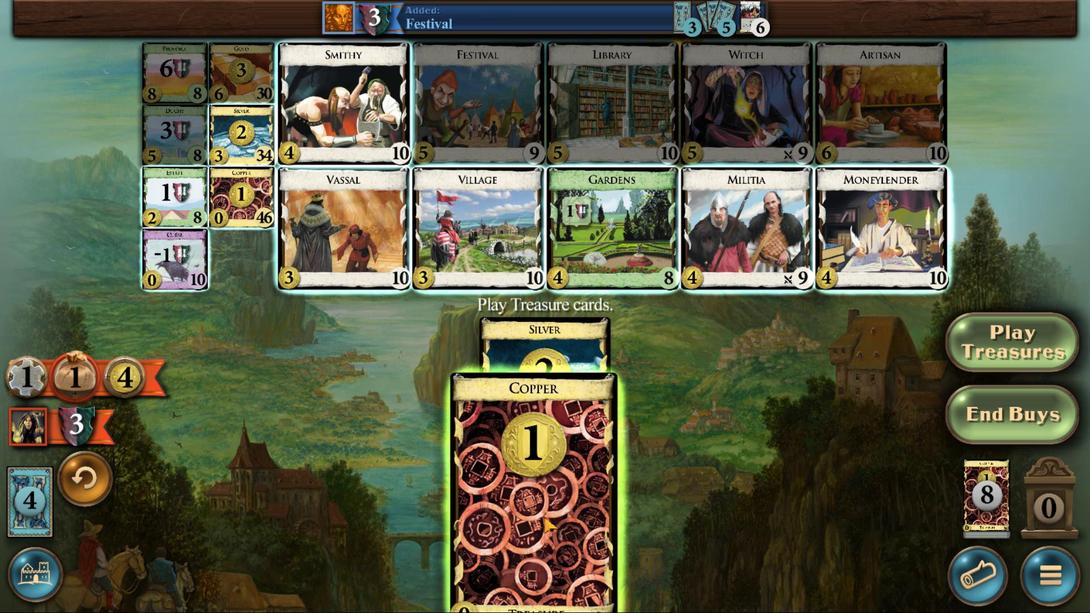 
Action: Mouse scrolled (543, 517) with delta (0, 0)
Screenshot: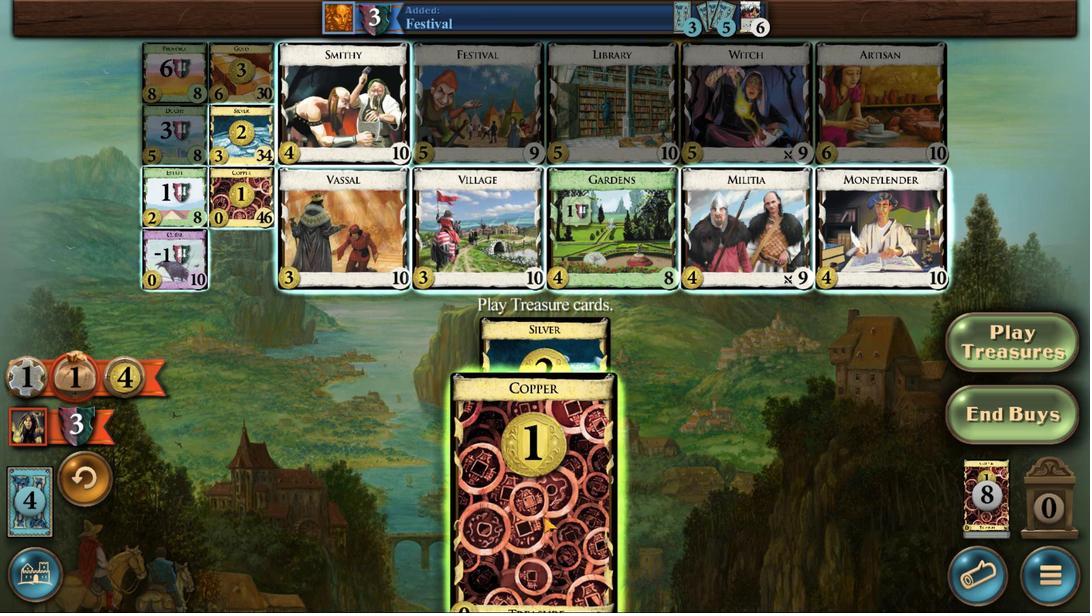
Action: Mouse scrolled (543, 517) with delta (0, 0)
Screenshot: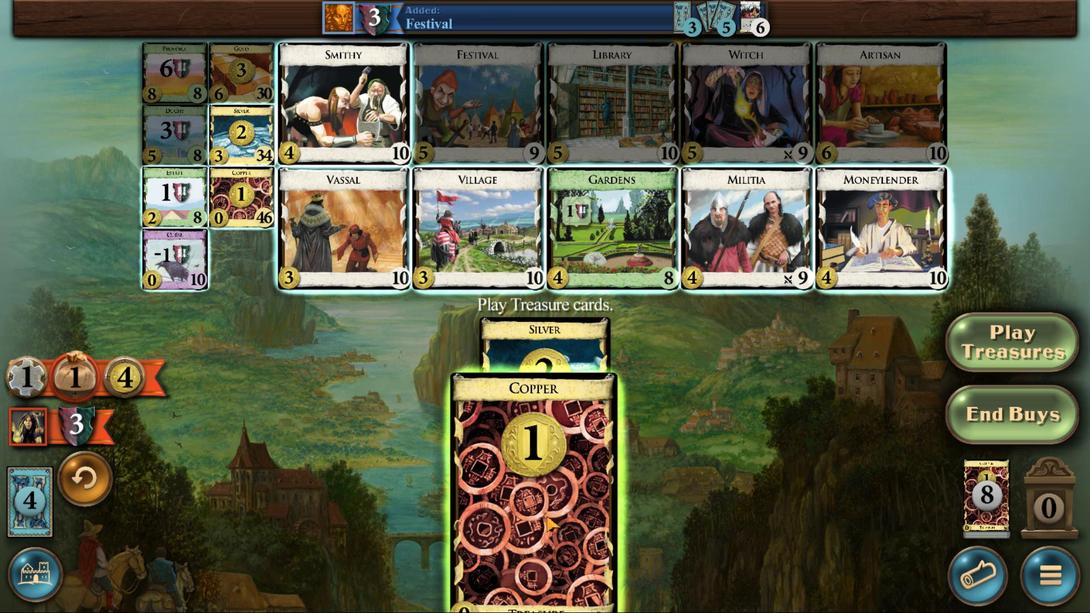 
Action: Mouse moved to (182, 131)
Screenshot: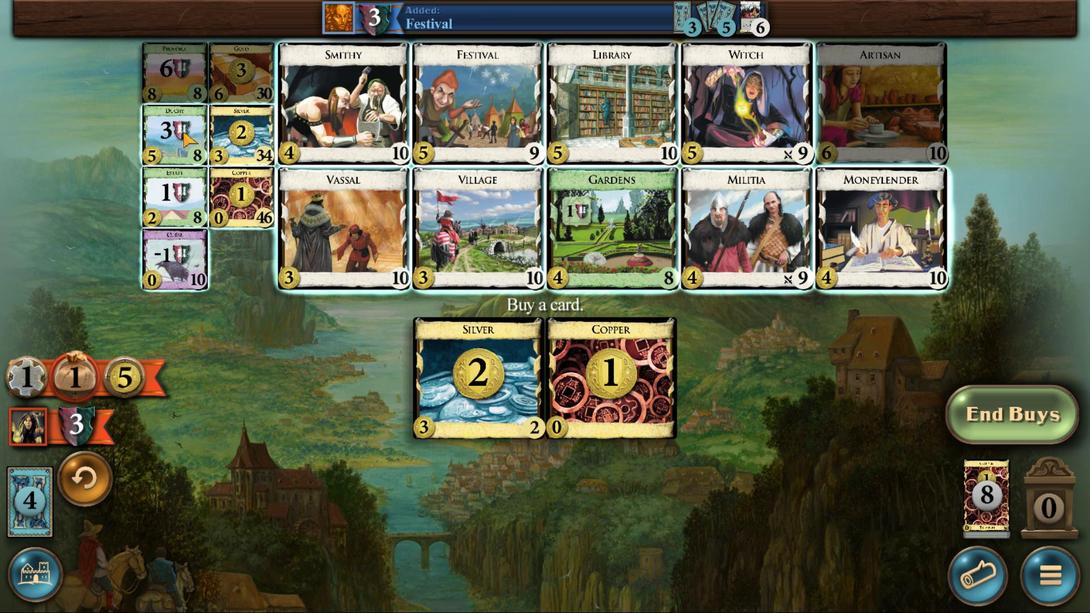
Action: Mouse pressed left at (182, 131)
Screenshot: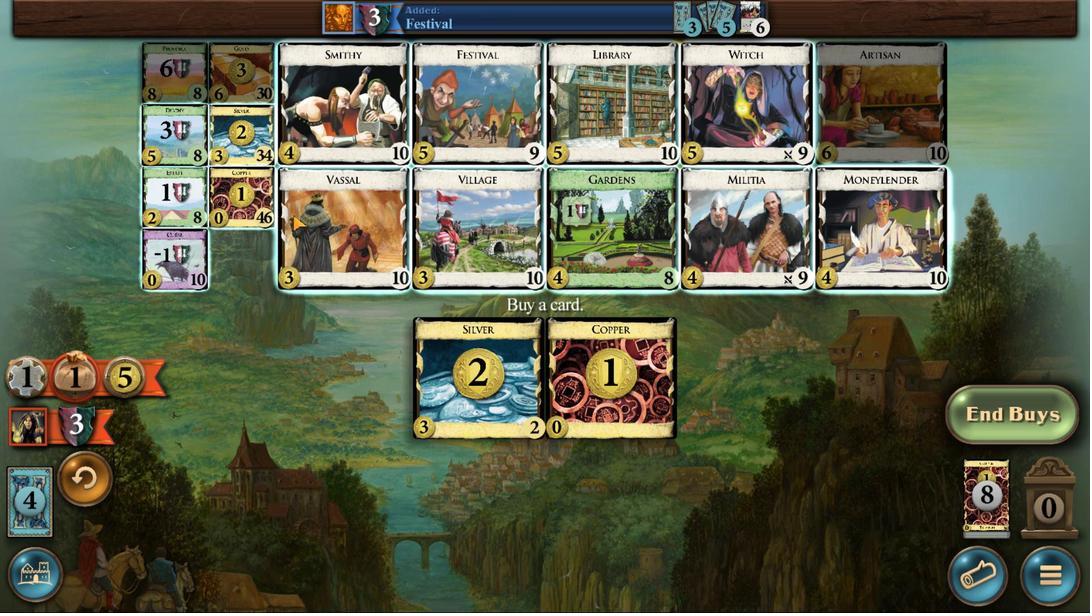 
Action: Mouse moved to (803, 567)
Screenshot: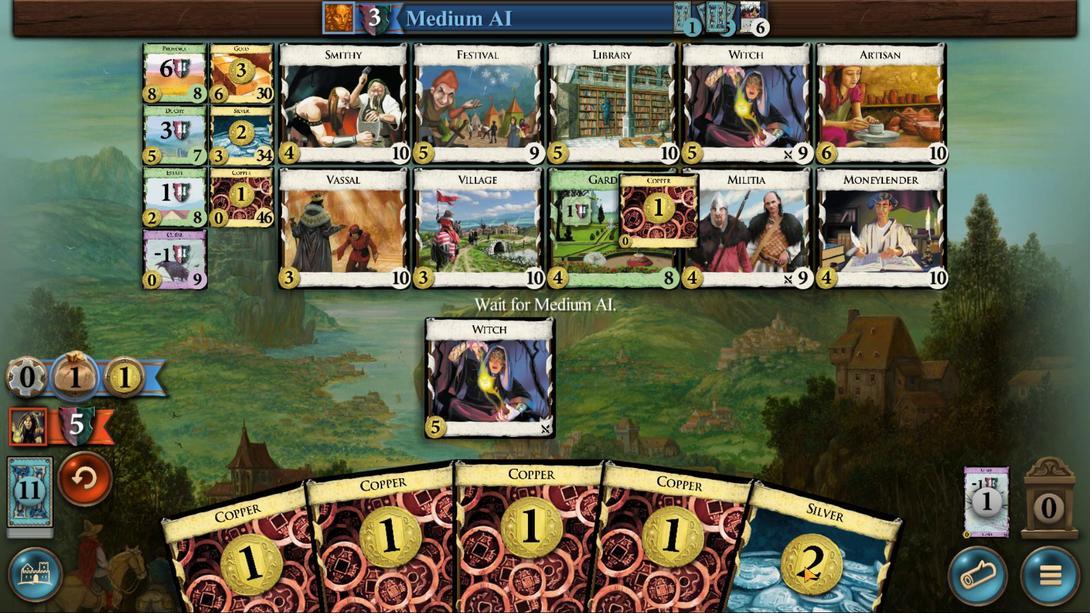 
Action: Mouse scrolled (803, 566) with delta (0, 0)
Screenshot: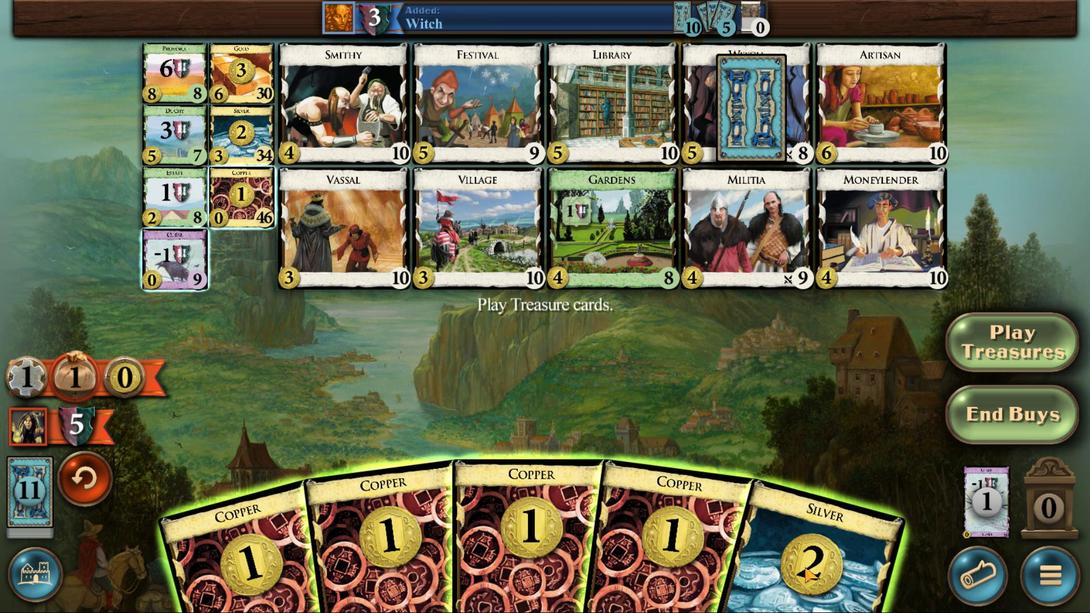 
Action: Mouse moved to (804, 567)
Screenshot: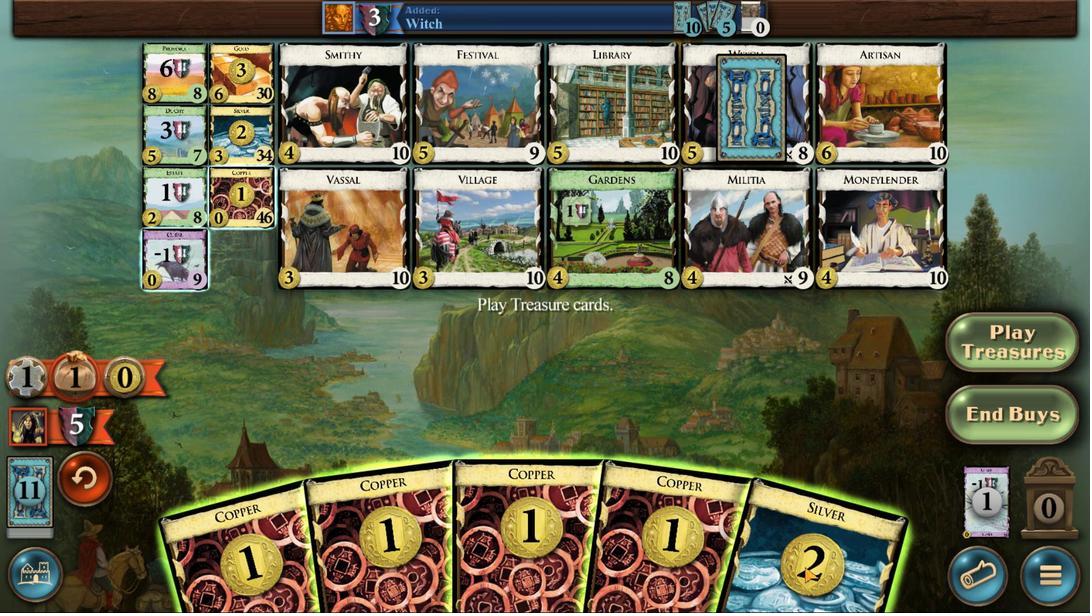 
Action: Mouse scrolled (804, 566) with delta (0, 0)
Screenshot: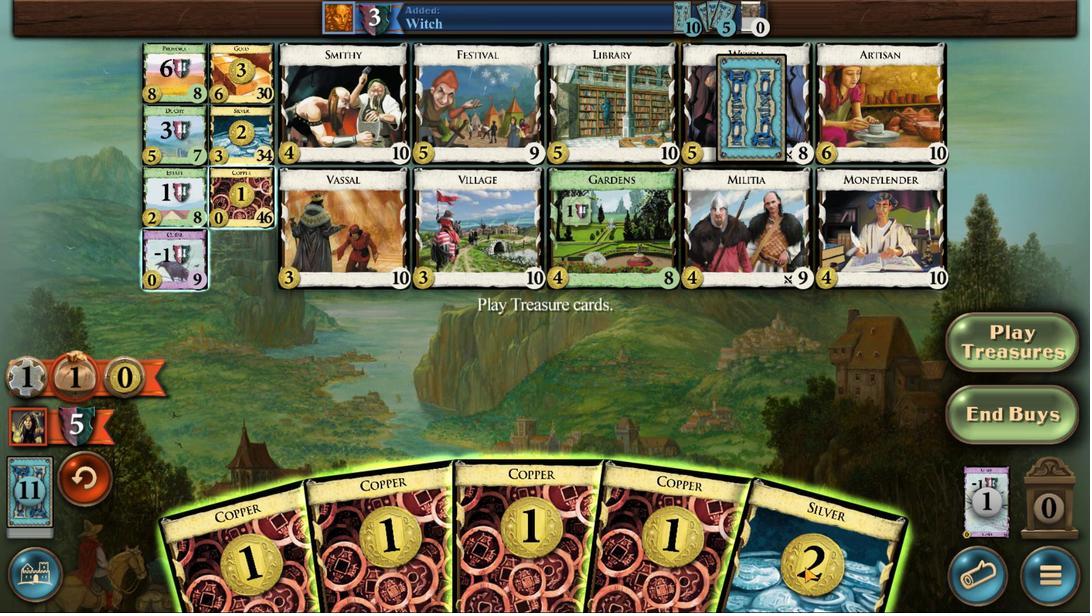 
Action: Mouse moved to (804, 567)
Screenshot: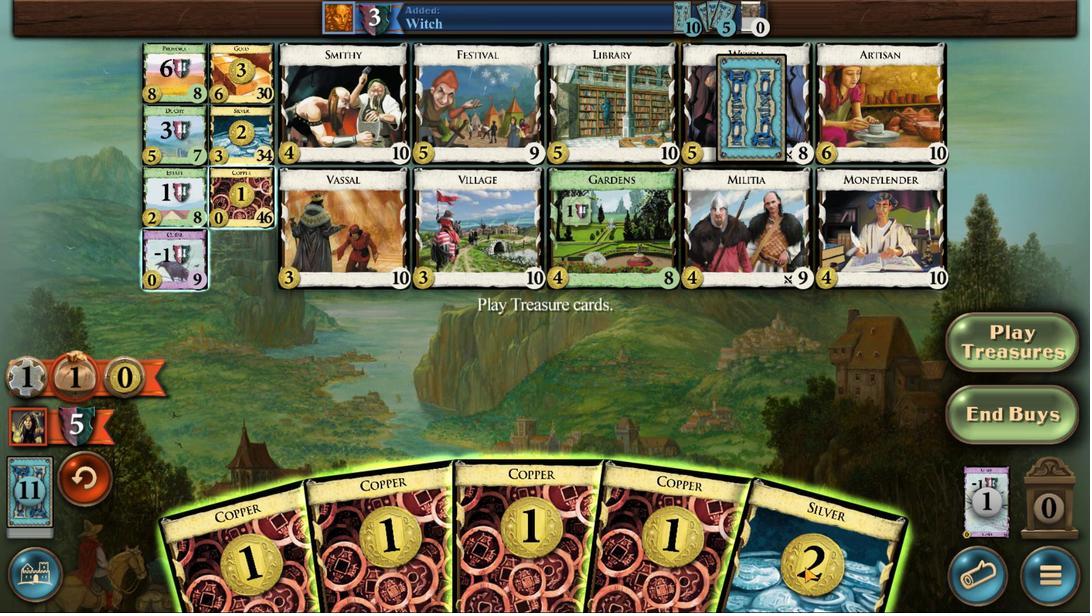 
Action: Mouse scrolled (804, 567) with delta (0, 0)
Screenshot: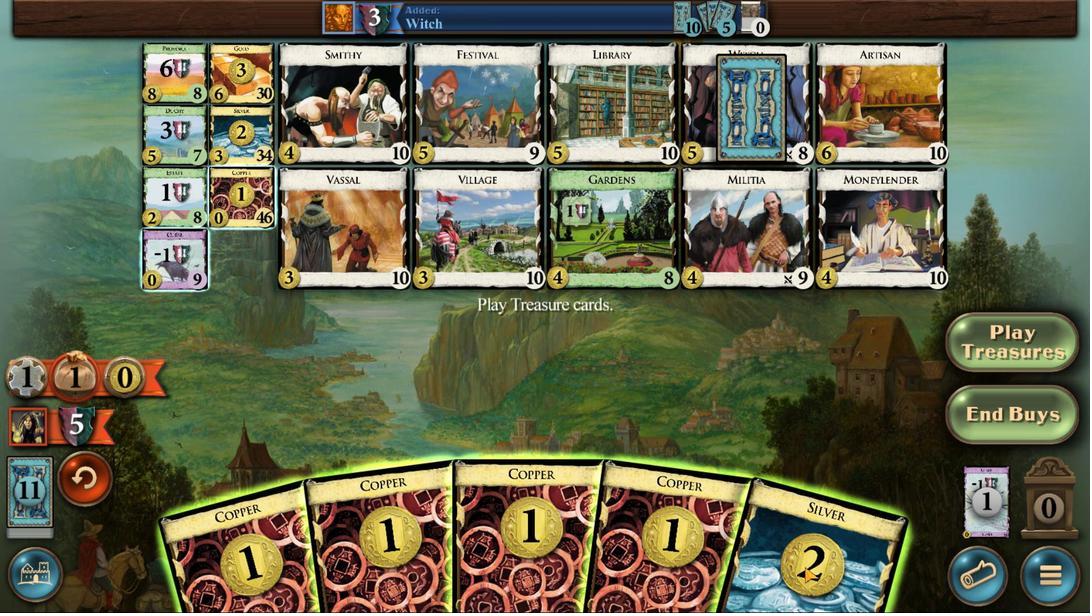 
Action: Mouse scrolled (804, 567) with delta (0, 0)
Screenshot: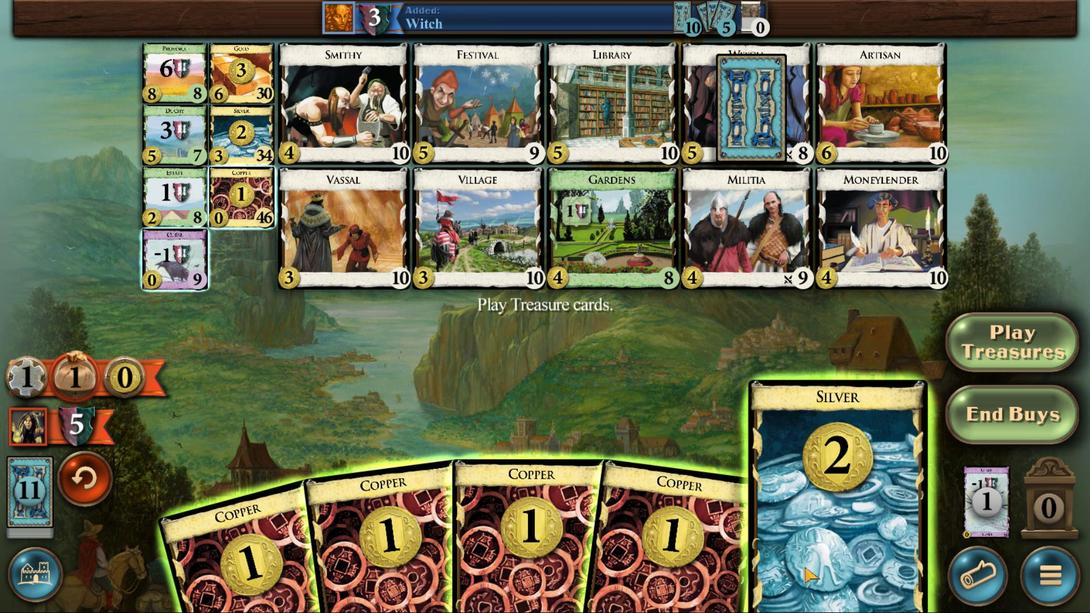 
Action: Mouse moved to (751, 562)
Screenshot: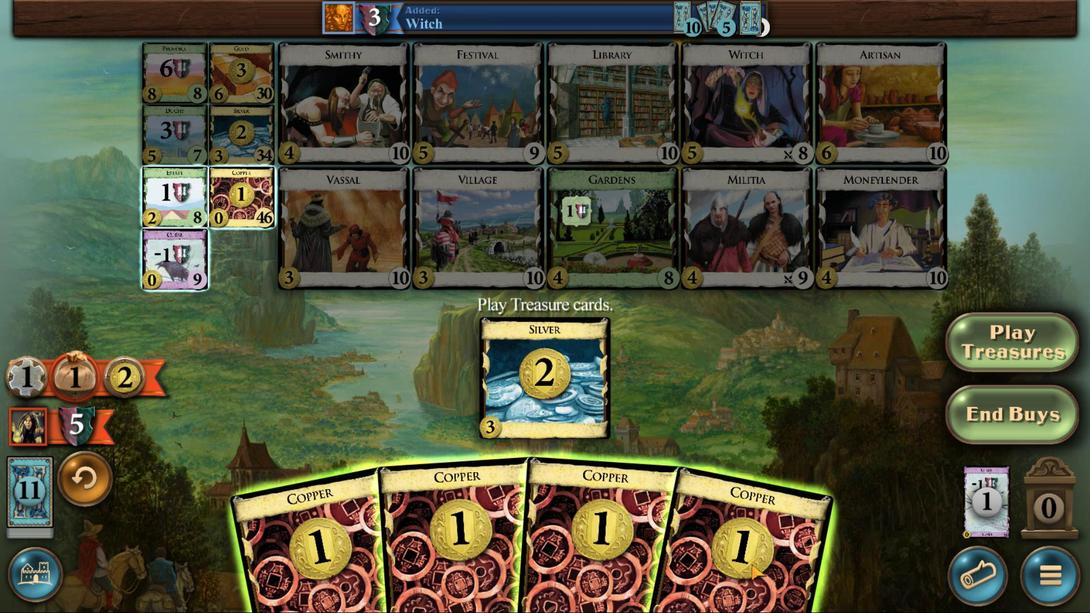
Action: Mouse scrolled (751, 561) with delta (0, 0)
Screenshot: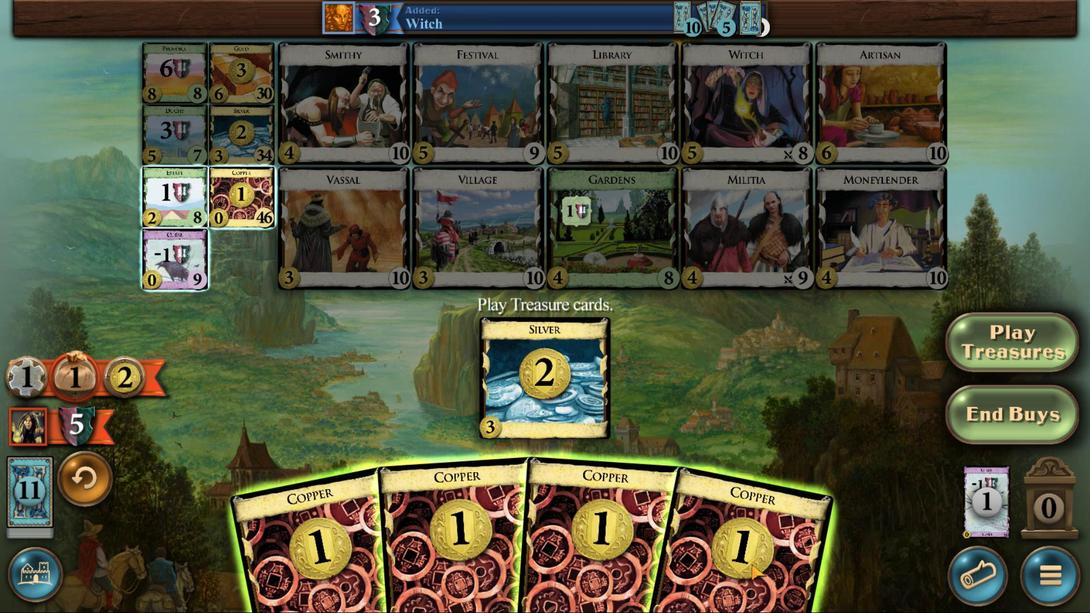 
Action: Mouse moved to (751, 563)
Screenshot: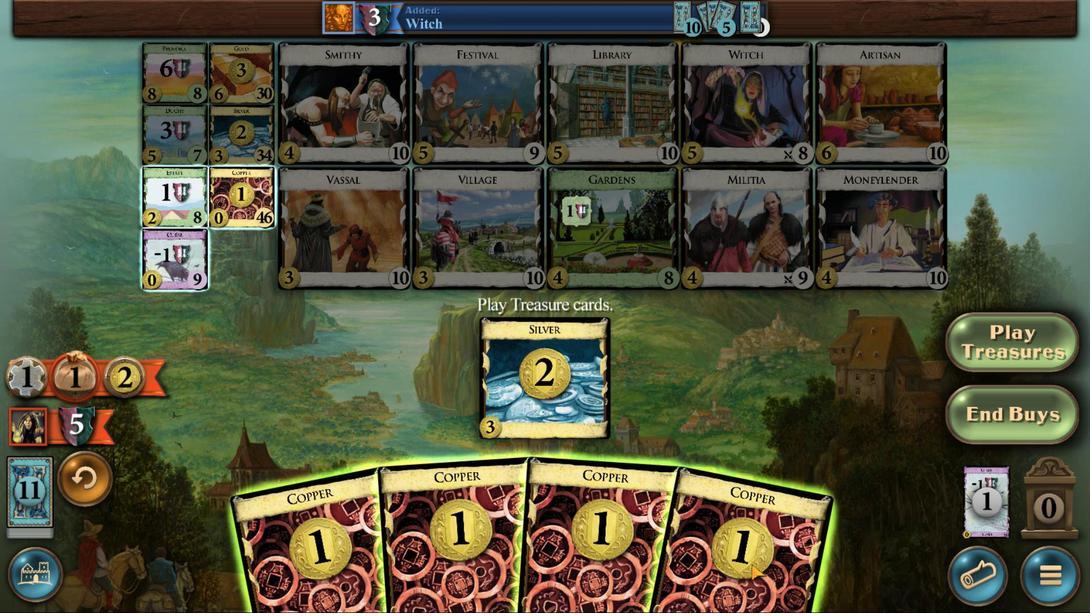 
Action: Mouse scrolled (751, 563) with delta (0, 0)
Screenshot: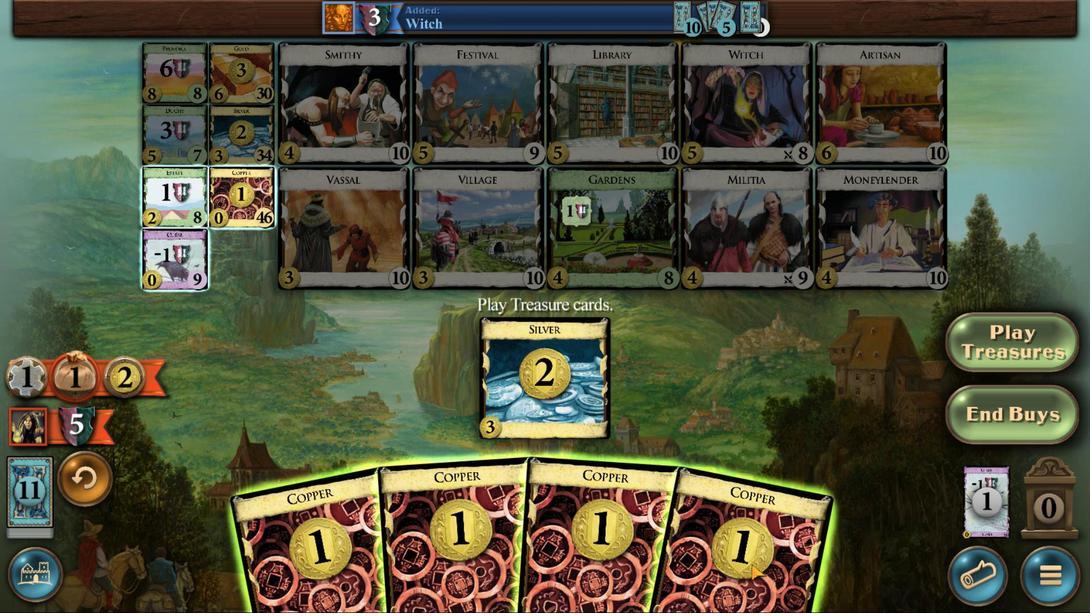 
Action: Mouse moved to (751, 564)
Screenshot: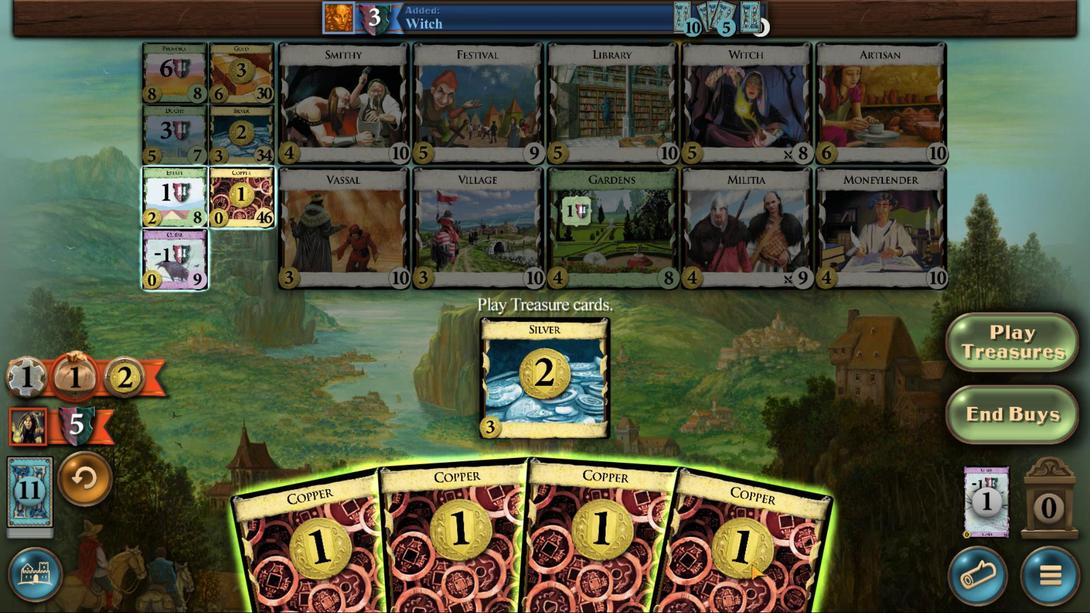 
Action: Mouse scrolled (751, 563) with delta (0, 0)
Screenshot: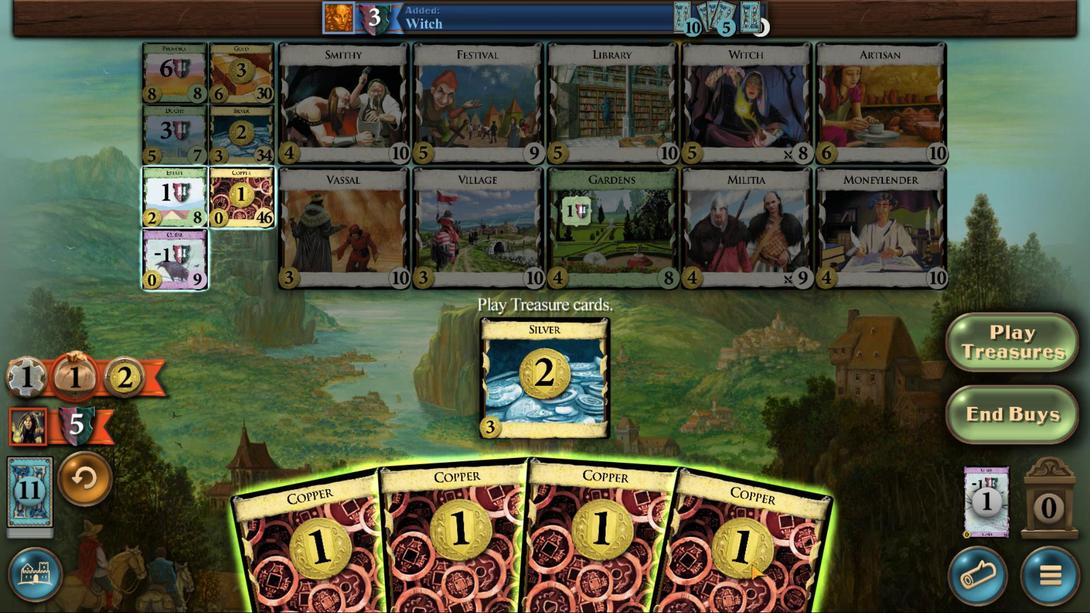 
Action: Mouse moved to (751, 564)
Screenshot: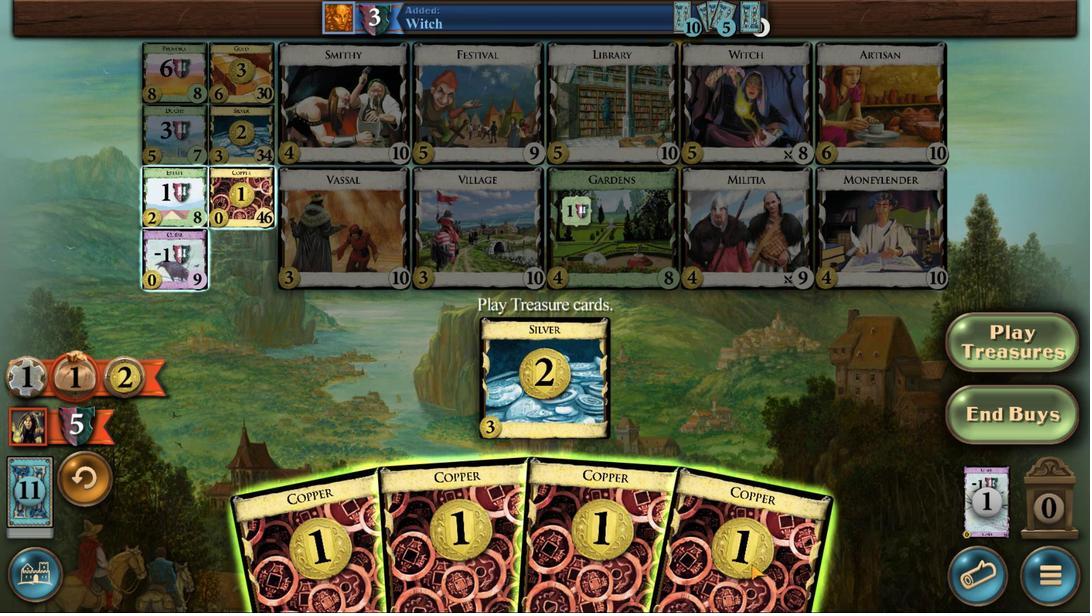 
Action: Mouse scrolled (751, 564) with delta (0, 0)
Screenshot: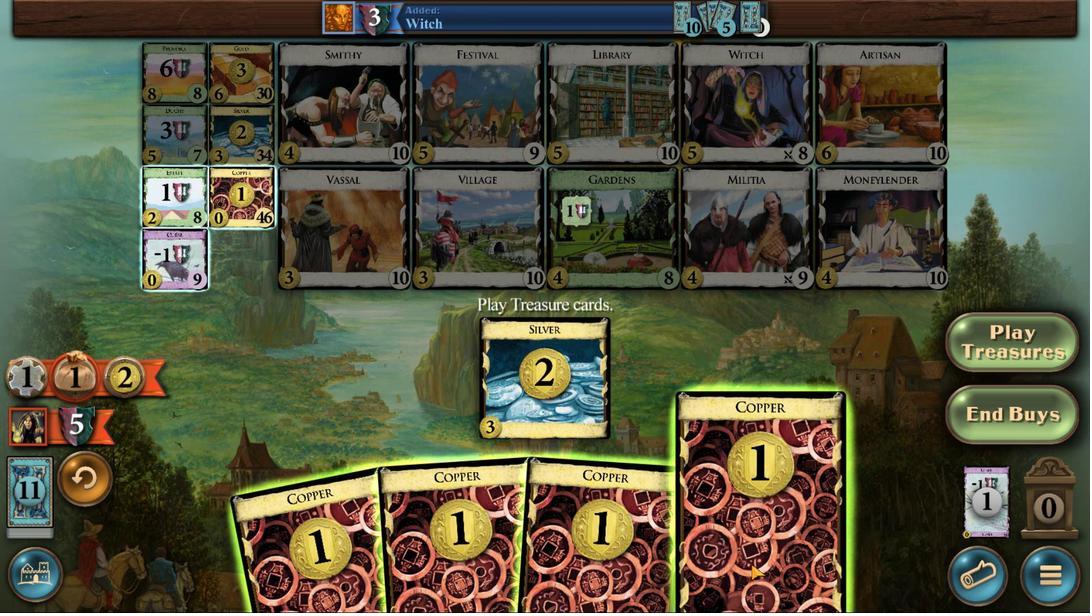 
Action: Mouse moved to (717, 565)
Screenshot: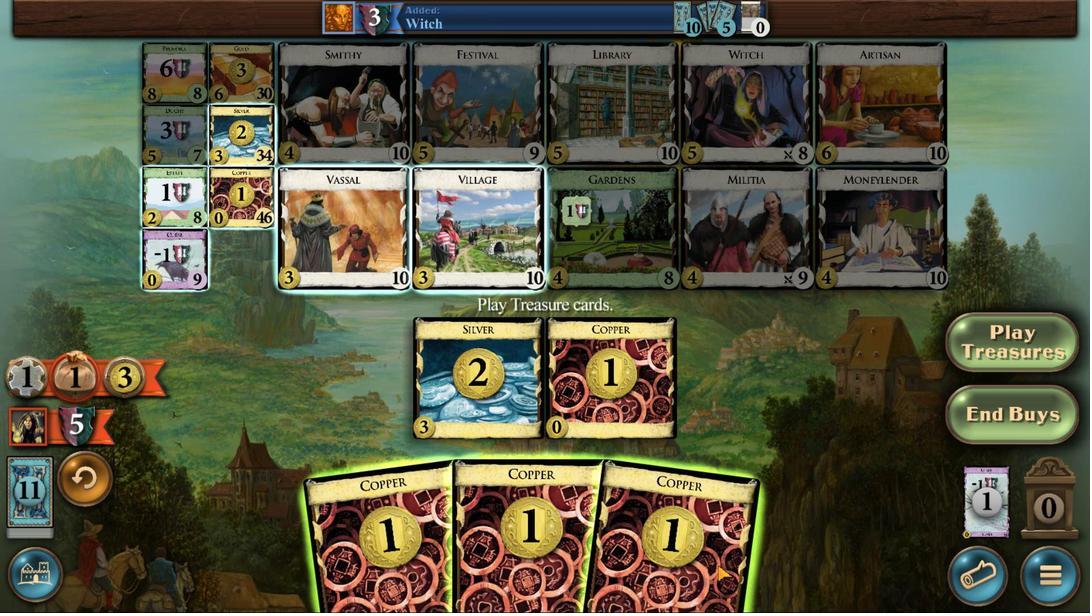 
Action: Mouse scrolled (717, 564) with delta (0, 0)
Screenshot: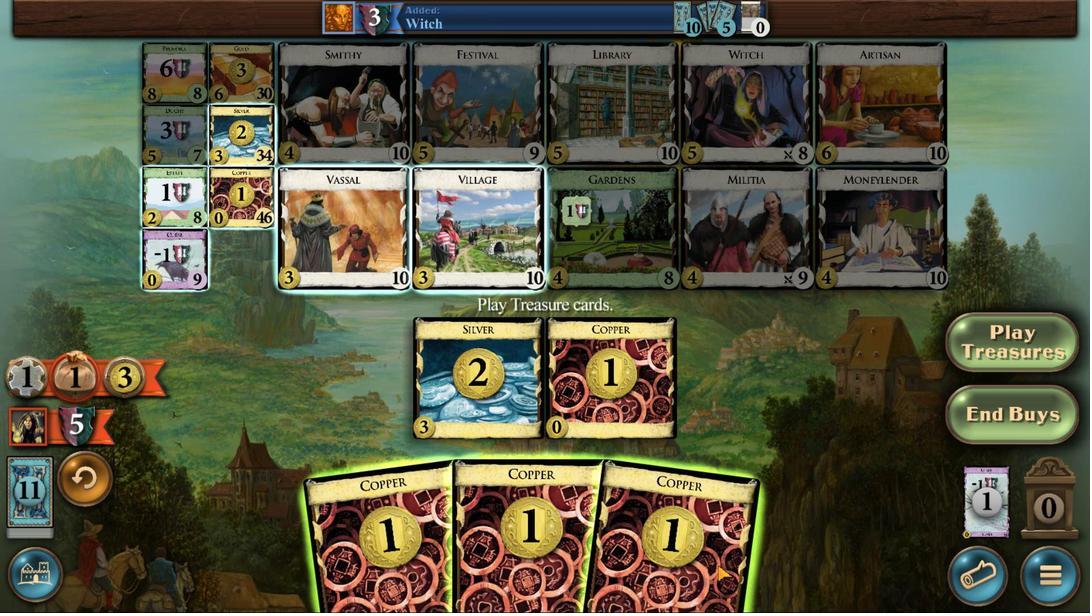 
Action: Mouse moved to (717, 565)
Screenshot: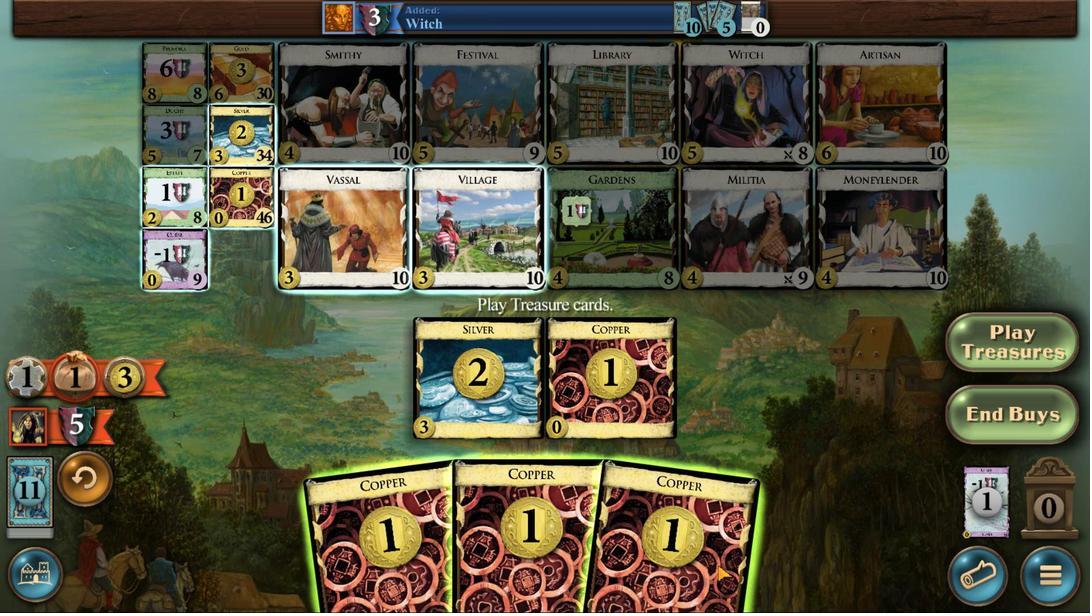 
Action: Mouse scrolled (717, 565) with delta (0, 0)
Screenshot: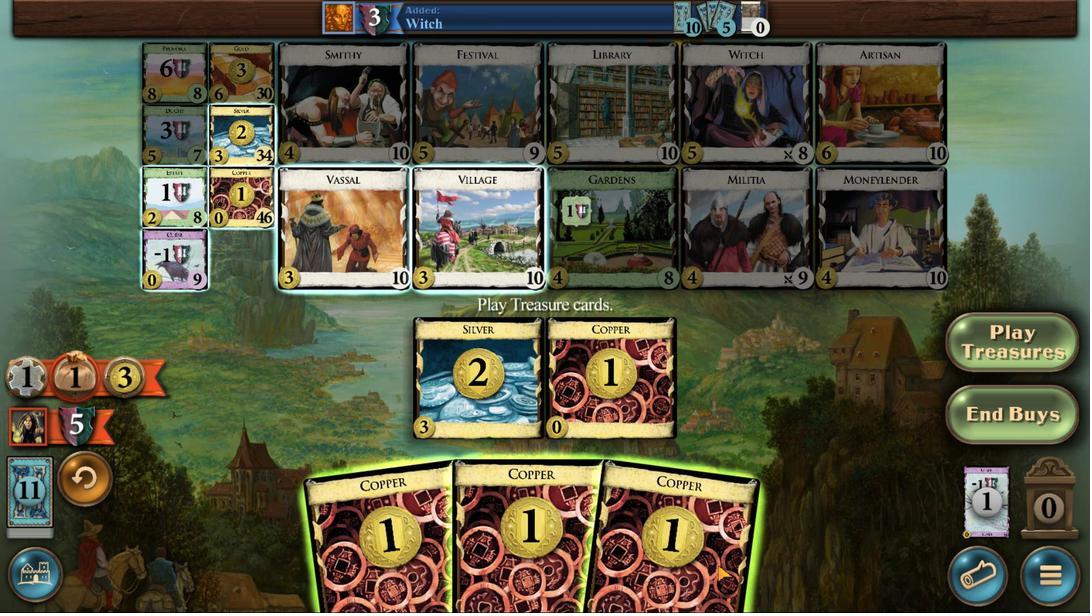 
Action: Mouse scrolled (717, 565) with delta (0, 0)
Screenshot: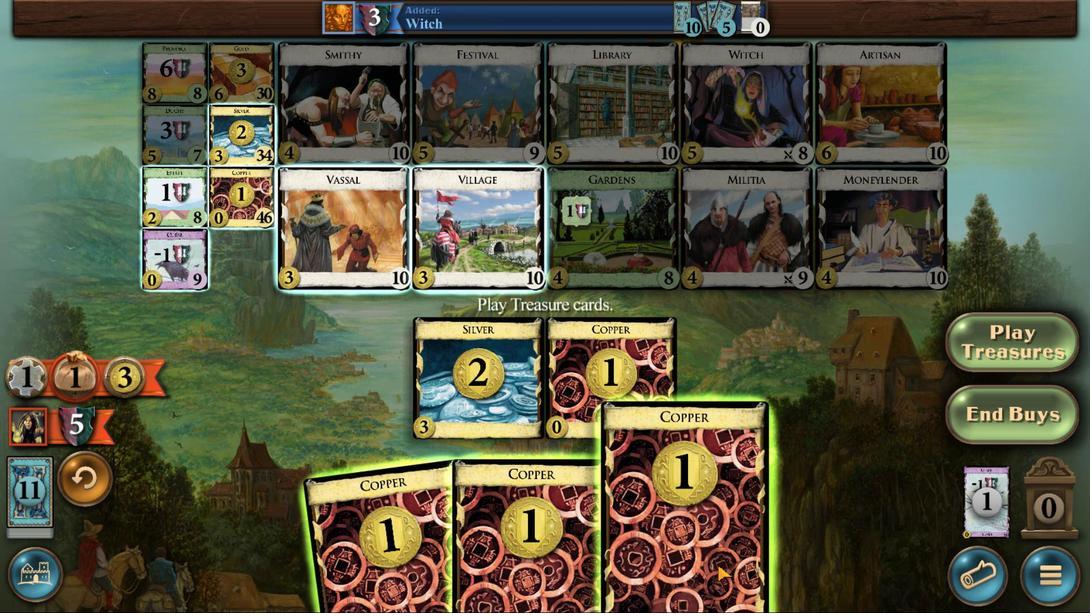 
Action: Mouse scrolled (717, 565) with delta (0, 0)
Screenshot: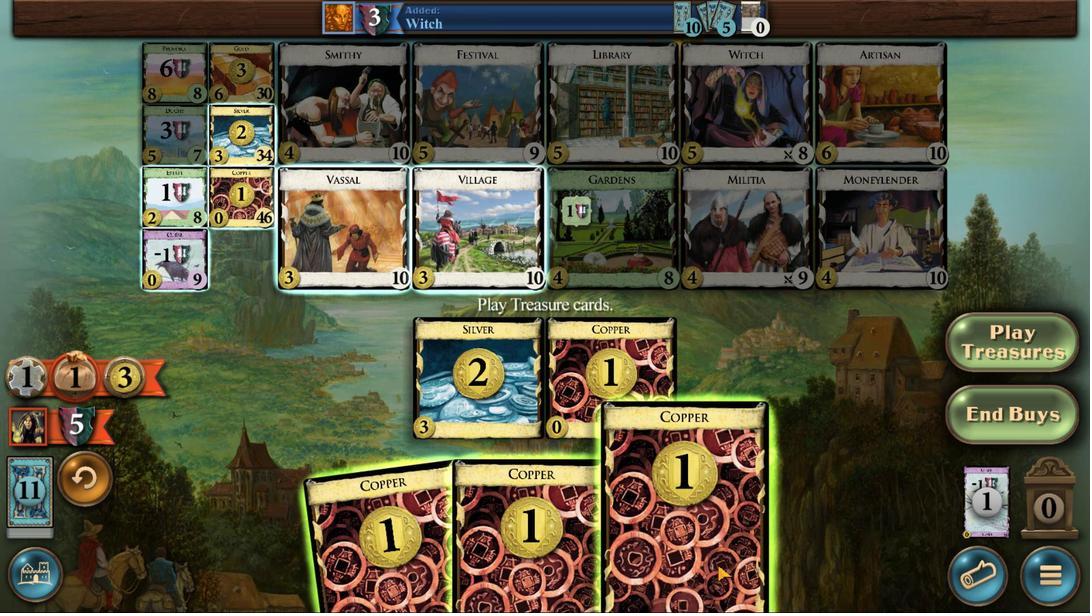 
Action: Mouse moved to (640, 552)
Screenshot: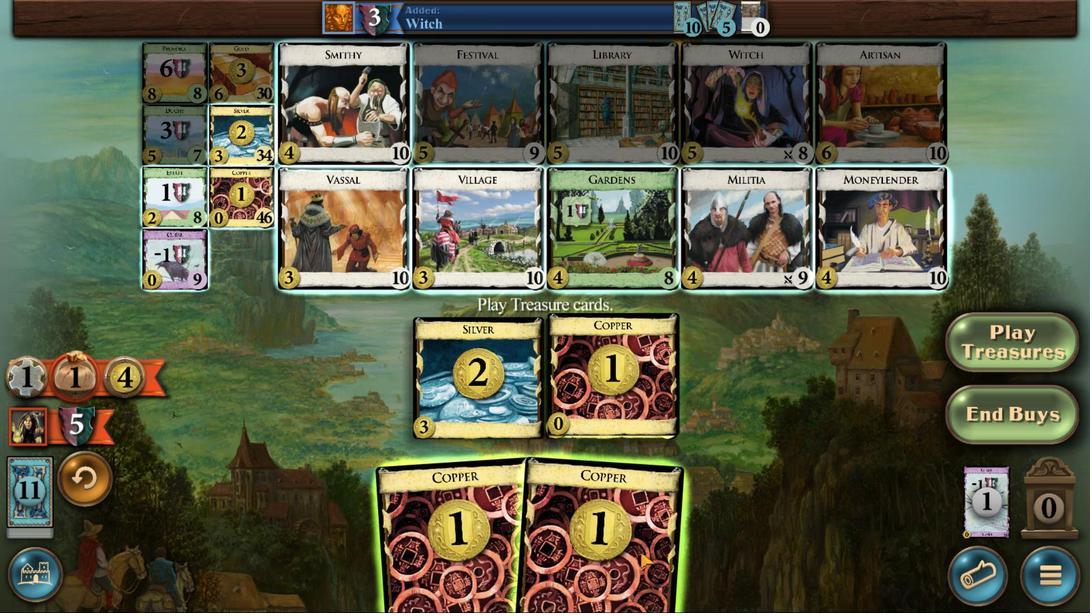 
Action: Mouse scrolled (640, 552) with delta (0, 0)
Screenshot: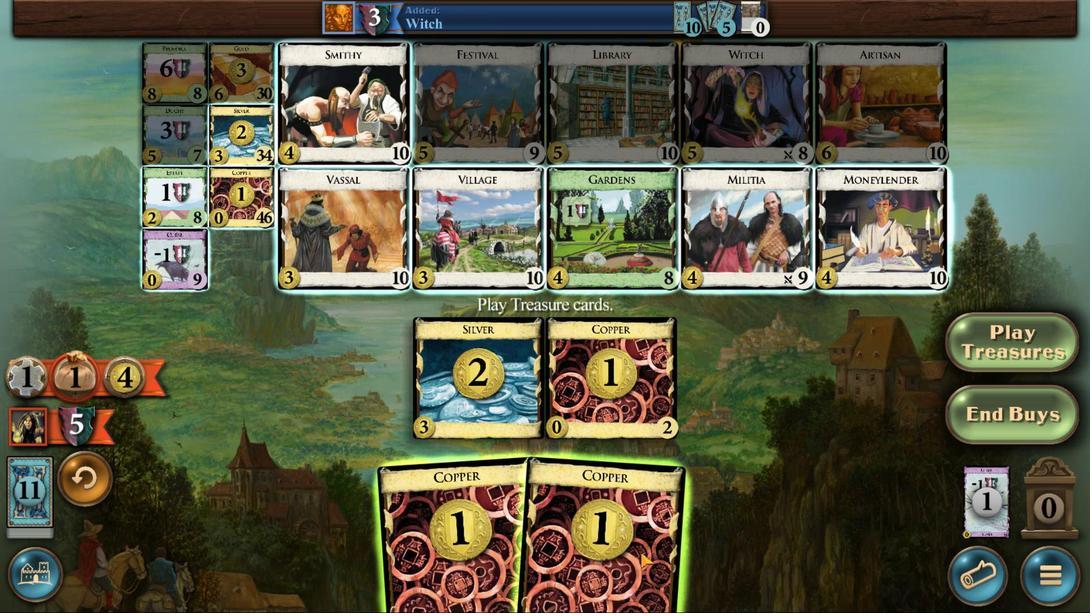 
Action: Mouse scrolled (640, 552) with delta (0, 0)
Screenshot: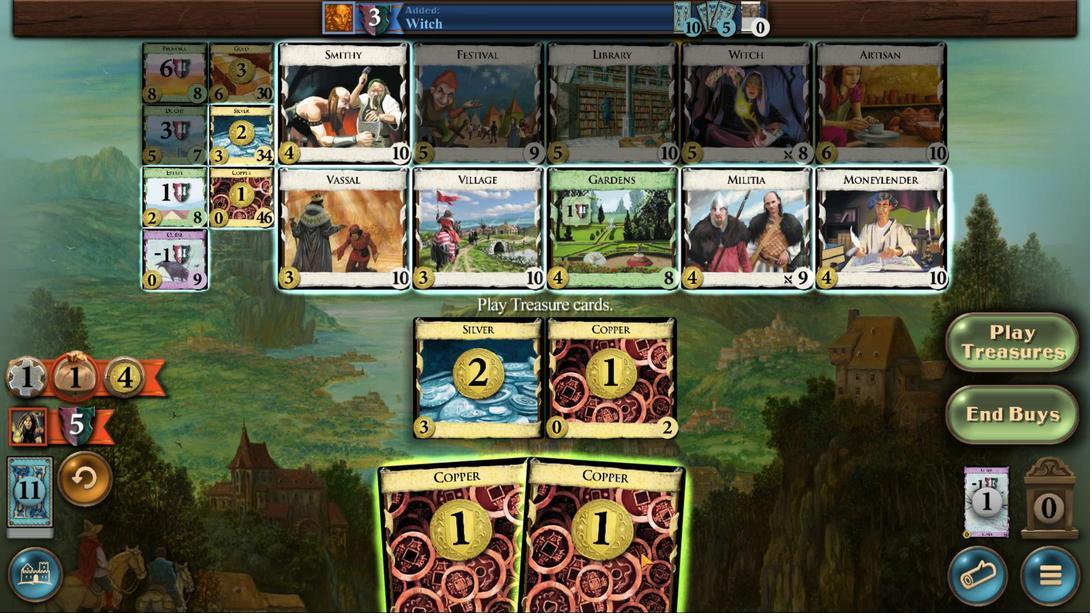 
Action: Mouse scrolled (640, 552) with delta (0, 0)
Screenshot: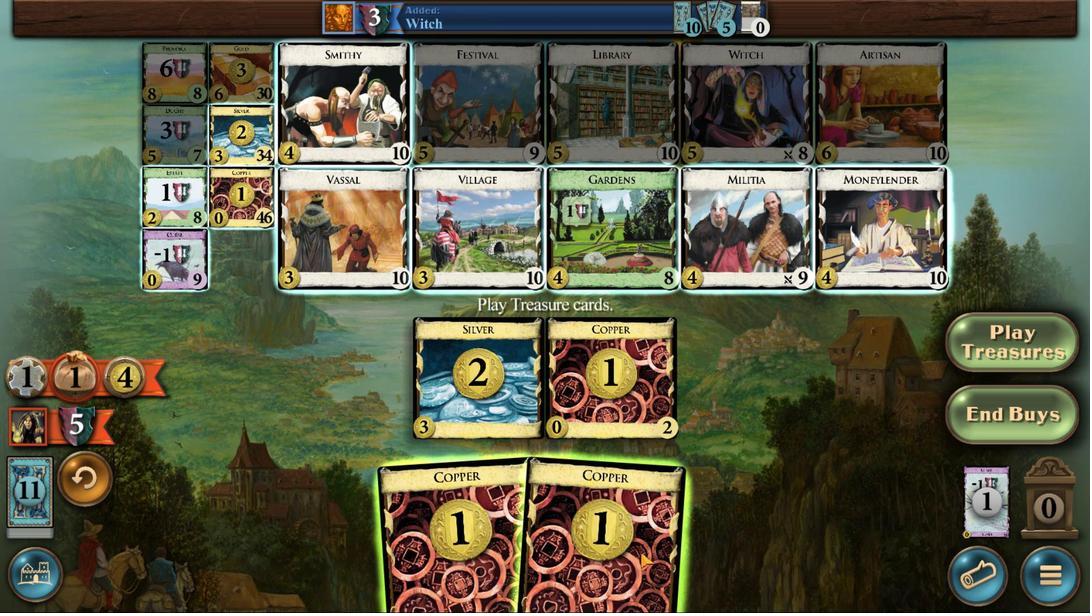 
Action: Mouse moved to (640, 552)
Screenshot: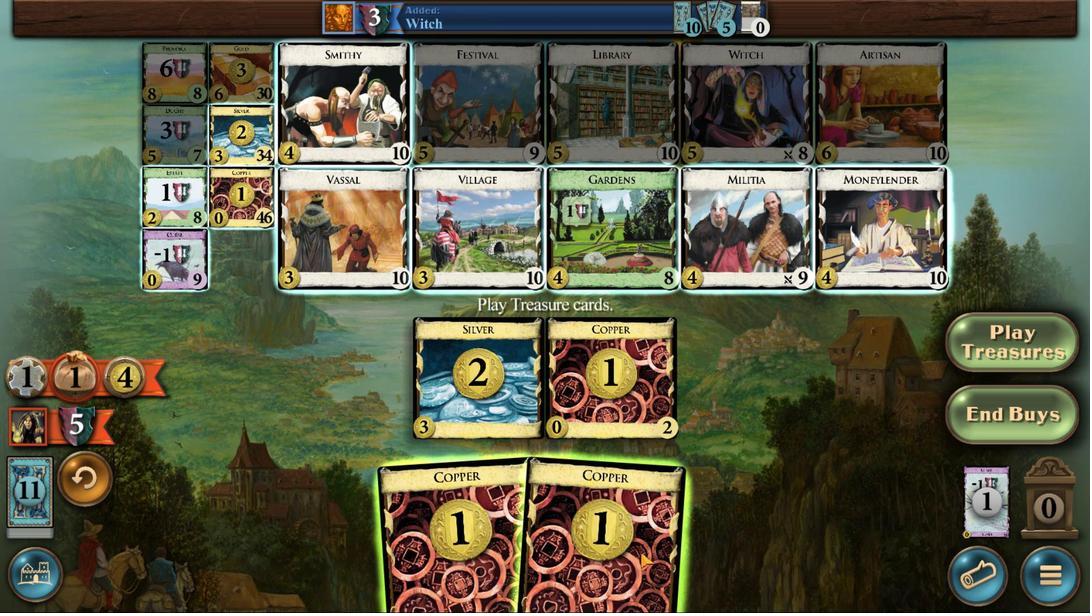 
Action: Mouse scrolled (640, 552) with delta (0, 0)
Screenshot: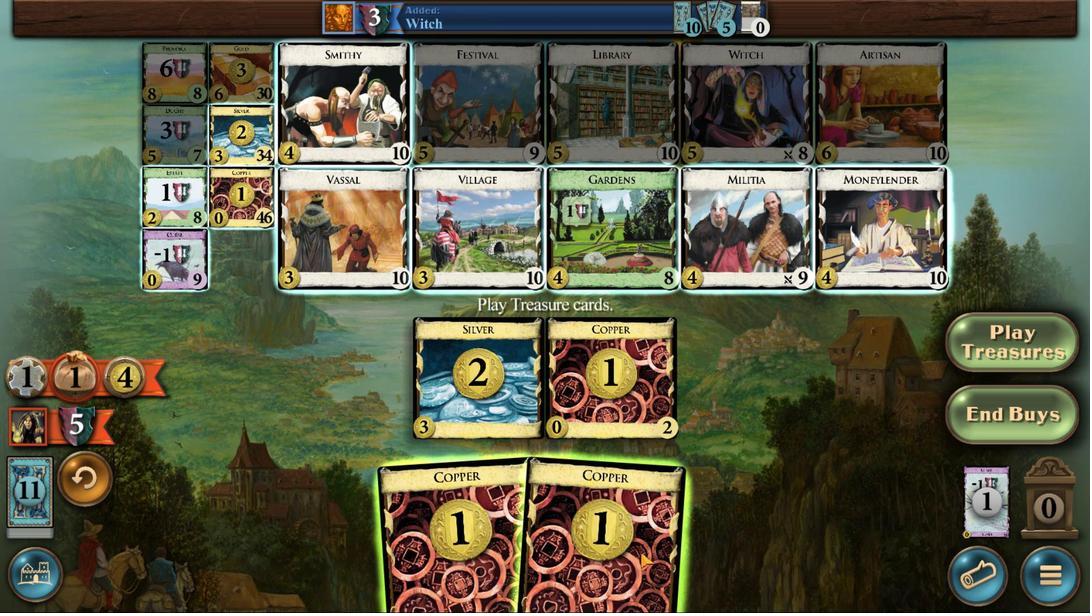 
Action: Mouse scrolled (640, 552) with delta (0, 0)
Screenshot: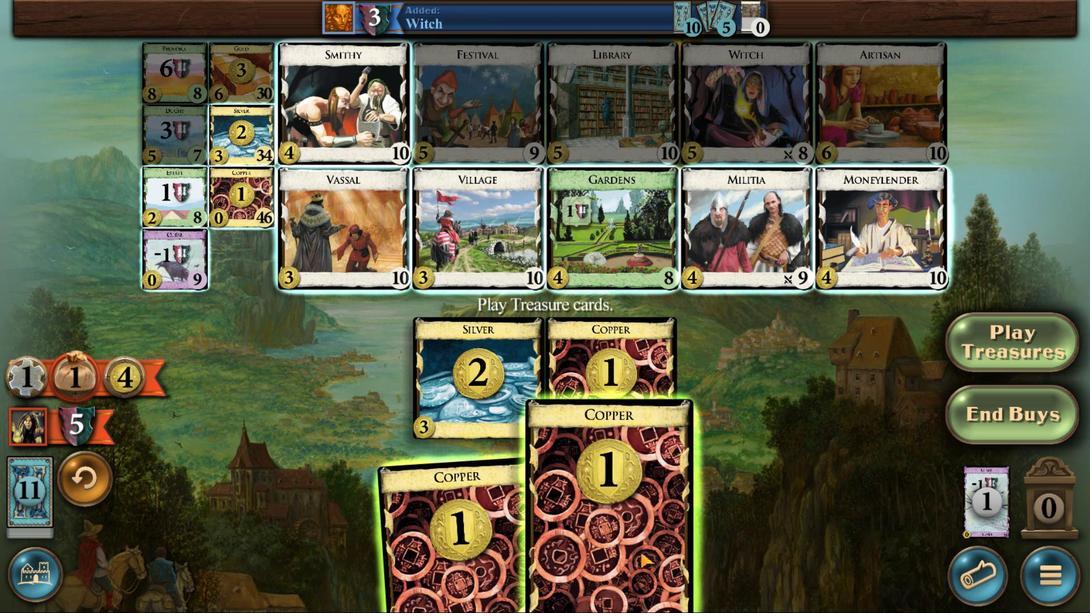 
Action: Mouse moved to (155, 131)
Screenshot: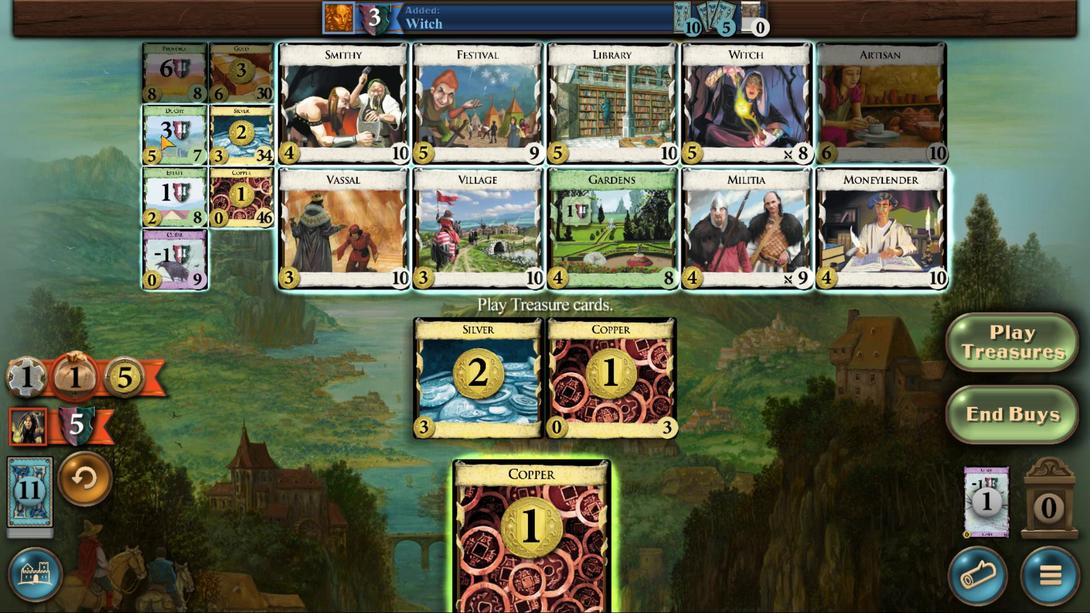 
Action: Mouse pressed left at (155, 131)
Screenshot: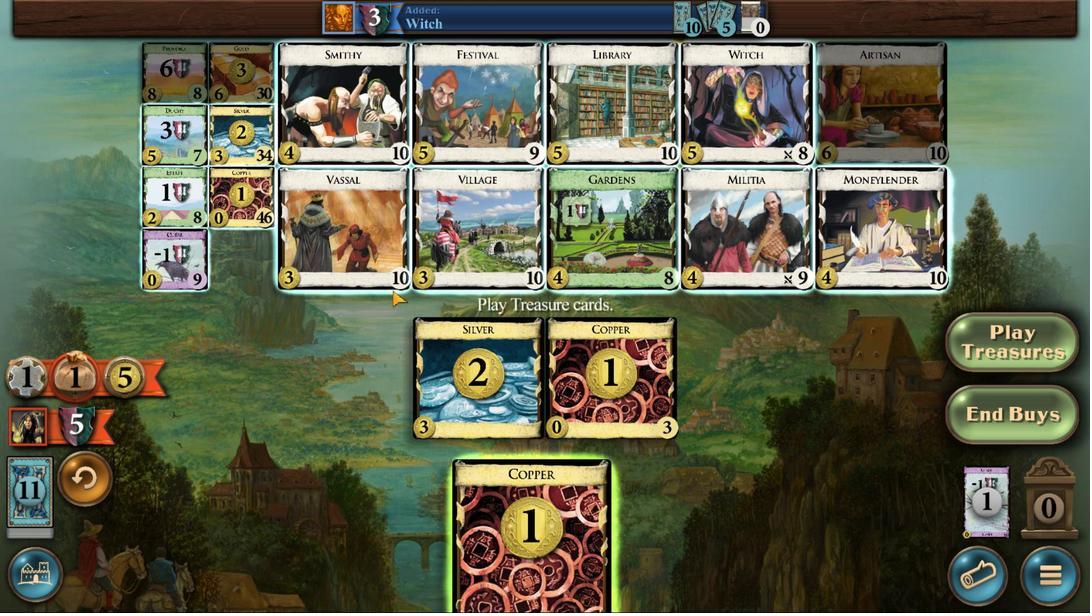 
Action: Mouse moved to (667, 519)
Screenshot: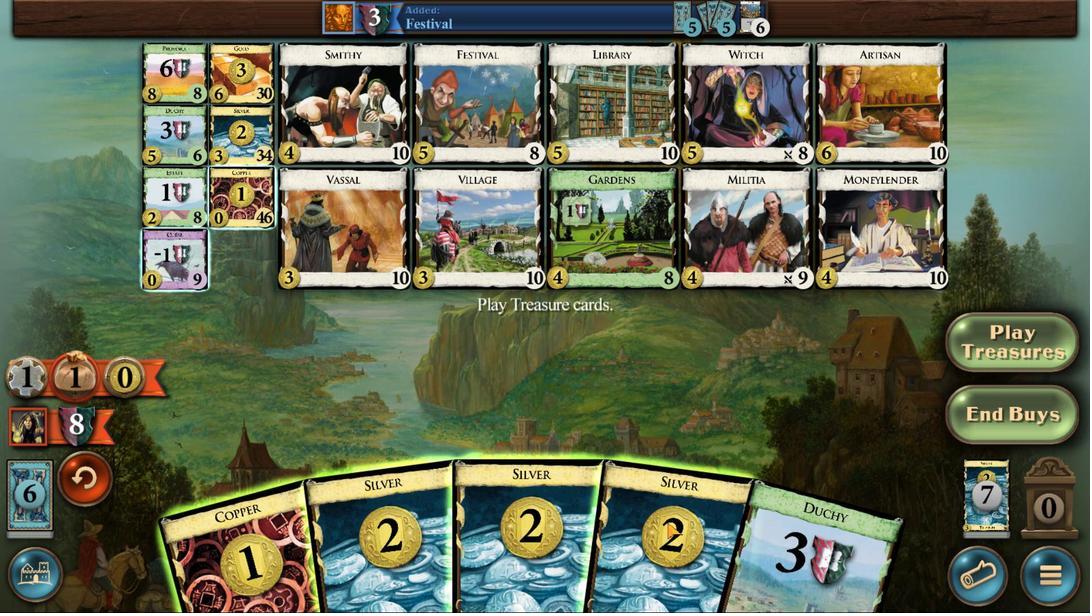 
Action: Mouse scrolled (667, 519) with delta (0, 0)
Screenshot: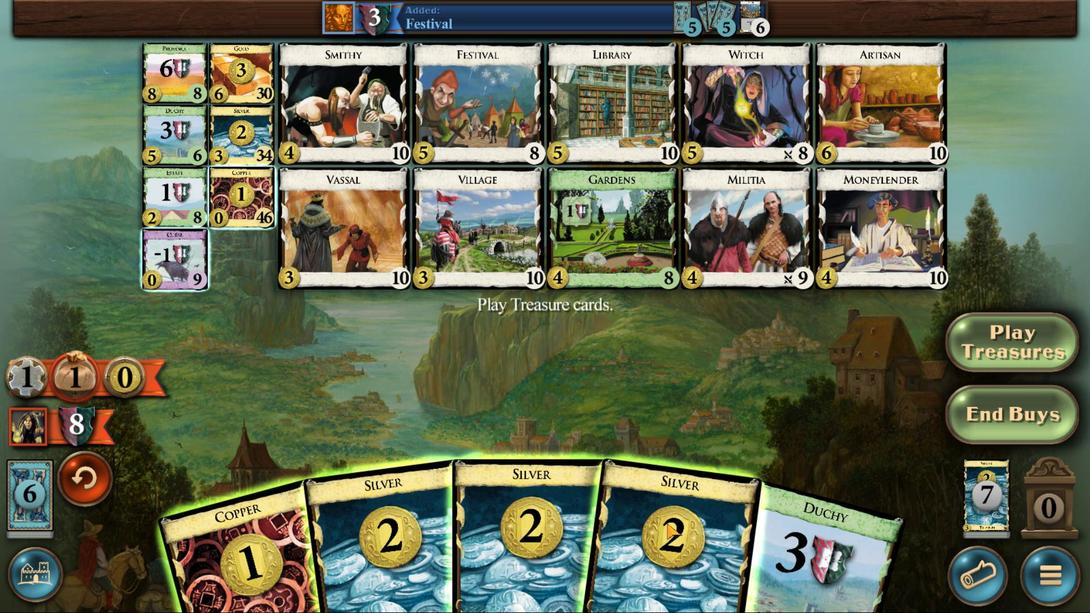 
Action: Mouse moved to (667, 522)
Screenshot: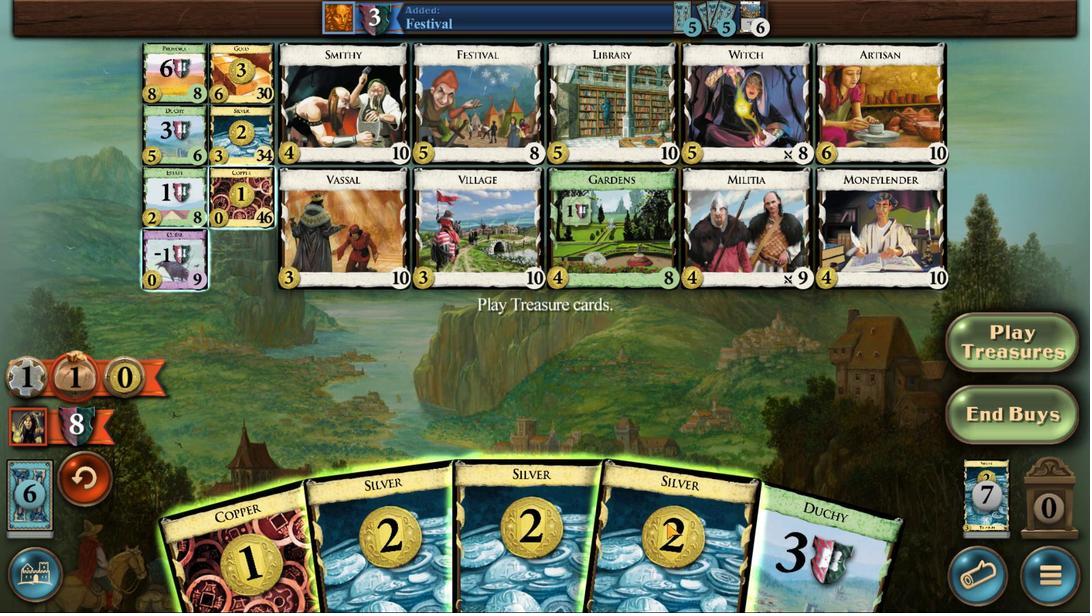 
Action: Mouse scrolled (667, 522) with delta (0, 0)
Screenshot: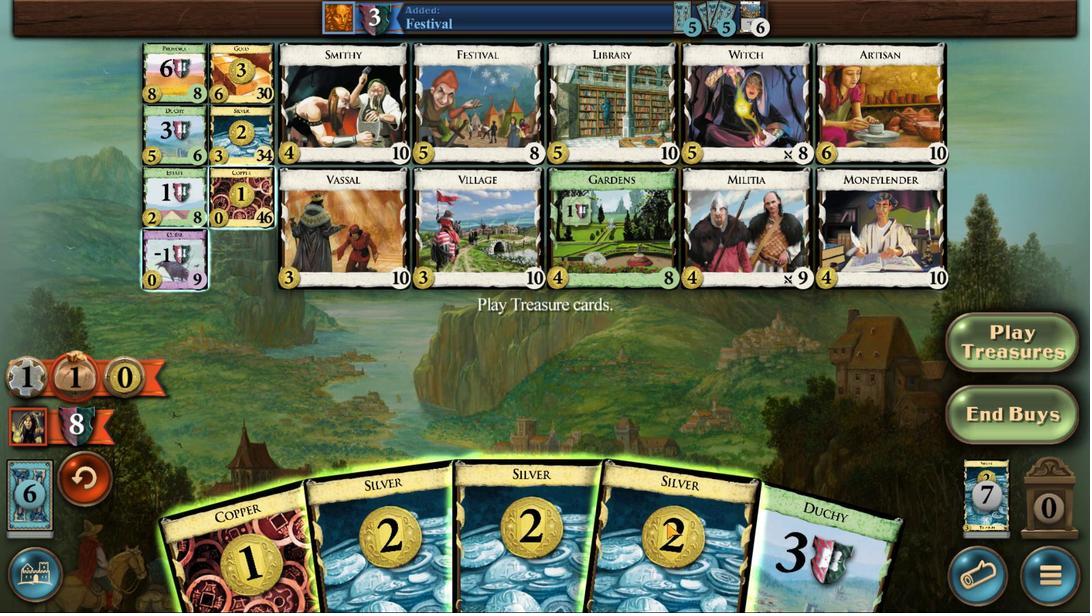 
Action: Mouse moved to (666, 523)
